 Task: Research Airbnb accommodation in Koropí, Greece from 1st December, 2023 to 5th December, 2023 for 1 adult.1  bedroom having 1 bed and 1 bathroom.  Amenities needed are: wifi, washing machine. Look for 5 properties as per requirement.
Action: Mouse moved to (590, 80)
Screenshot: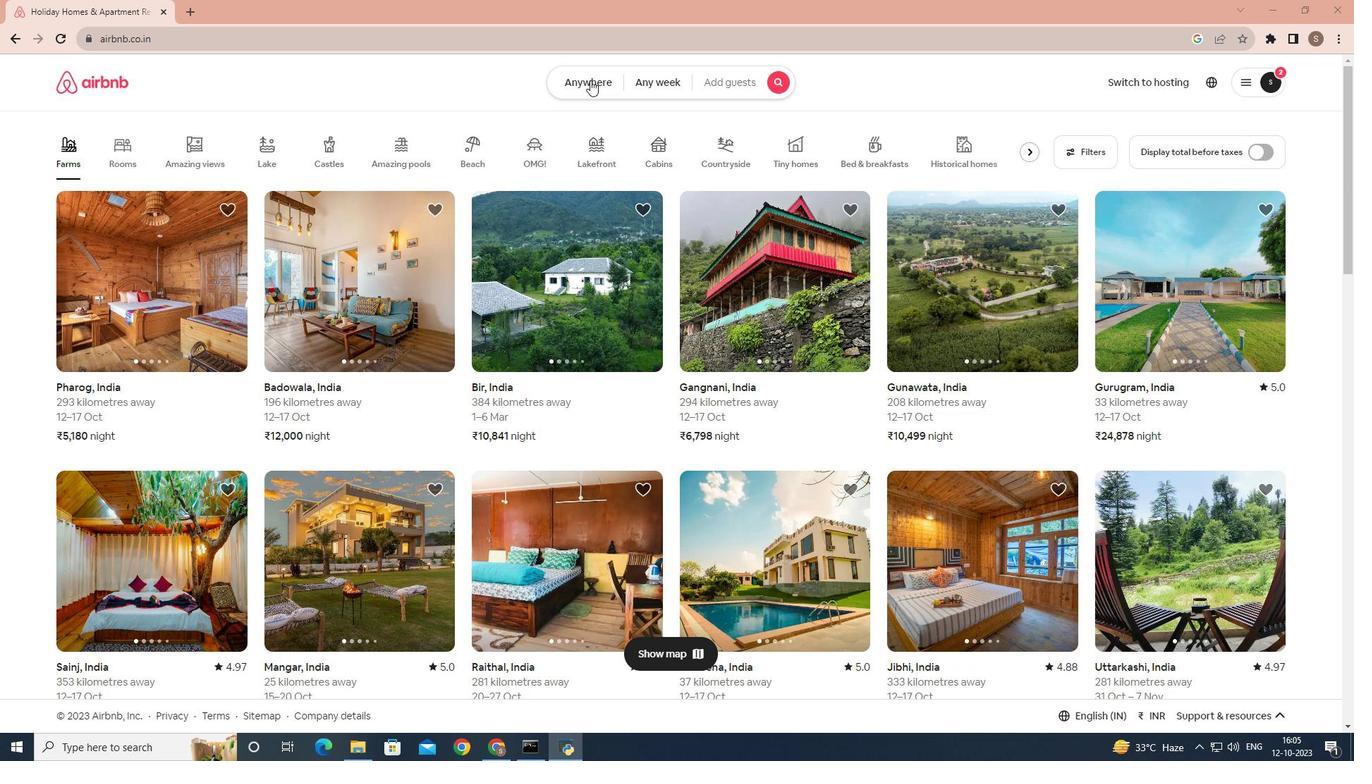 
Action: Mouse pressed left at (590, 80)
Screenshot: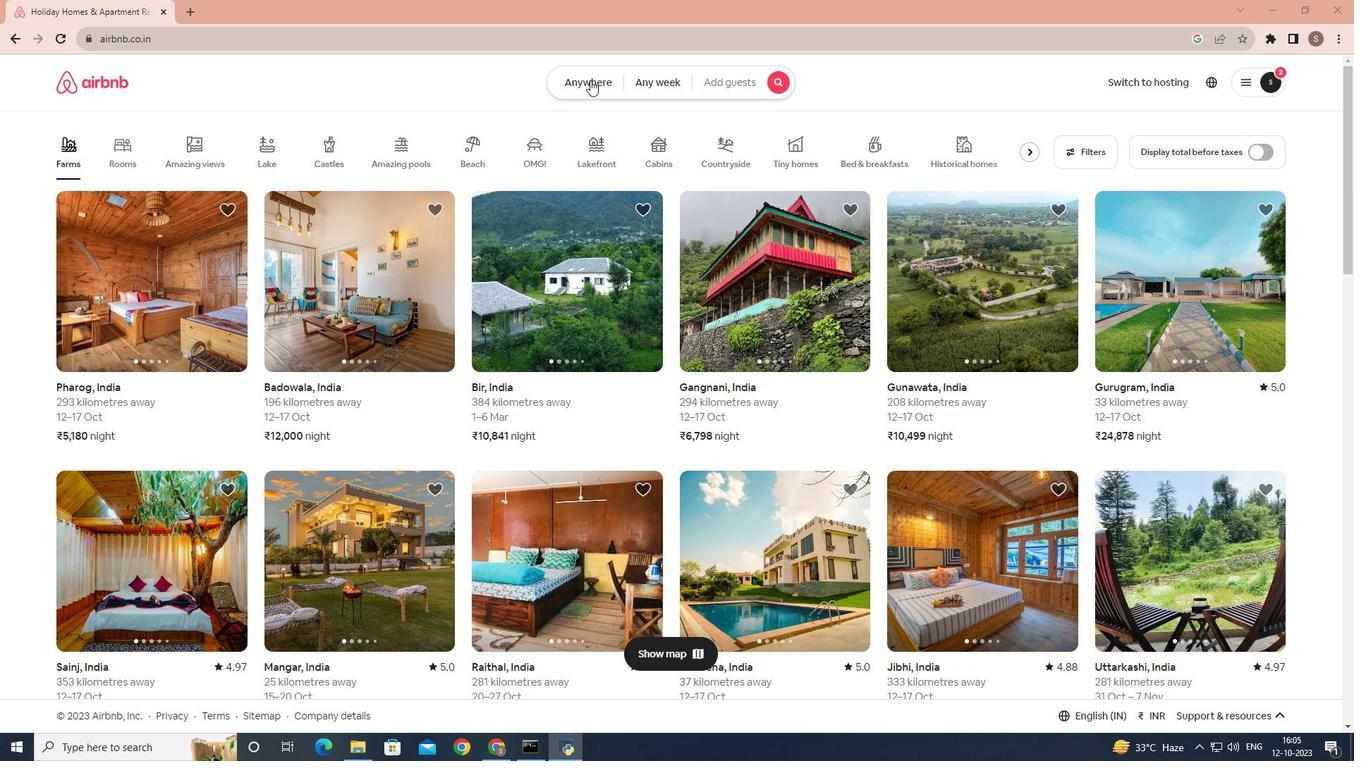 
Action: Mouse moved to (488, 138)
Screenshot: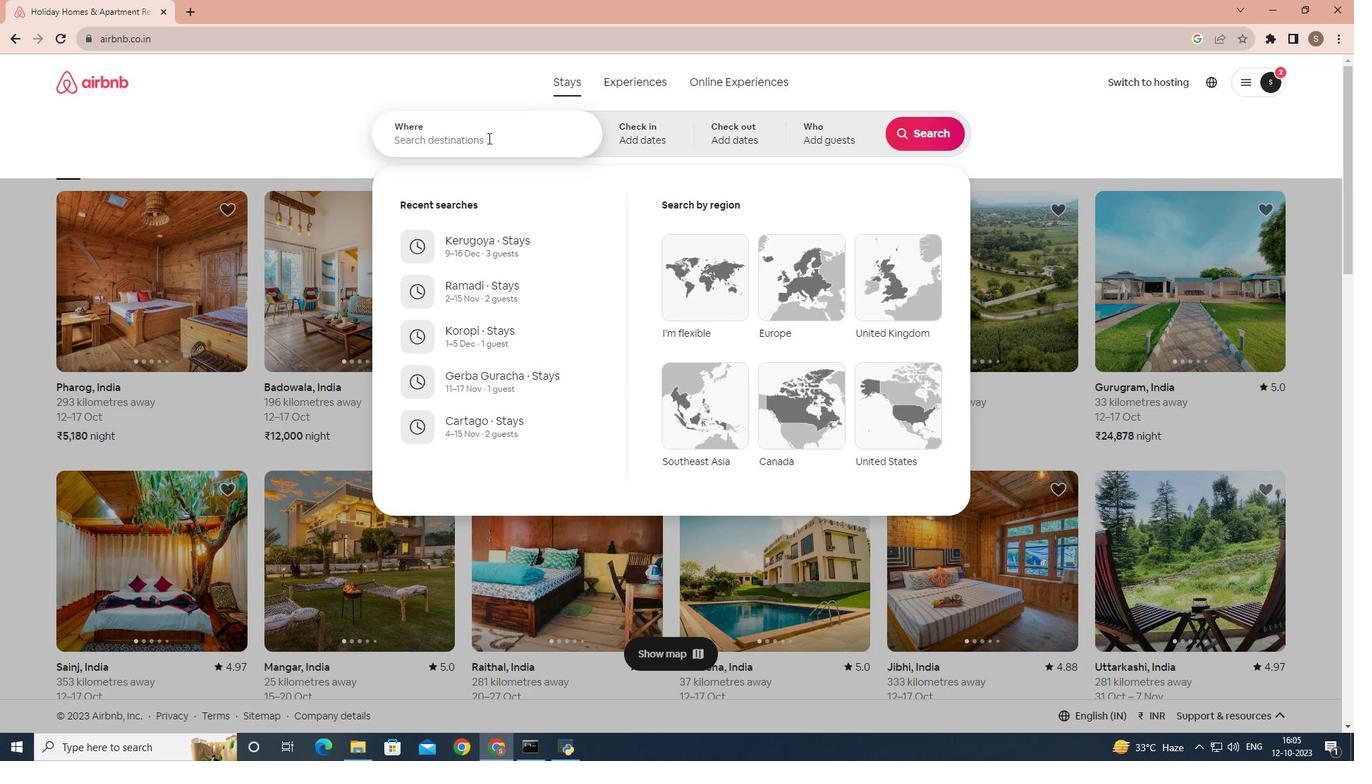 
Action: Mouse pressed left at (488, 138)
Screenshot: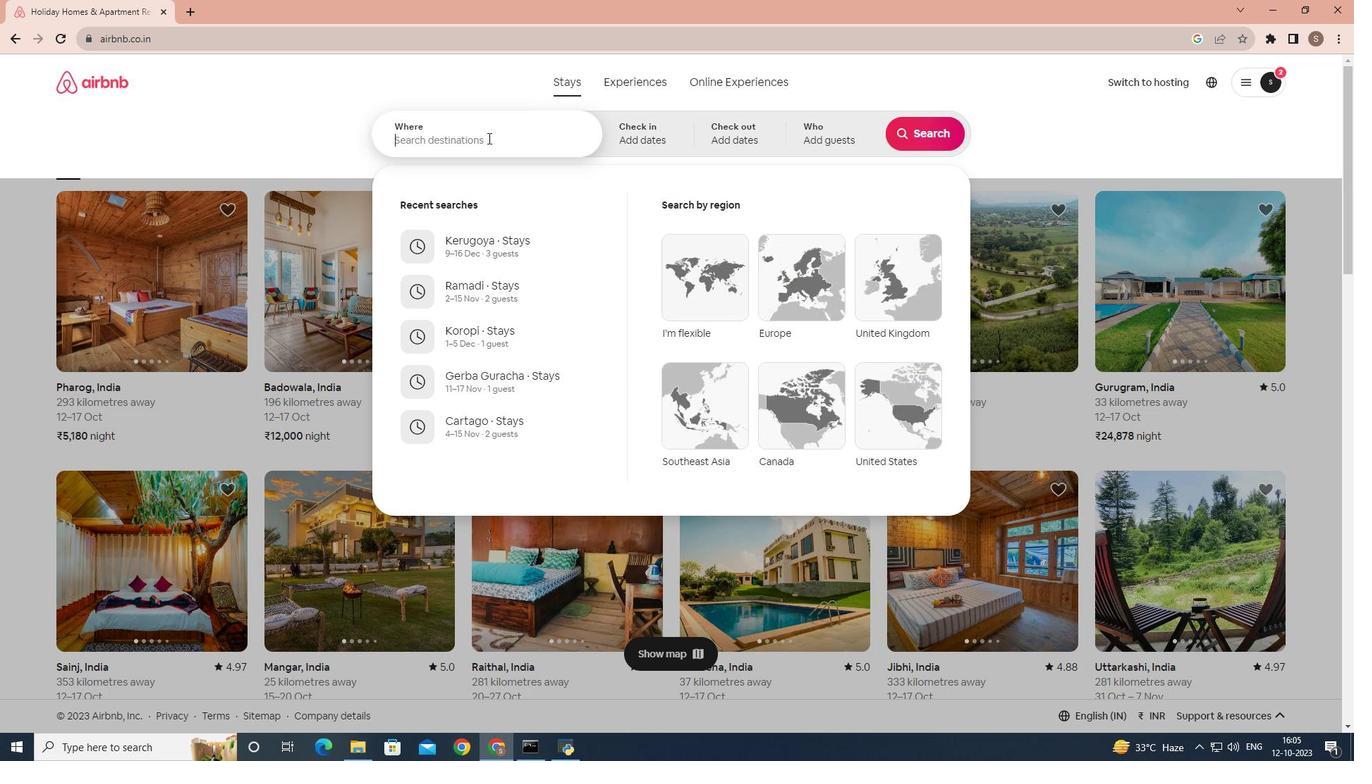 
Action: Mouse moved to (488, 138)
Screenshot: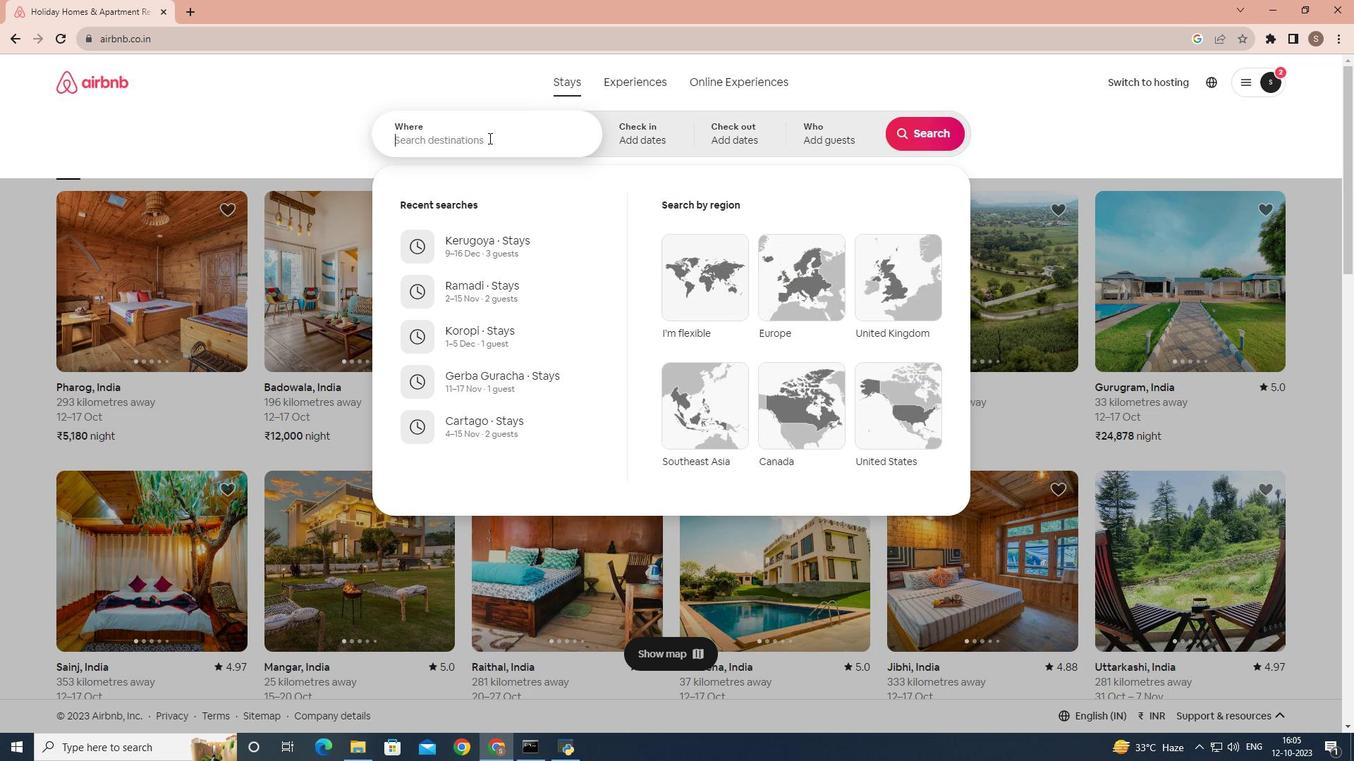 
Action: Key pressed koropi
Screenshot: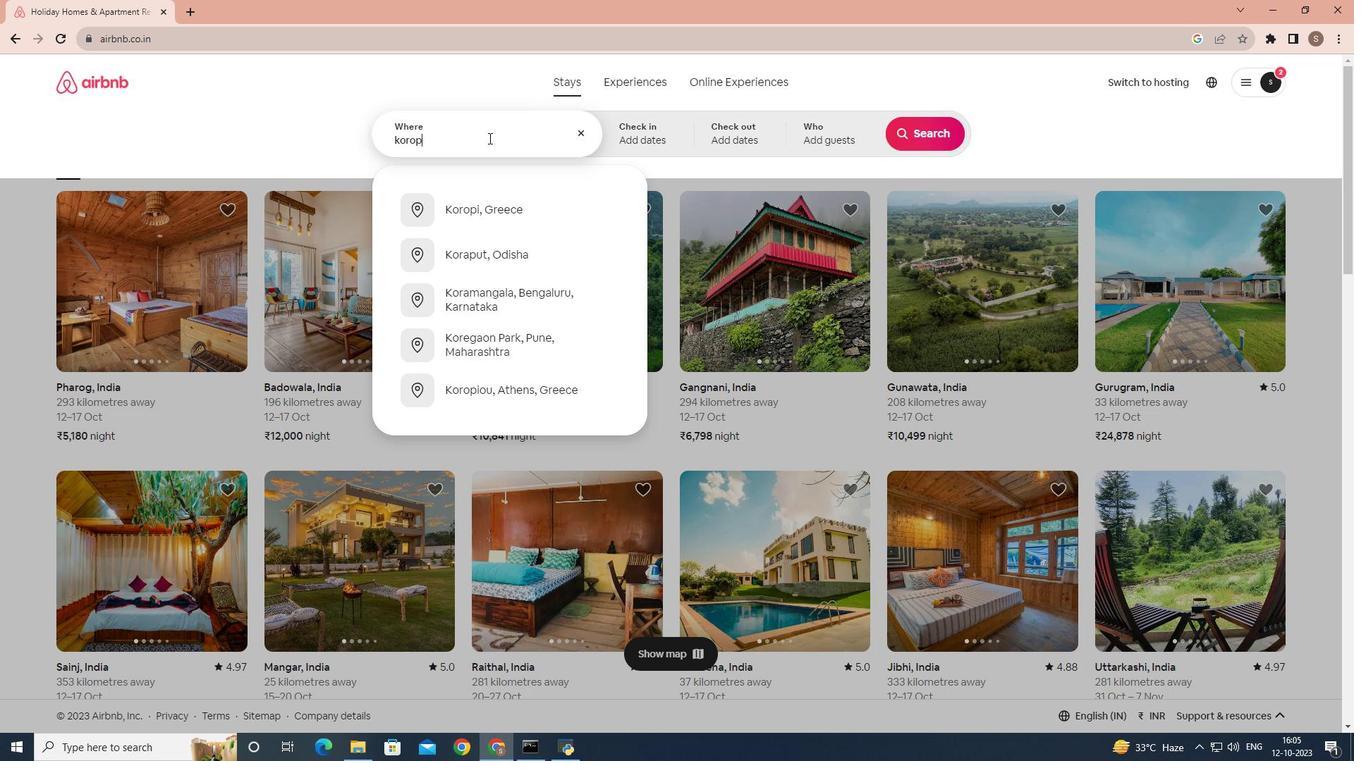 
Action: Mouse moved to (491, 210)
Screenshot: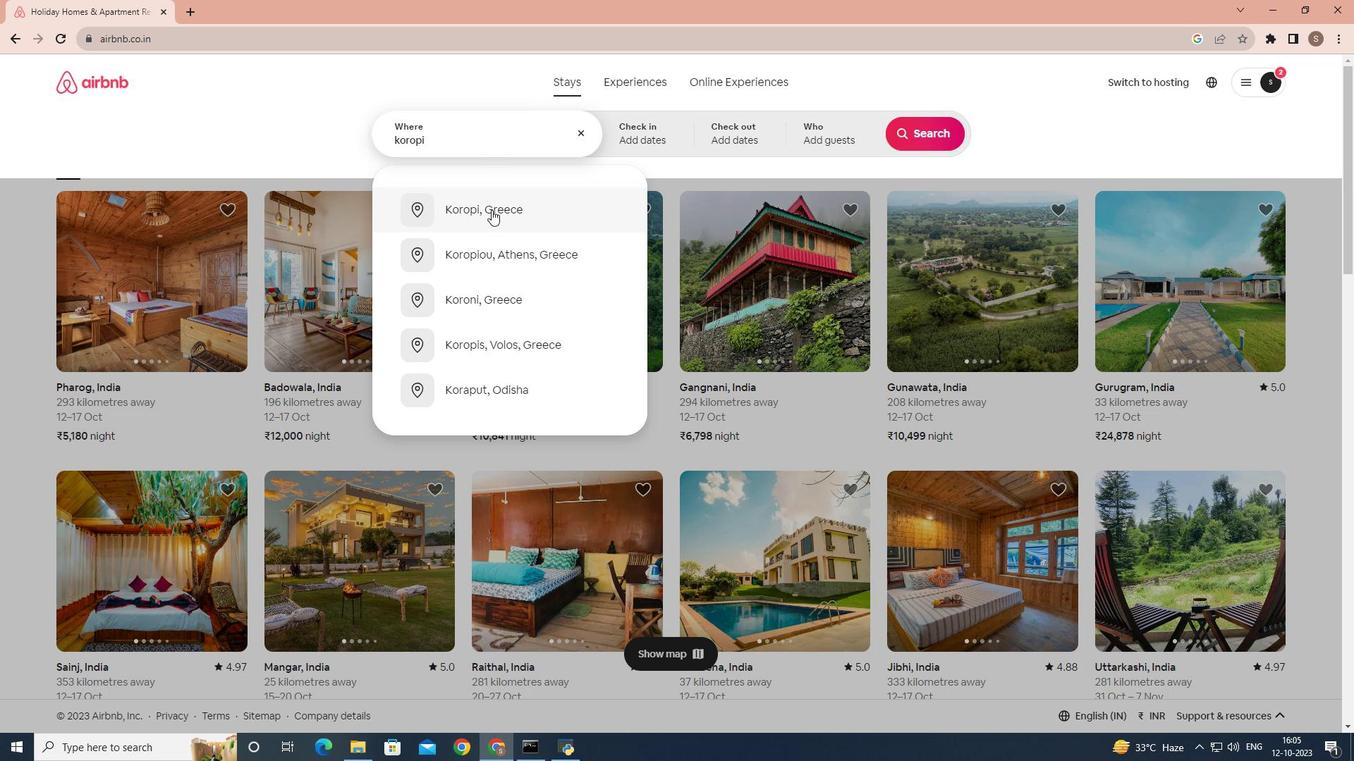 
Action: Mouse pressed left at (491, 210)
Screenshot: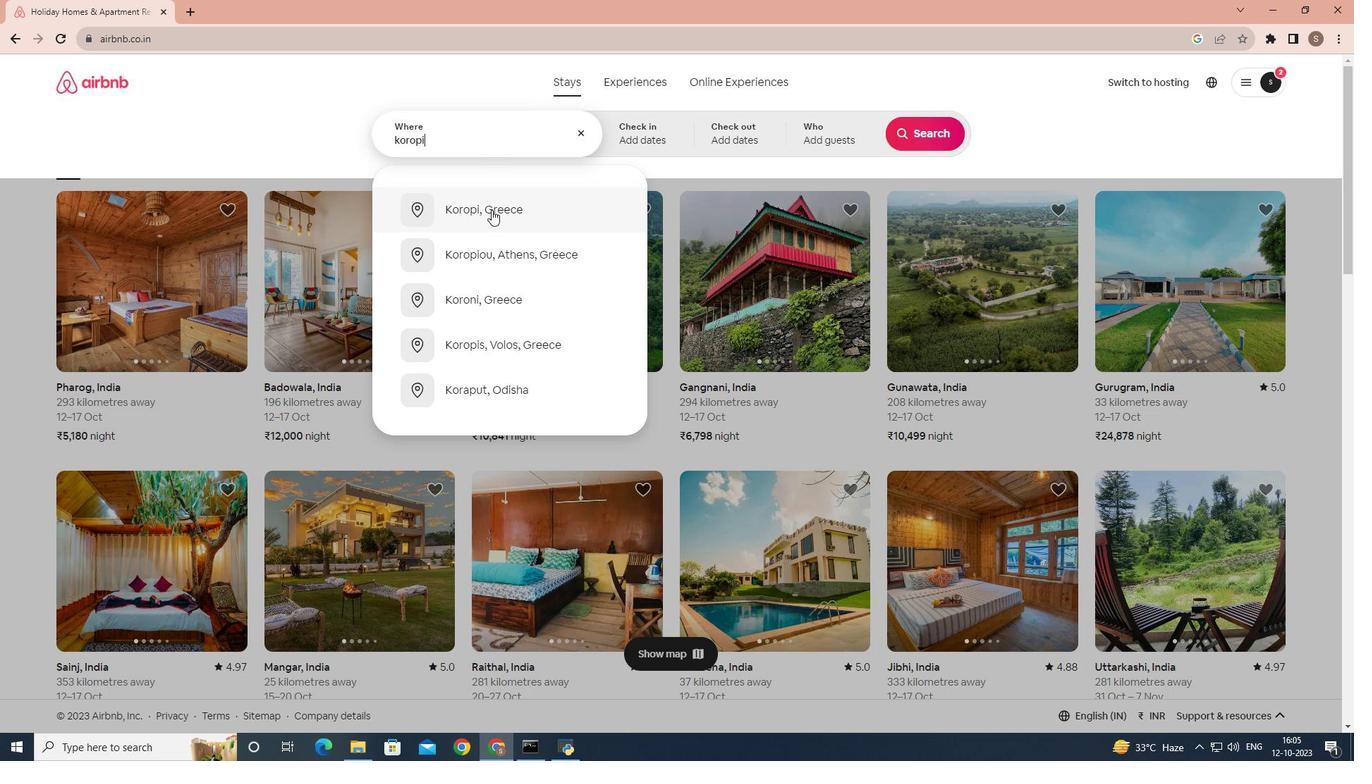 
Action: Mouse moved to (921, 246)
Screenshot: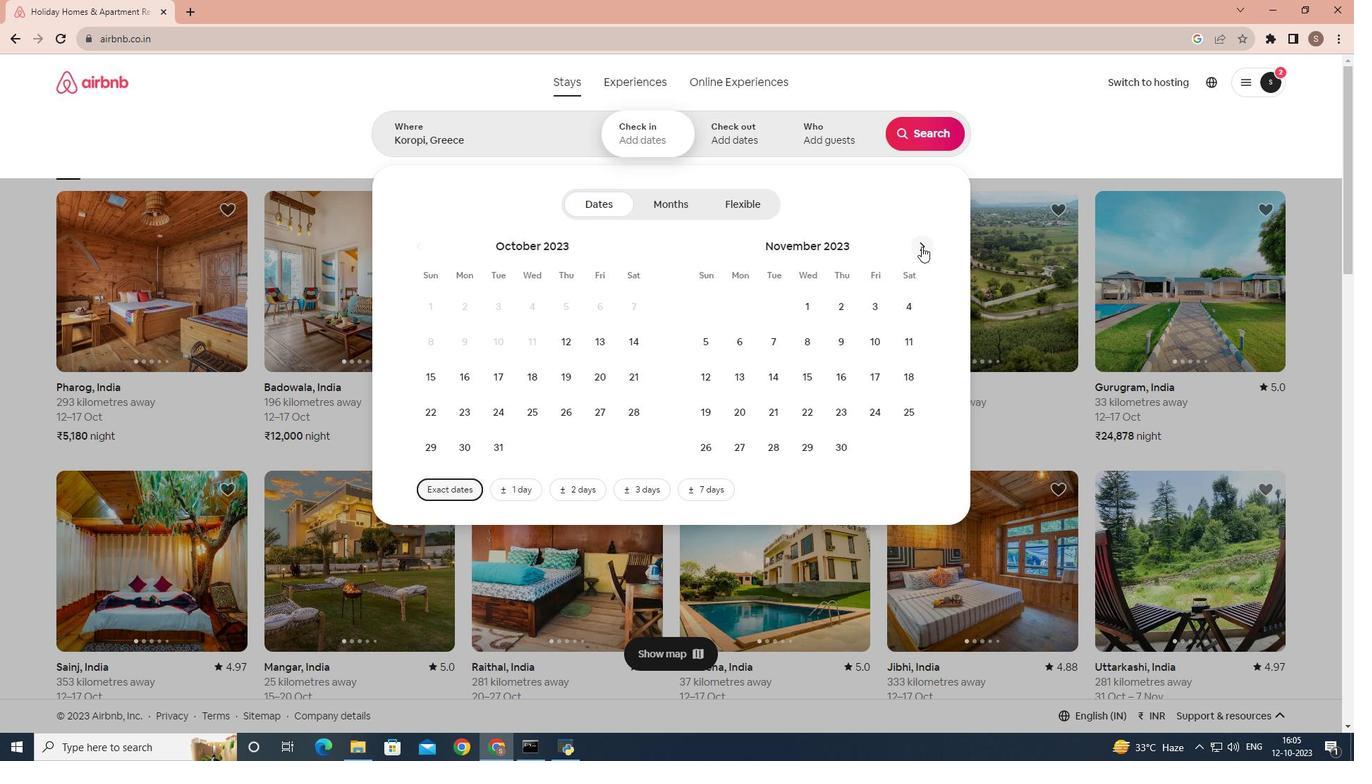 
Action: Mouse pressed left at (921, 246)
Screenshot: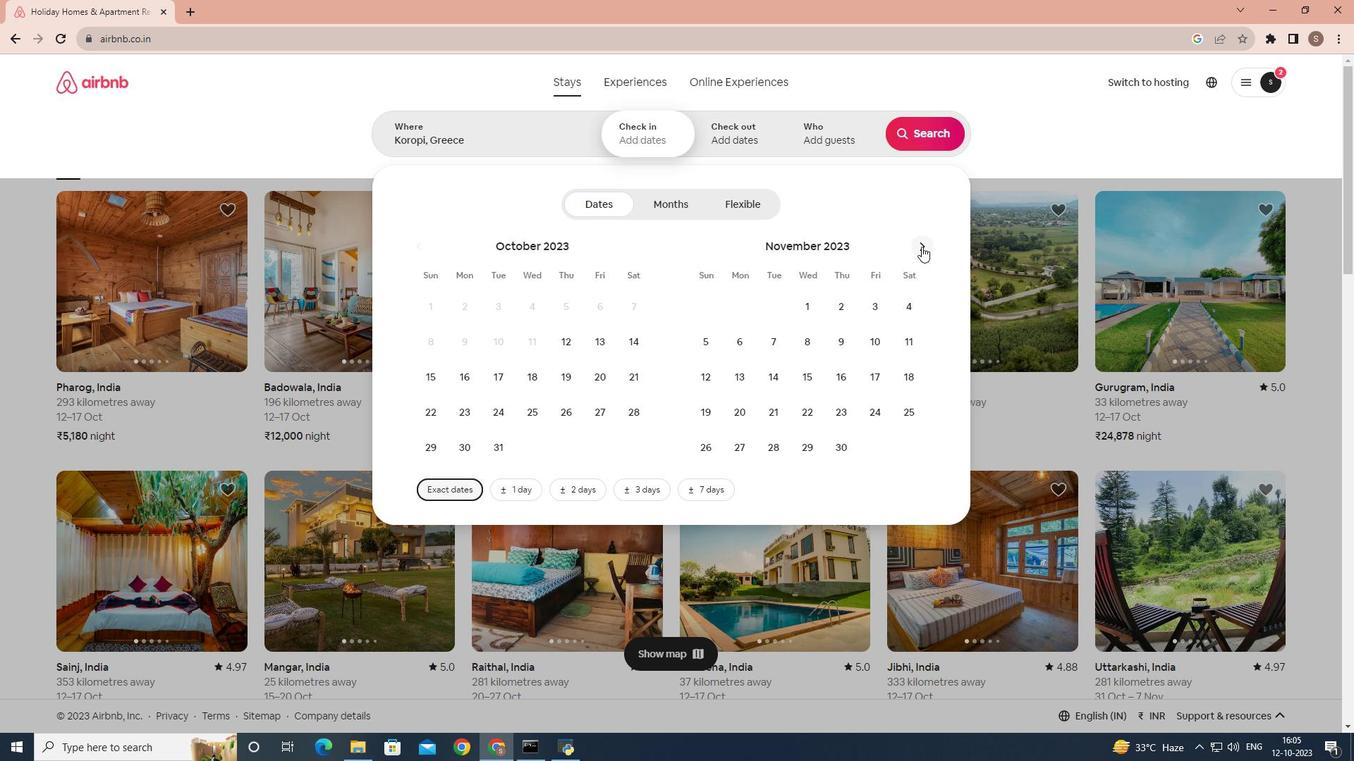 
Action: Mouse moved to (866, 301)
Screenshot: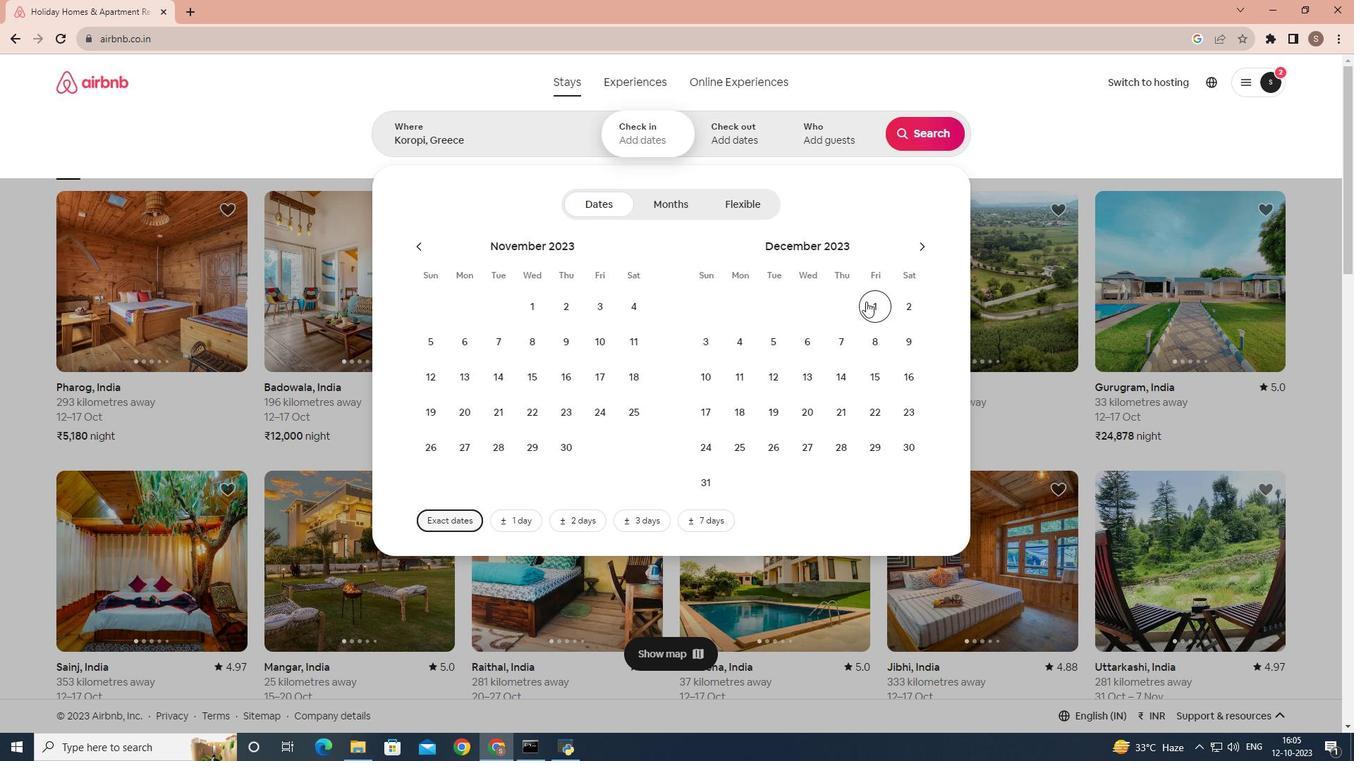 
Action: Mouse pressed left at (866, 301)
Screenshot: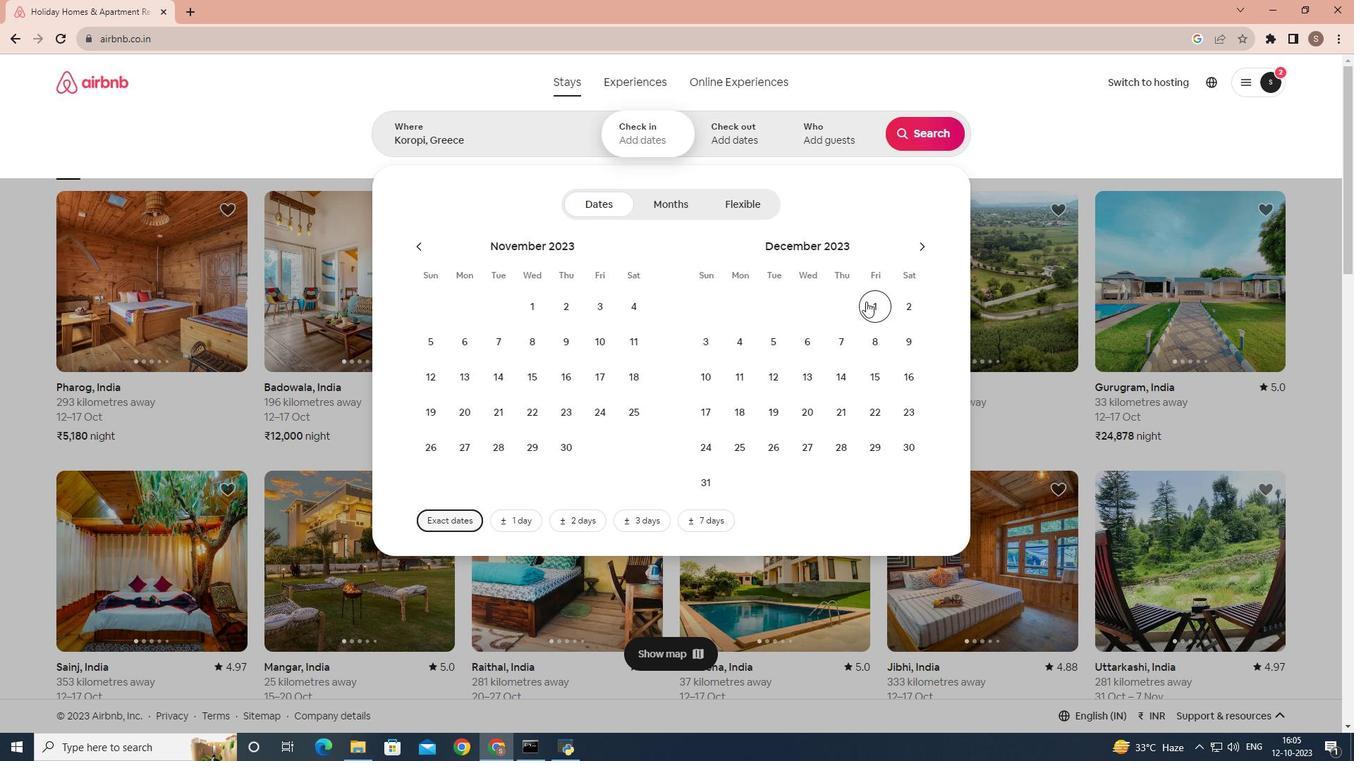 
Action: Mouse moved to (784, 340)
Screenshot: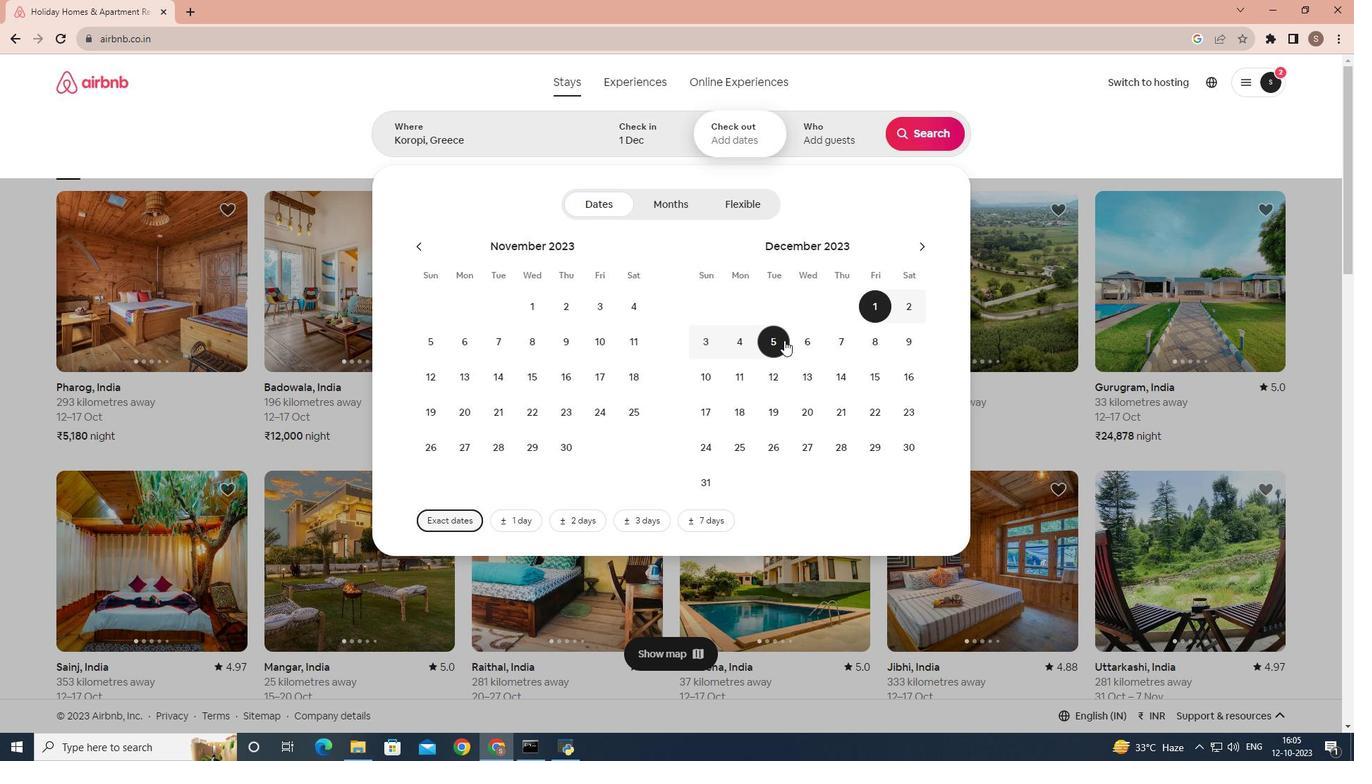 
Action: Mouse pressed left at (784, 340)
Screenshot: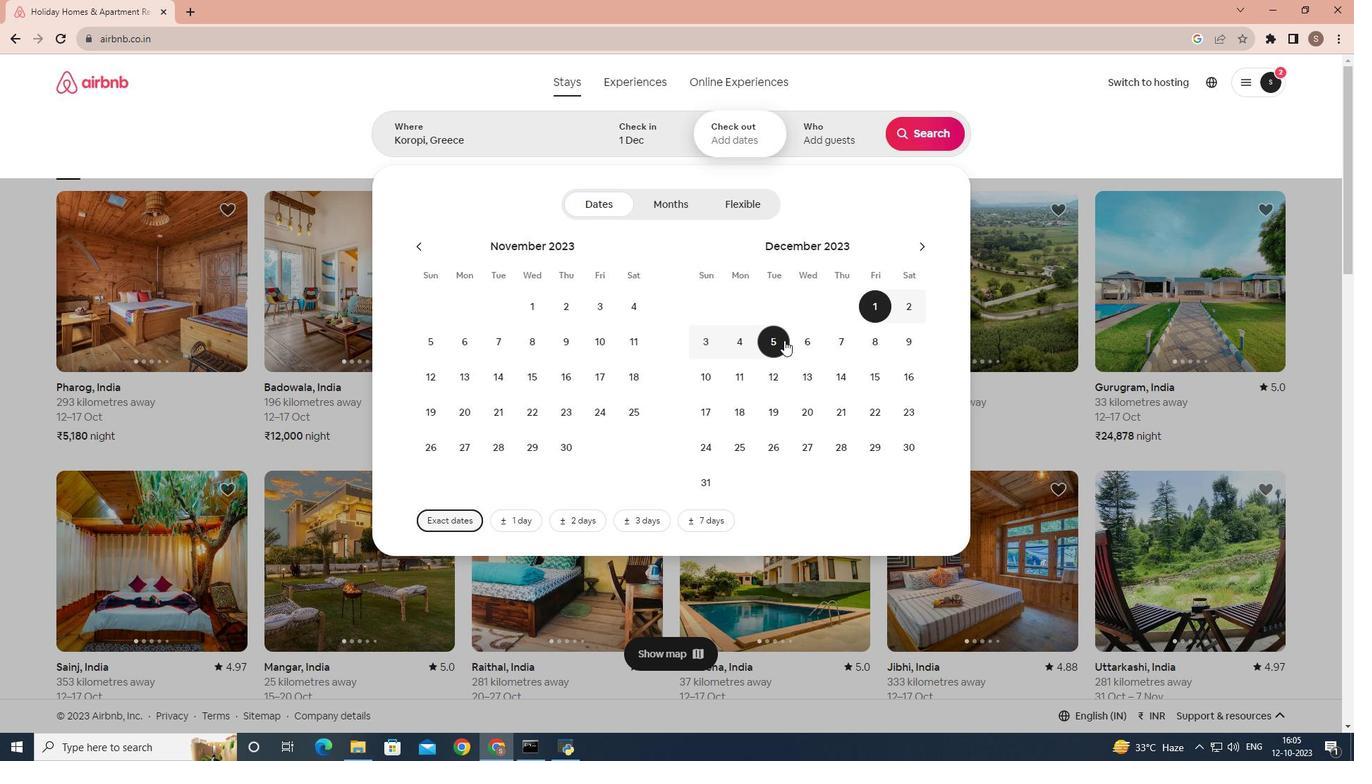 
Action: Mouse moved to (832, 146)
Screenshot: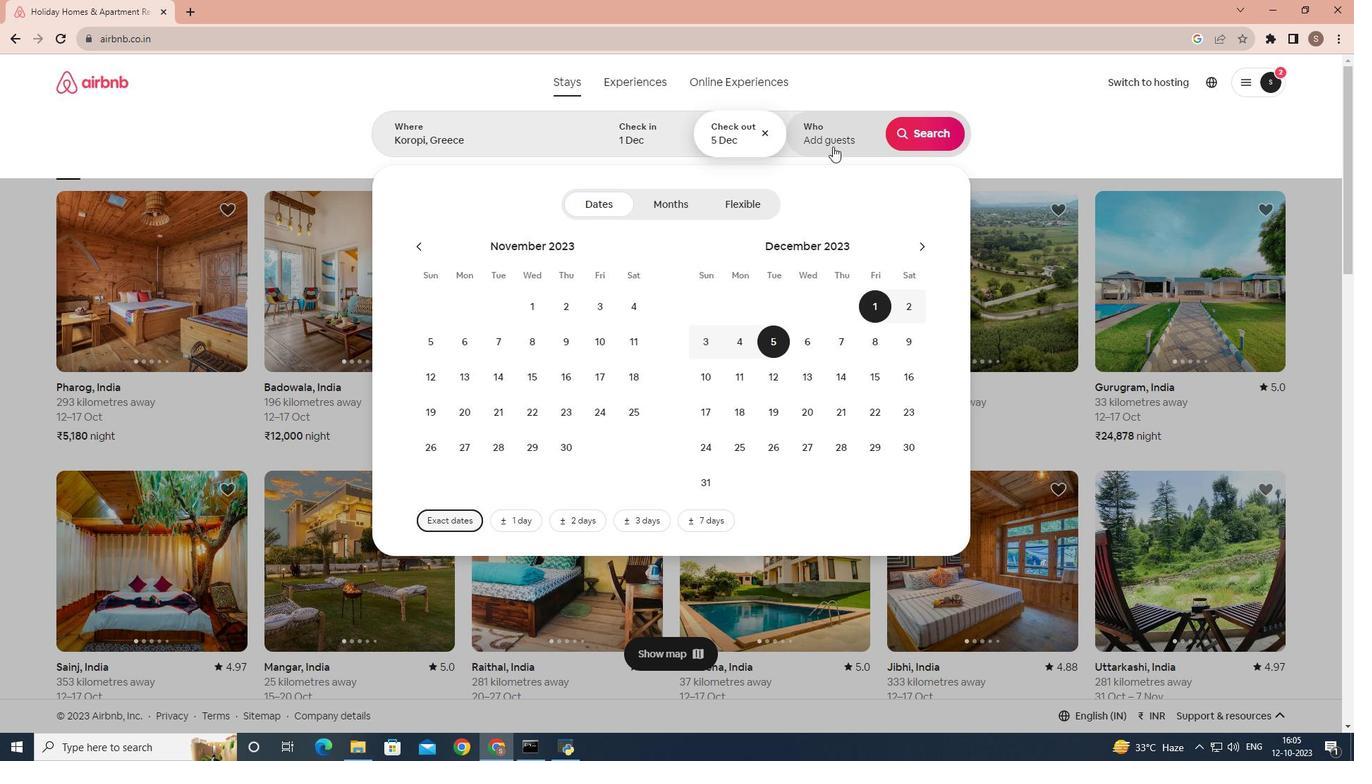 
Action: Mouse pressed left at (832, 146)
Screenshot: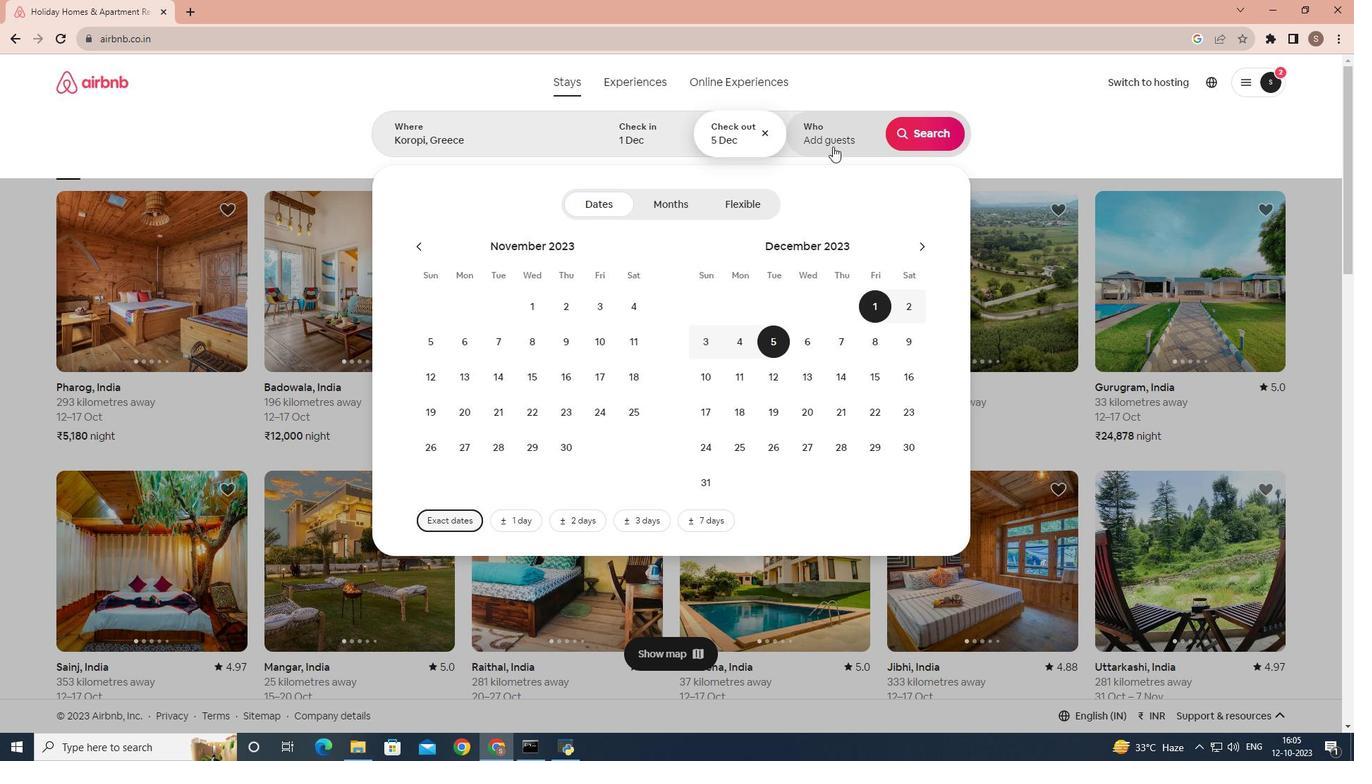 
Action: Mouse moved to (935, 210)
Screenshot: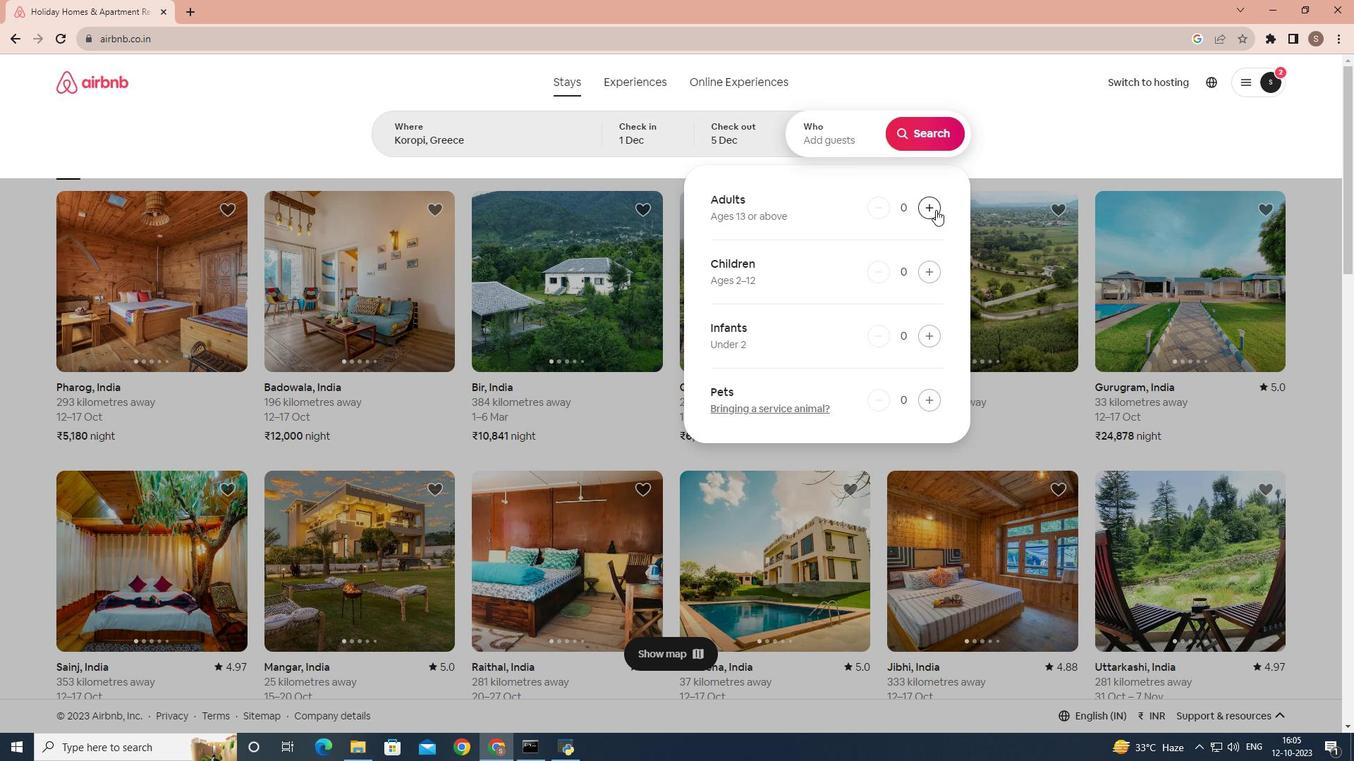 
Action: Mouse pressed left at (935, 210)
Screenshot: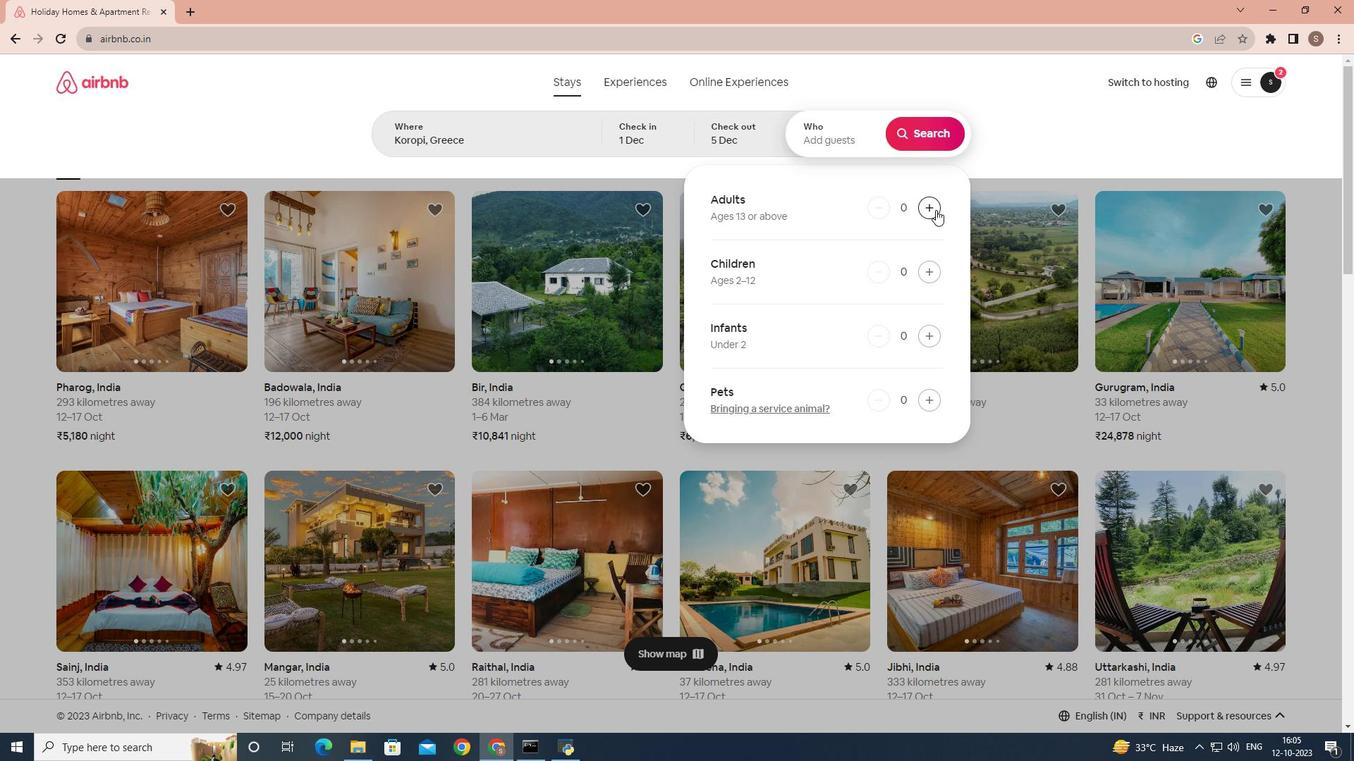 
Action: Mouse moved to (919, 134)
Screenshot: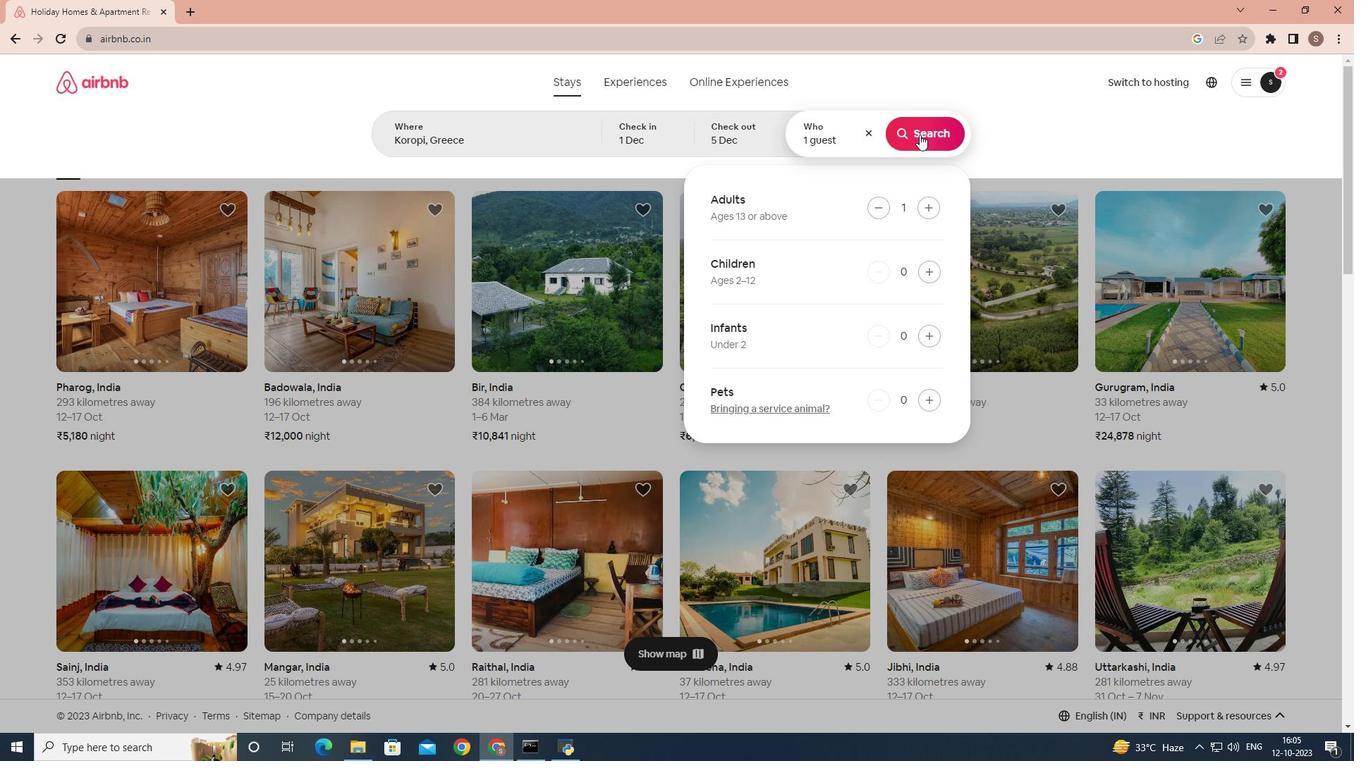 
Action: Mouse pressed left at (919, 134)
Screenshot: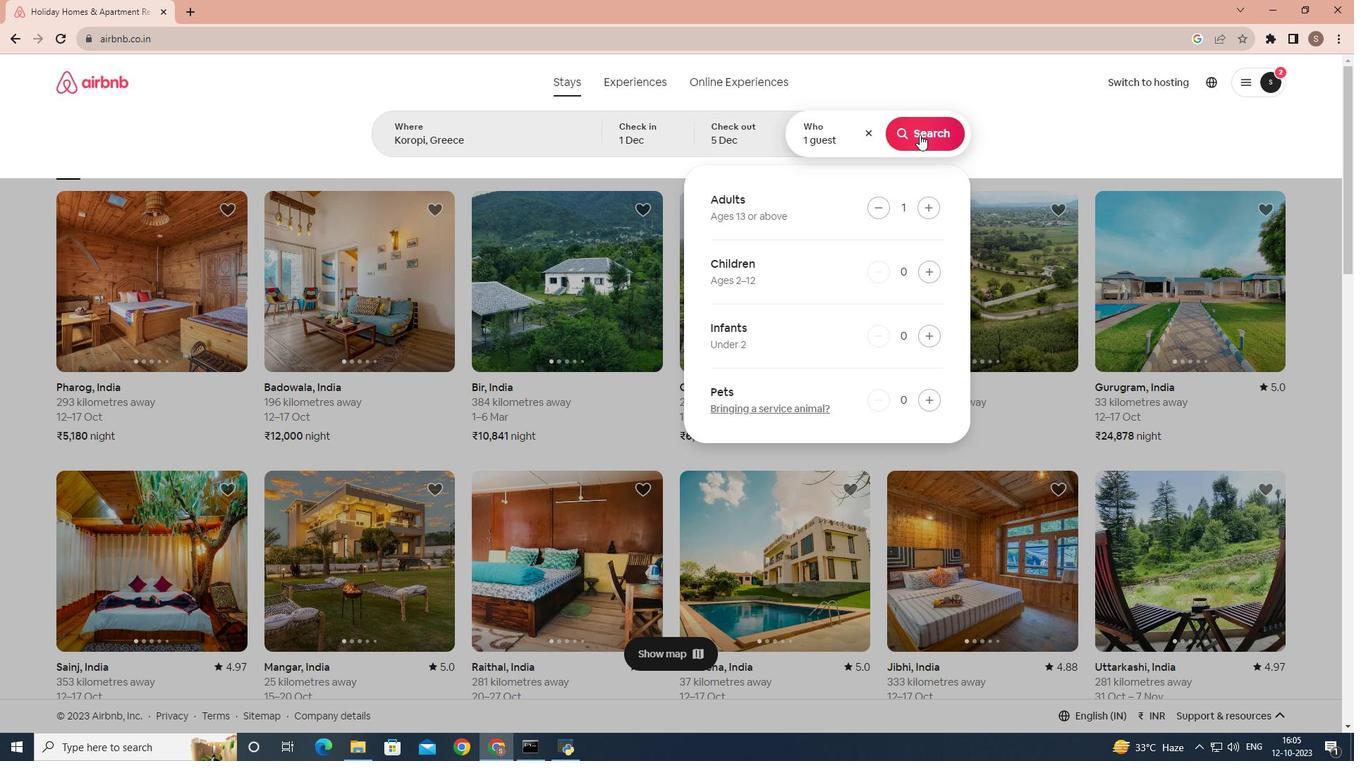 
Action: Mouse moved to (1110, 142)
Screenshot: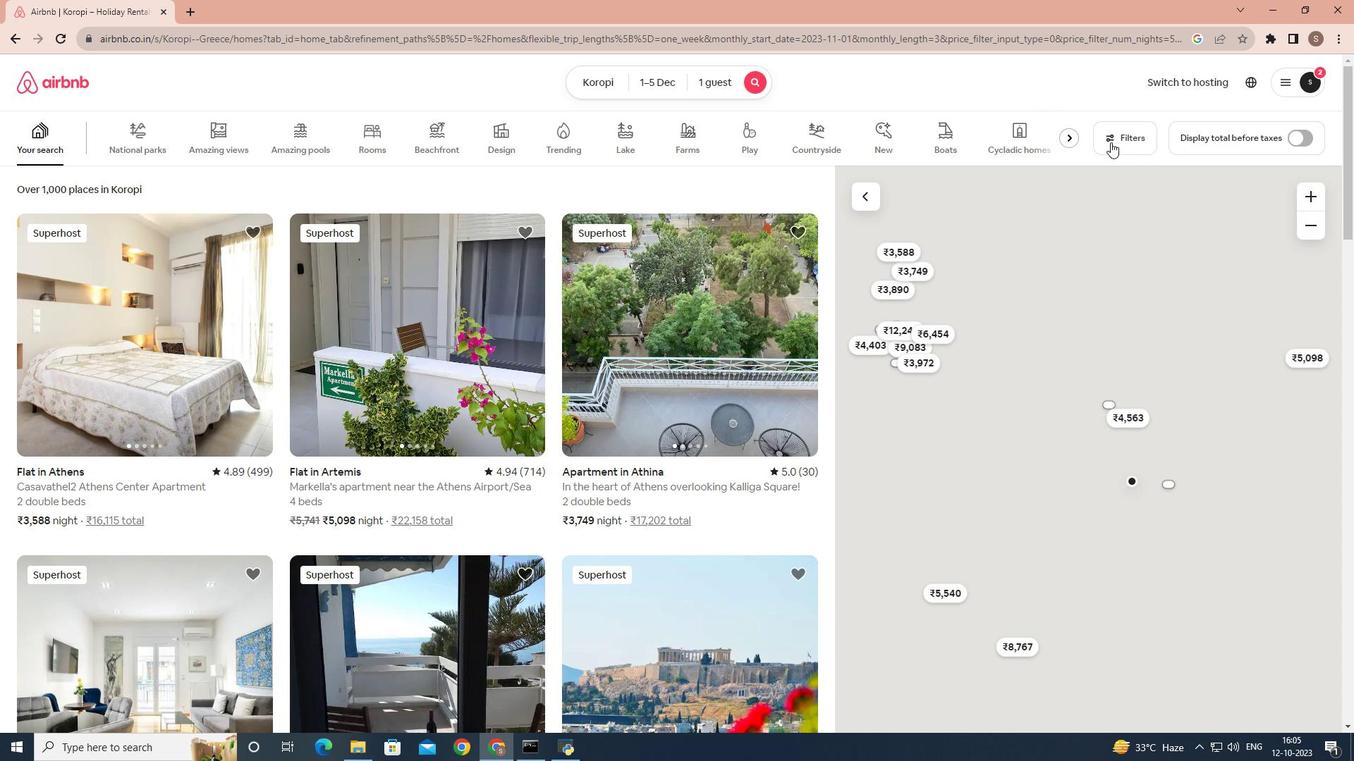 
Action: Mouse pressed left at (1110, 142)
Screenshot: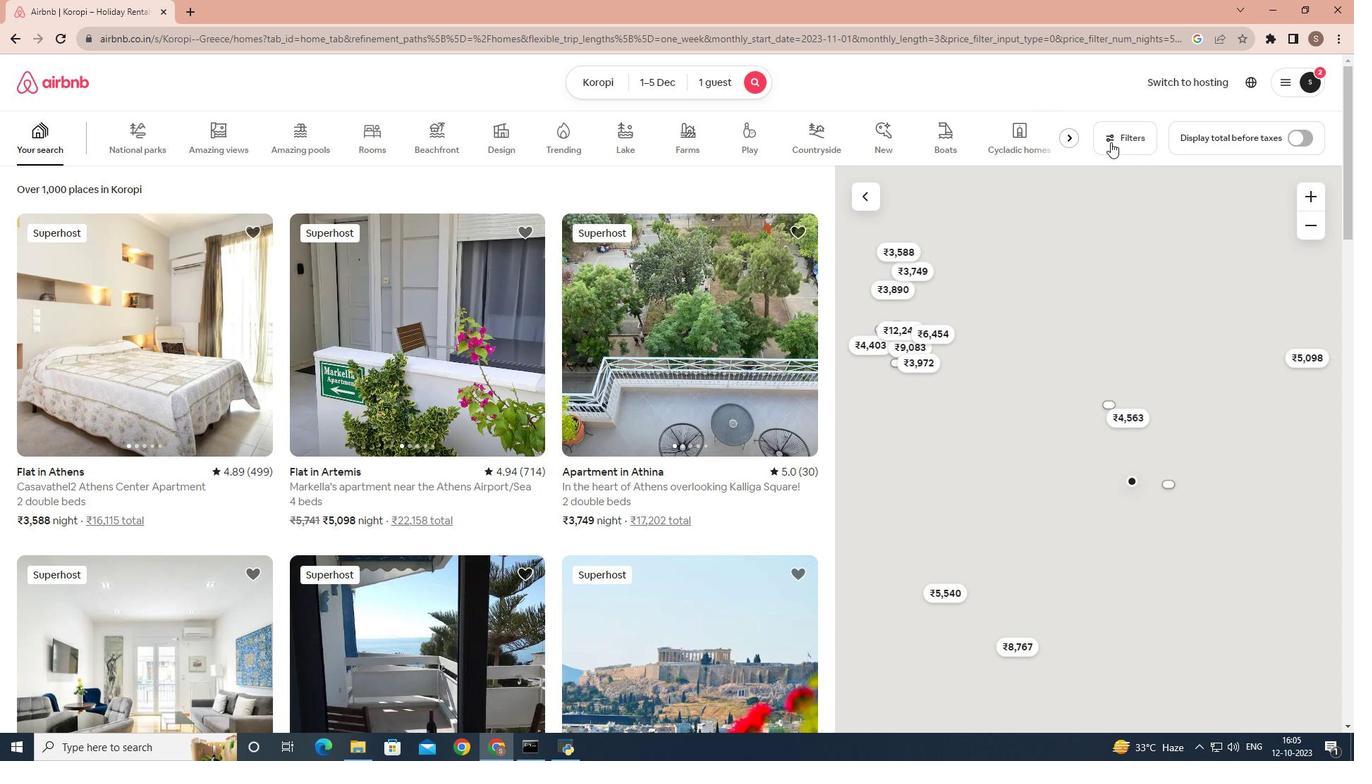 
Action: Mouse moved to (502, 458)
Screenshot: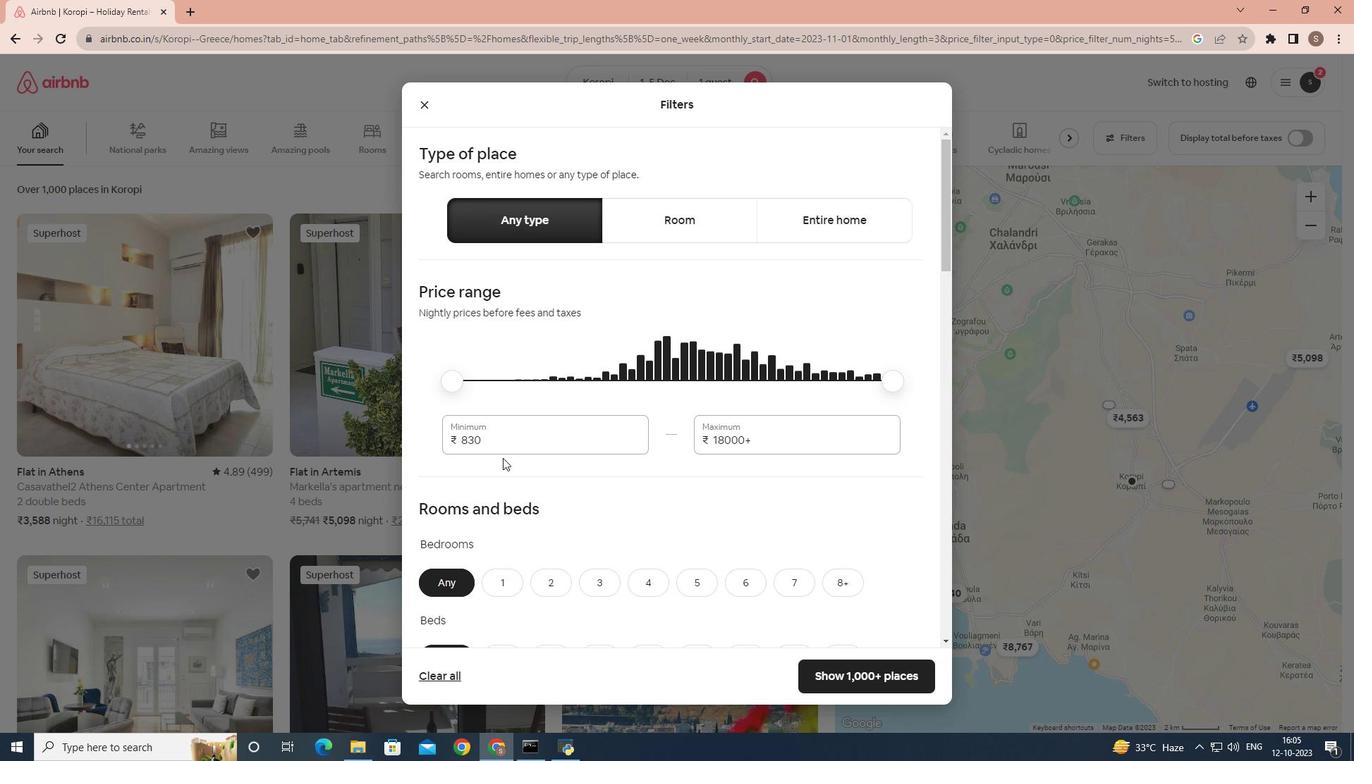 
Action: Mouse scrolled (502, 457) with delta (0, 0)
Screenshot: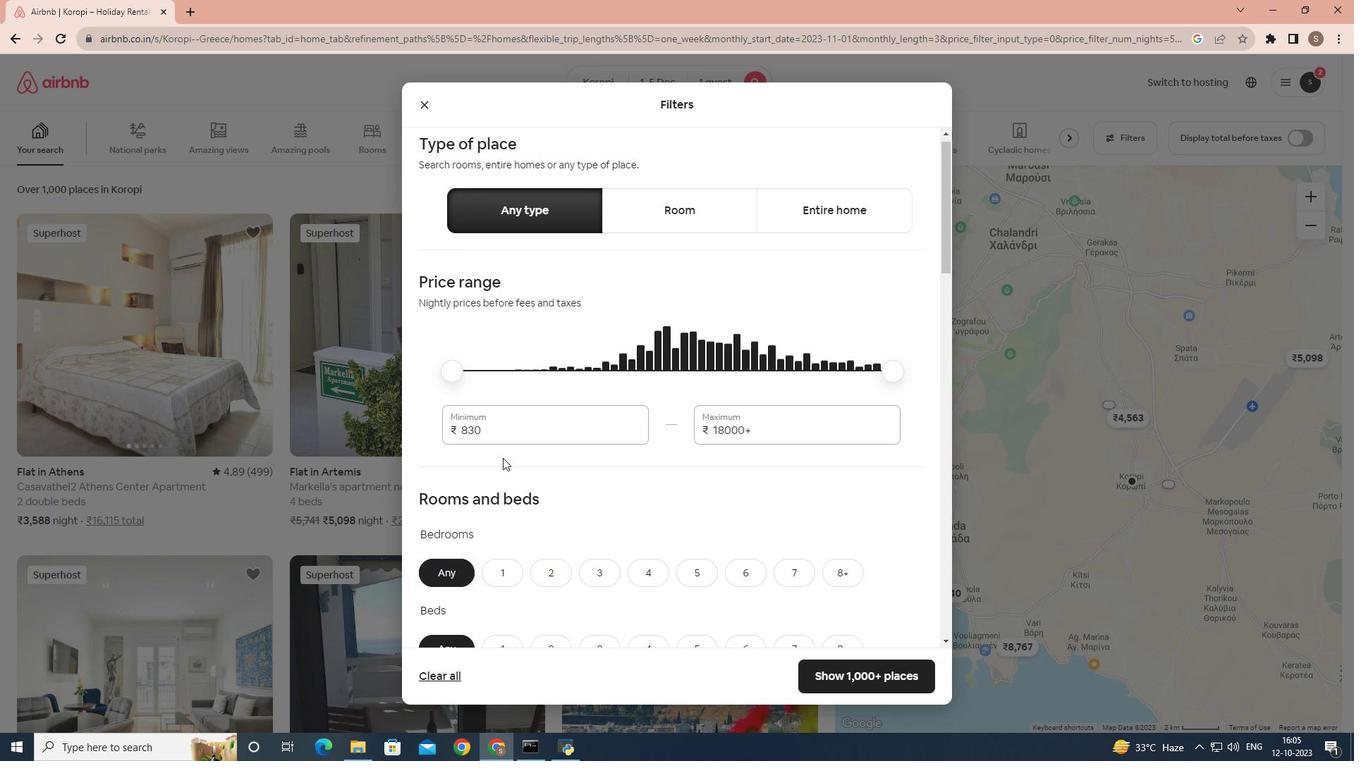 
Action: Mouse scrolled (502, 457) with delta (0, 0)
Screenshot: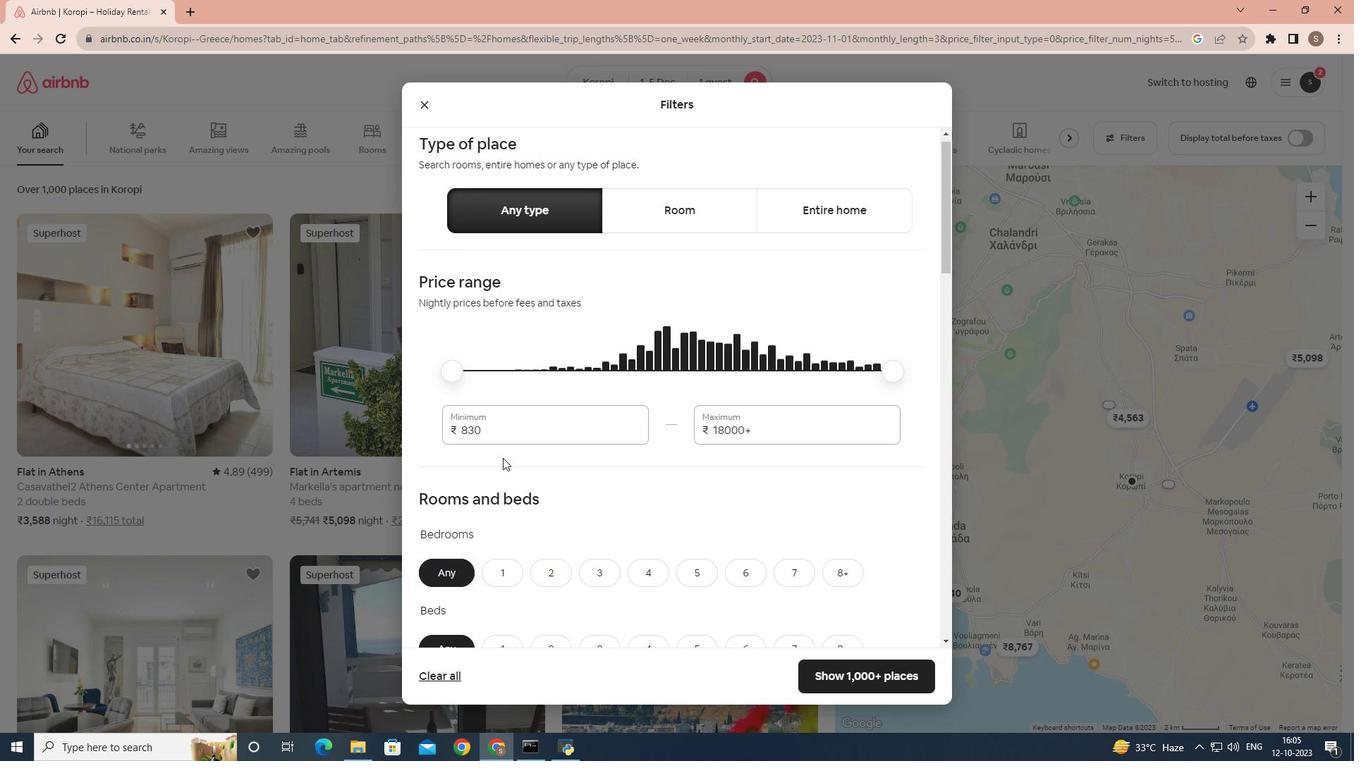 
Action: Mouse scrolled (502, 457) with delta (0, 0)
Screenshot: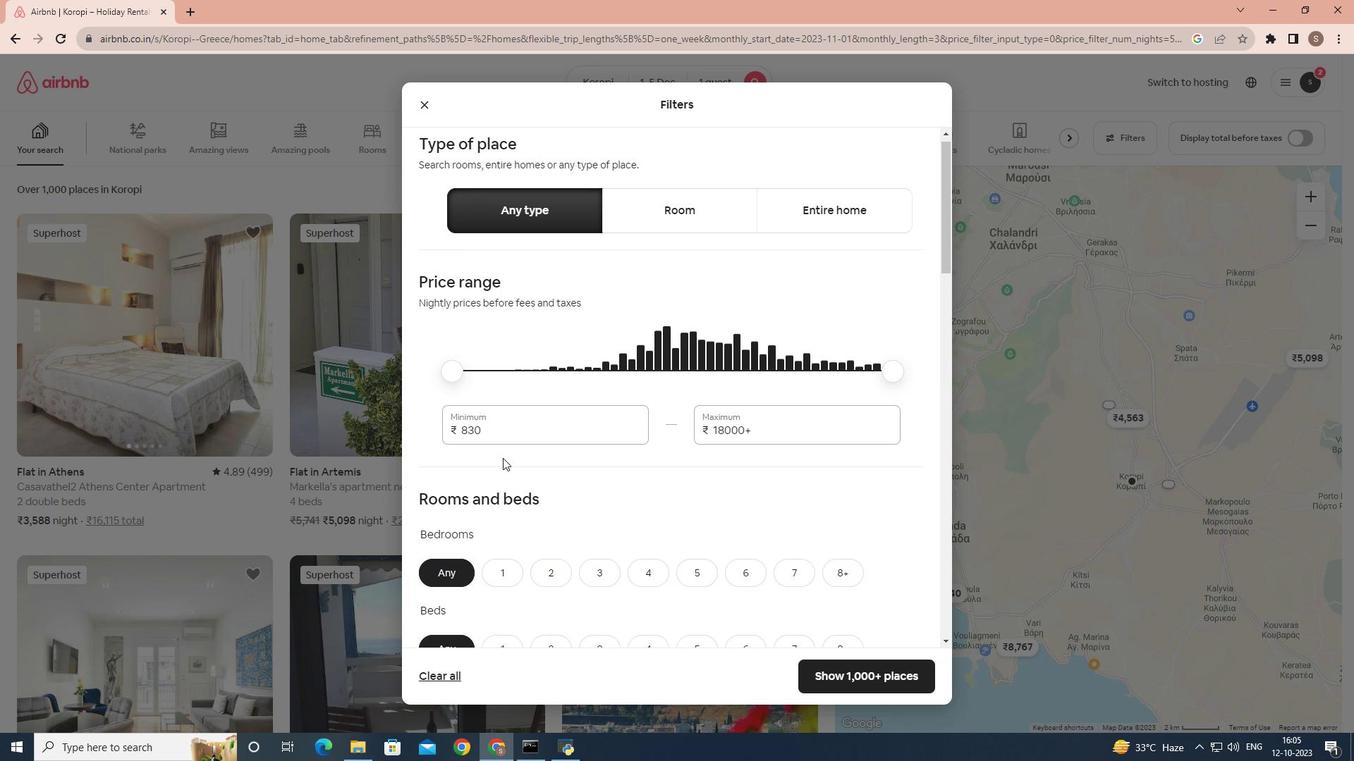 
Action: Mouse moved to (504, 381)
Screenshot: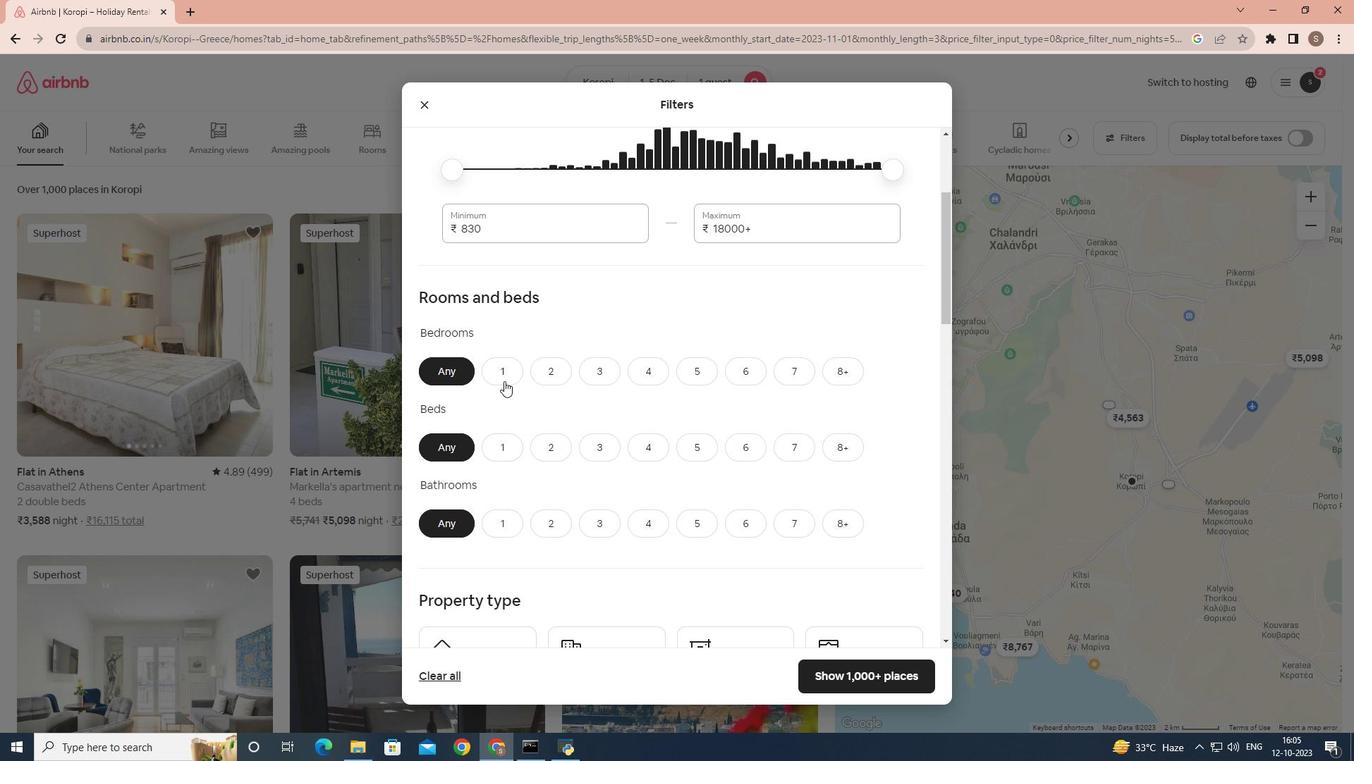 
Action: Mouse pressed left at (504, 381)
Screenshot: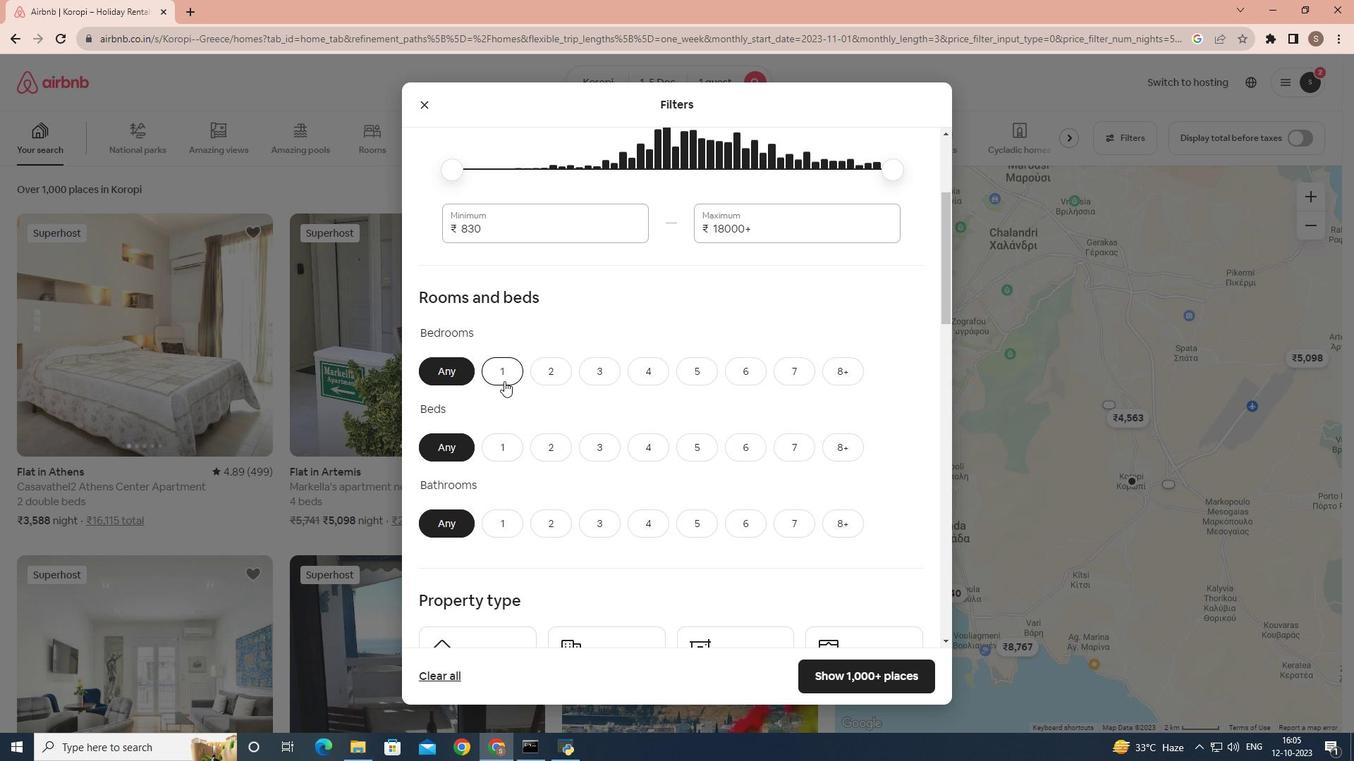 
Action: Mouse moved to (498, 432)
Screenshot: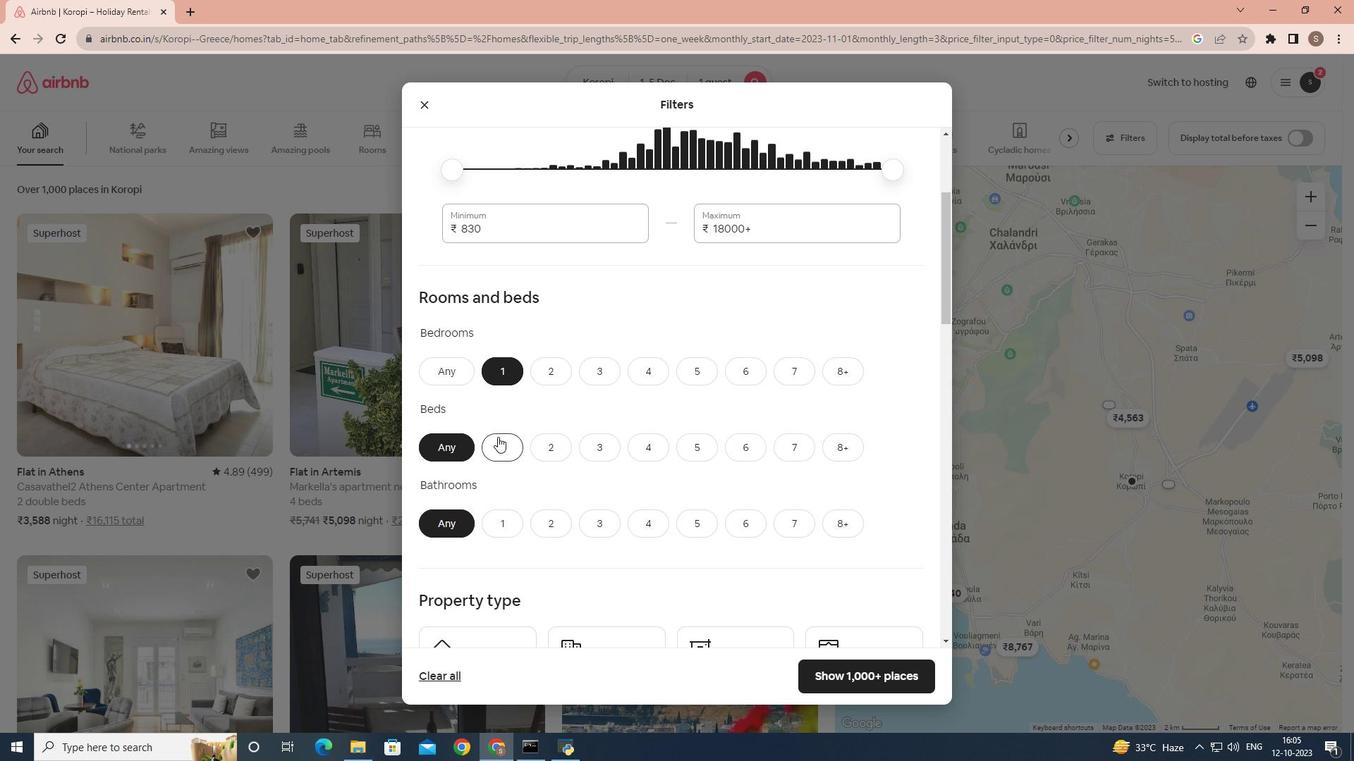 
Action: Mouse pressed left at (498, 432)
Screenshot: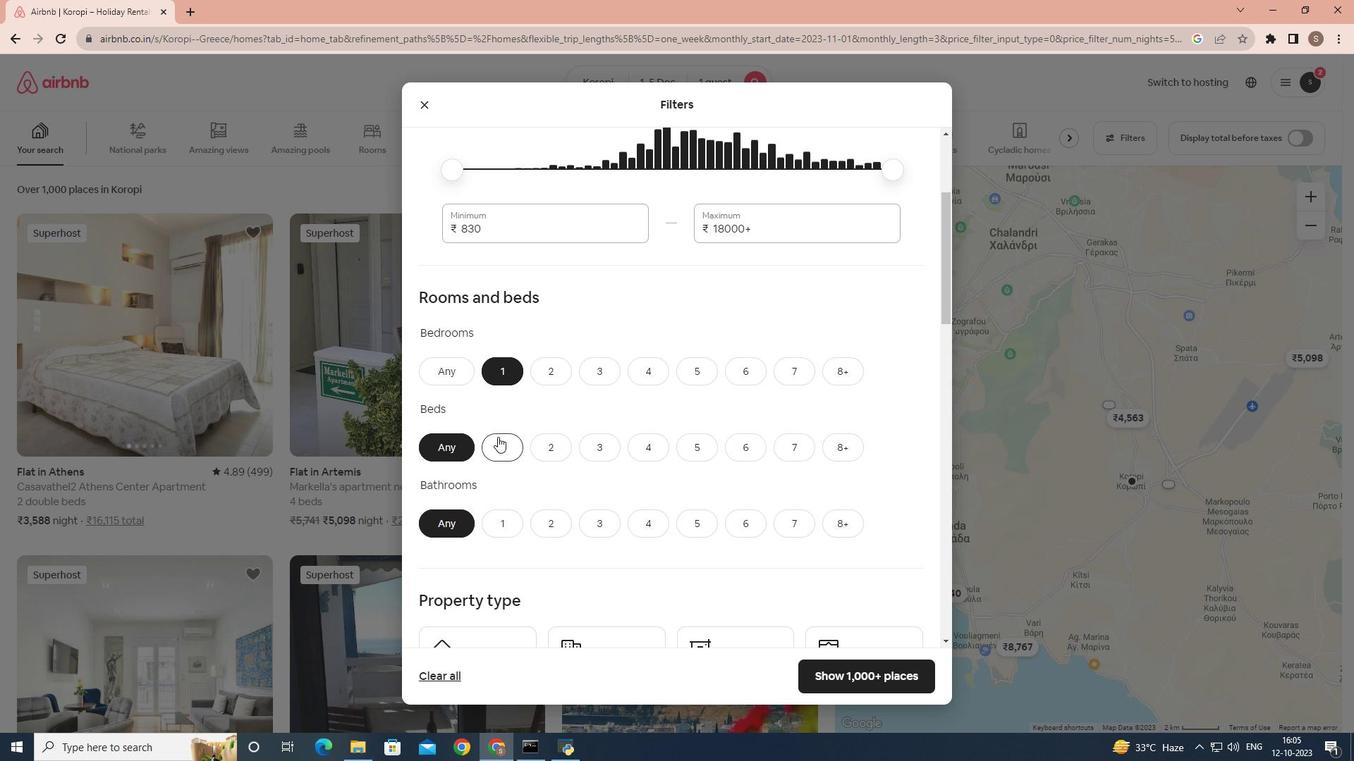 
Action: Mouse moved to (497, 518)
Screenshot: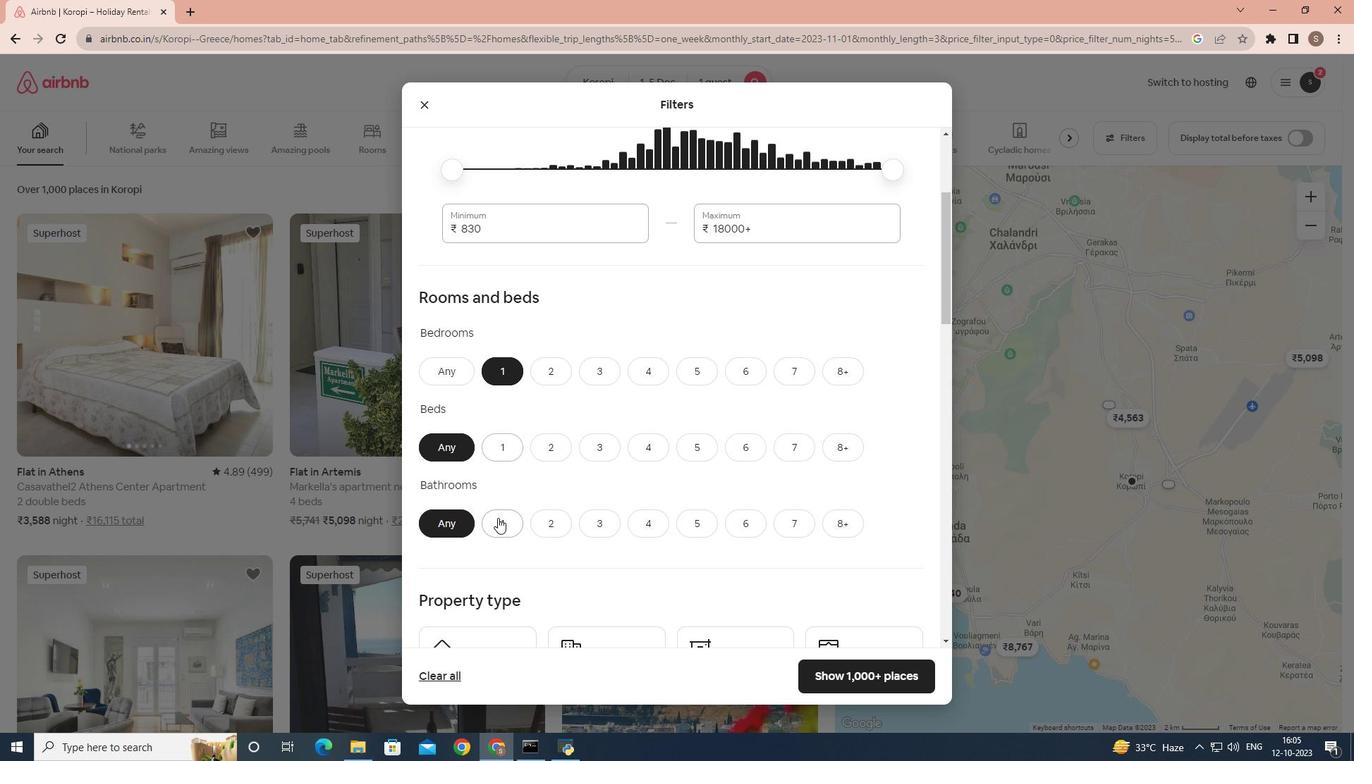 
Action: Mouse pressed left at (497, 518)
Screenshot: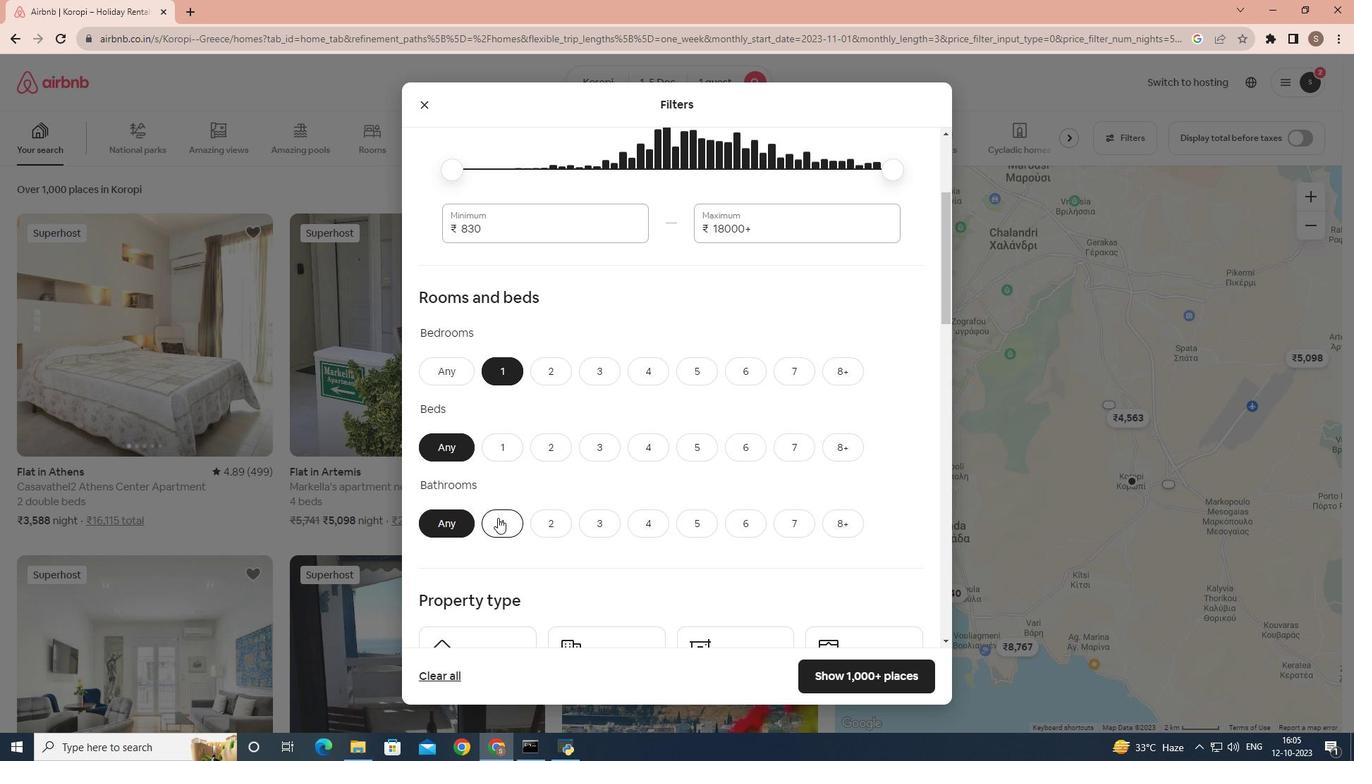 
Action: Mouse moved to (505, 440)
Screenshot: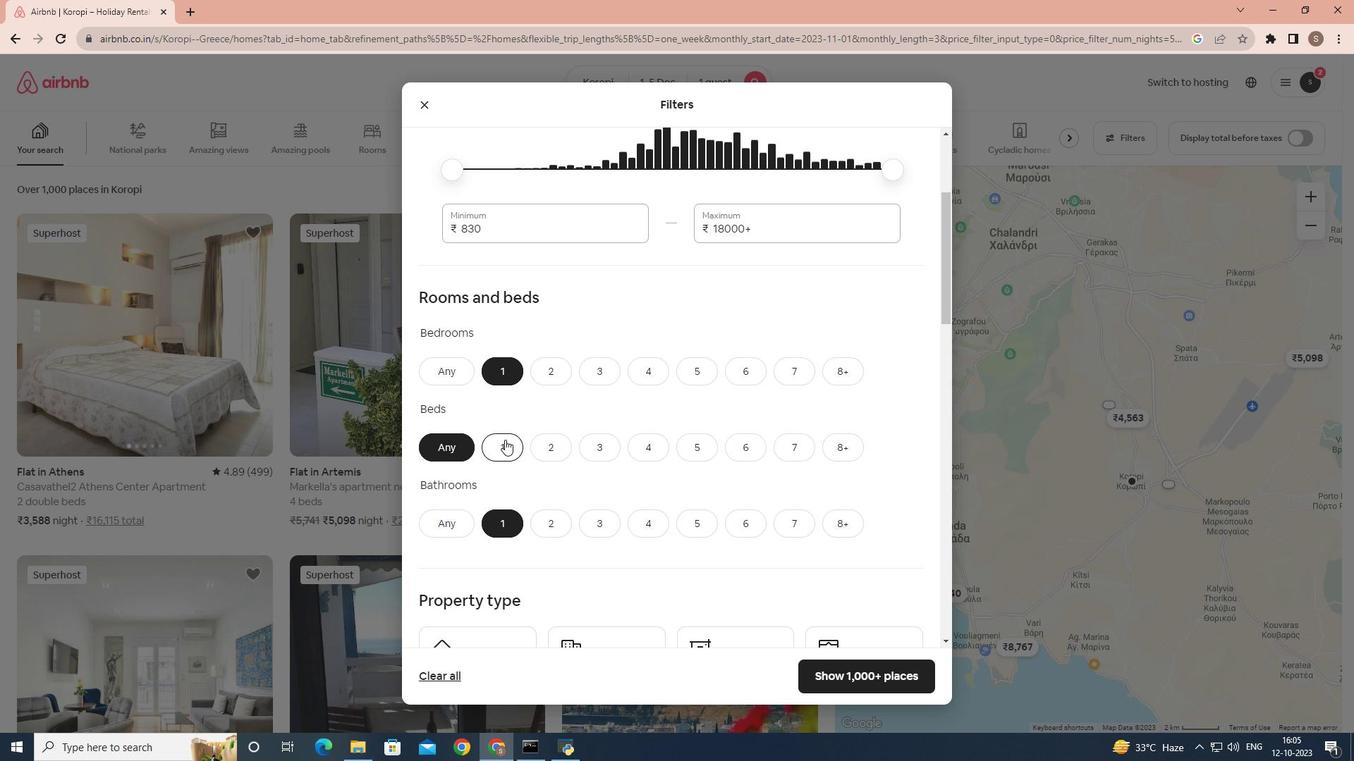 
Action: Mouse pressed left at (505, 440)
Screenshot: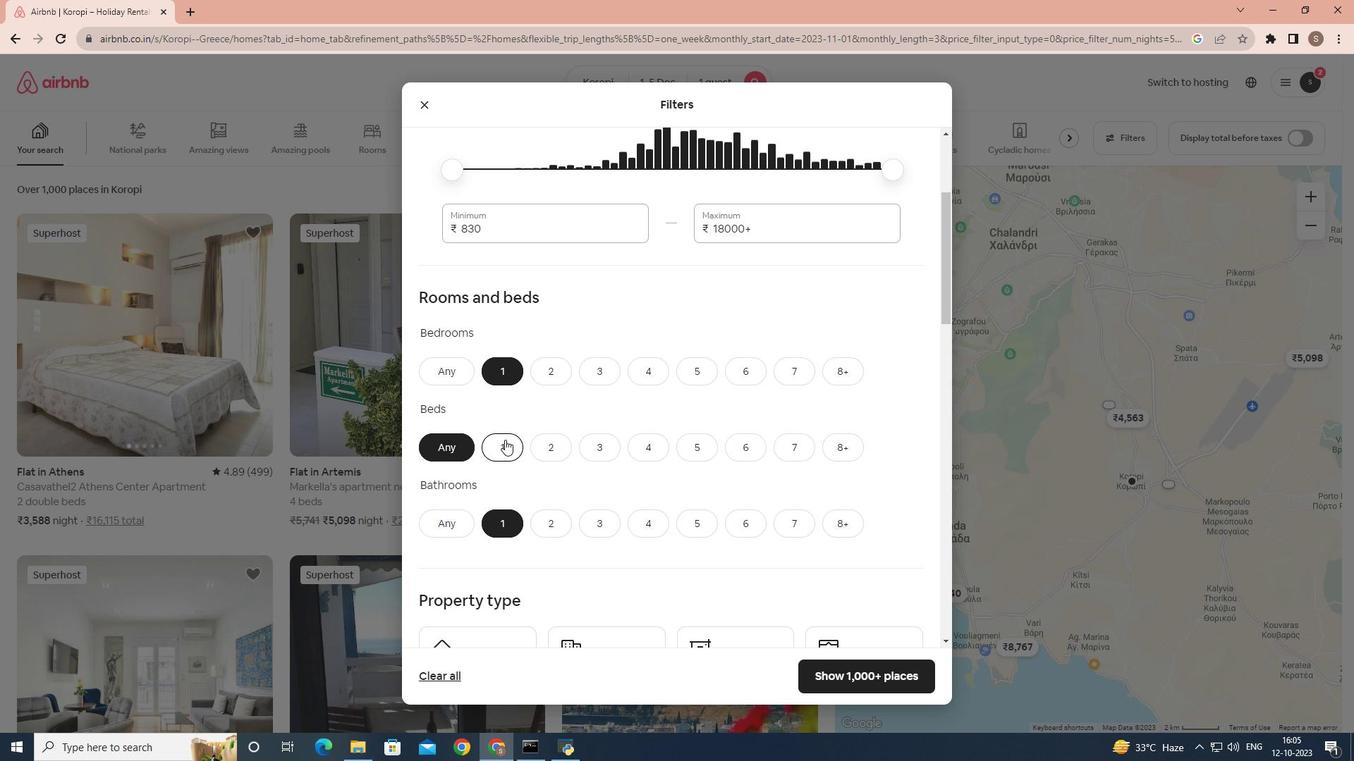 
Action: Mouse moved to (509, 464)
Screenshot: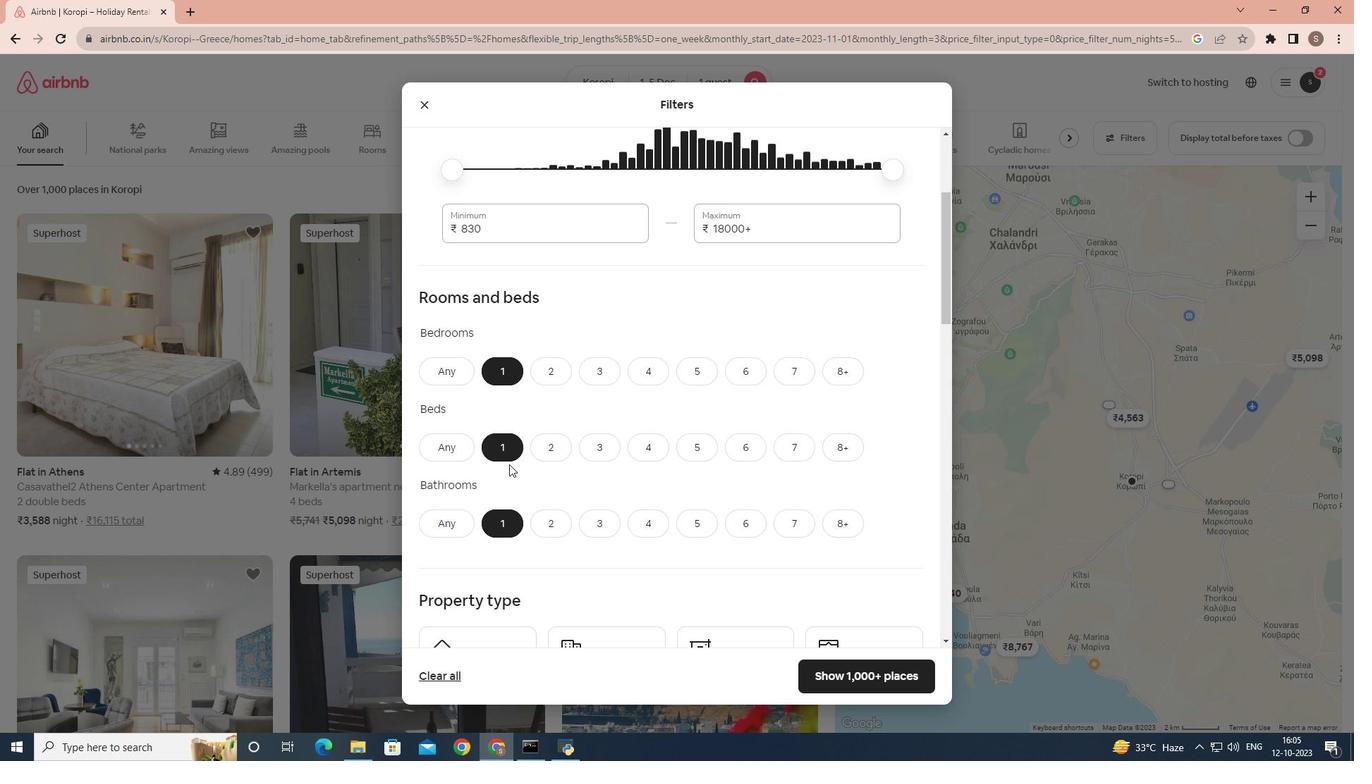 
Action: Mouse scrolled (509, 464) with delta (0, 0)
Screenshot: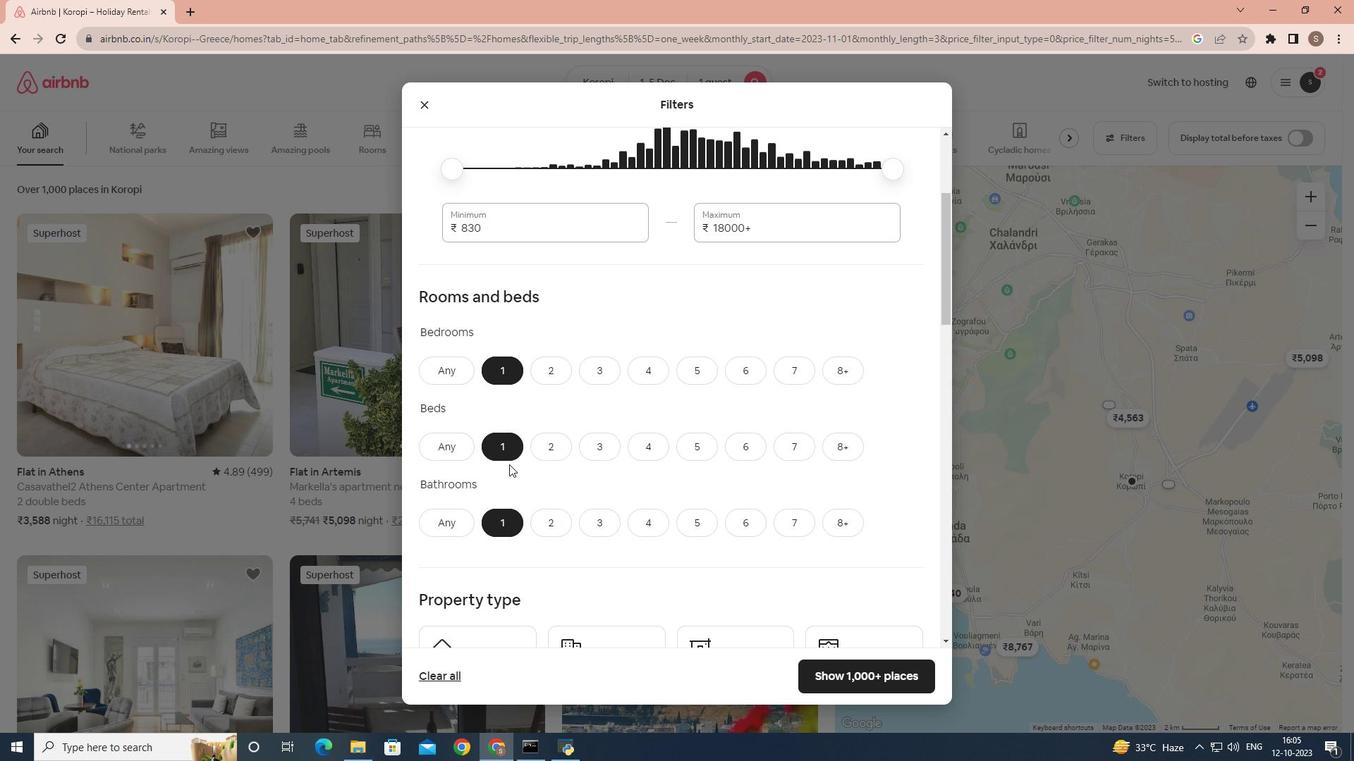
Action: Mouse scrolled (509, 464) with delta (0, 0)
Screenshot: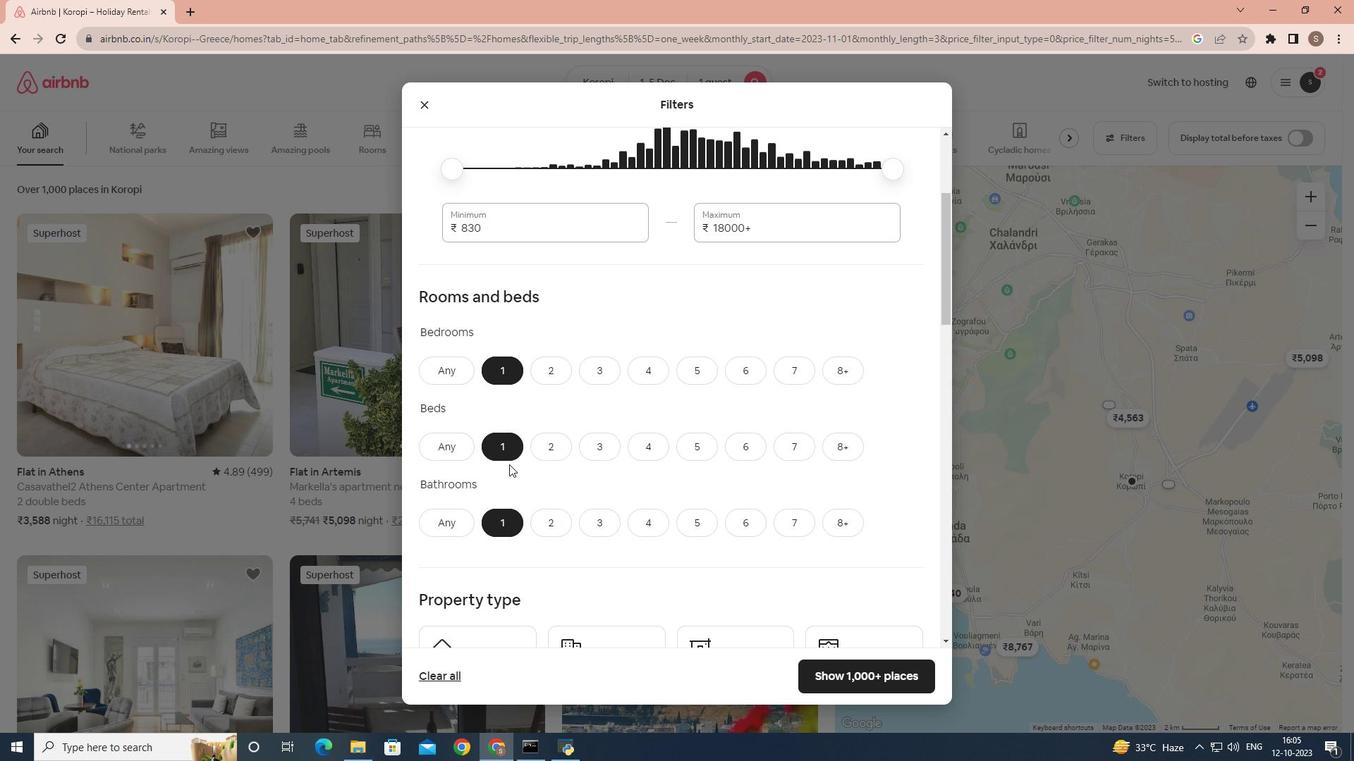 
Action: Mouse scrolled (509, 464) with delta (0, 0)
Screenshot: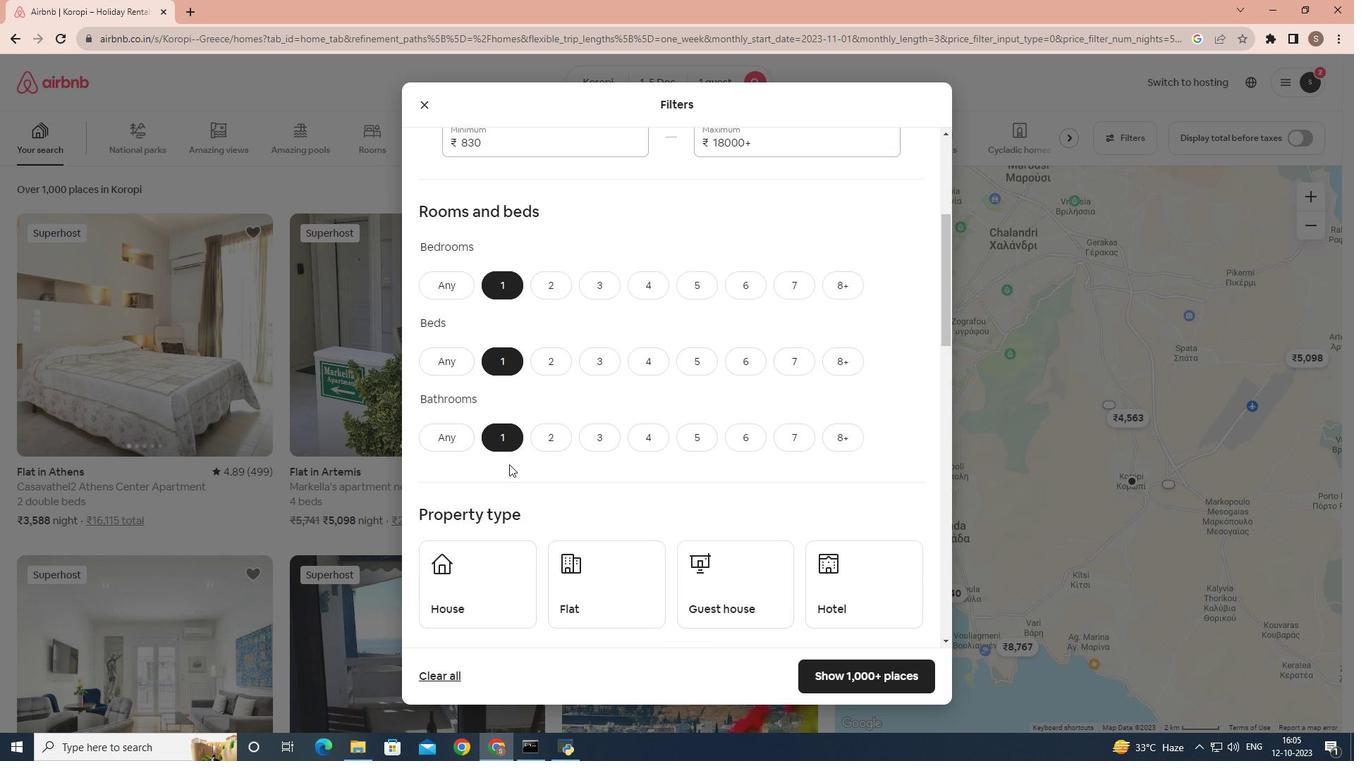 
Action: Mouse scrolled (509, 464) with delta (0, 0)
Screenshot: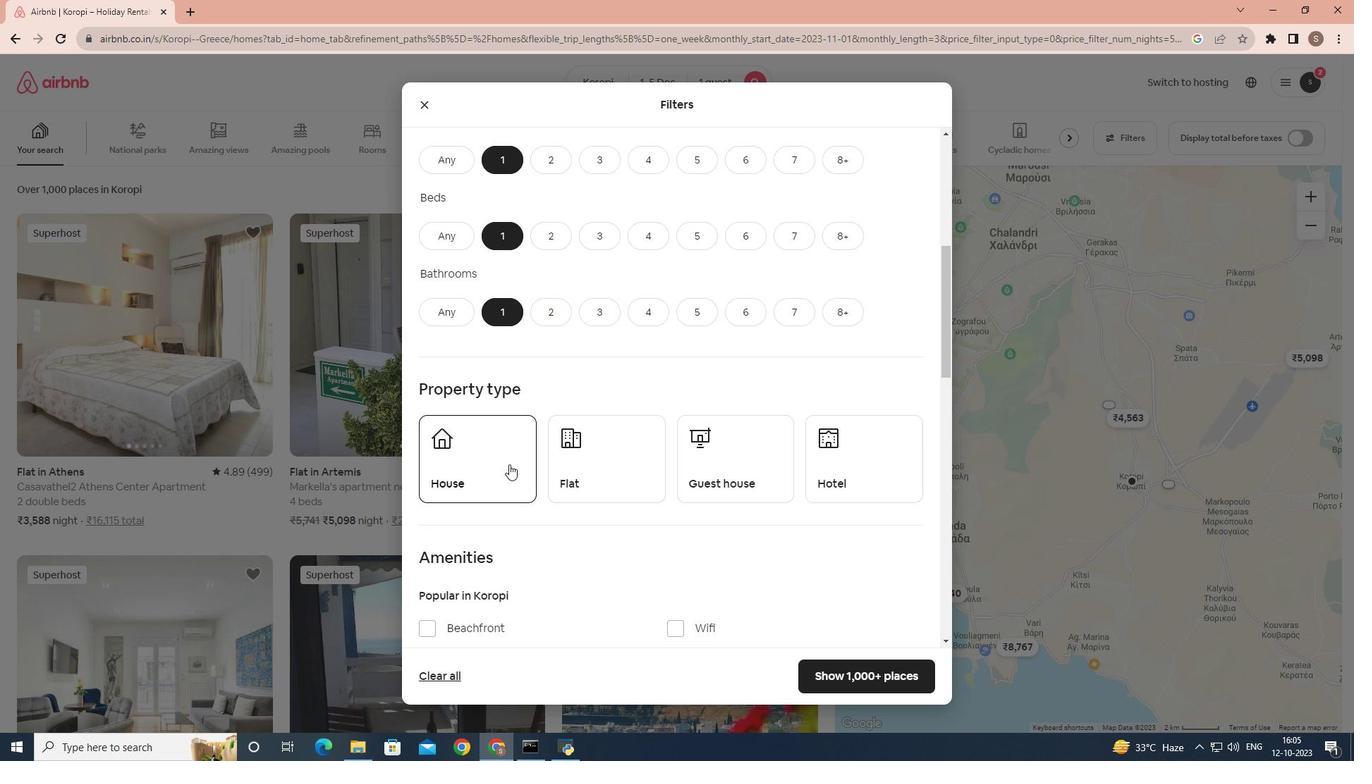 
Action: Mouse scrolled (509, 464) with delta (0, 0)
Screenshot: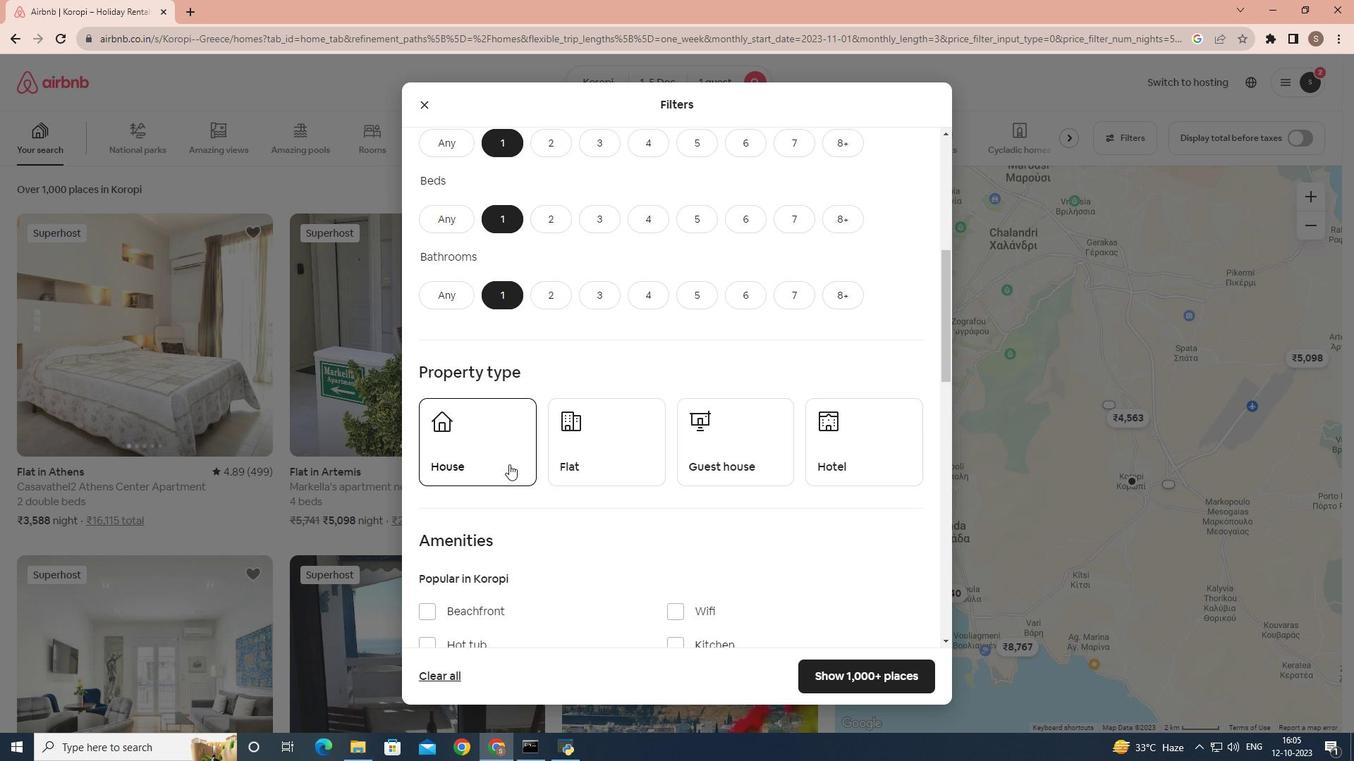 
Action: Mouse scrolled (509, 464) with delta (0, 0)
Screenshot: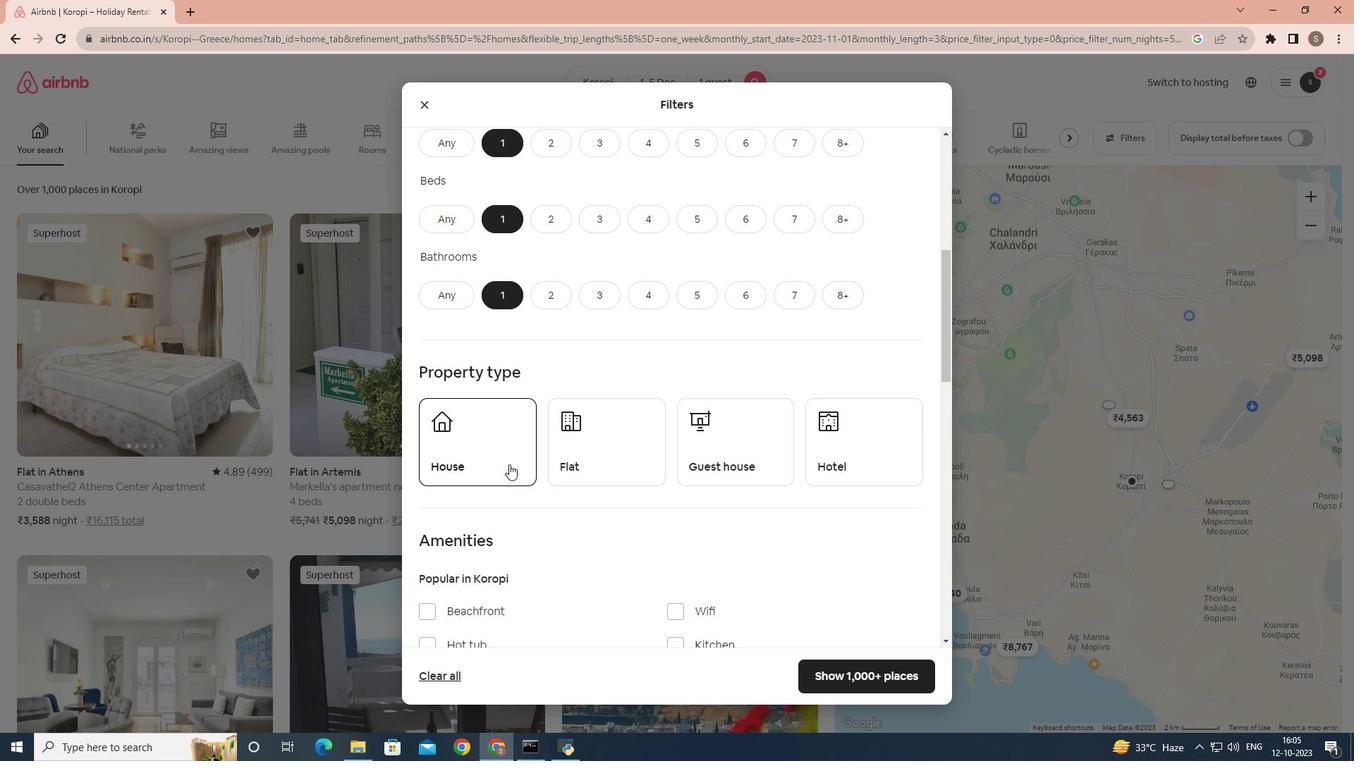 
Action: Mouse scrolled (509, 464) with delta (0, 0)
Screenshot: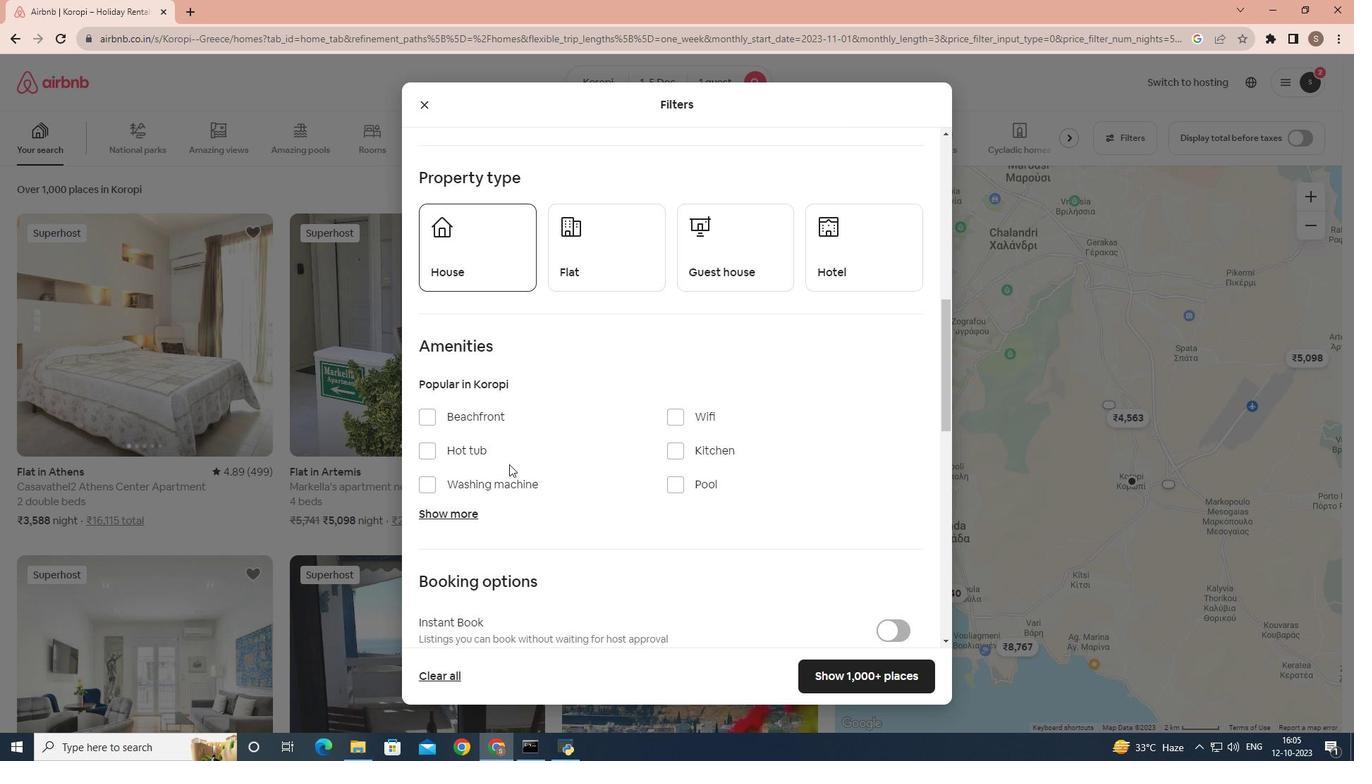 
Action: Mouse scrolled (509, 464) with delta (0, 0)
Screenshot: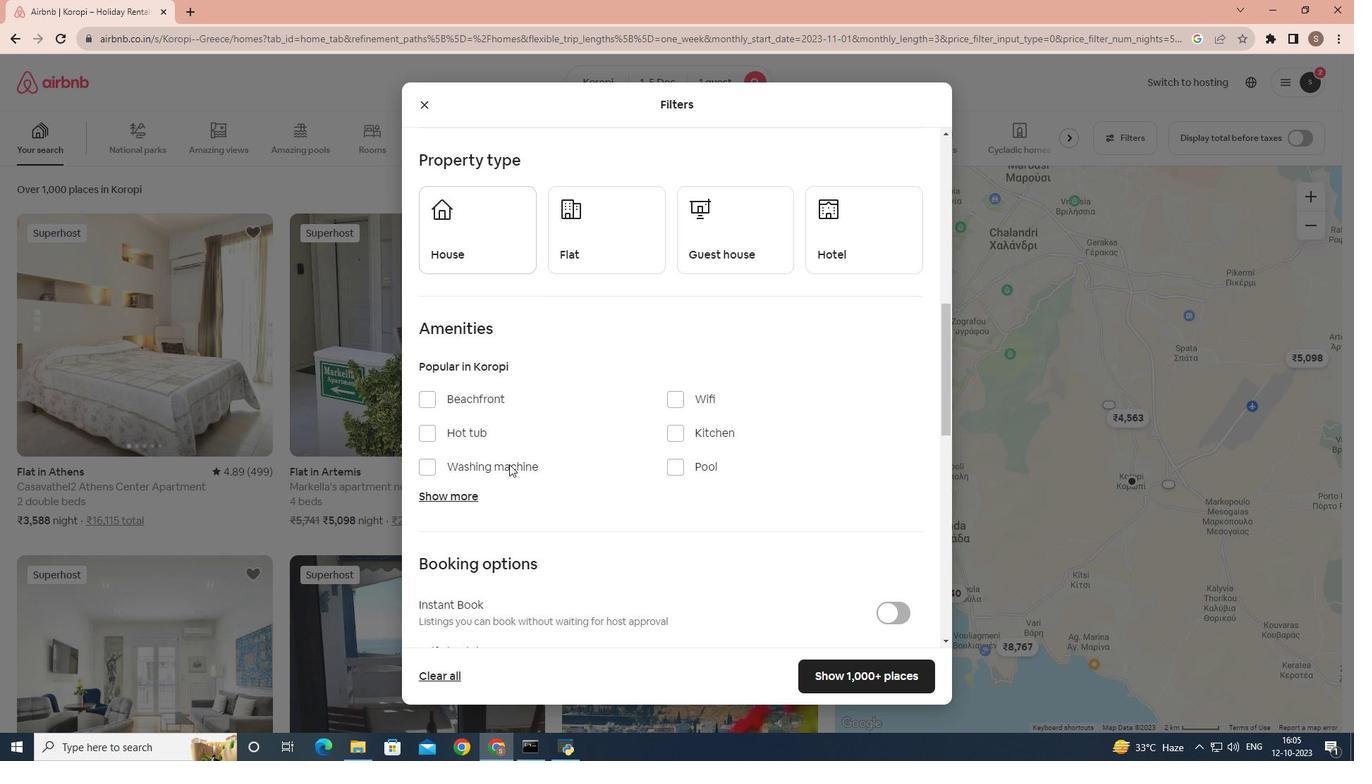 
Action: Mouse scrolled (509, 464) with delta (0, 0)
Screenshot: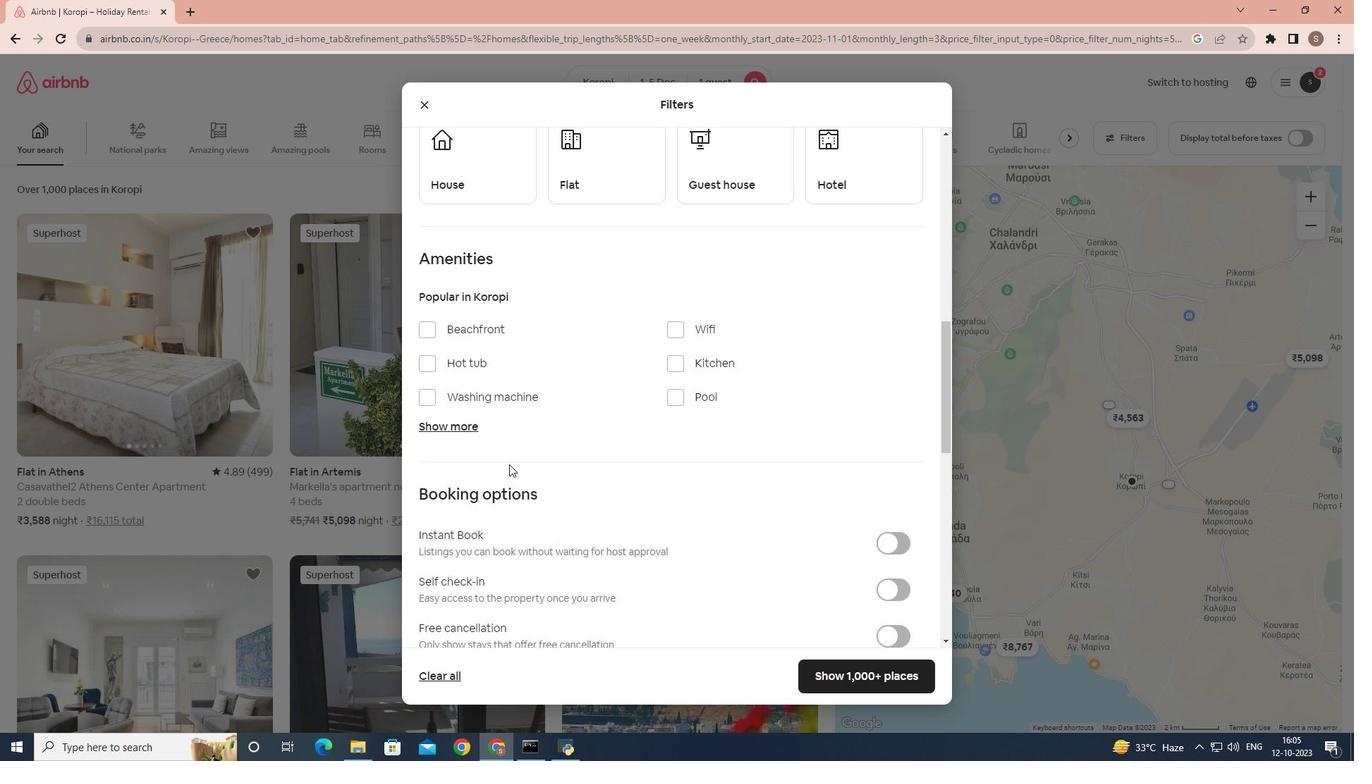 
Action: Mouse moved to (433, 250)
Screenshot: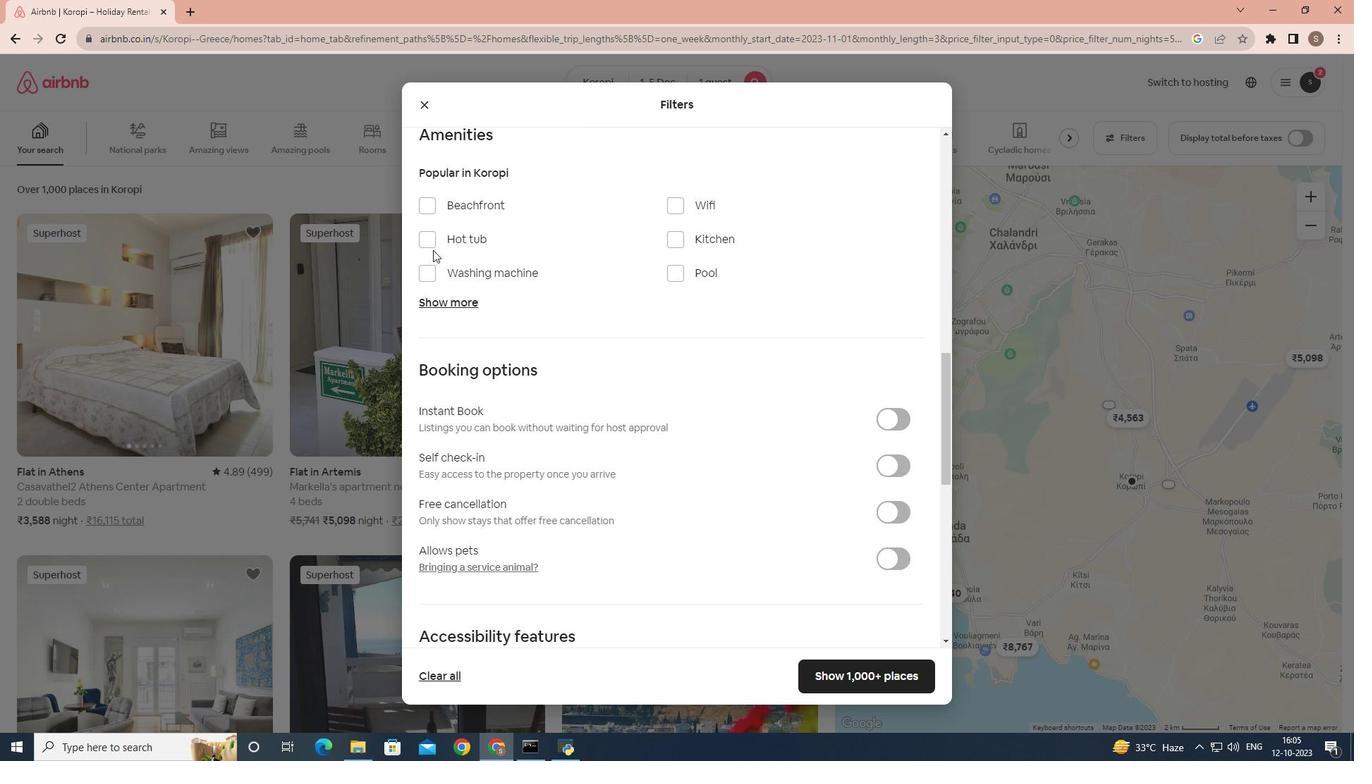 
Action: Mouse scrolled (433, 251) with delta (0, 0)
Screenshot: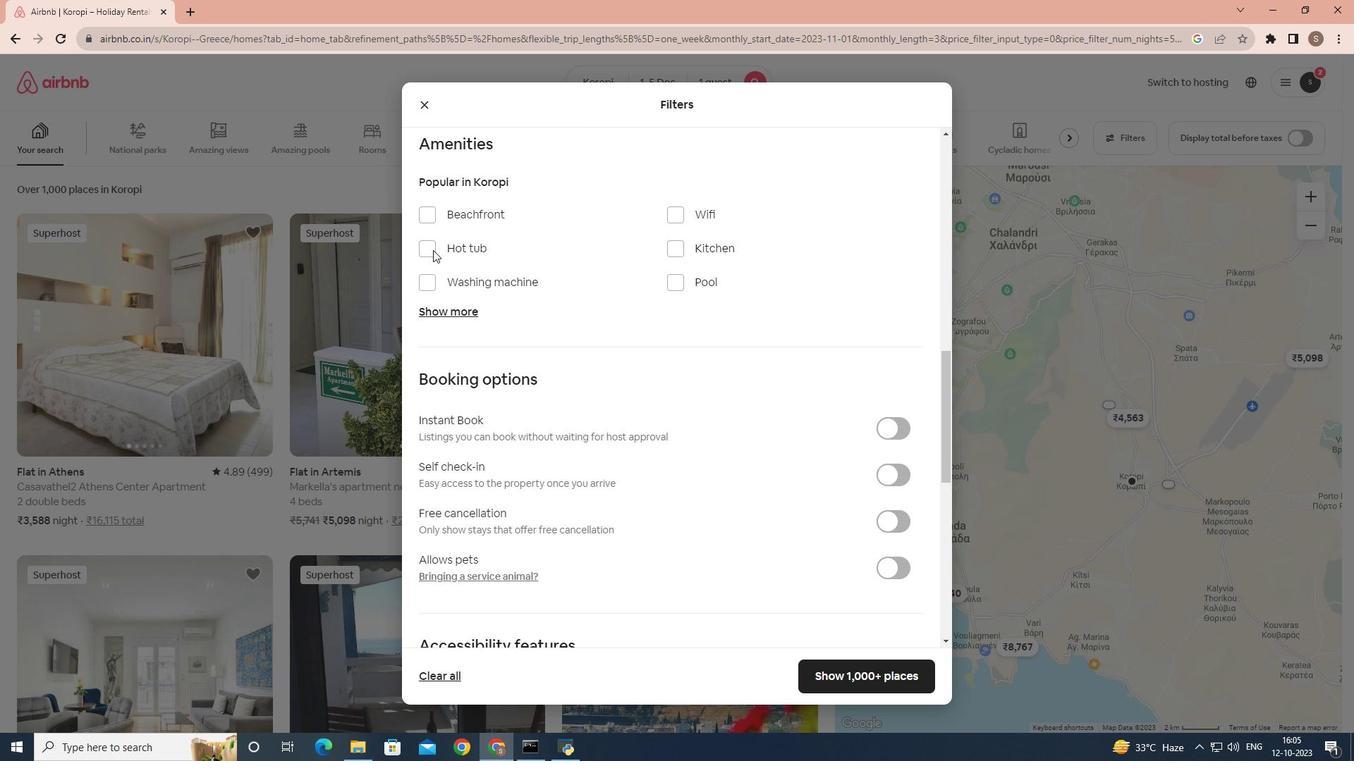 
Action: Mouse moved to (447, 376)
Screenshot: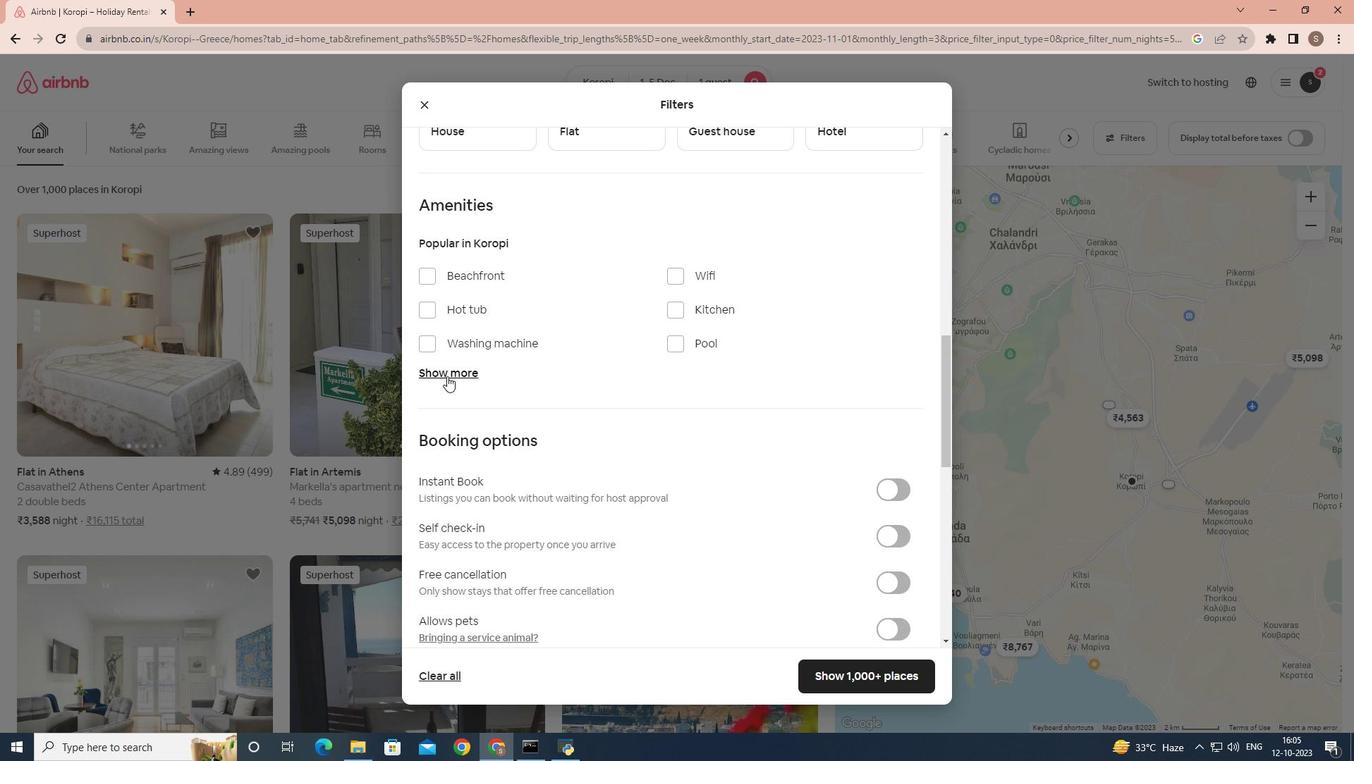 
Action: Mouse pressed left at (447, 376)
Screenshot: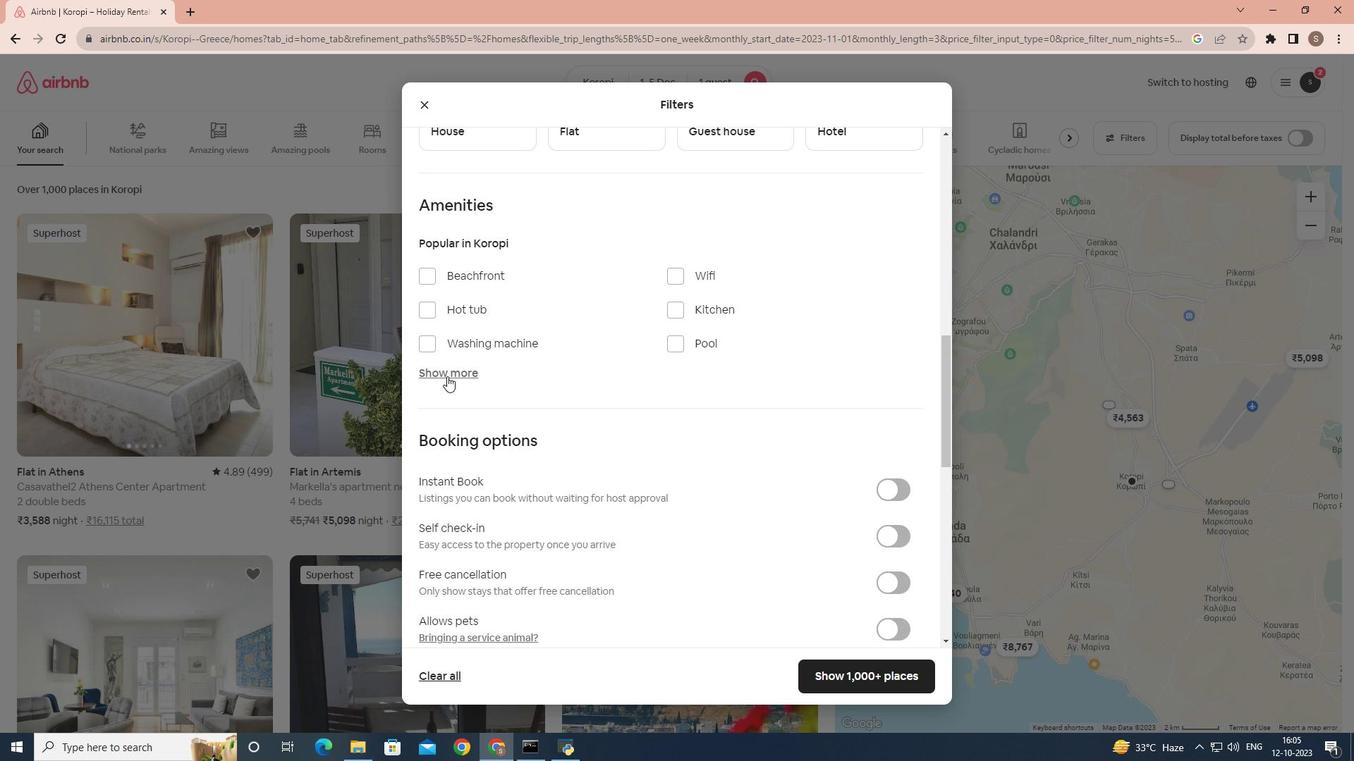 
Action: Mouse moved to (453, 375)
Screenshot: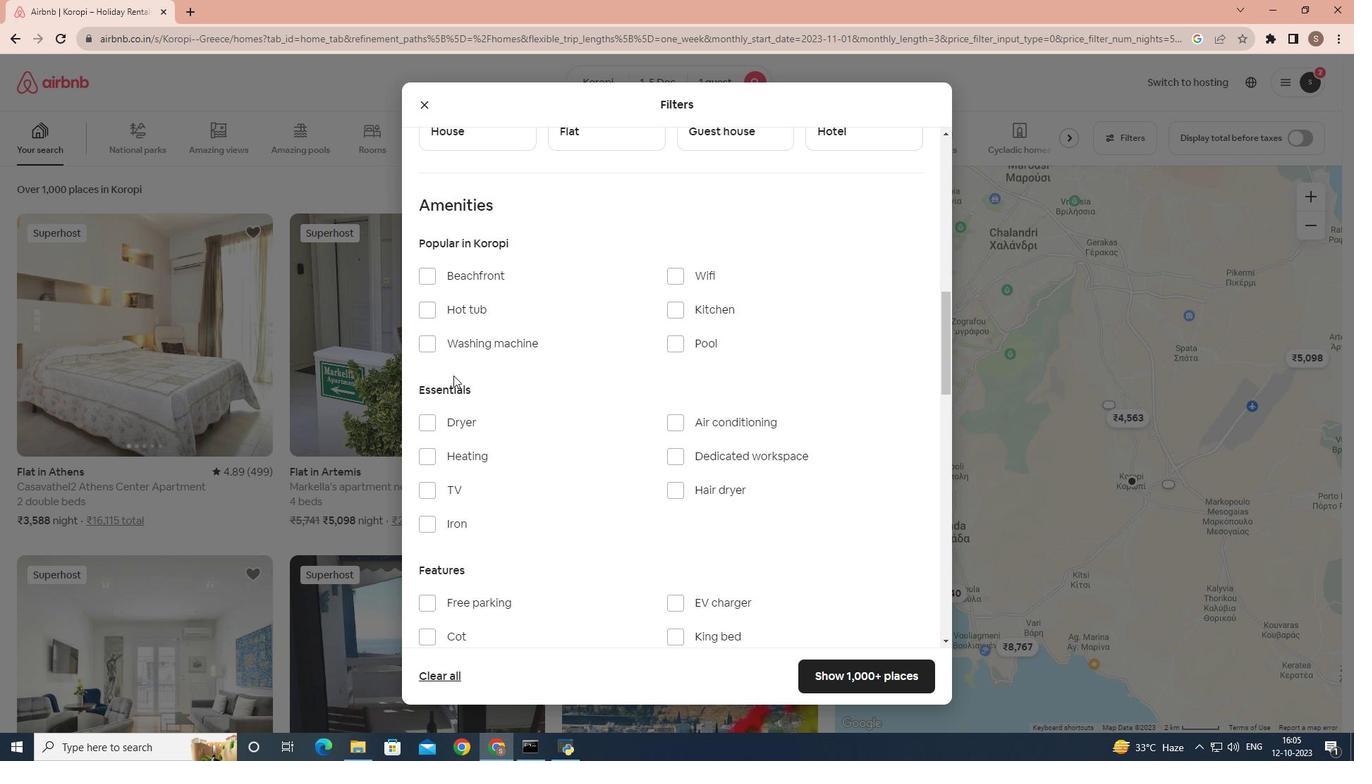 
Action: Mouse scrolled (453, 375) with delta (0, 0)
Screenshot: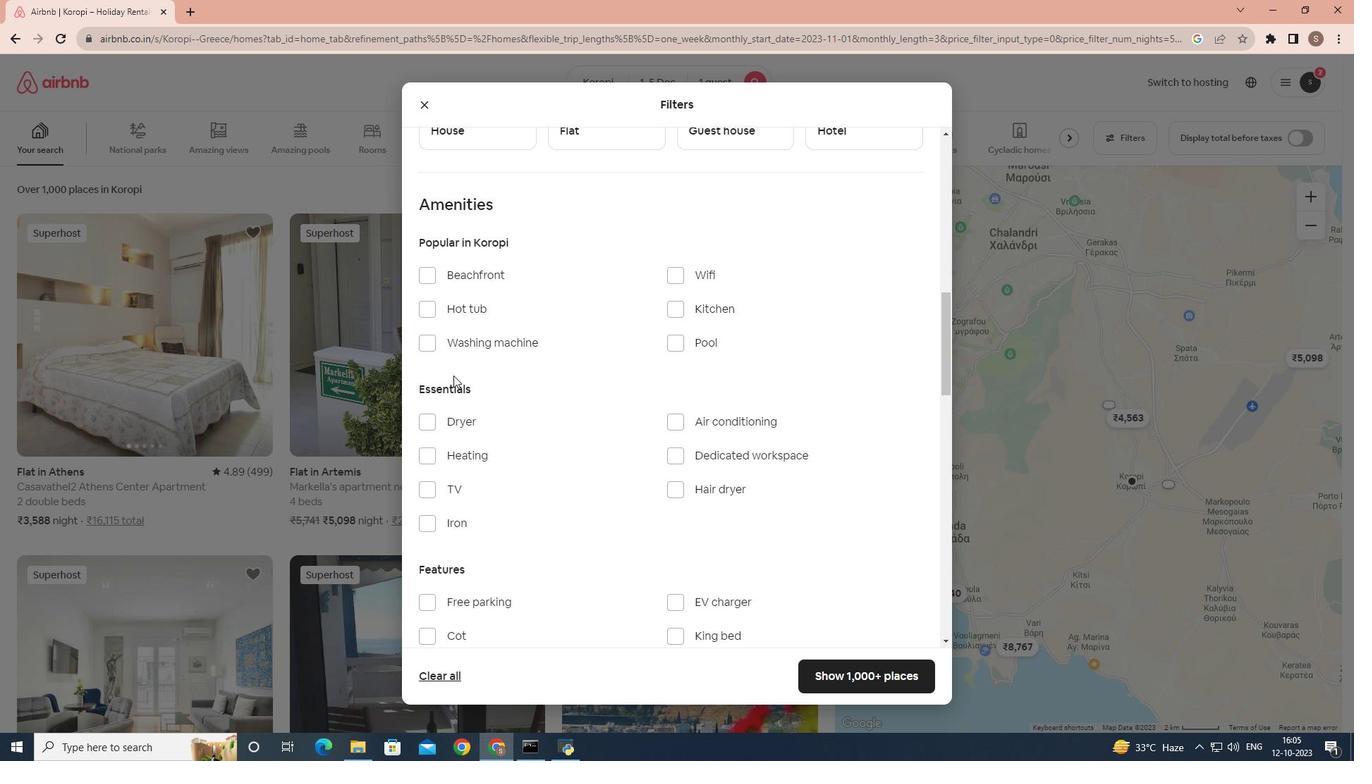 
Action: Mouse scrolled (453, 375) with delta (0, 0)
Screenshot: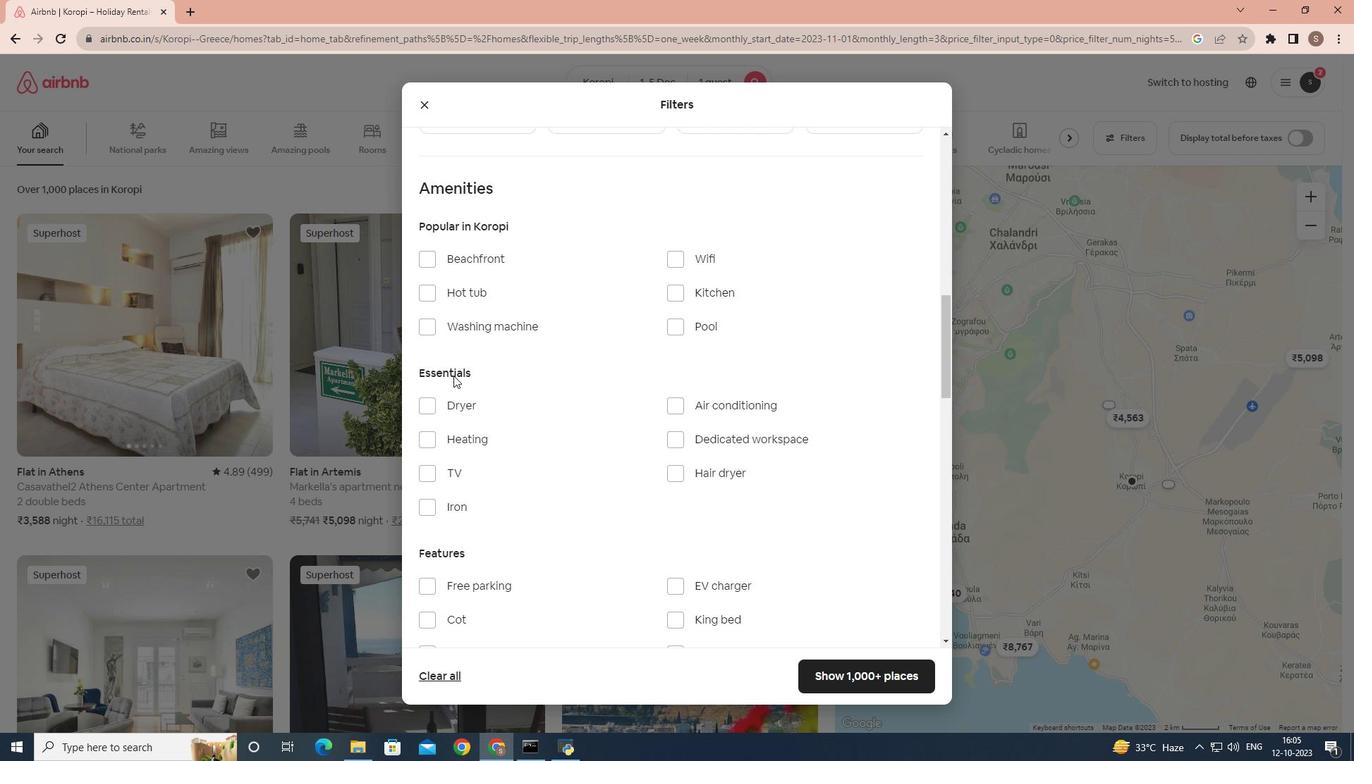 
Action: Mouse scrolled (453, 376) with delta (0, 0)
Screenshot: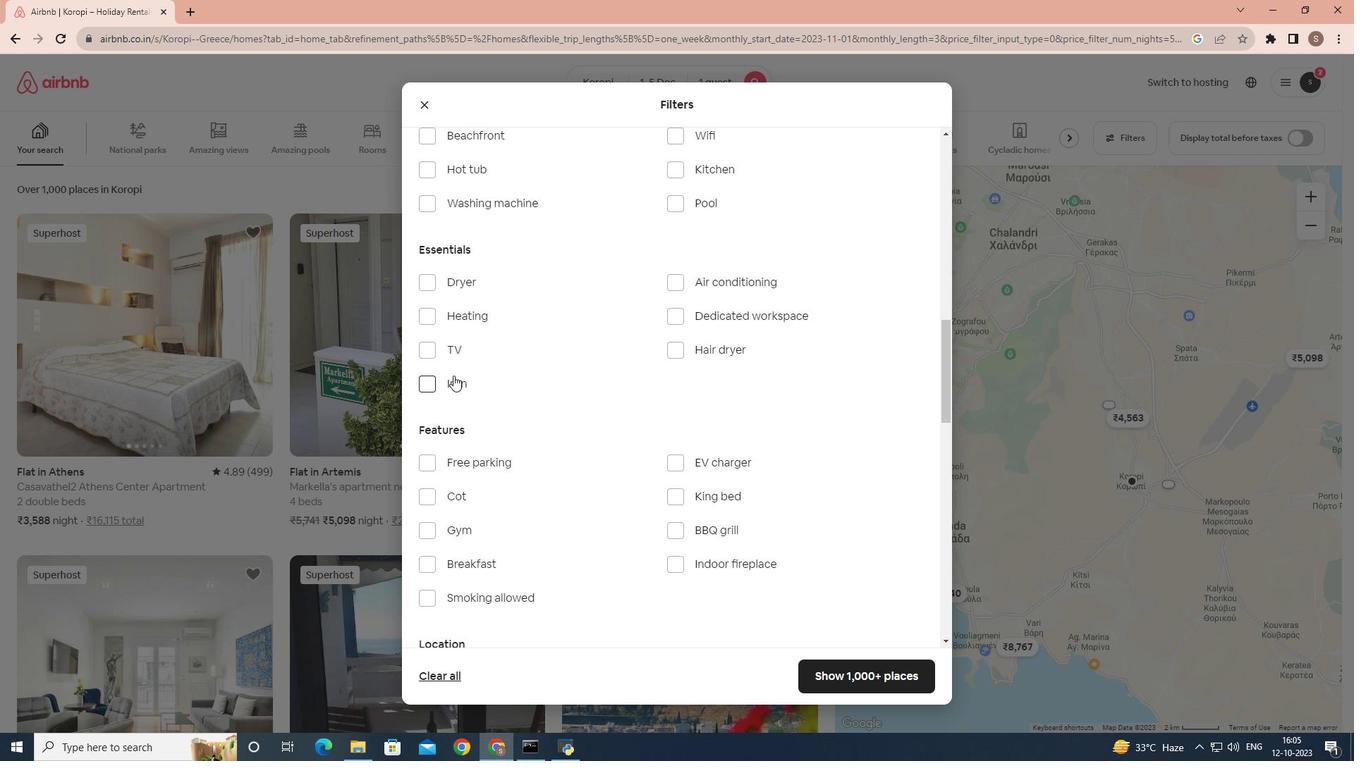 
Action: Mouse moved to (475, 268)
Screenshot: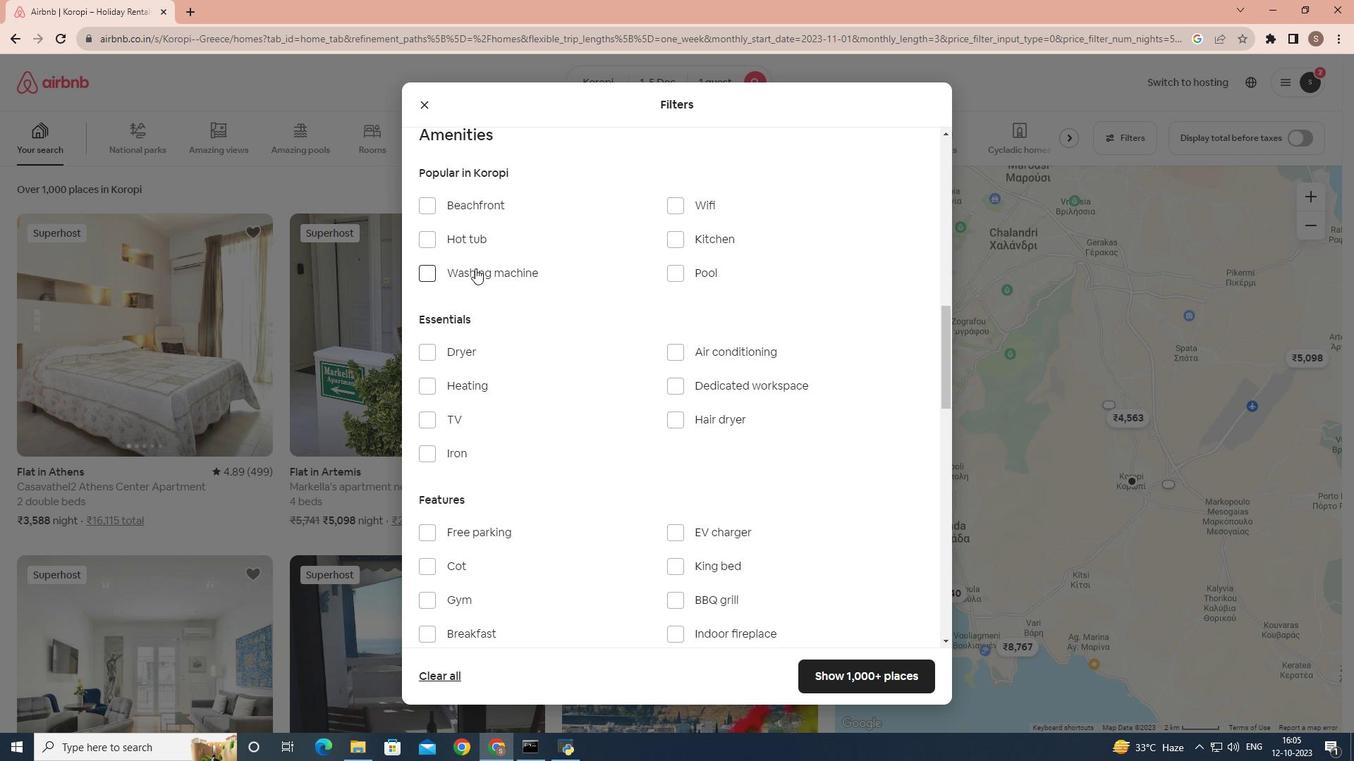 
Action: Mouse pressed left at (475, 268)
Screenshot: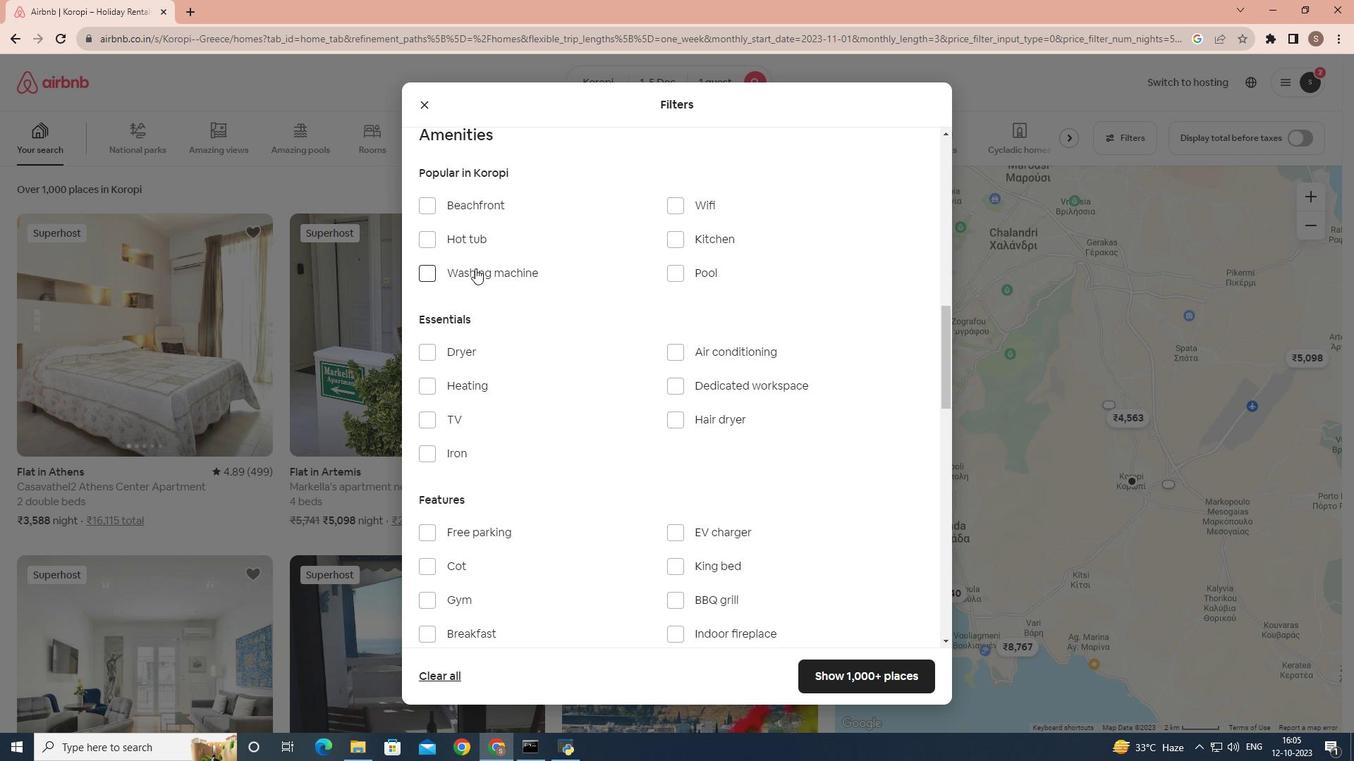 
Action: Mouse moved to (682, 192)
Screenshot: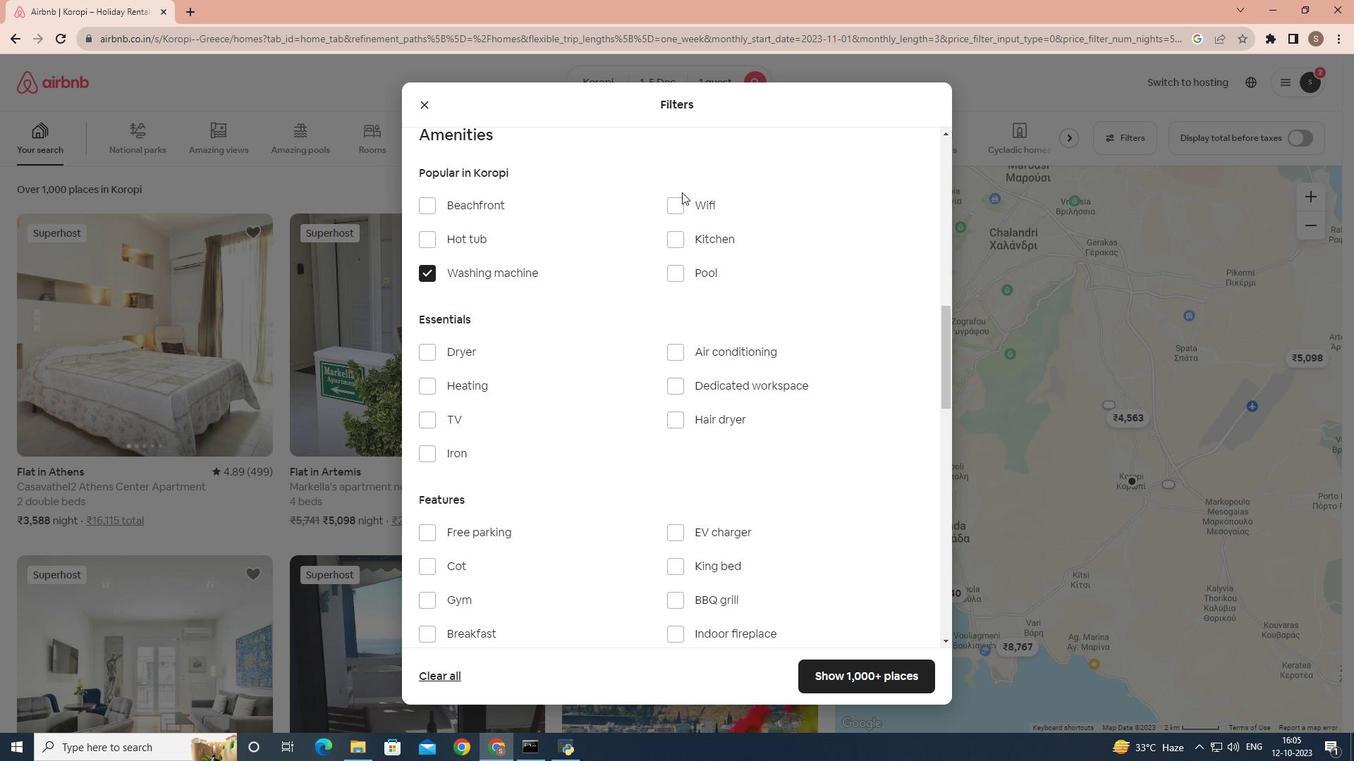 
Action: Mouse pressed left at (682, 192)
Screenshot: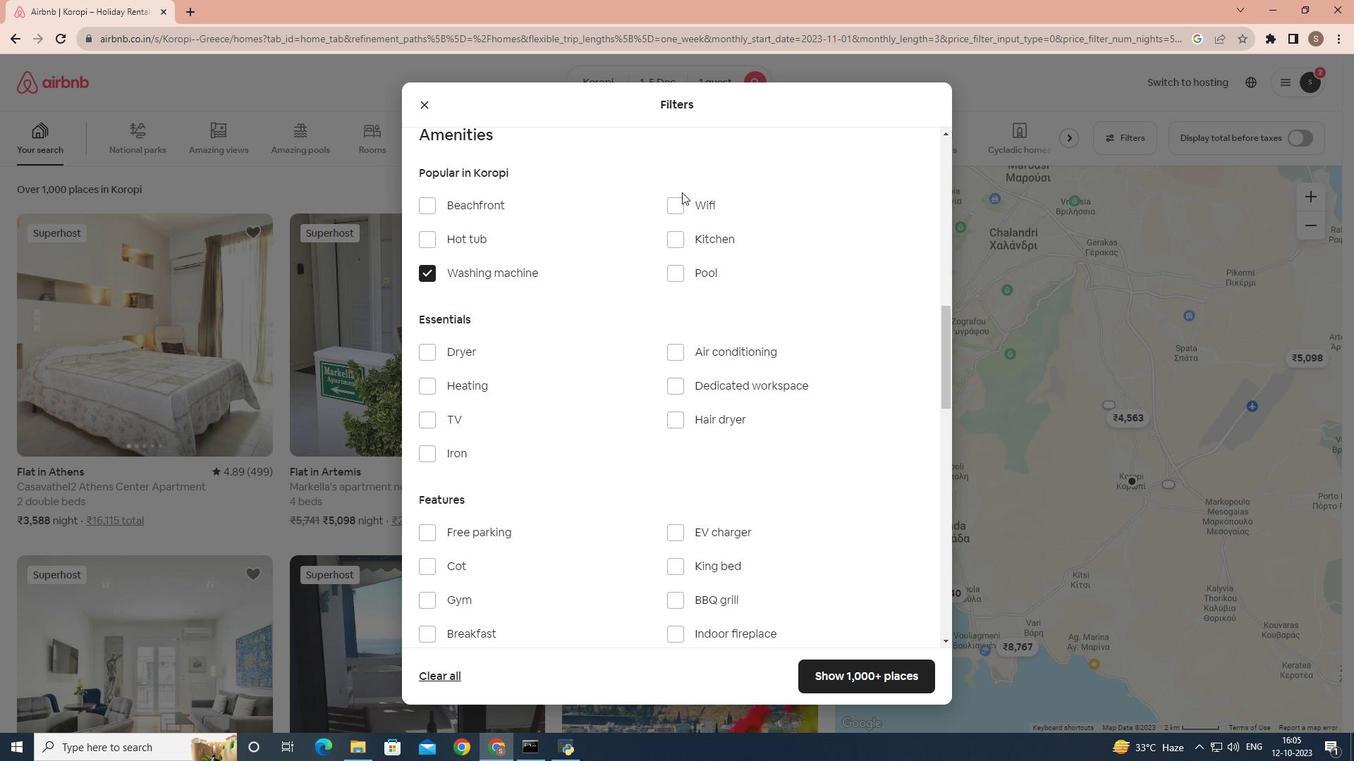 
Action: Mouse moved to (679, 205)
Screenshot: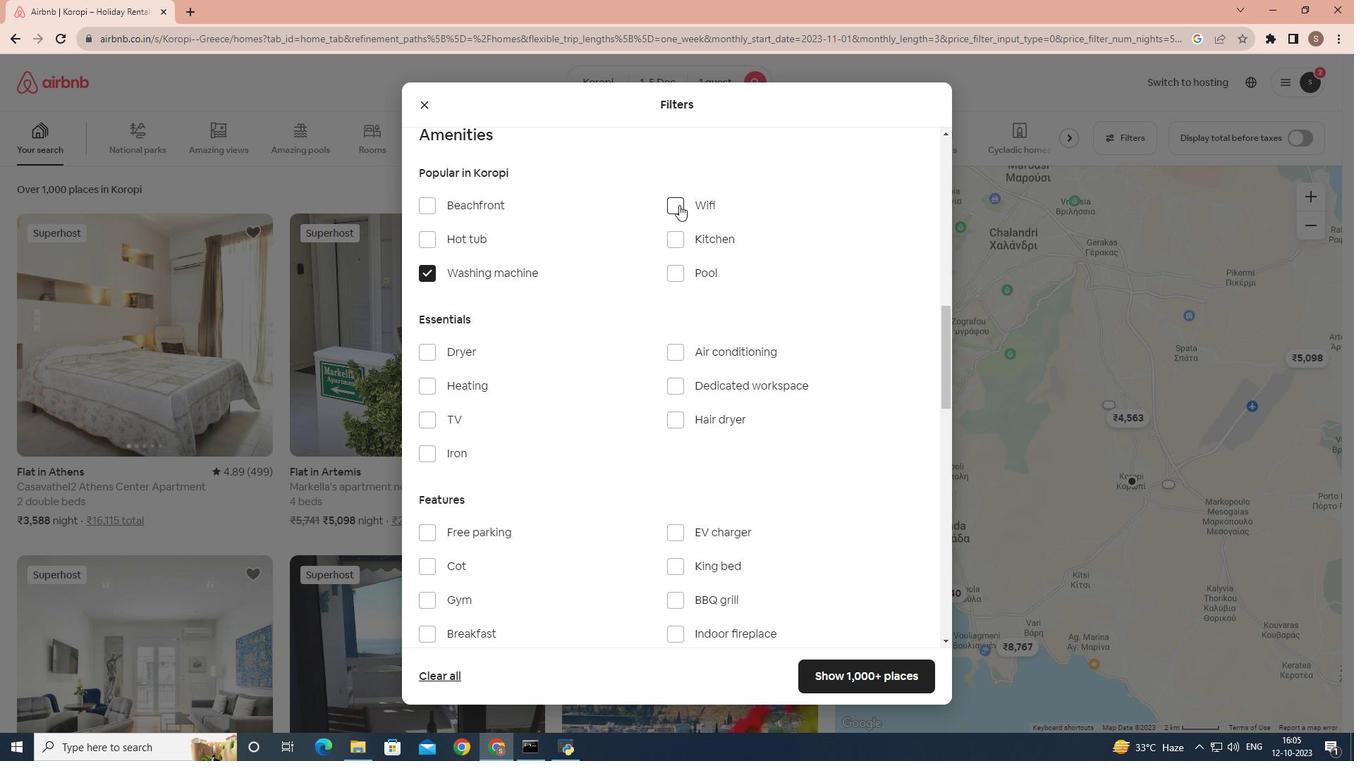 
Action: Mouse pressed left at (679, 205)
Screenshot: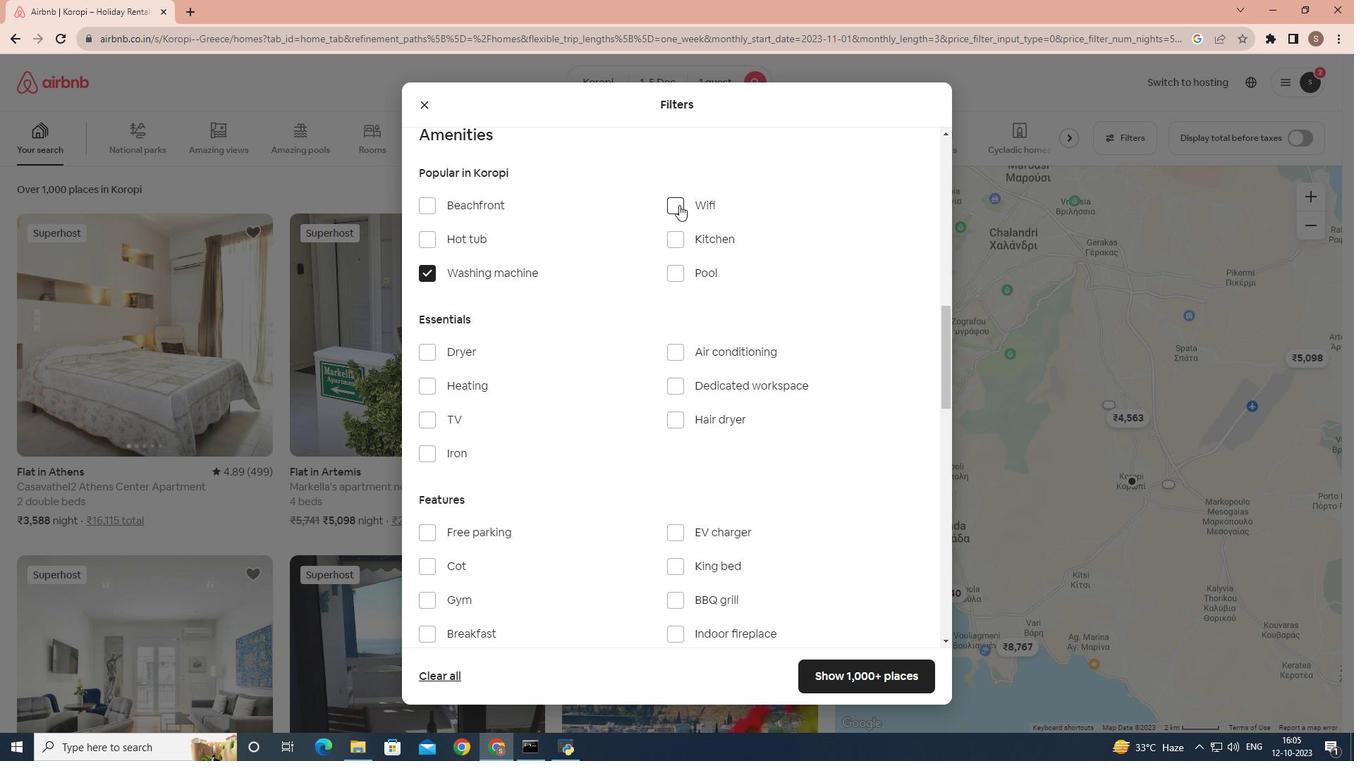 
Action: Mouse moved to (855, 669)
Screenshot: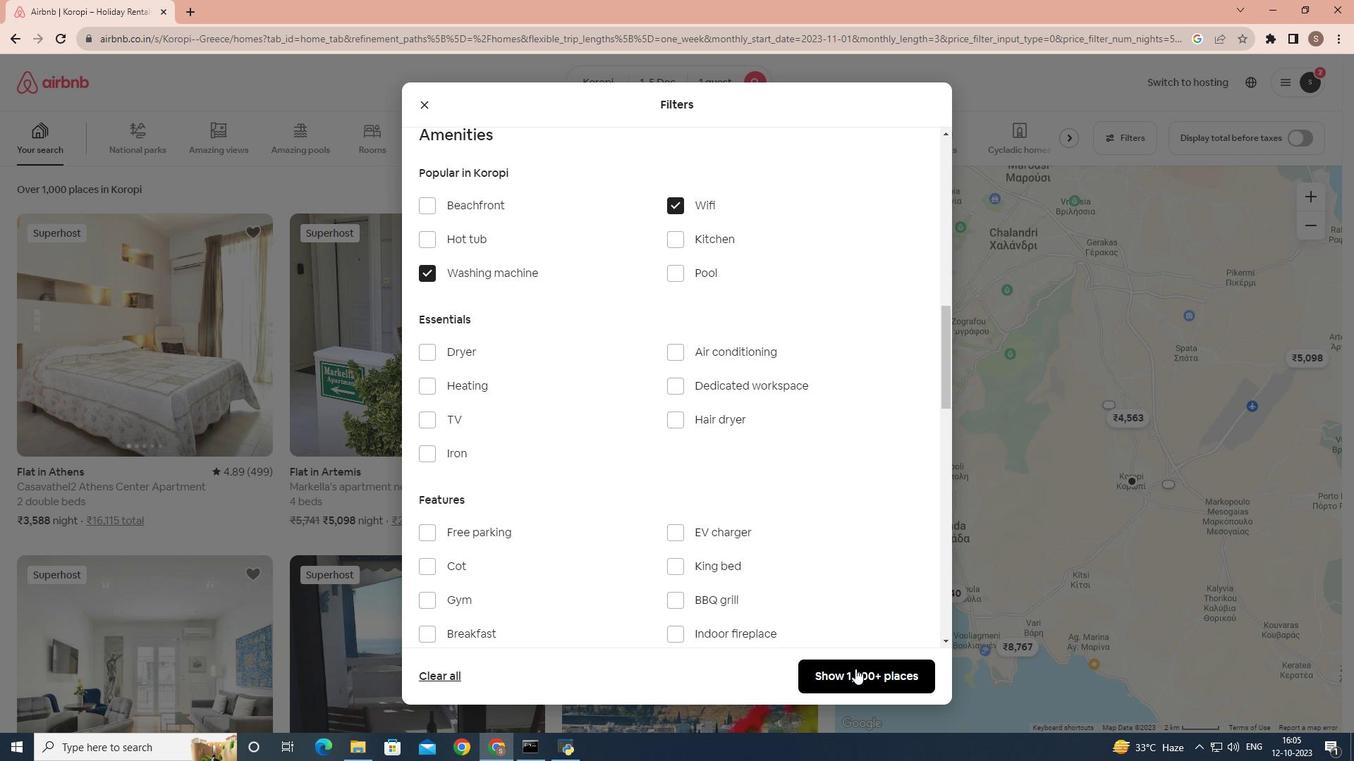 
Action: Mouse pressed left at (855, 669)
Screenshot: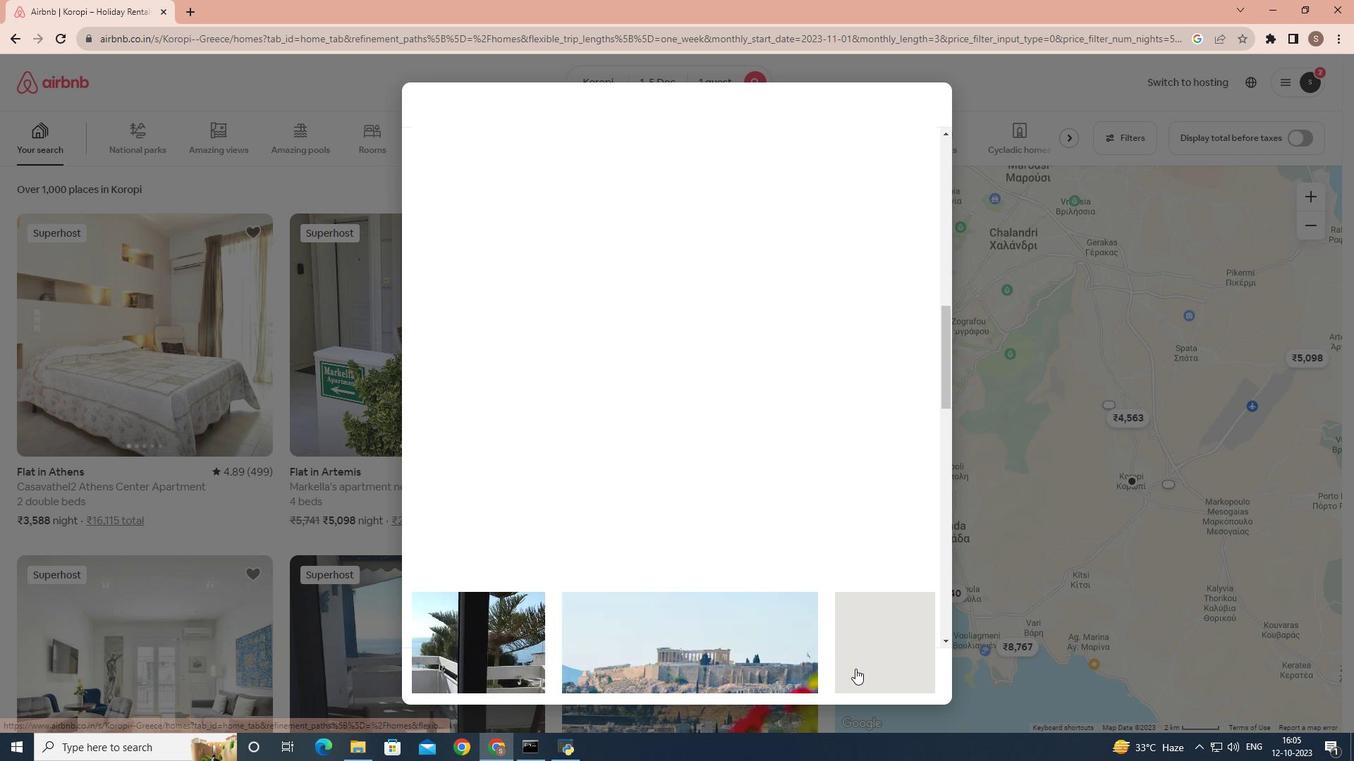 
Action: Mouse moved to (1117, 140)
Screenshot: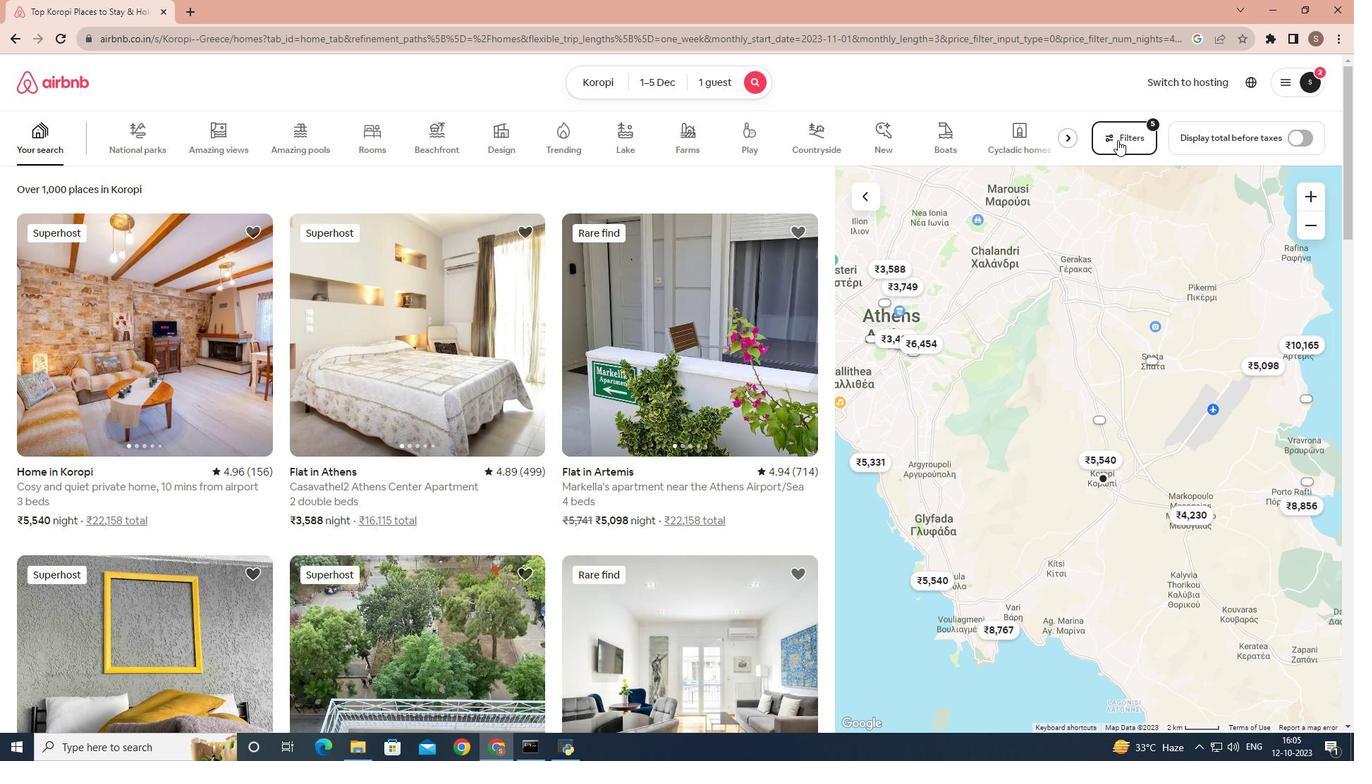 
Action: Mouse pressed left at (1117, 140)
Screenshot: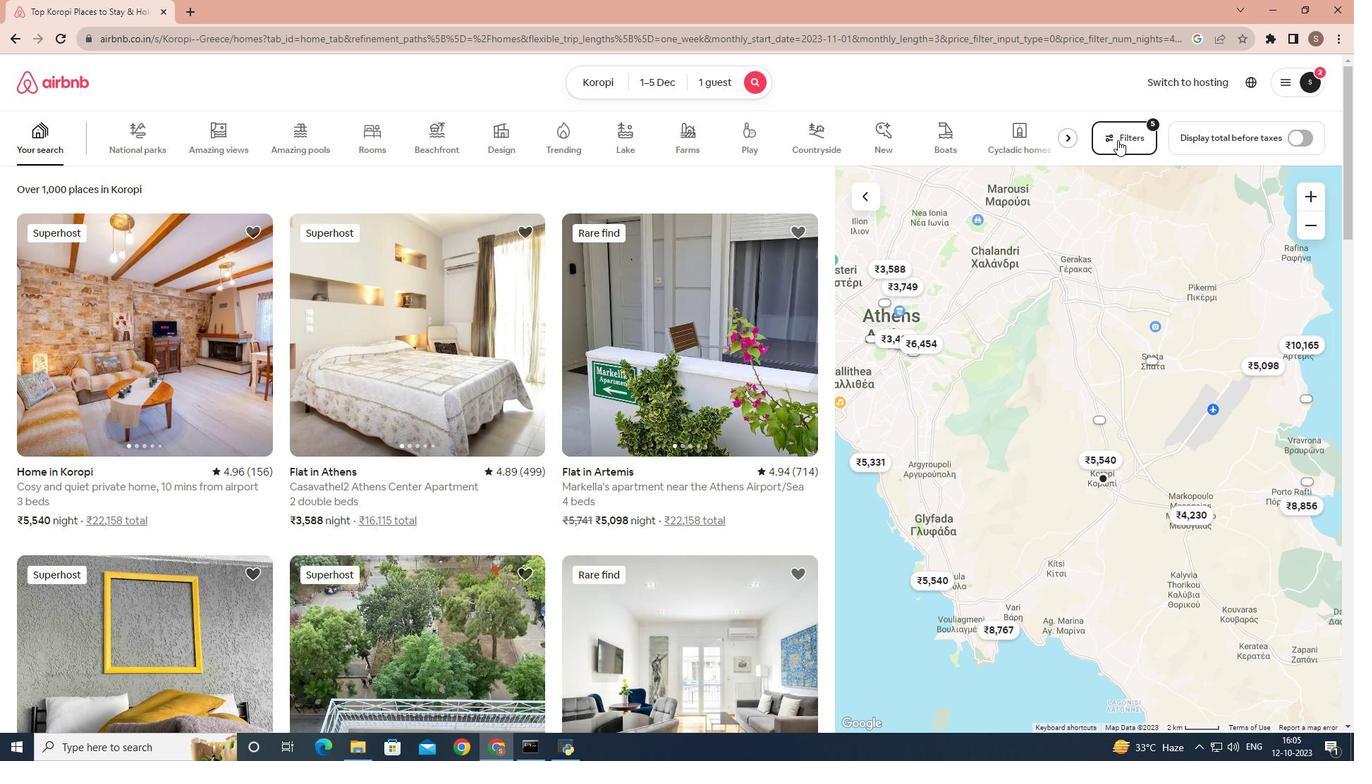 
Action: Mouse moved to (596, 460)
Screenshot: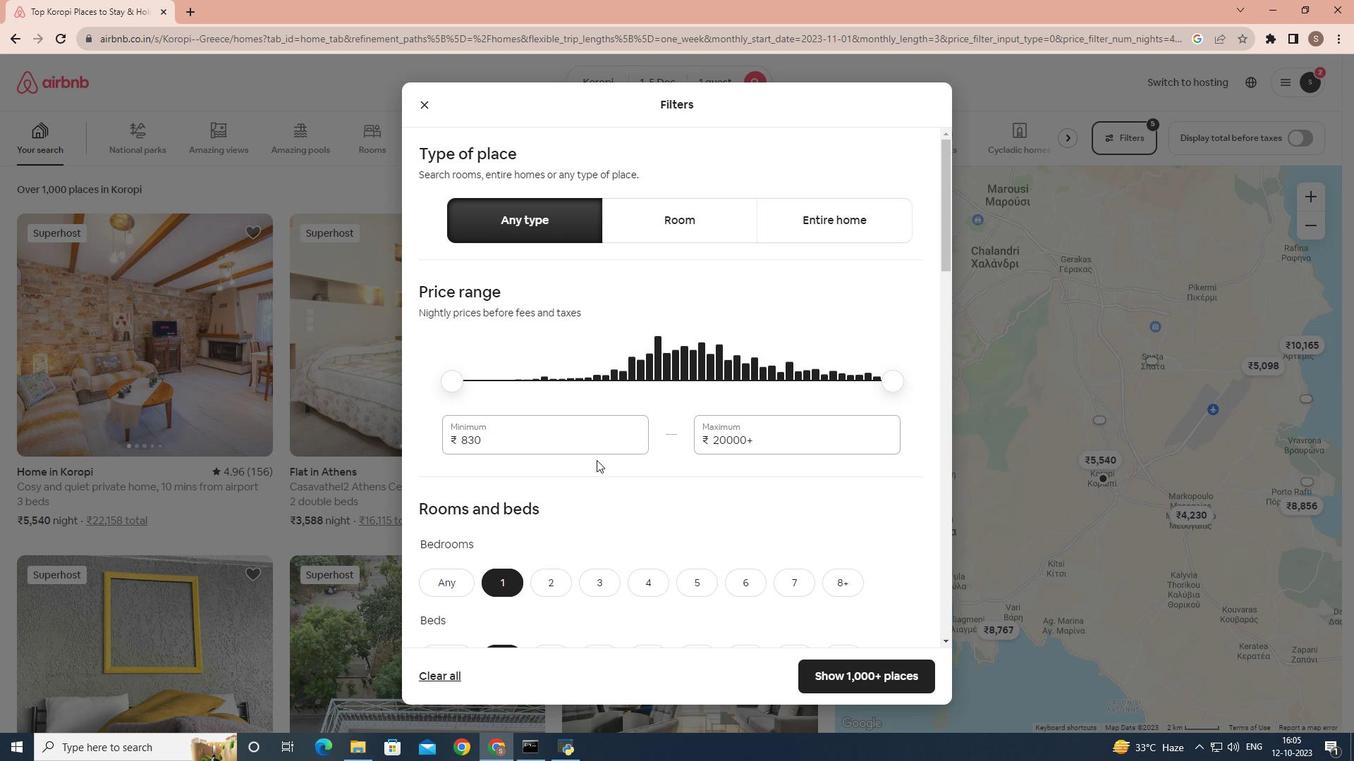 
Action: Mouse scrolled (596, 459) with delta (0, 0)
Screenshot: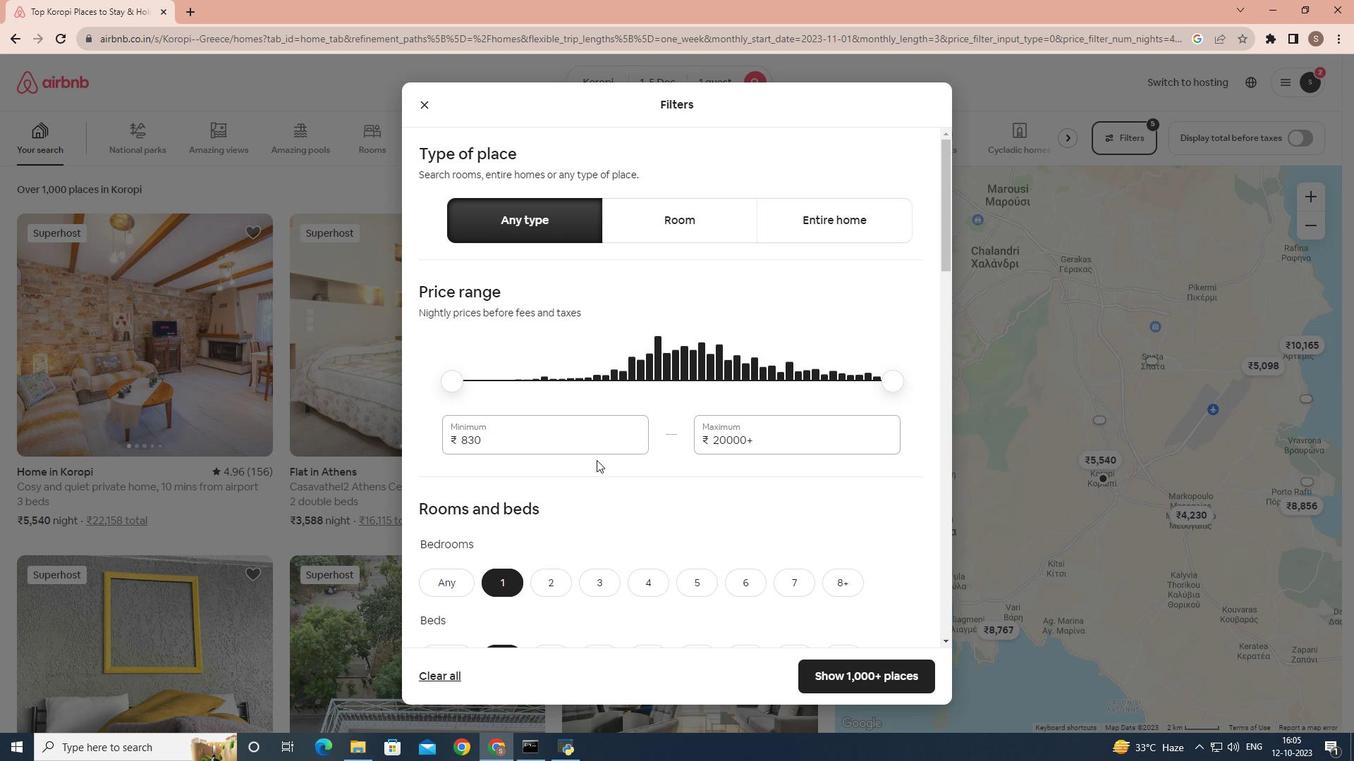 
Action: Mouse scrolled (596, 459) with delta (0, 0)
Screenshot: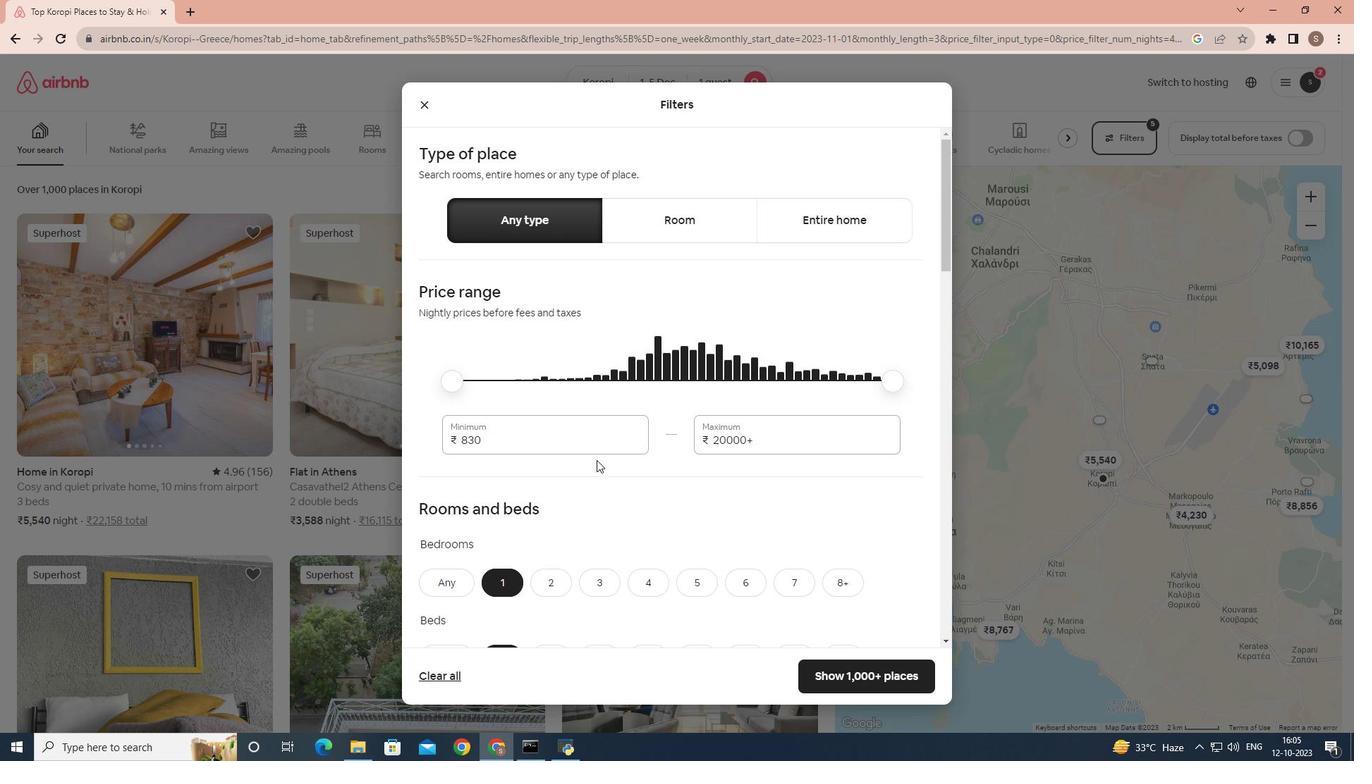 
Action: Mouse scrolled (596, 459) with delta (0, 0)
Screenshot: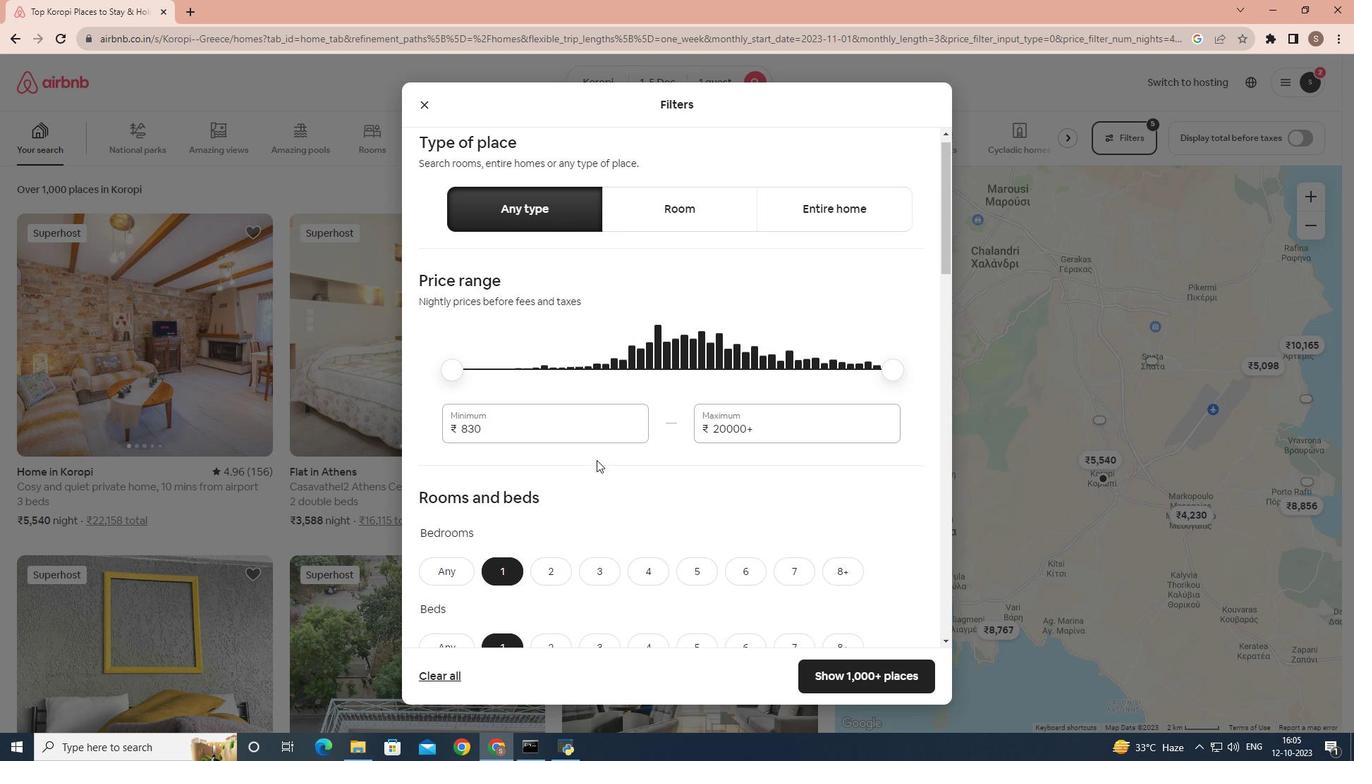 
Action: Mouse scrolled (596, 459) with delta (0, 0)
Screenshot: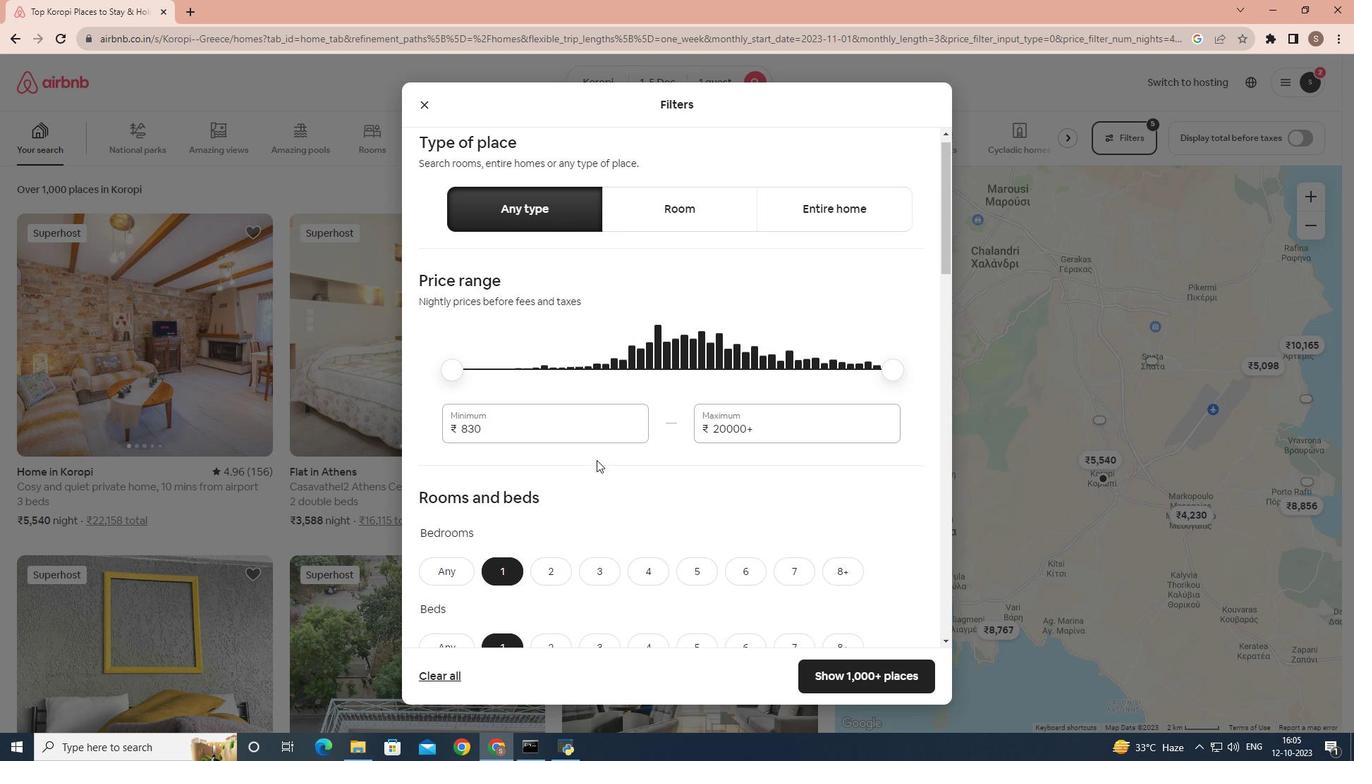 
Action: Mouse moved to (579, 588)
Screenshot: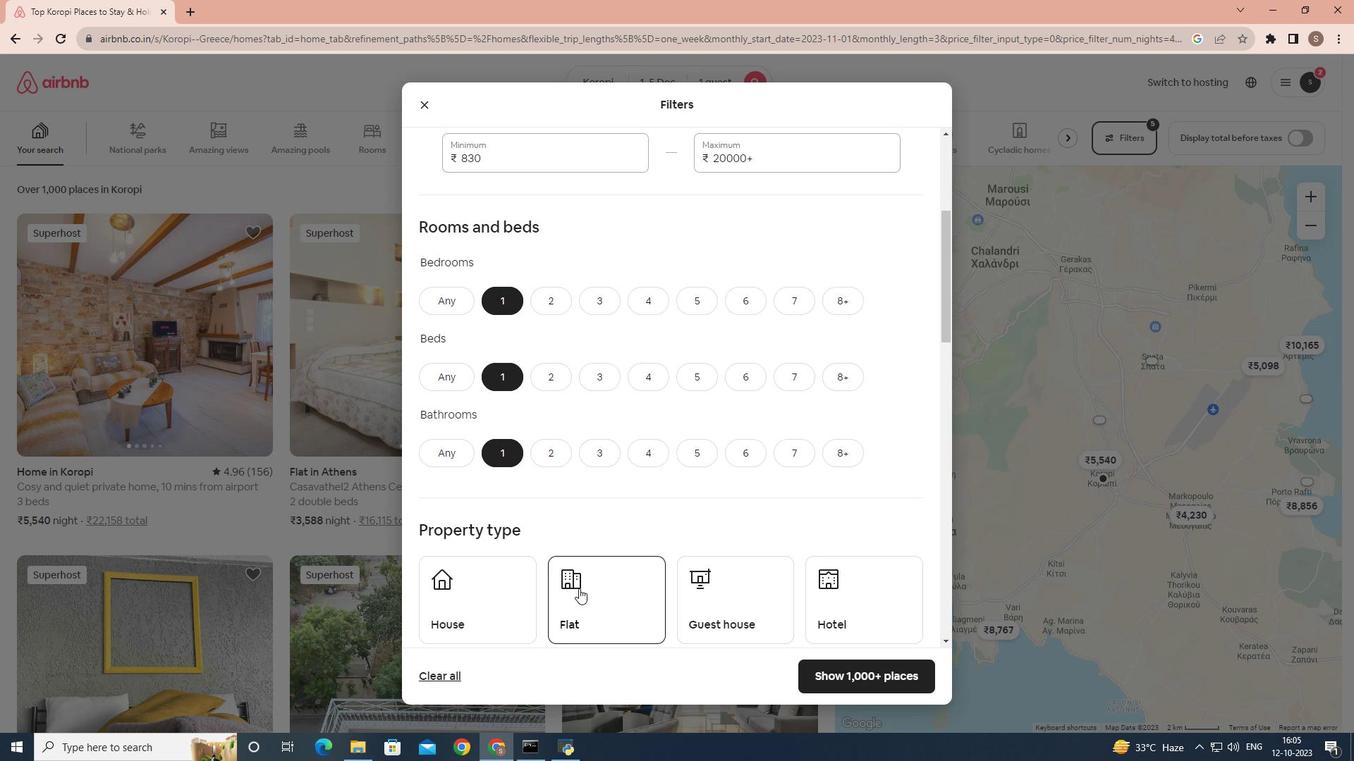 
Action: Mouse pressed left at (579, 588)
Screenshot: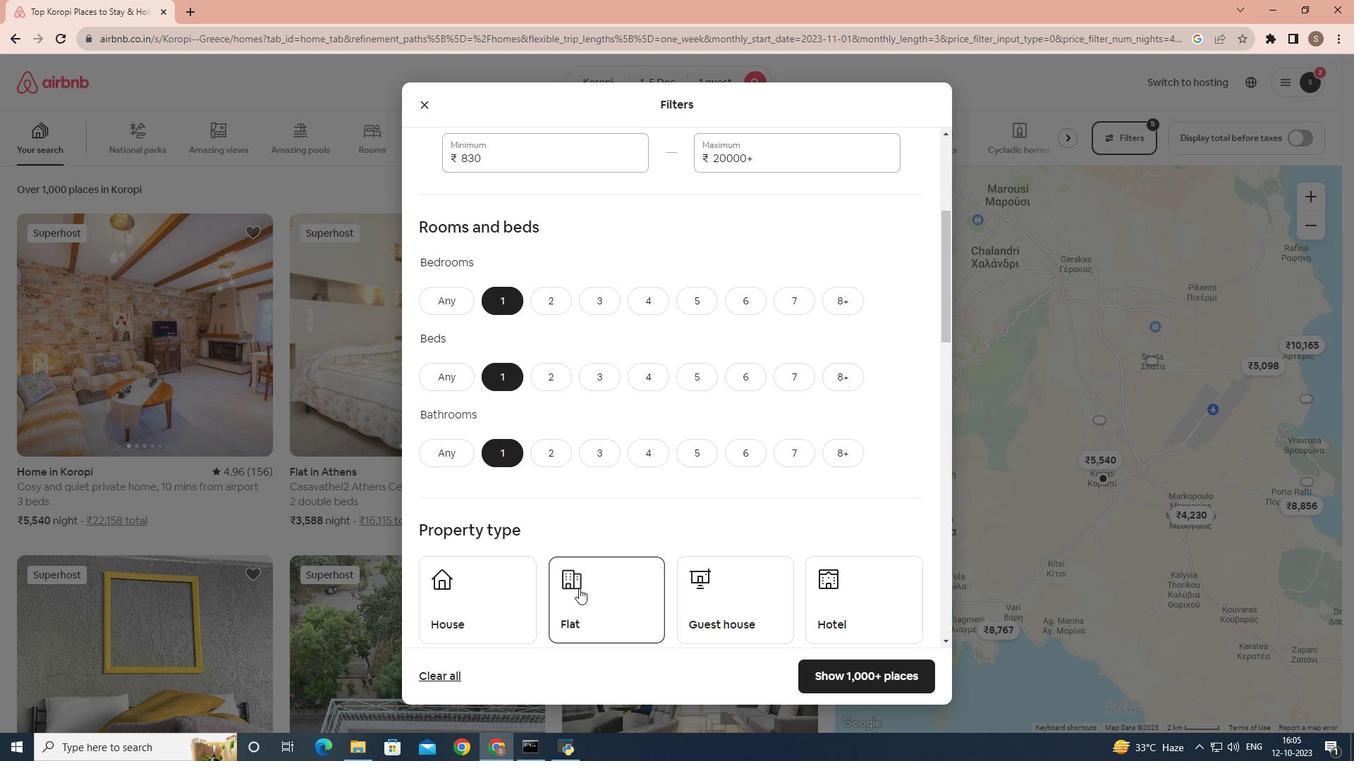 
Action: Mouse moved to (847, 677)
Screenshot: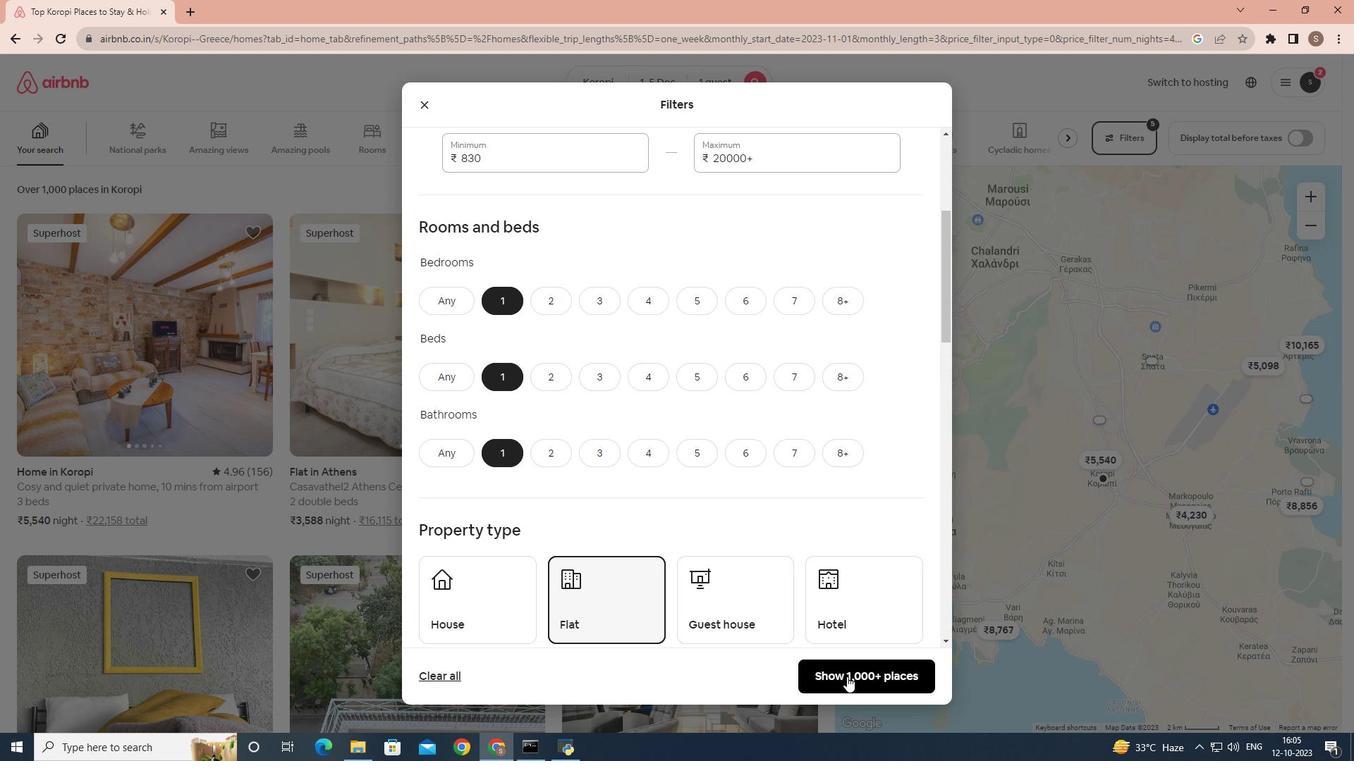 
Action: Mouse pressed left at (847, 677)
Screenshot: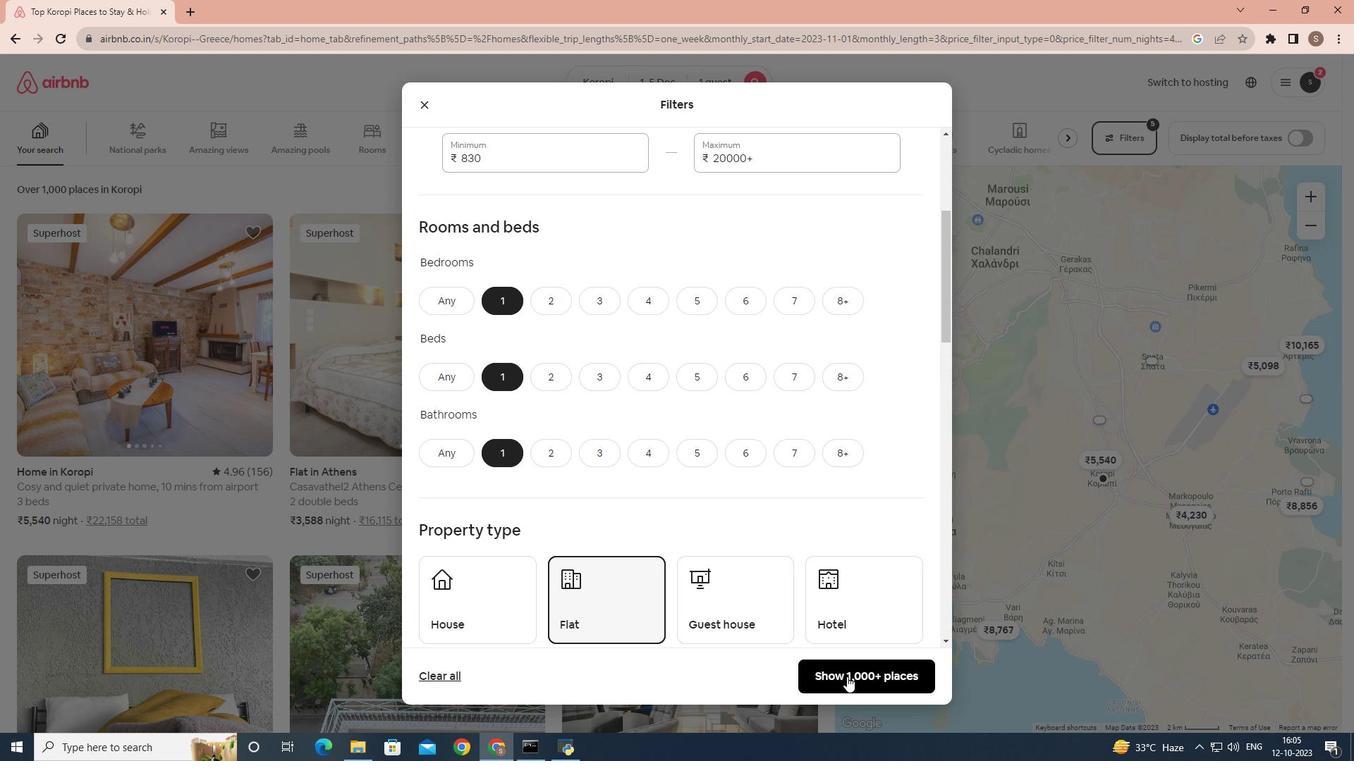 
Action: Mouse moved to (342, 434)
Screenshot: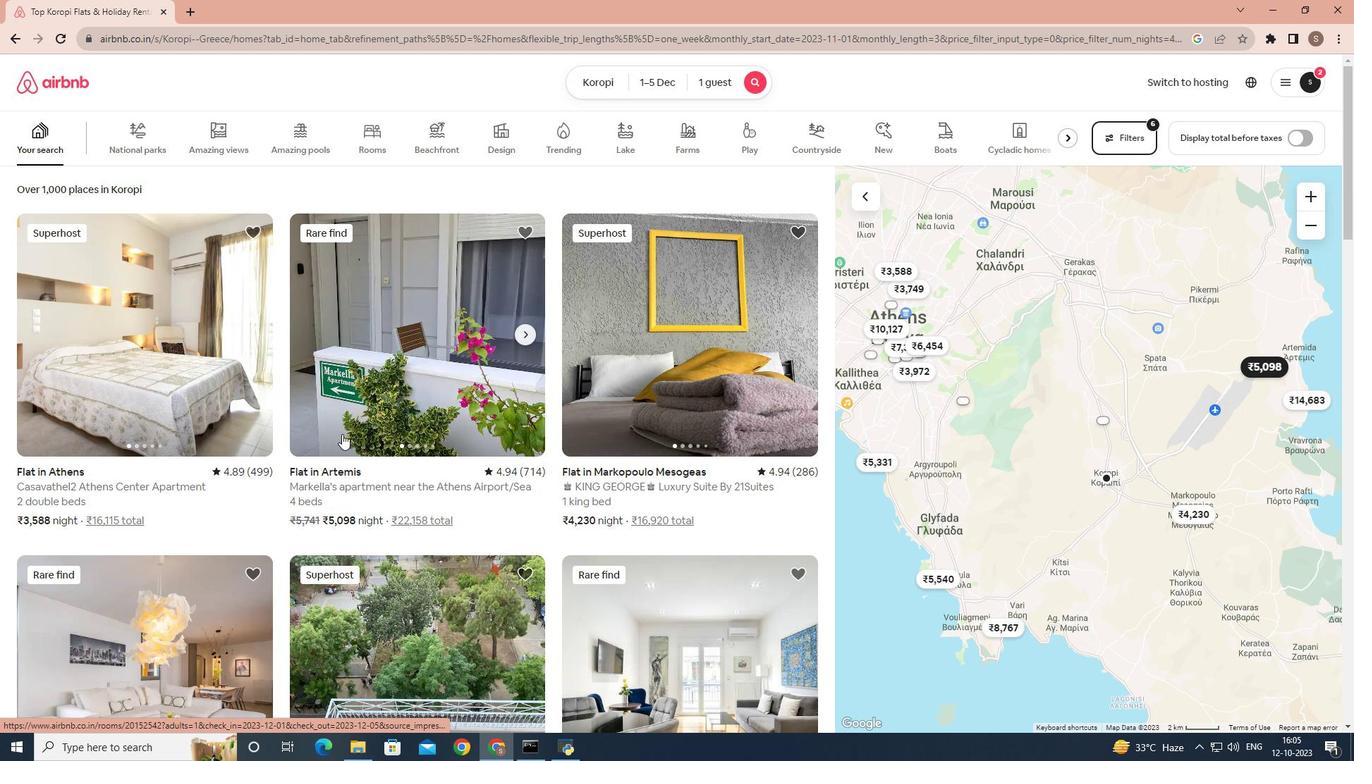 
Action: Mouse pressed left at (342, 434)
Screenshot: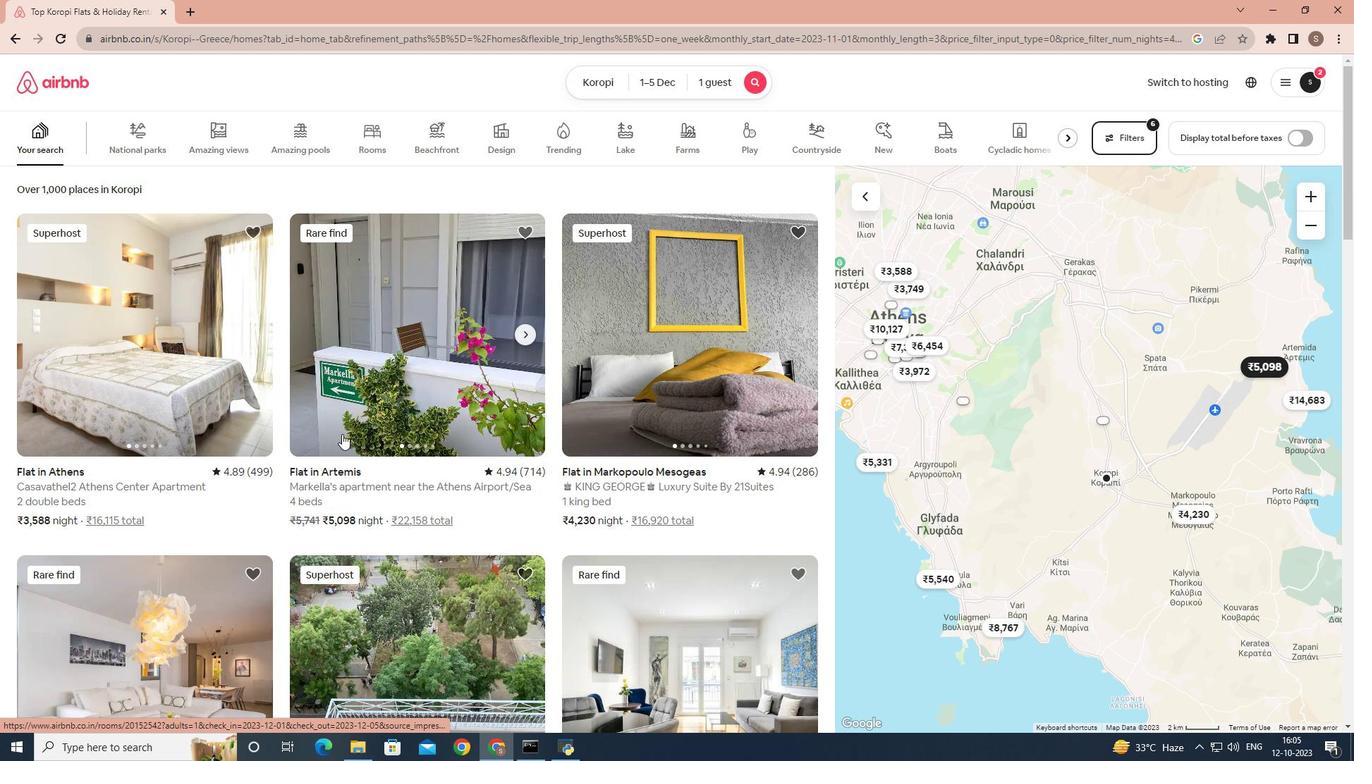 
Action: Mouse scrolled (342, 433) with delta (0, 0)
Screenshot: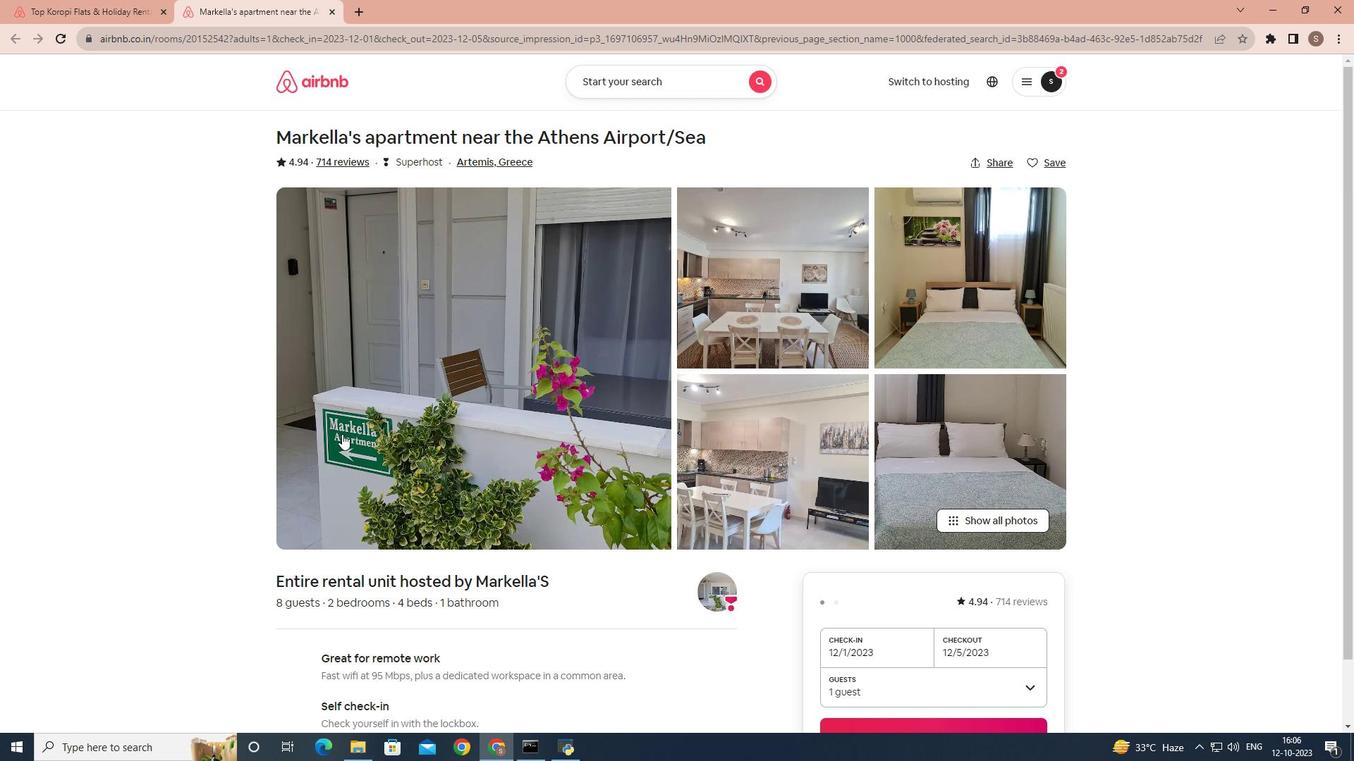 
Action: Mouse scrolled (342, 433) with delta (0, 0)
Screenshot: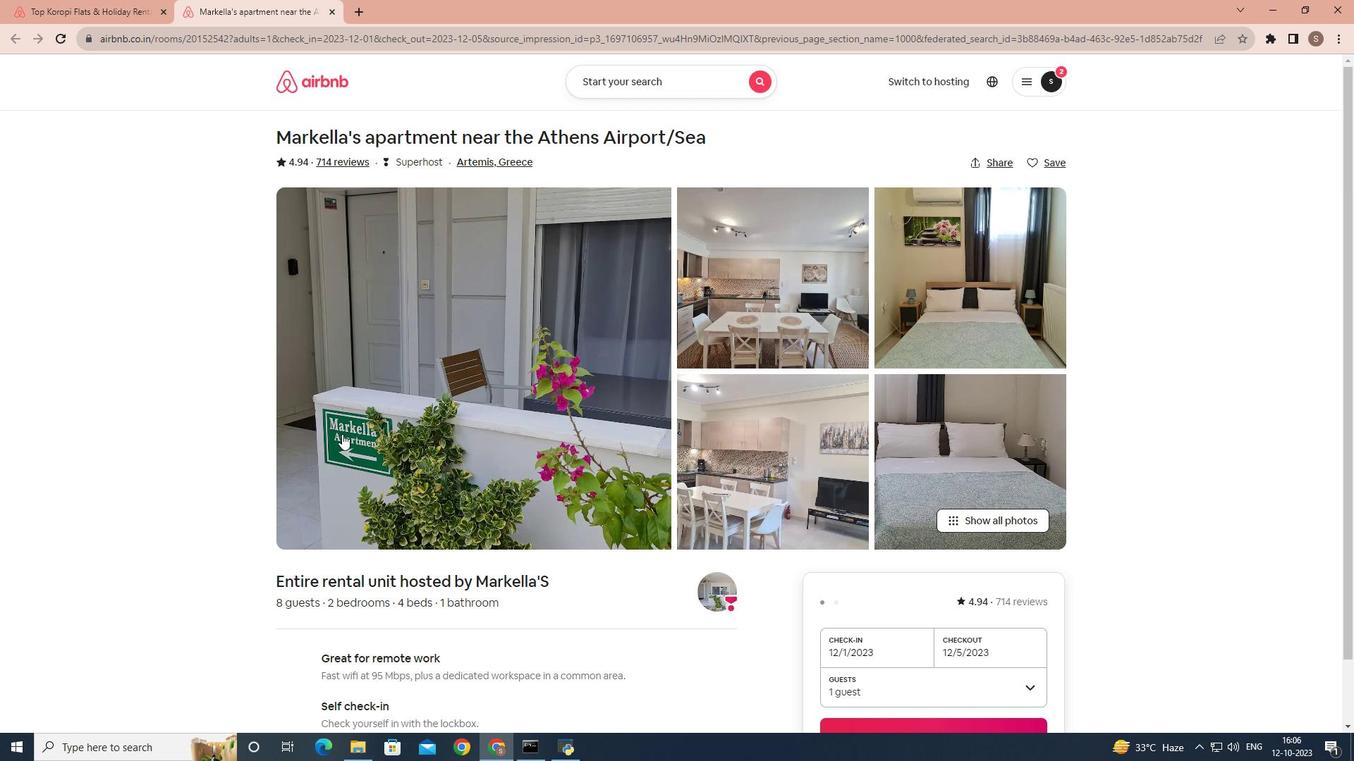 
Action: Mouse scrolled (342, 433) with delta (0, 0)
Screenshot: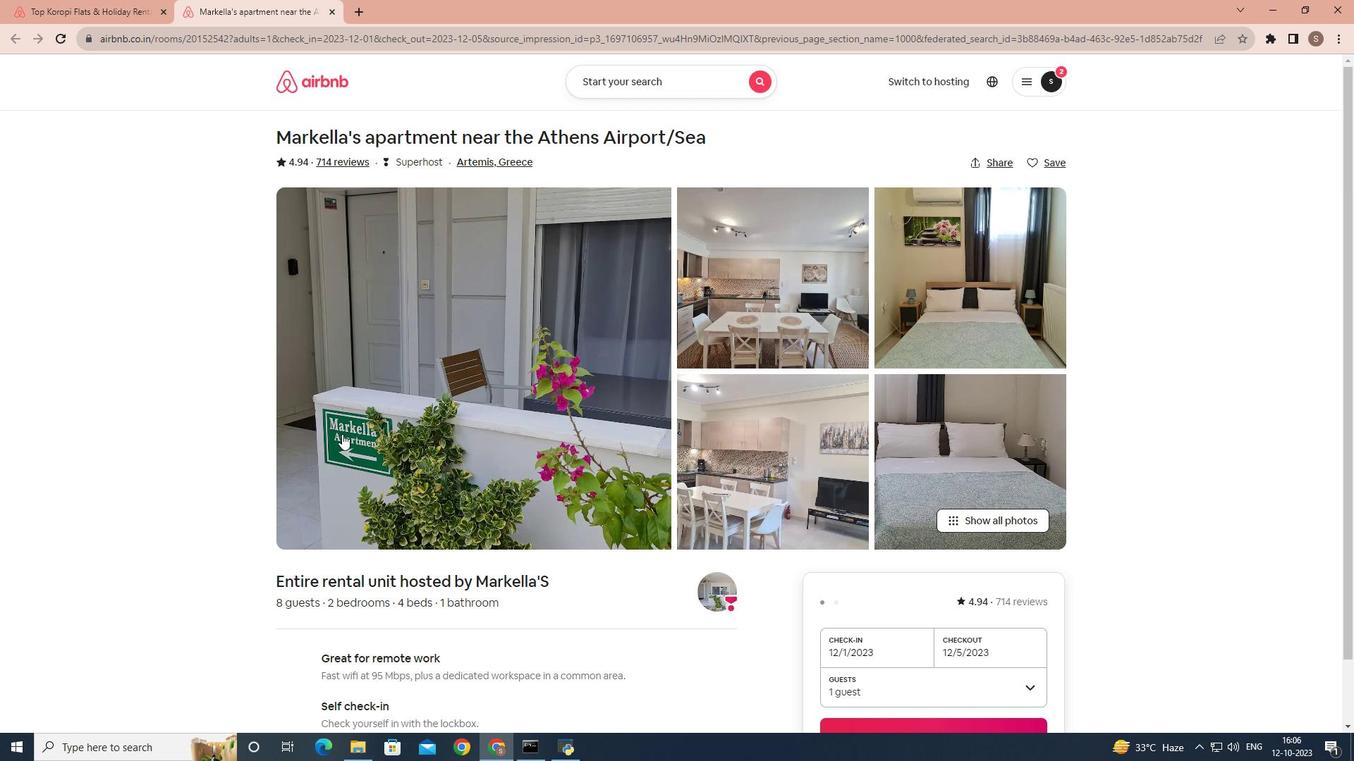 
Action: Mouse scrolled (342, 433) with delta (0, 0)
Screenshot: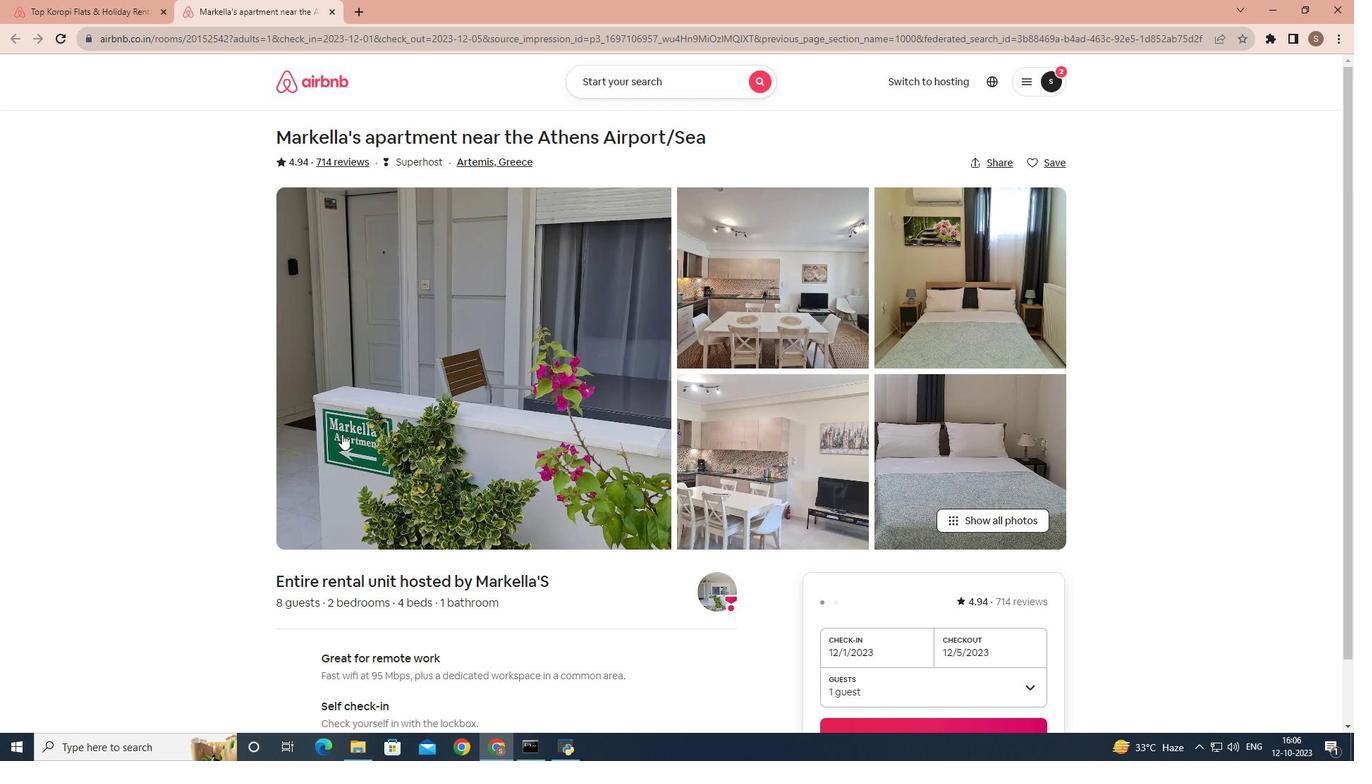 
Action: Mouse scrolled (342, 433) with delta (0, 0)
Screenshot: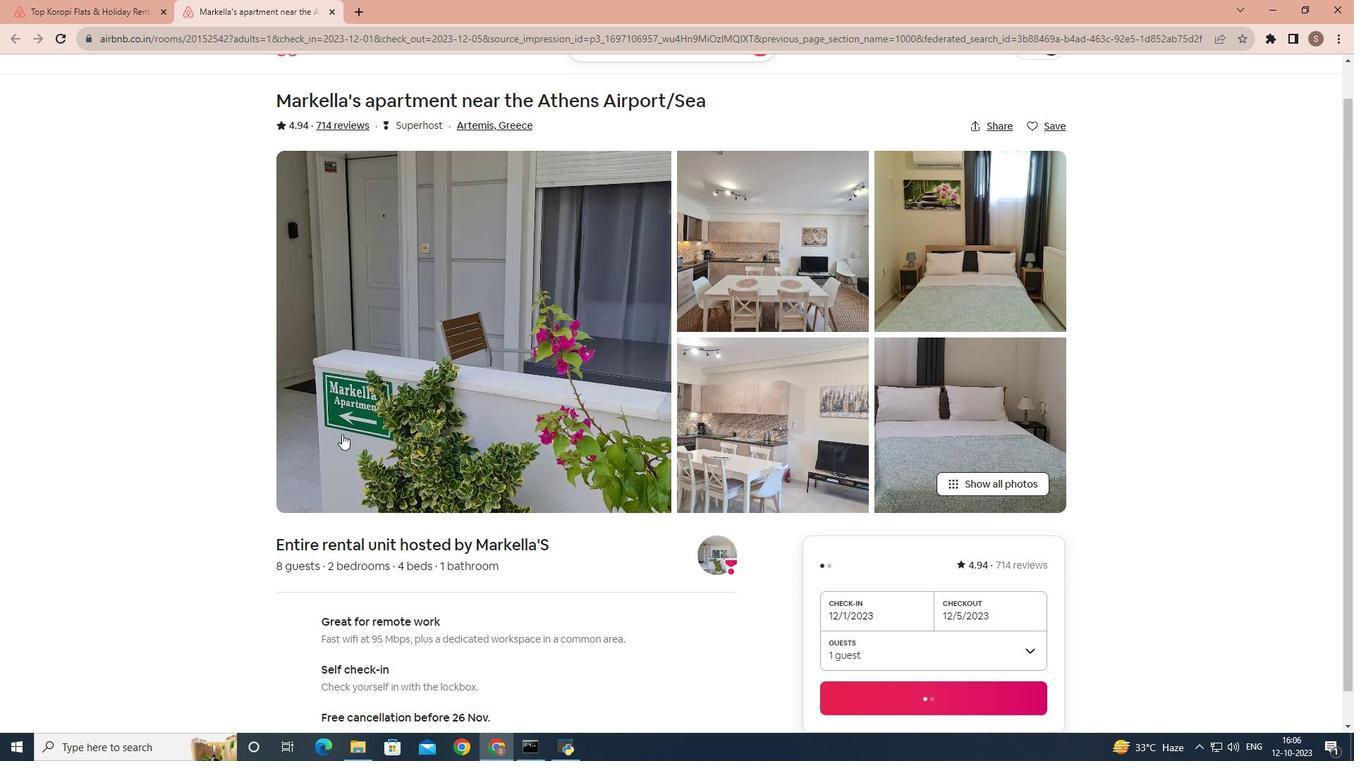 
Action: Mouse scrolled (342, 433) with delta (0, 0)
Screenshot: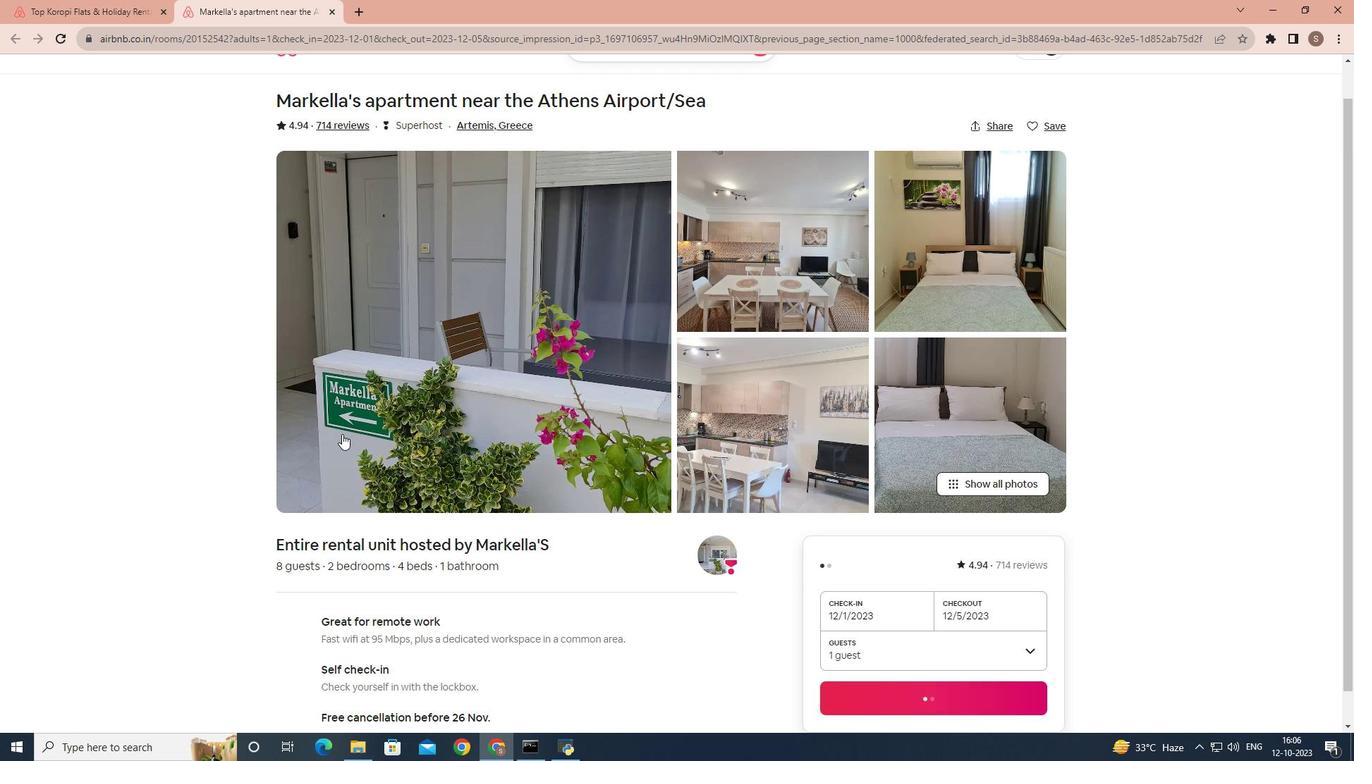 
Action: Mouse scrolled (342, 433) with delta (0, 0)
Screenshot: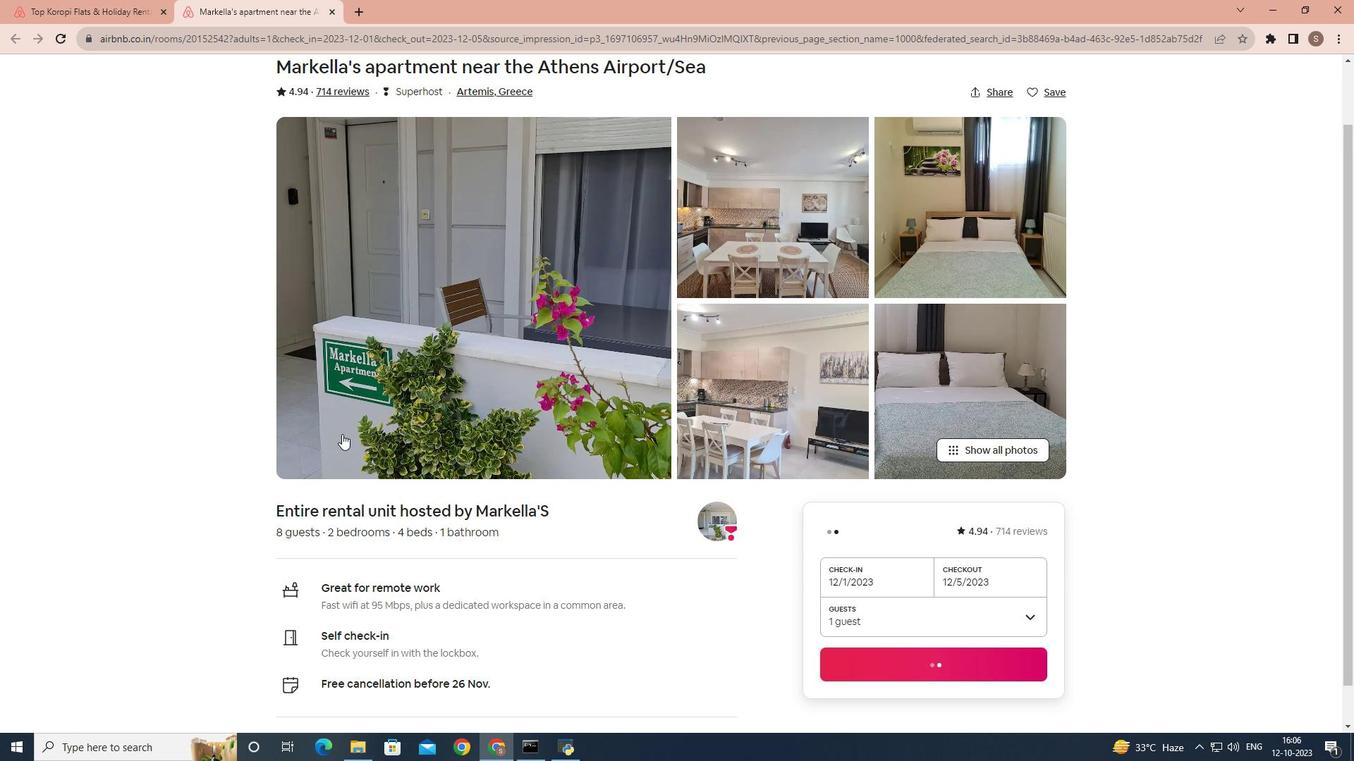 
Action: Mouse scrolled (342, 433) with delta (0, 0)
Screenshot: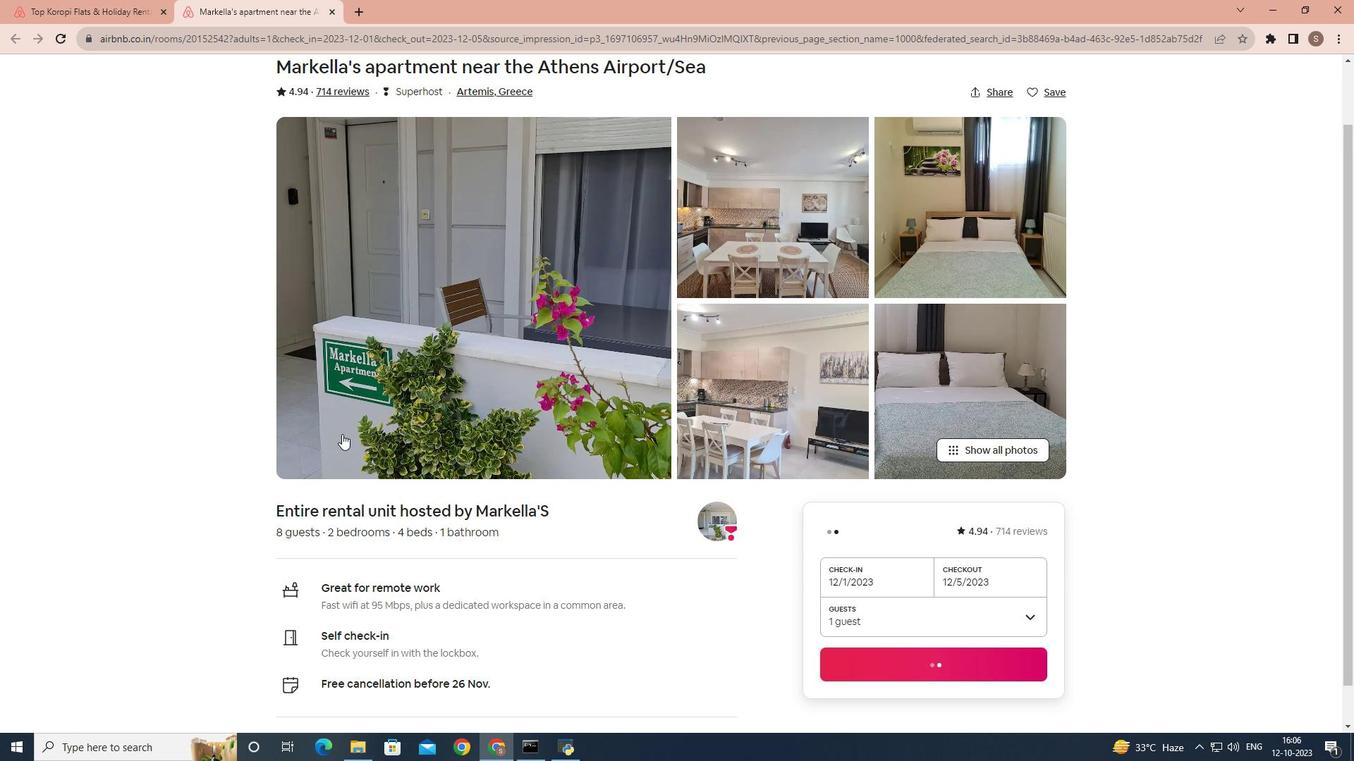 
Action: Mouse scrolled (342, 433) with delta (0, 0)
Screenshot: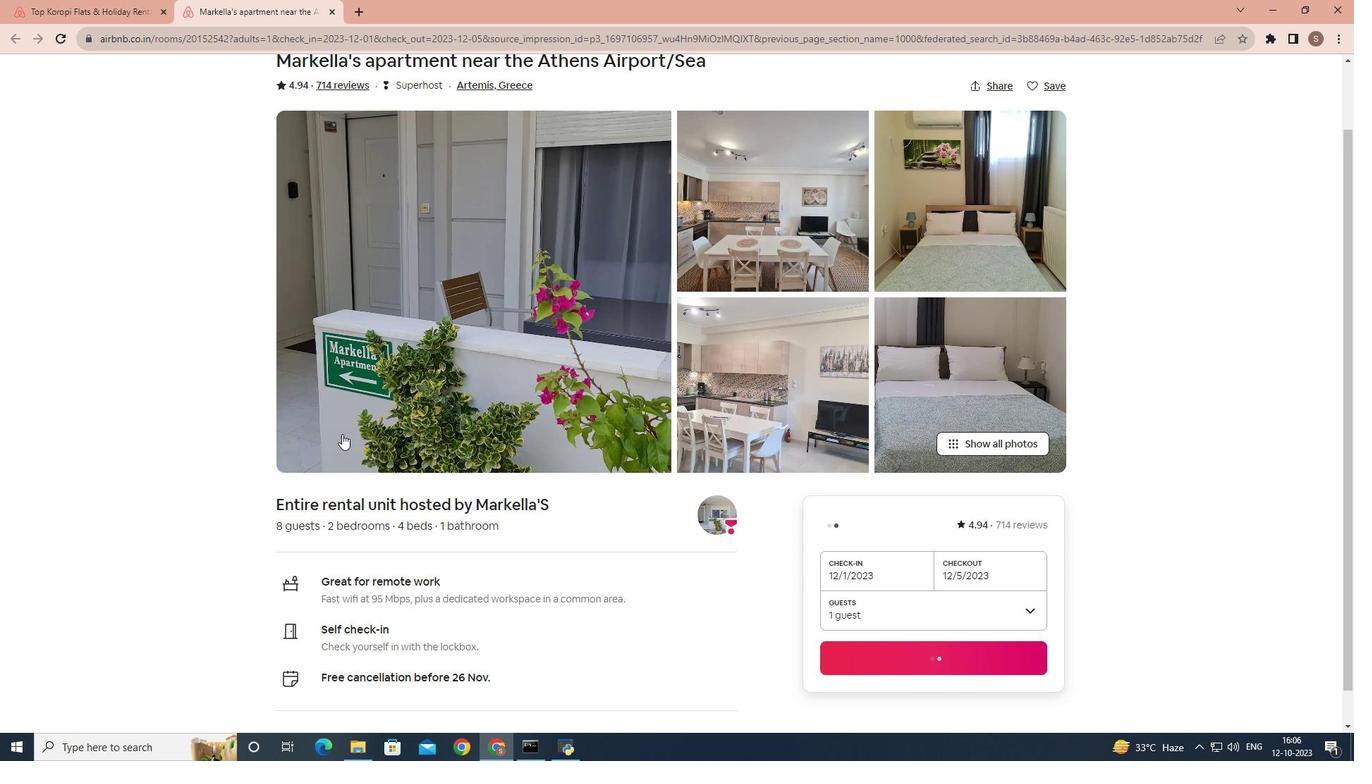 
Action: Mouse scrolled (342, 433) with delta (0, 0)
Screenshot: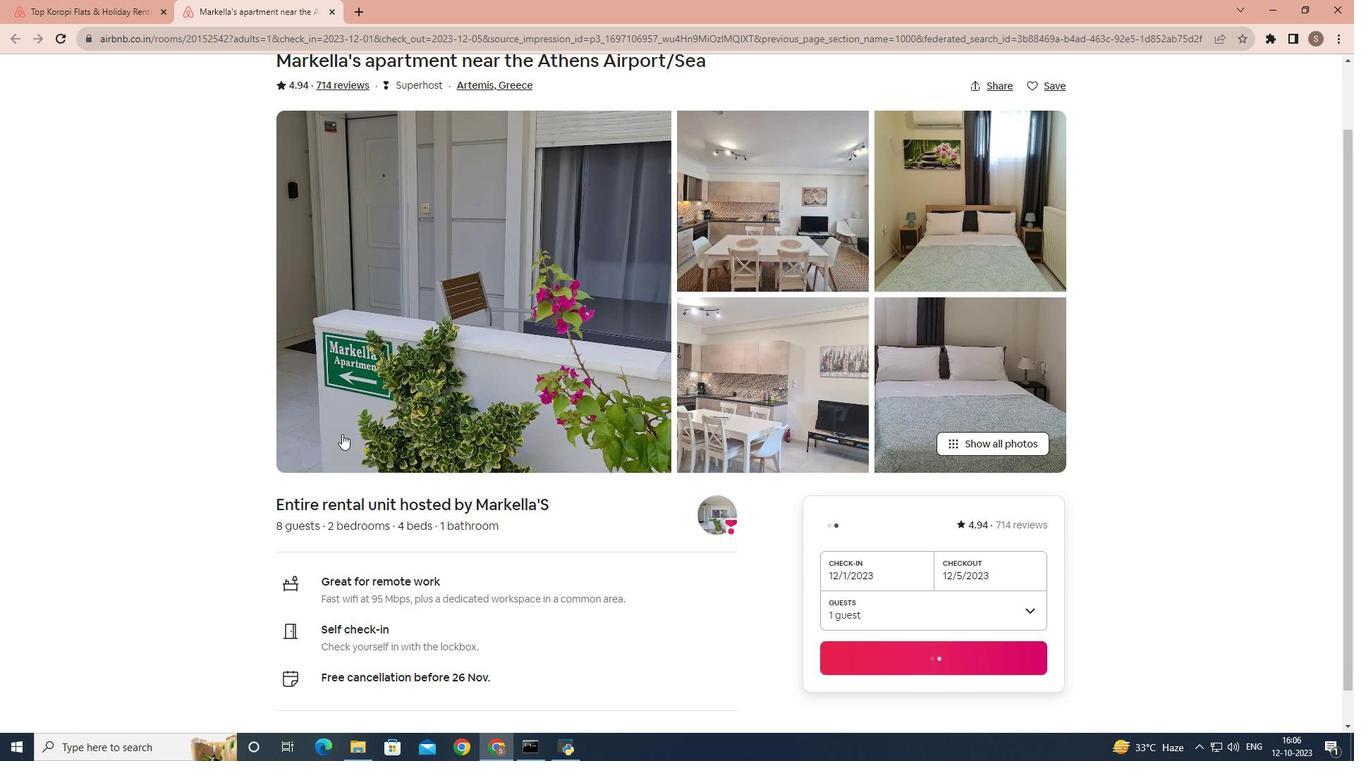 
Action: Mouse scrolled (342, 433) with delta (0, 0)
Screenshot: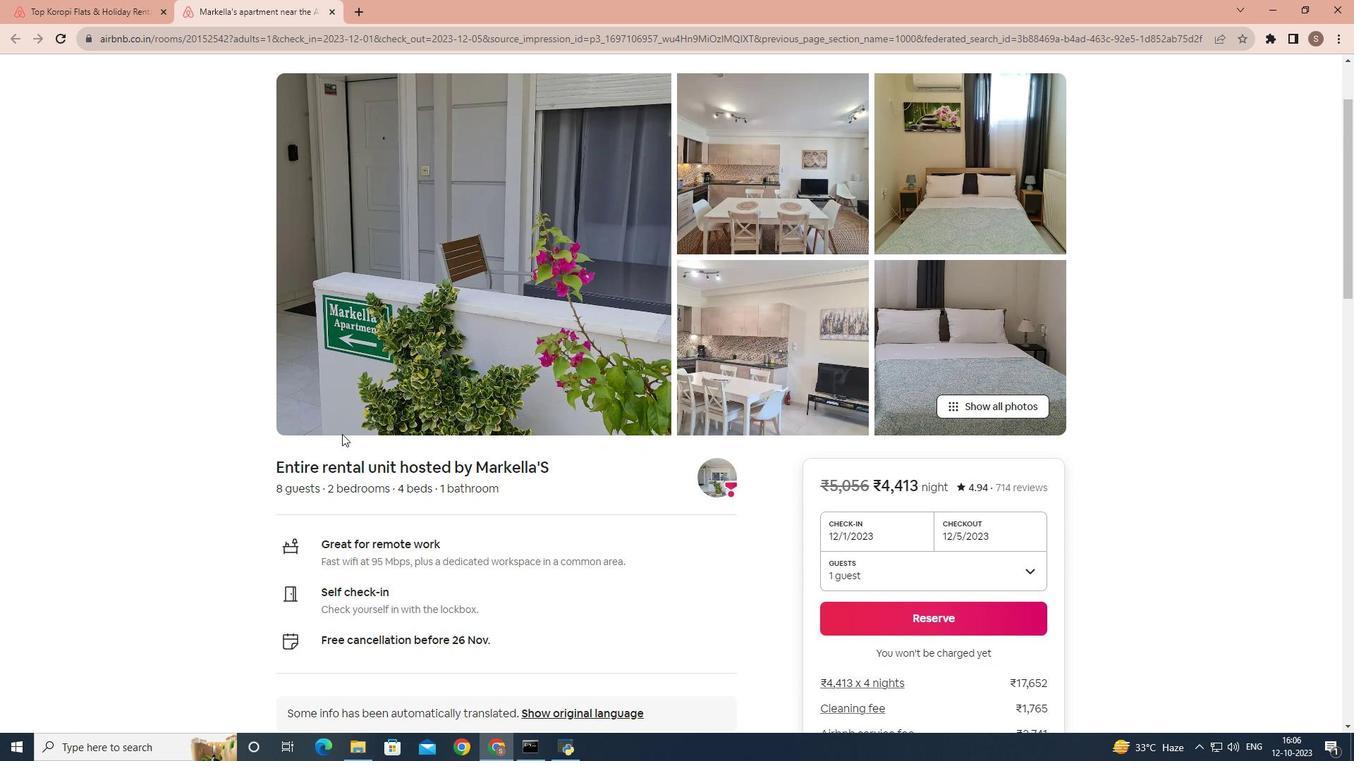 
Action: Mouse scrolled (342, 433) with delta (0, 0)
Screenshot: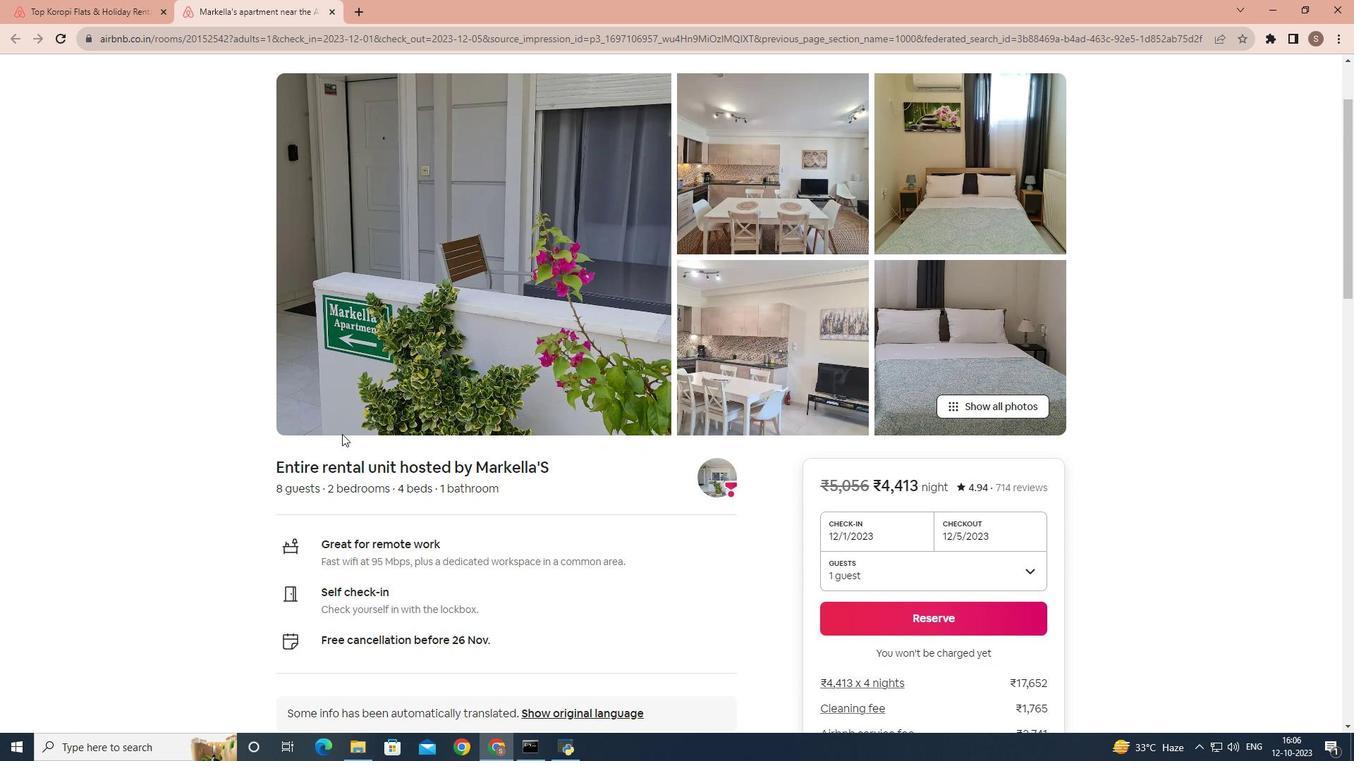 
Action: Mouse scrolled (342, 433) with delta (0, 0)
Screenshot: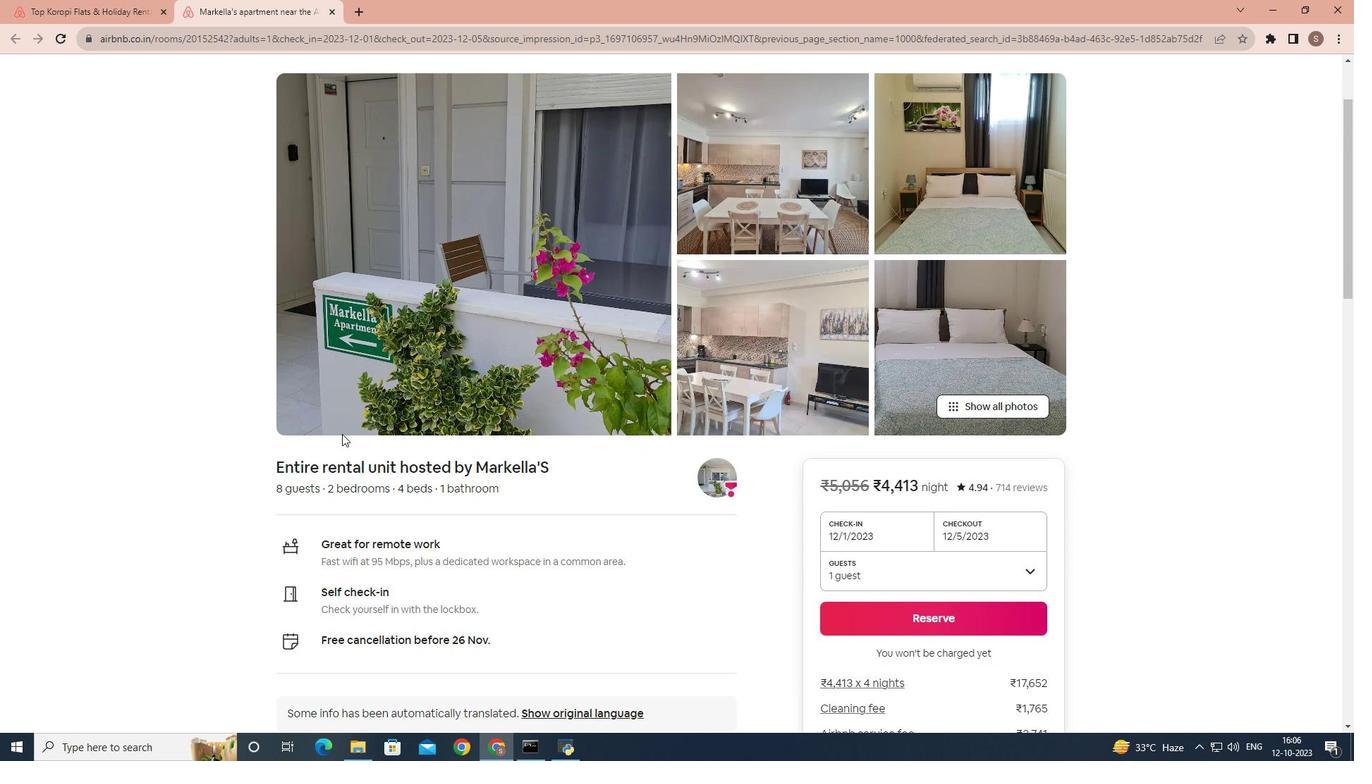 
Action: Mouse scrolled (342, 433) with delta (0, 0)
Screenshot: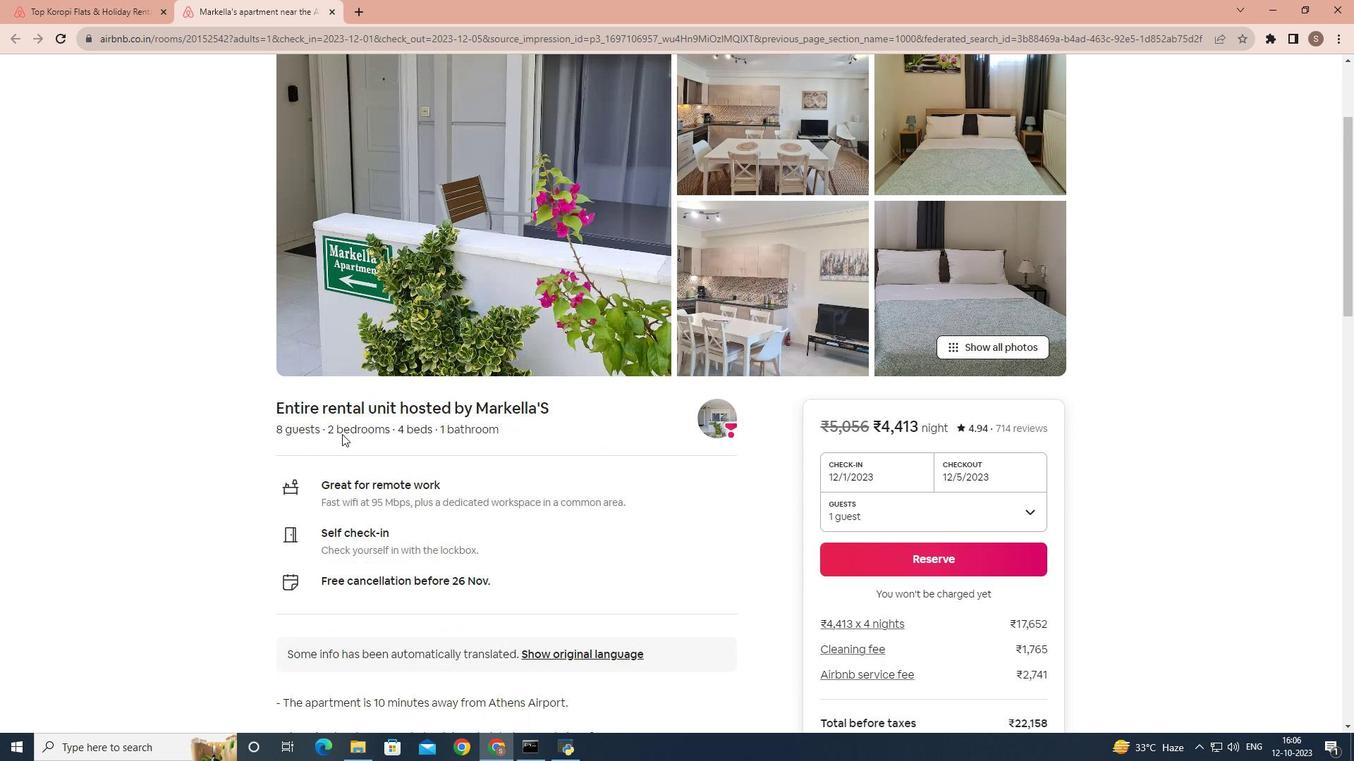 
Action: Mouse scrolled (342, 433) with delta (0, 0)
Screenshot: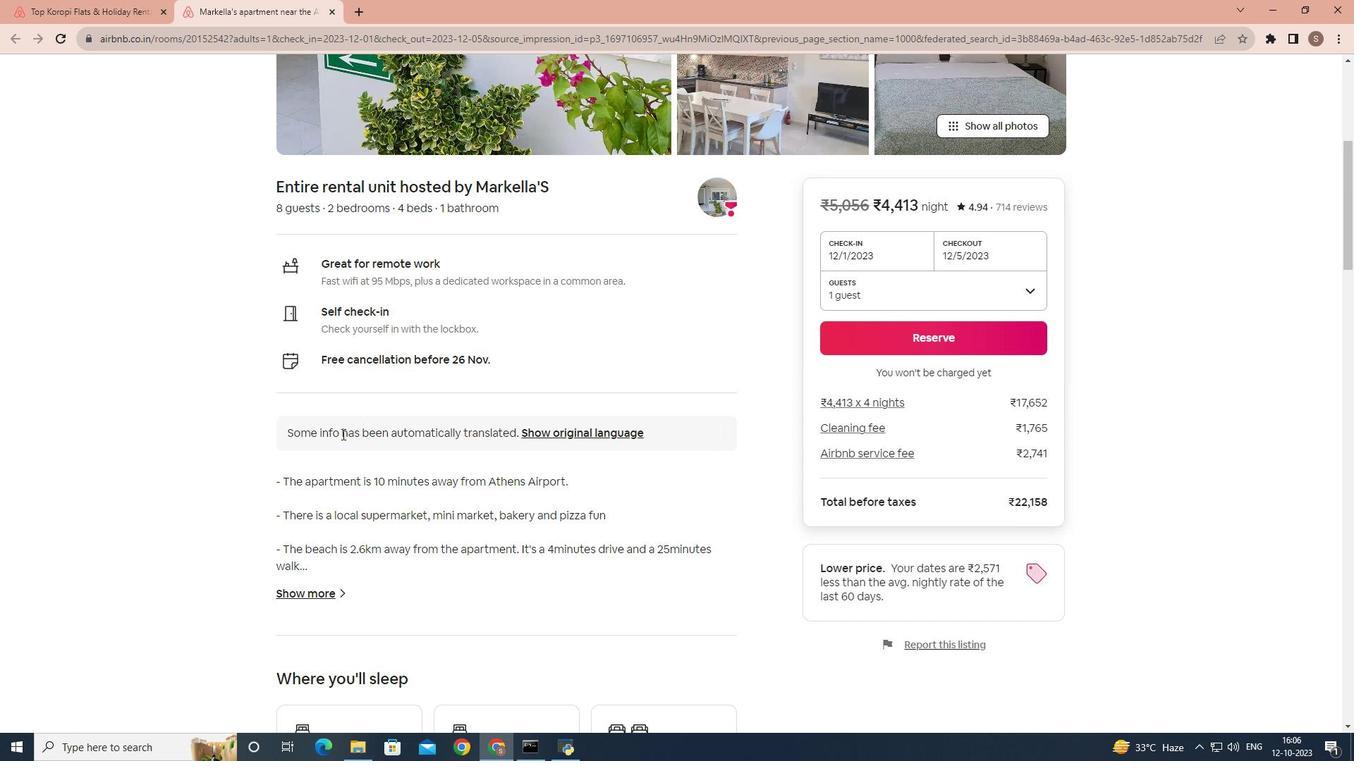 
Action: Mouse scrolled (342, 433) with delta (0, 0)
Screenshot: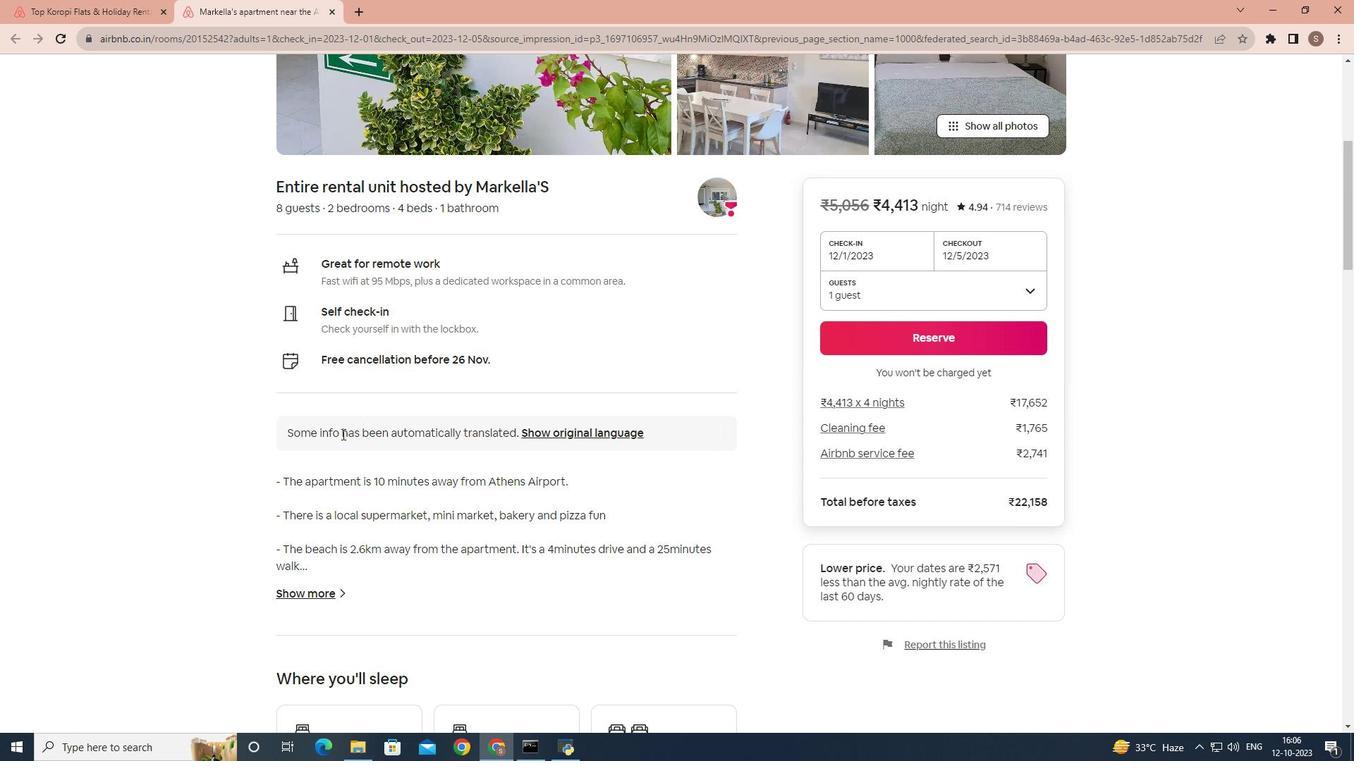 
Action: Mouse scrolled (342, 433) with delta (0, 0)
Screenshot: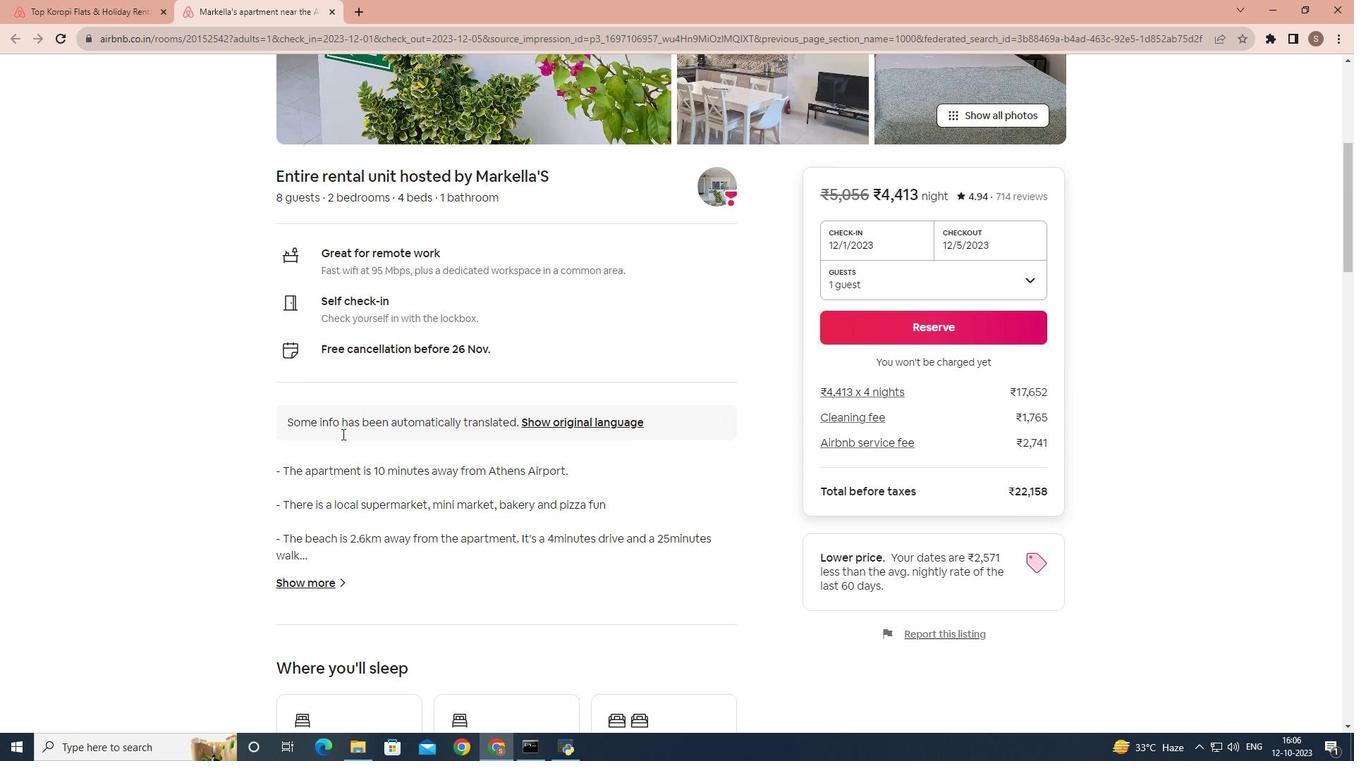 
Action: Mouse moved to (327, 368)
Screenshot: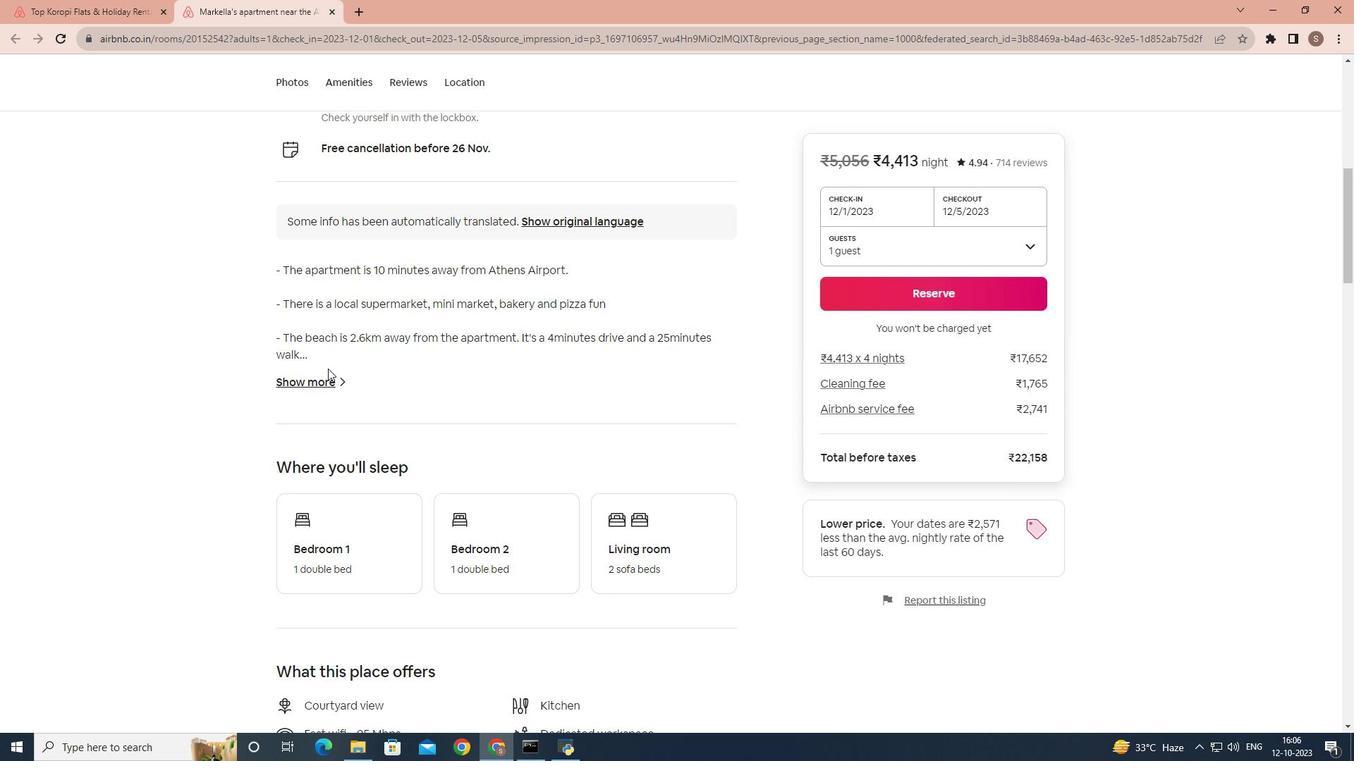 
Action: Mouse pressed left at (327, 368)
Screenshot: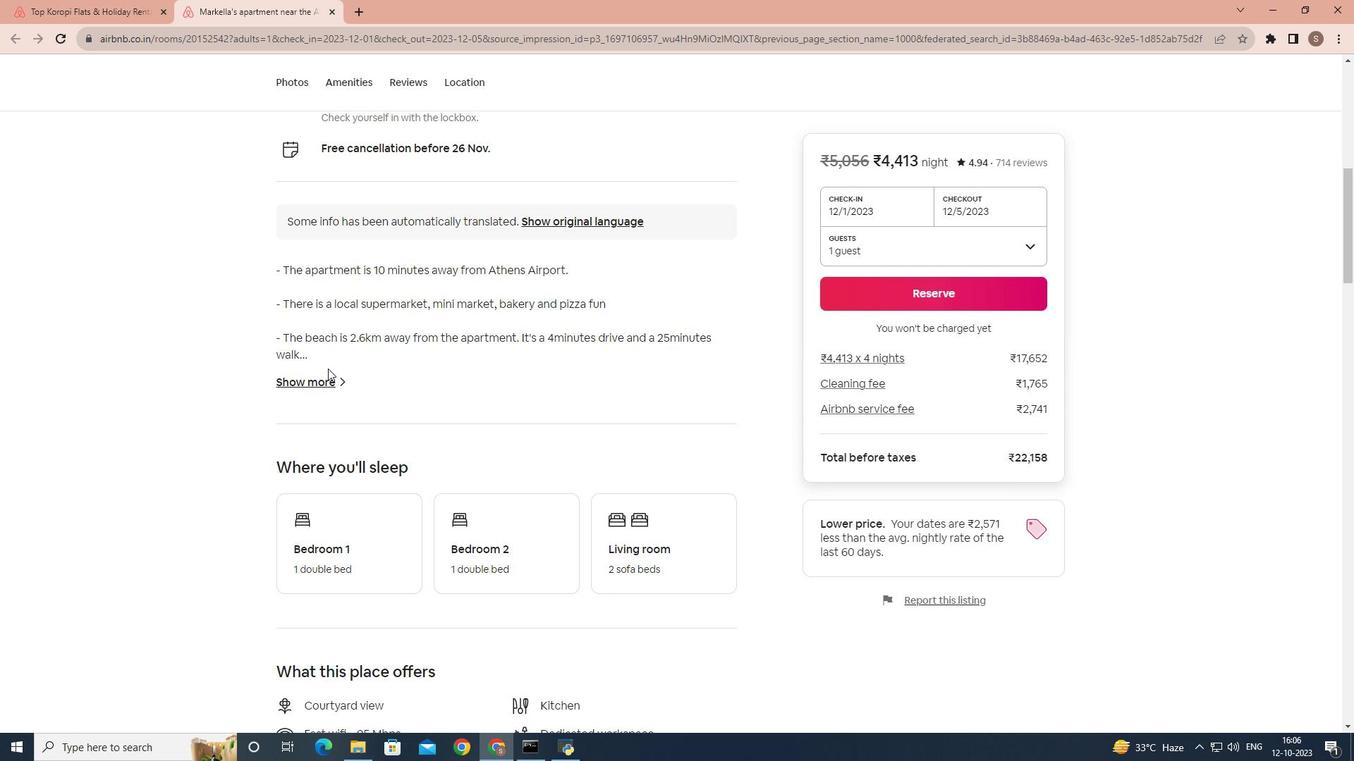 
Action: Mouse moved to (317, 380)
Screenshot: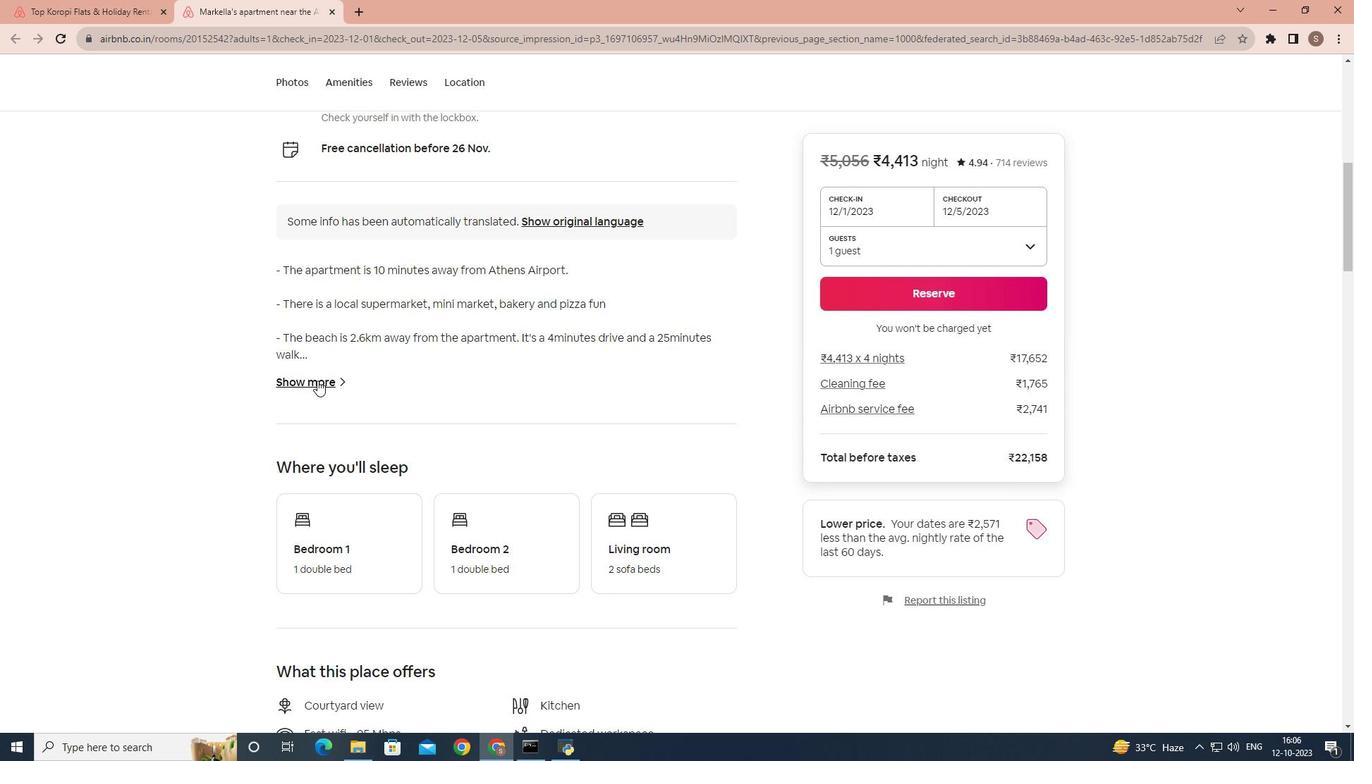 
Action: Mouse pressed left at (317, 380)
Screenshot: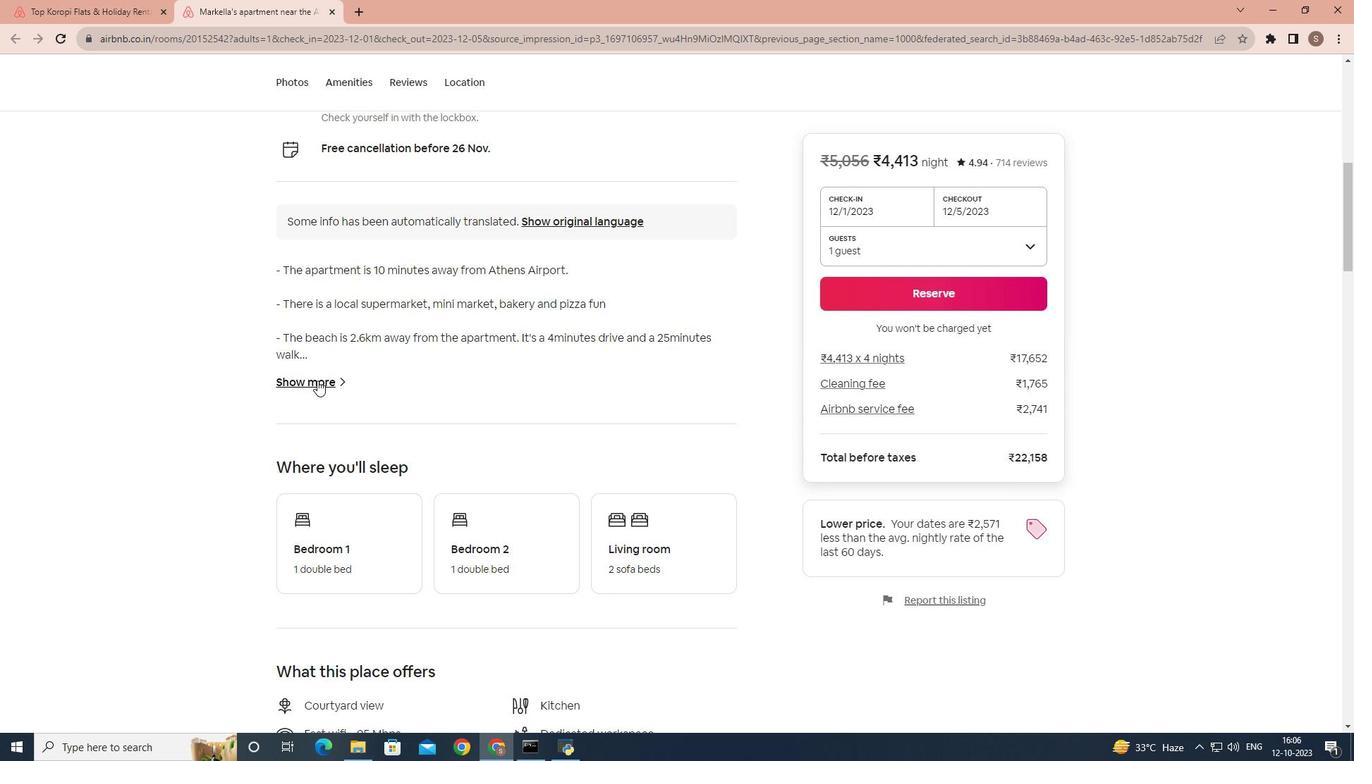 
Action: Mouse moved to (440, 376)
Screenshot: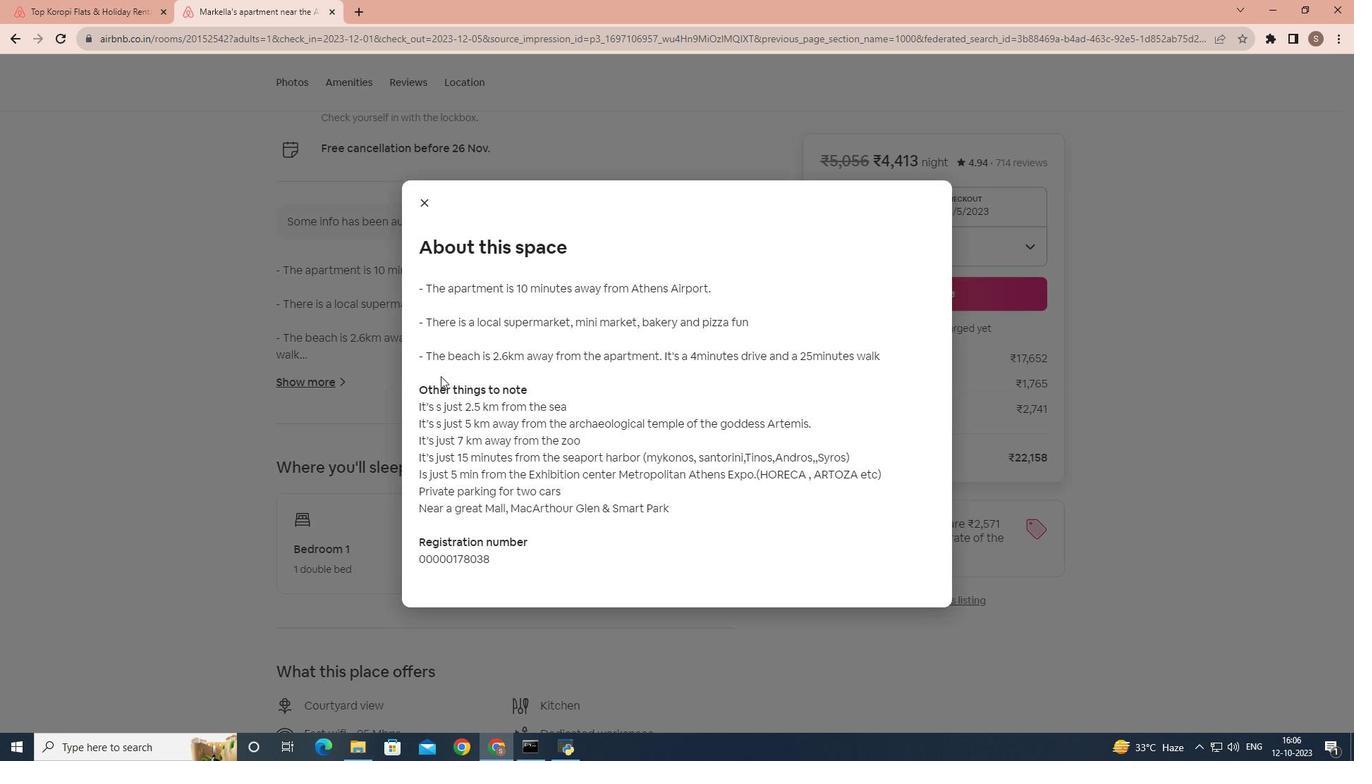 
Action: Mouse scrolled (440, 375) with delta (0, 0)
Screenshot: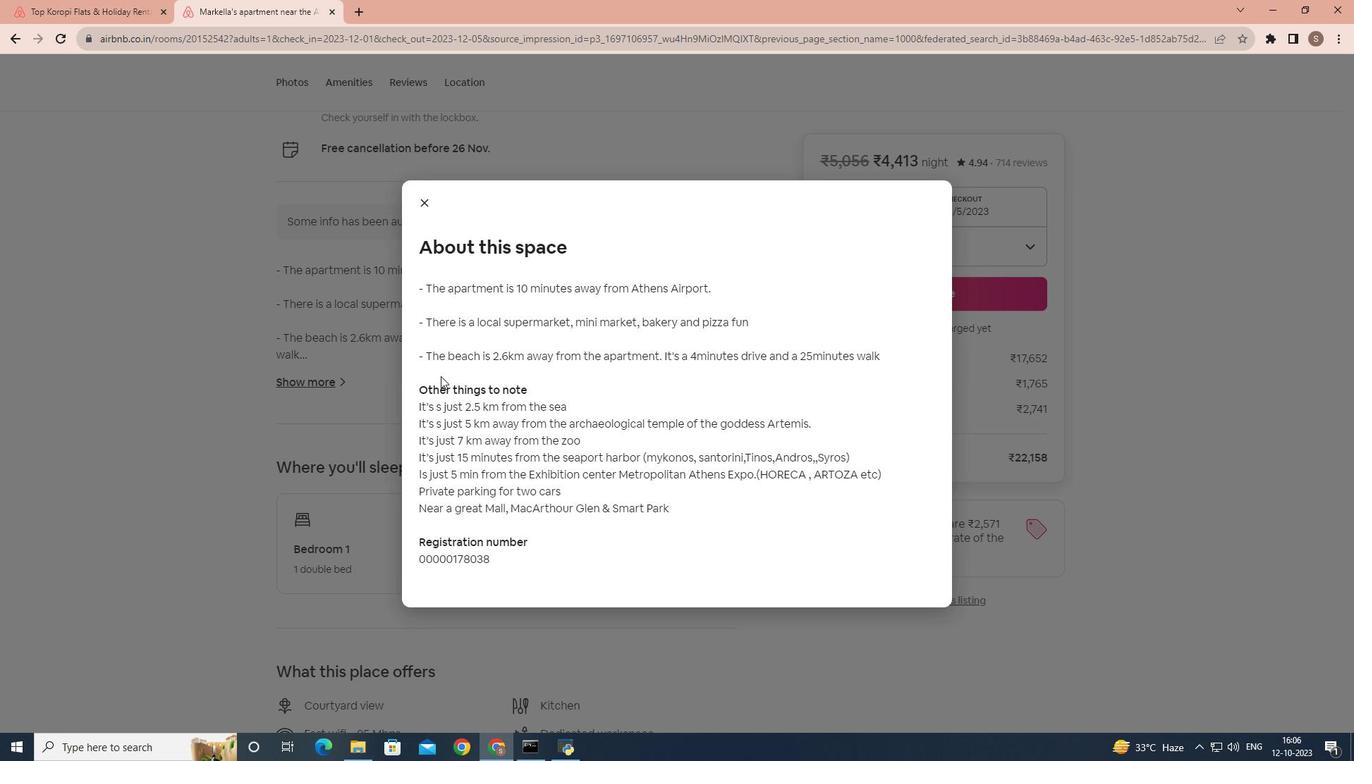 
Action: Mouse scrolled (440, 375) with delta (0, 0)
Screenshot: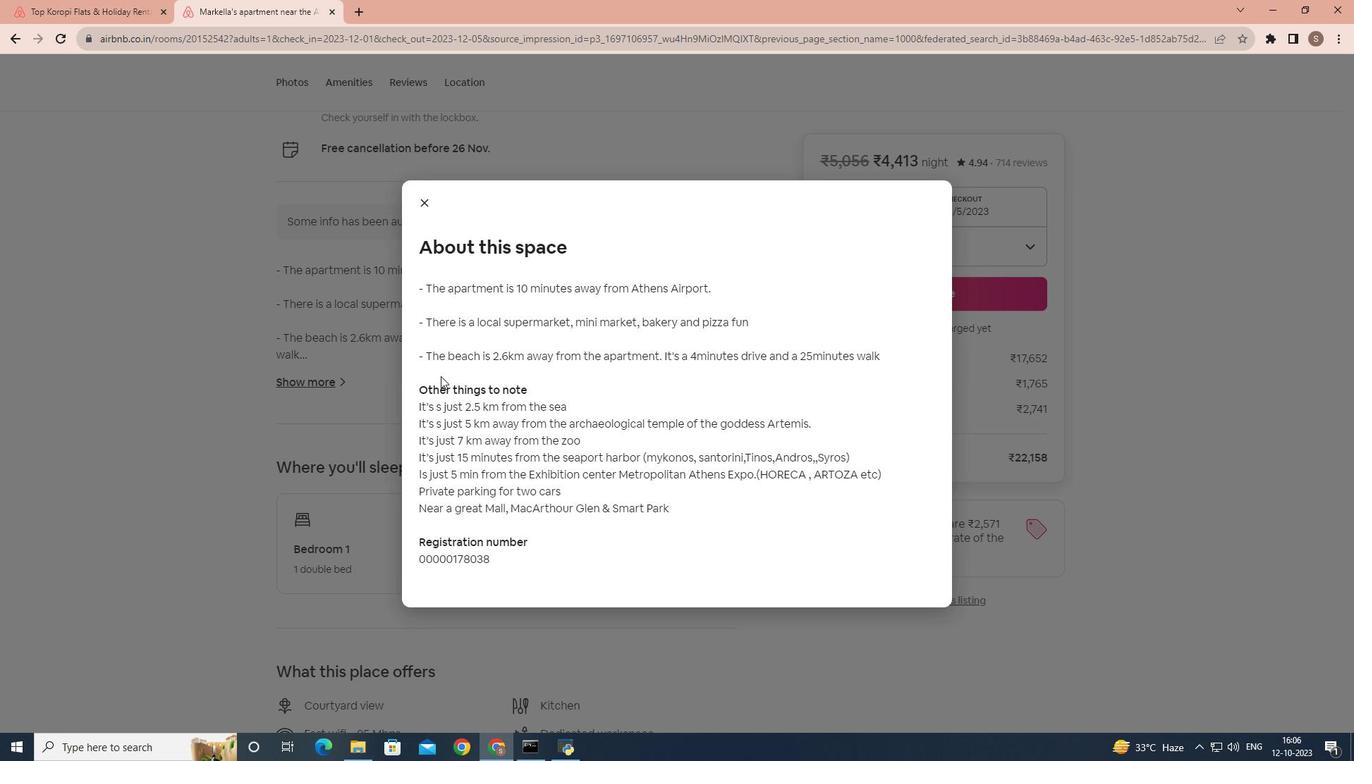 
Action: Mouse scrolled (440, 375) with delta (0, 0)
Screenshot: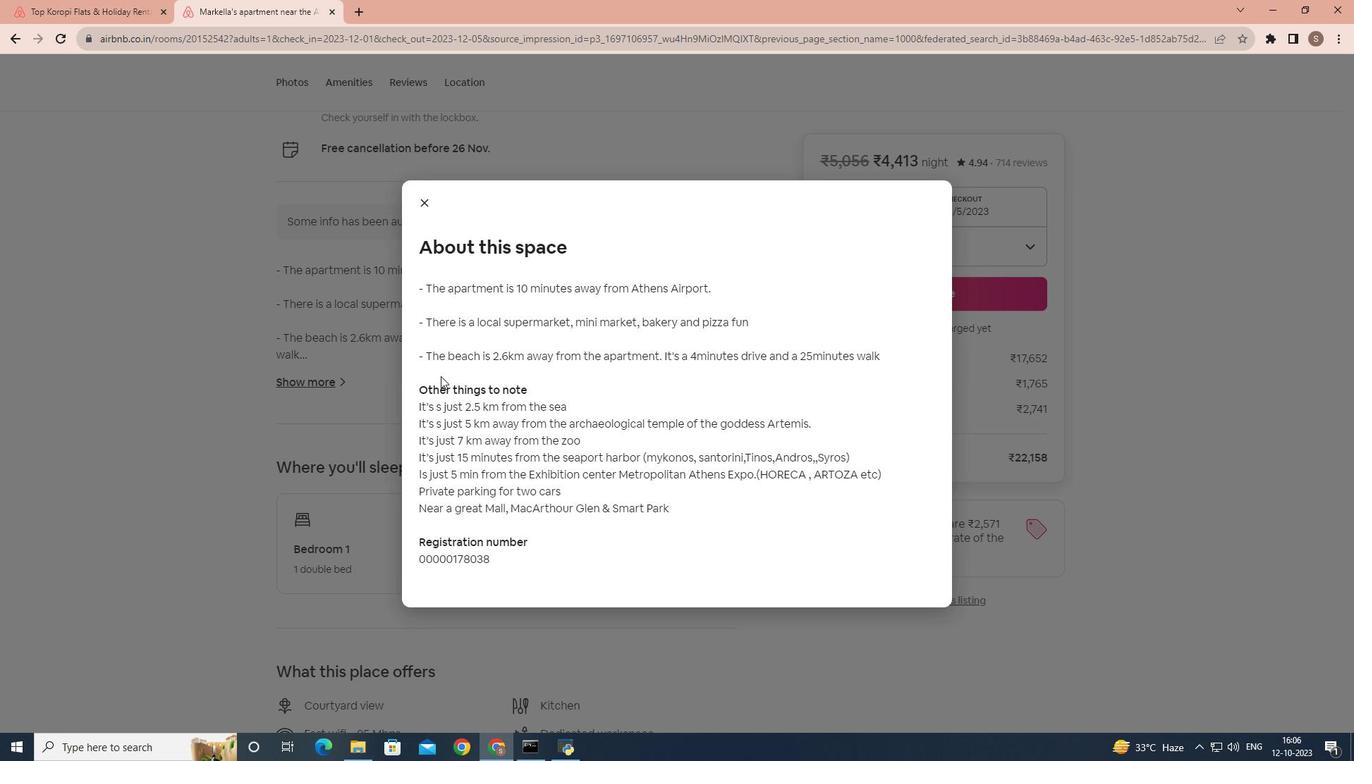 
Action: Mouse scrolled (440, 375) with delta (0, 0)
Screenshot: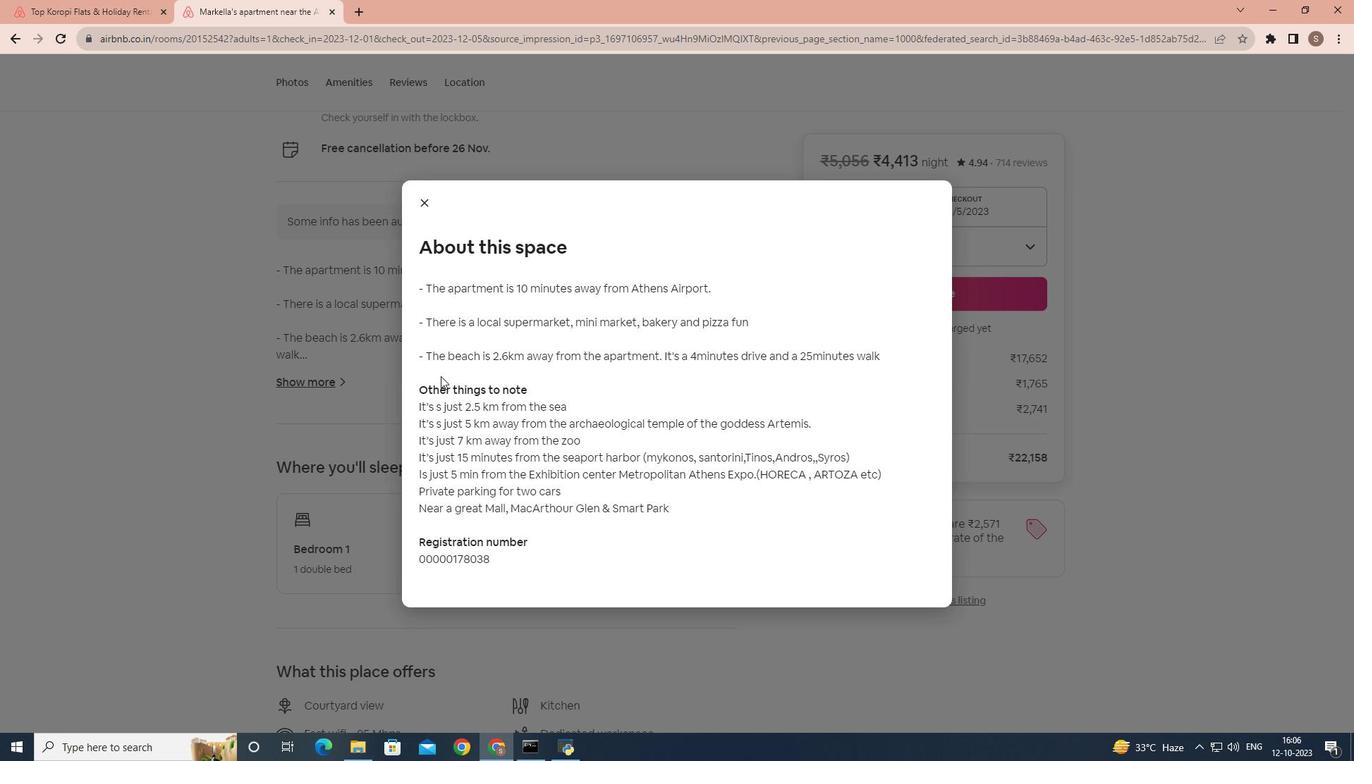 
Action: Mouse moved to (424, 200)
Screenshot: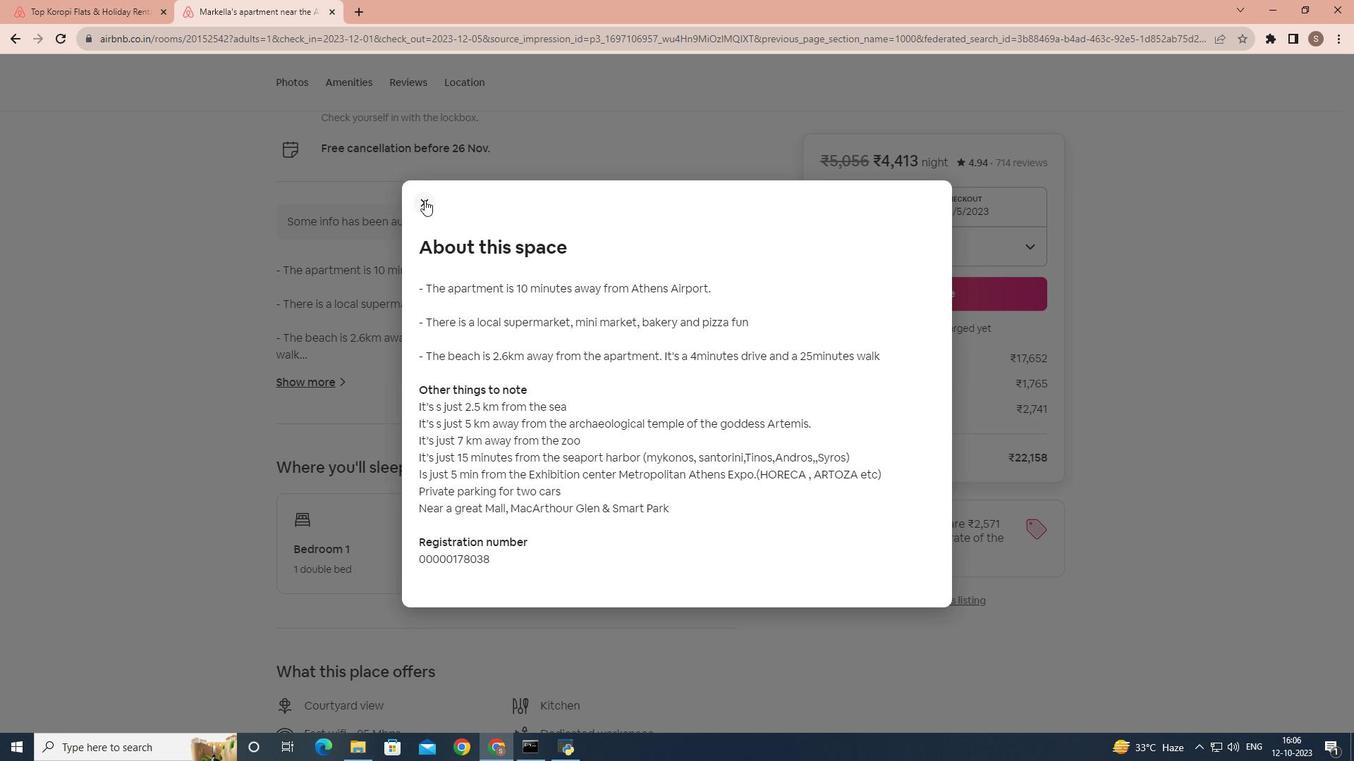 
Action: Mouse pressed left at (424, 200)
Screenshot: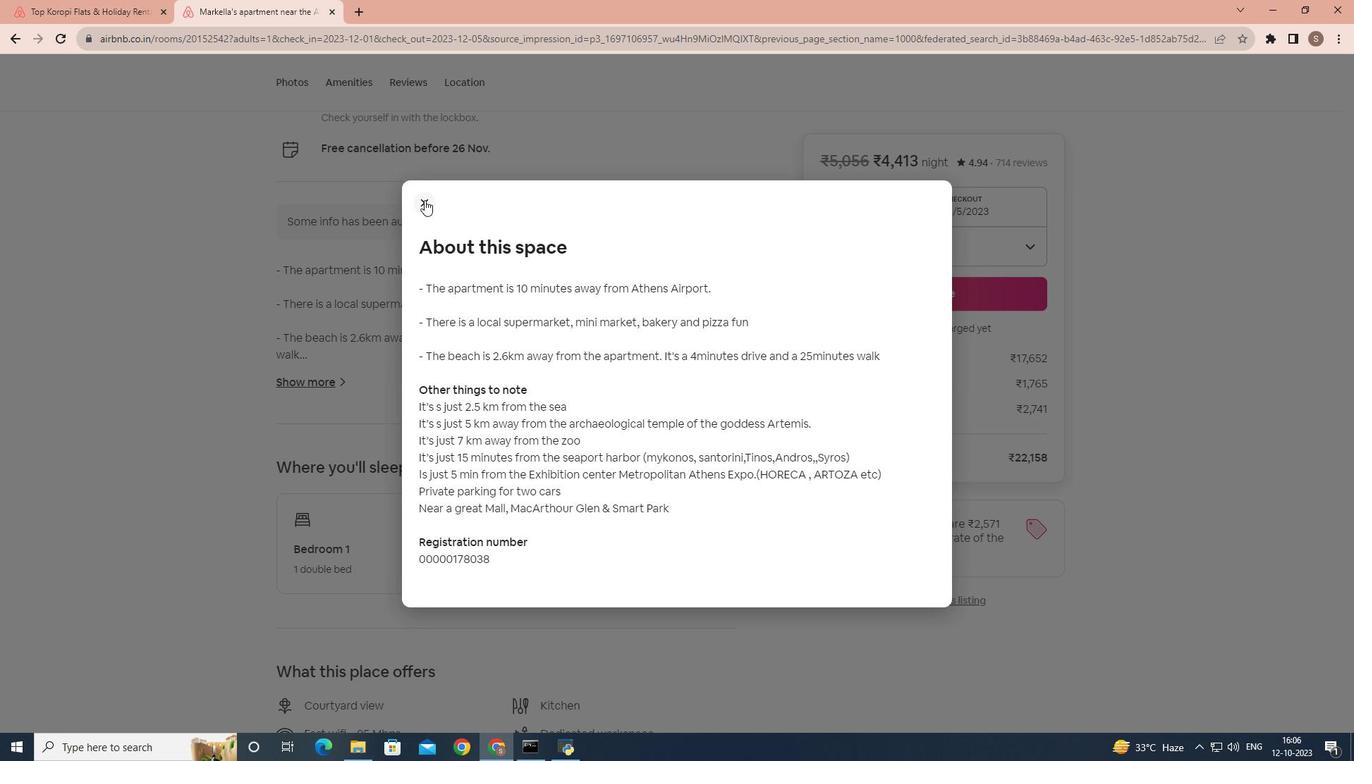 
Action: Mouse moved to (398, 347)
Screenshot: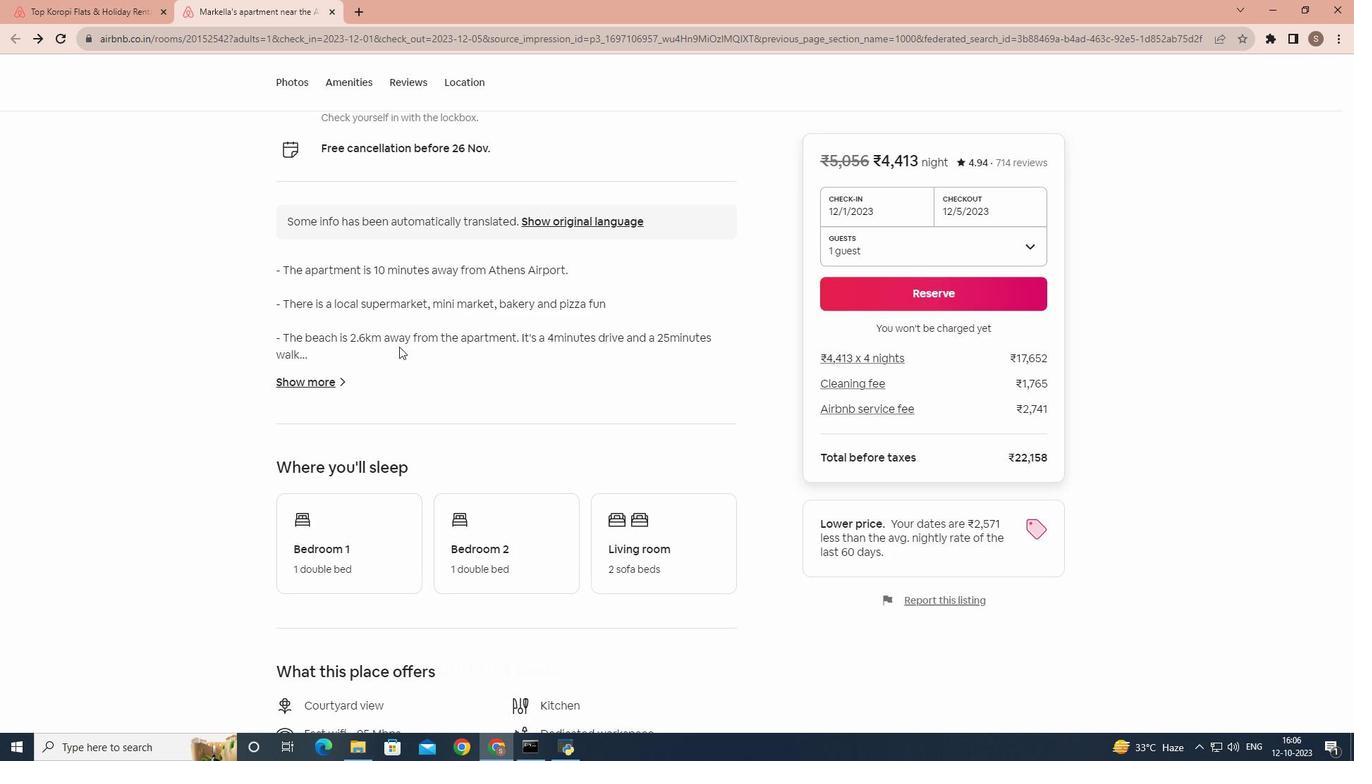 
Action: Mouse scrolled (398, 347) with delta (0, 0)
Screenshot: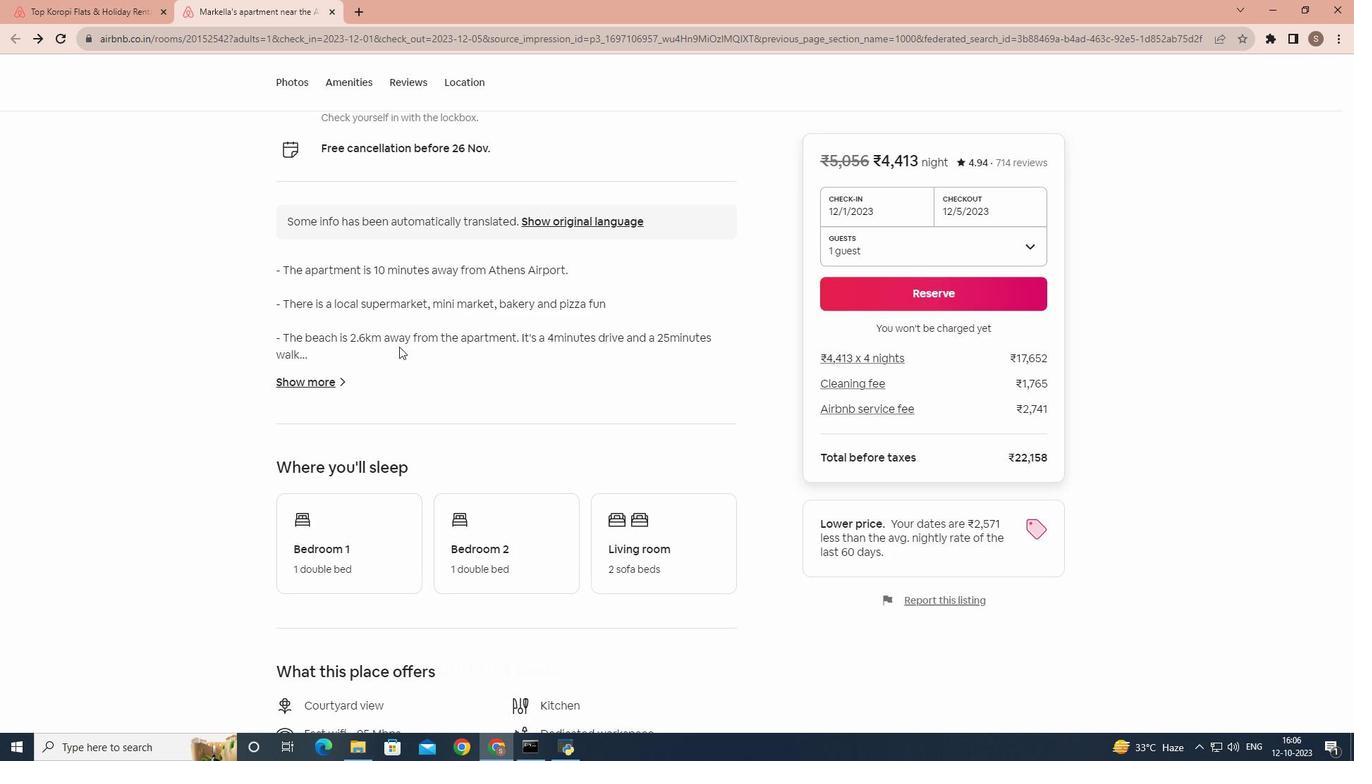 
Action: Mouse moved to (397, 349)
Screenshot: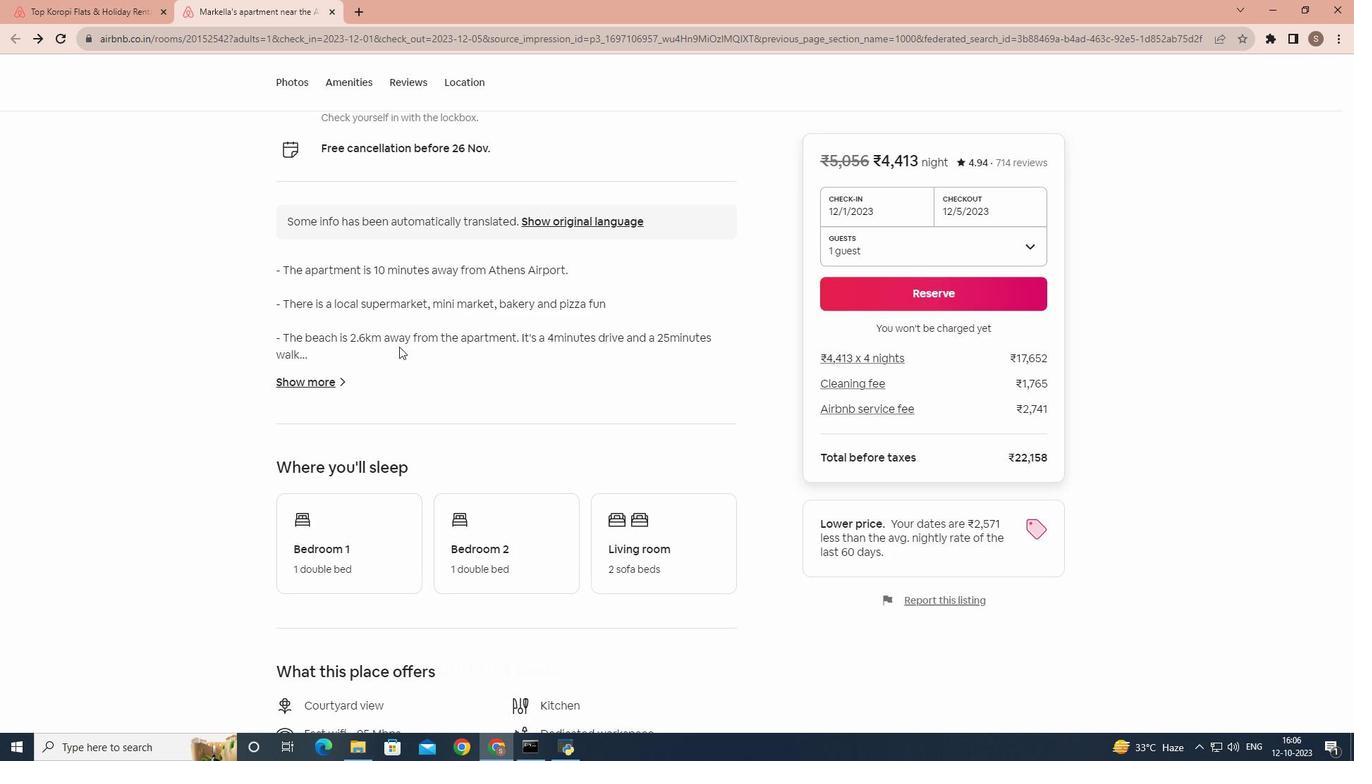 
Action: Mouse scrolled (397, 348) with delta (0, 0)
Screenshot: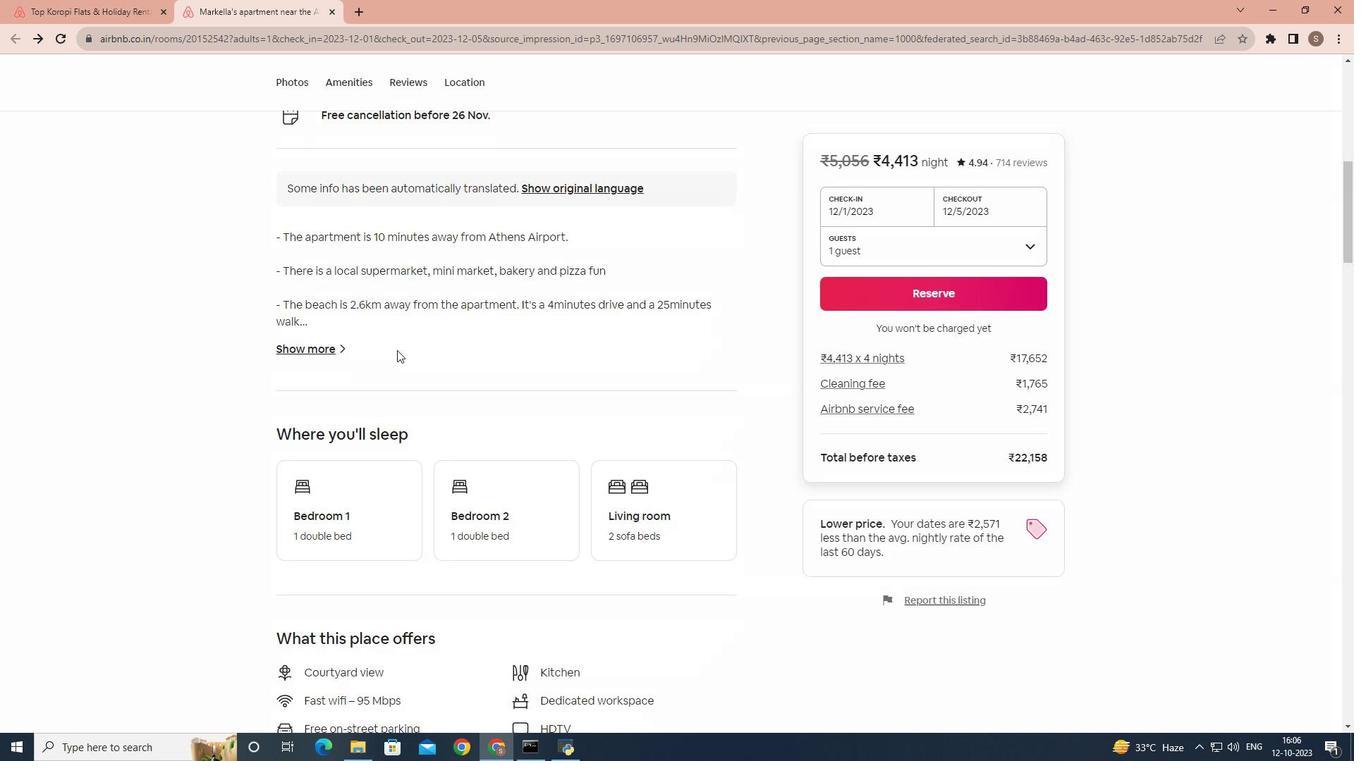 
Action: Mouse moved to (397, 350)
Screenshot: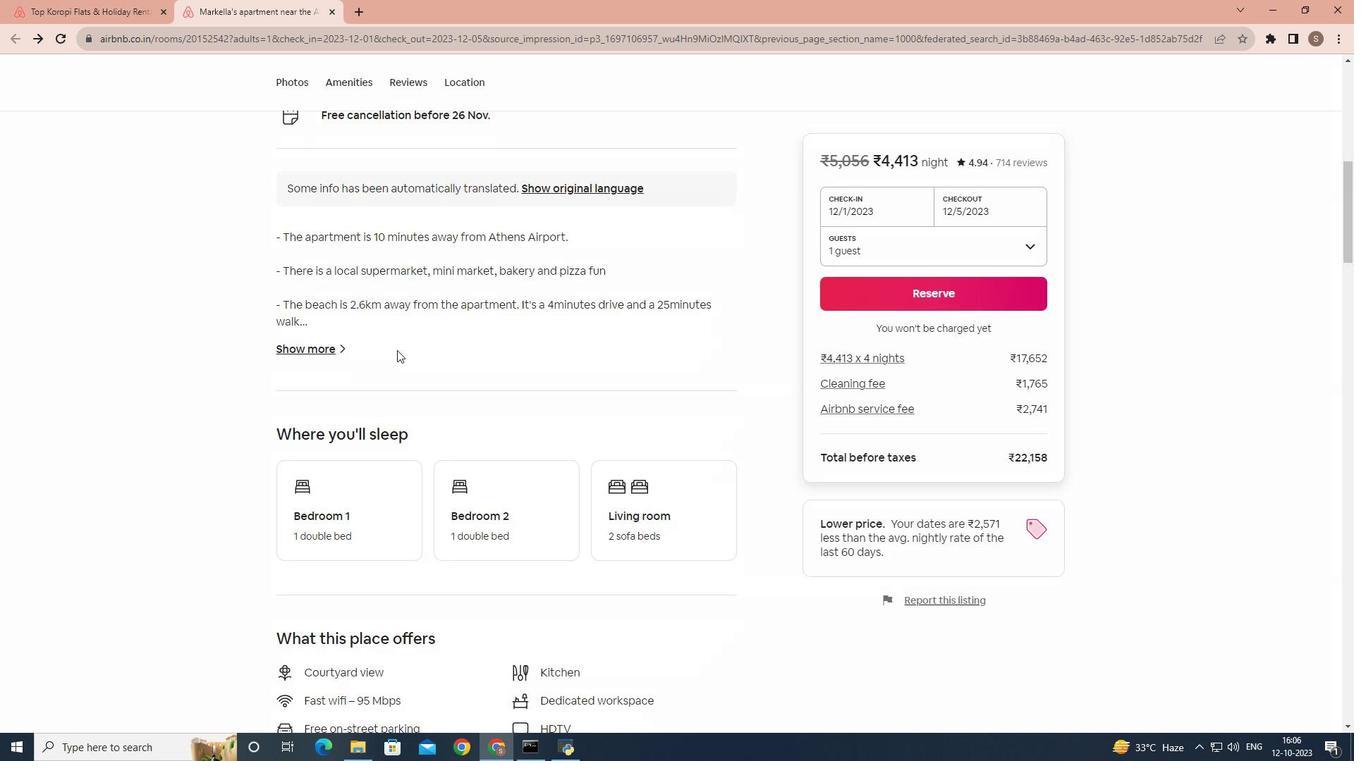 
Action: Mouse scrolled (397, 349) with delta (0, 0)
Screenshot: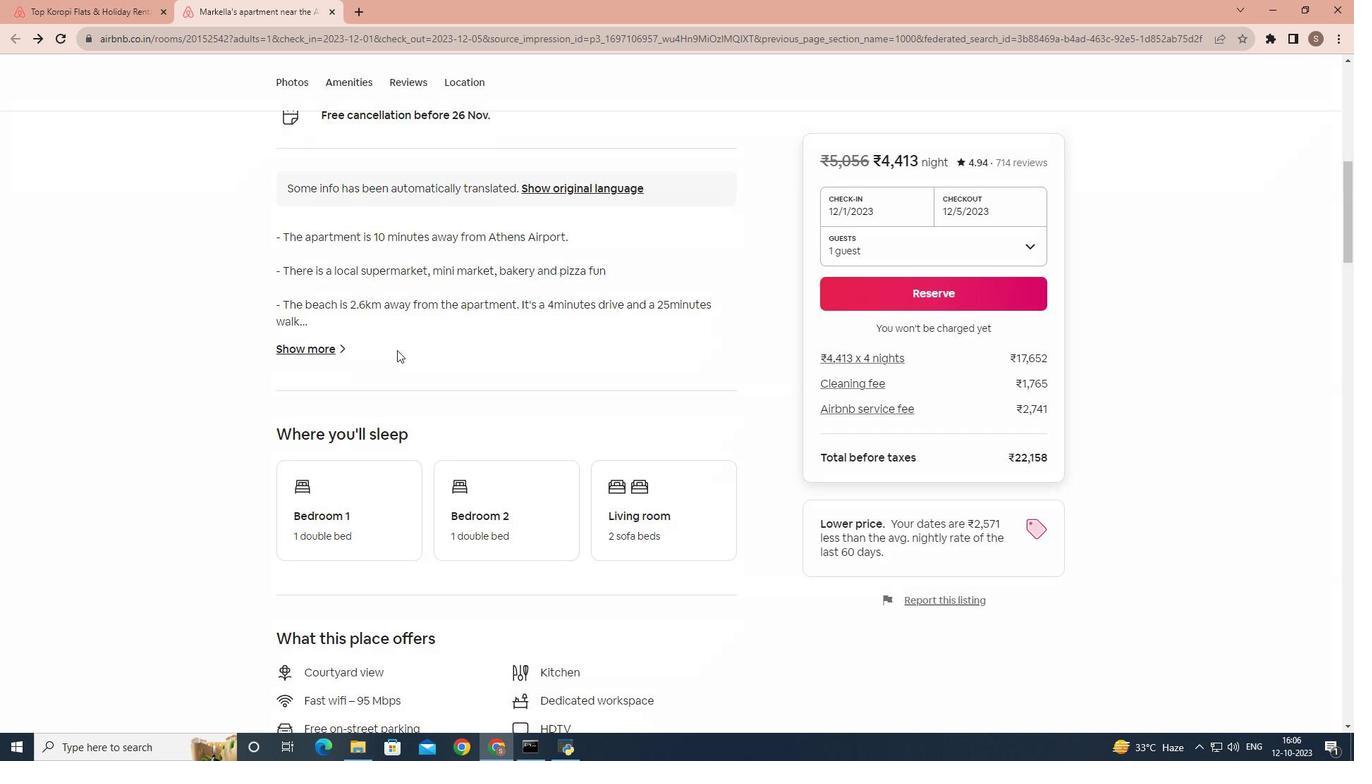 
Action: Mouse scrolled (397, 349) with delta (0, 0)
Screenshot: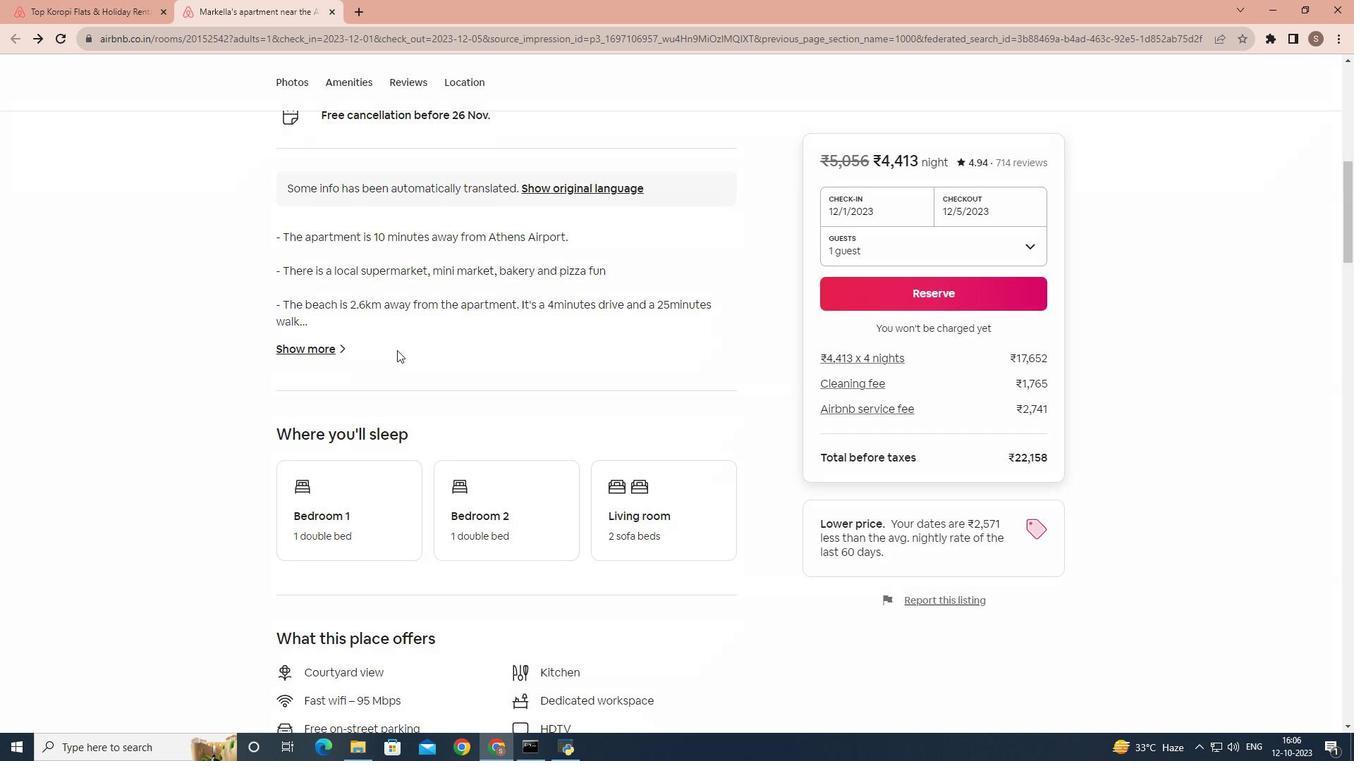 
Action: Mouse scrolled (397, 349) with delta (0, 0)
Screenshot: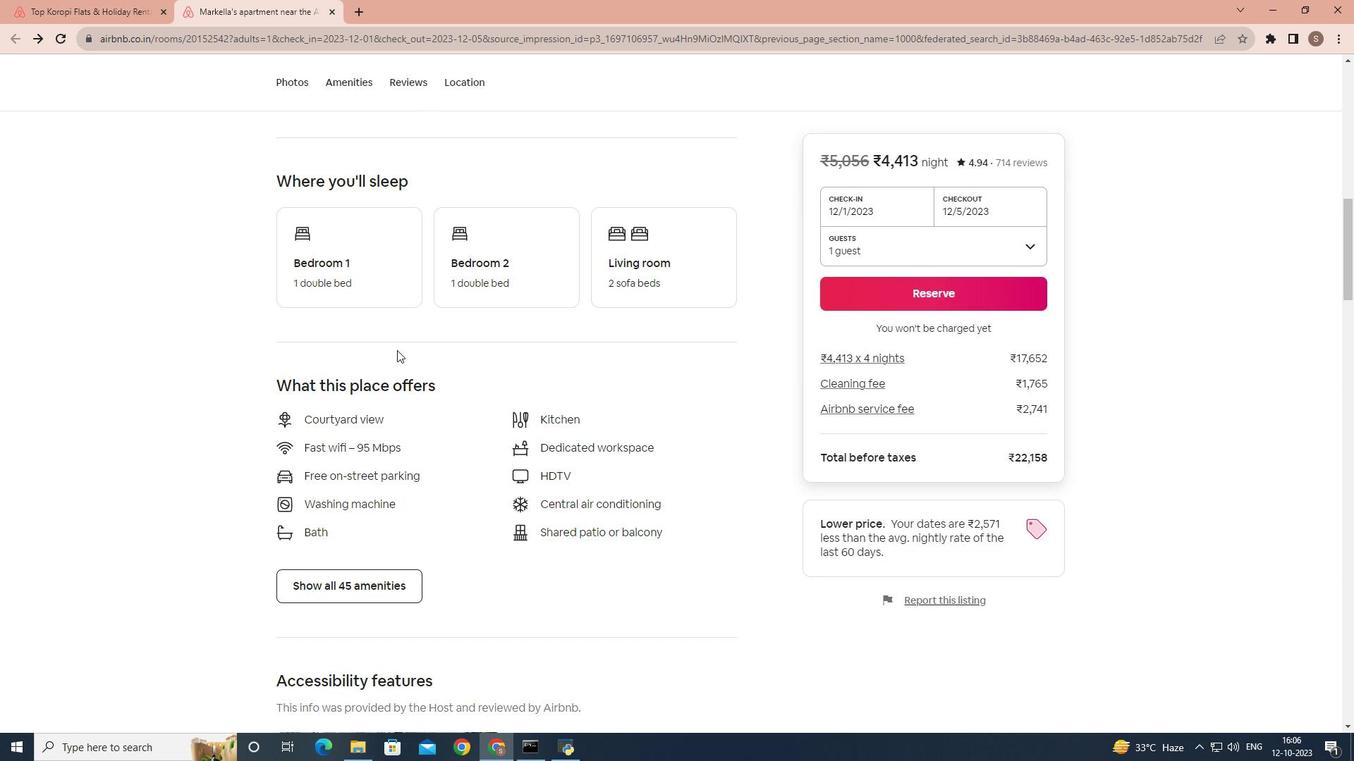 
Action: Mouse scrolled (397, 349) with delta (0, 0)
Screenshot: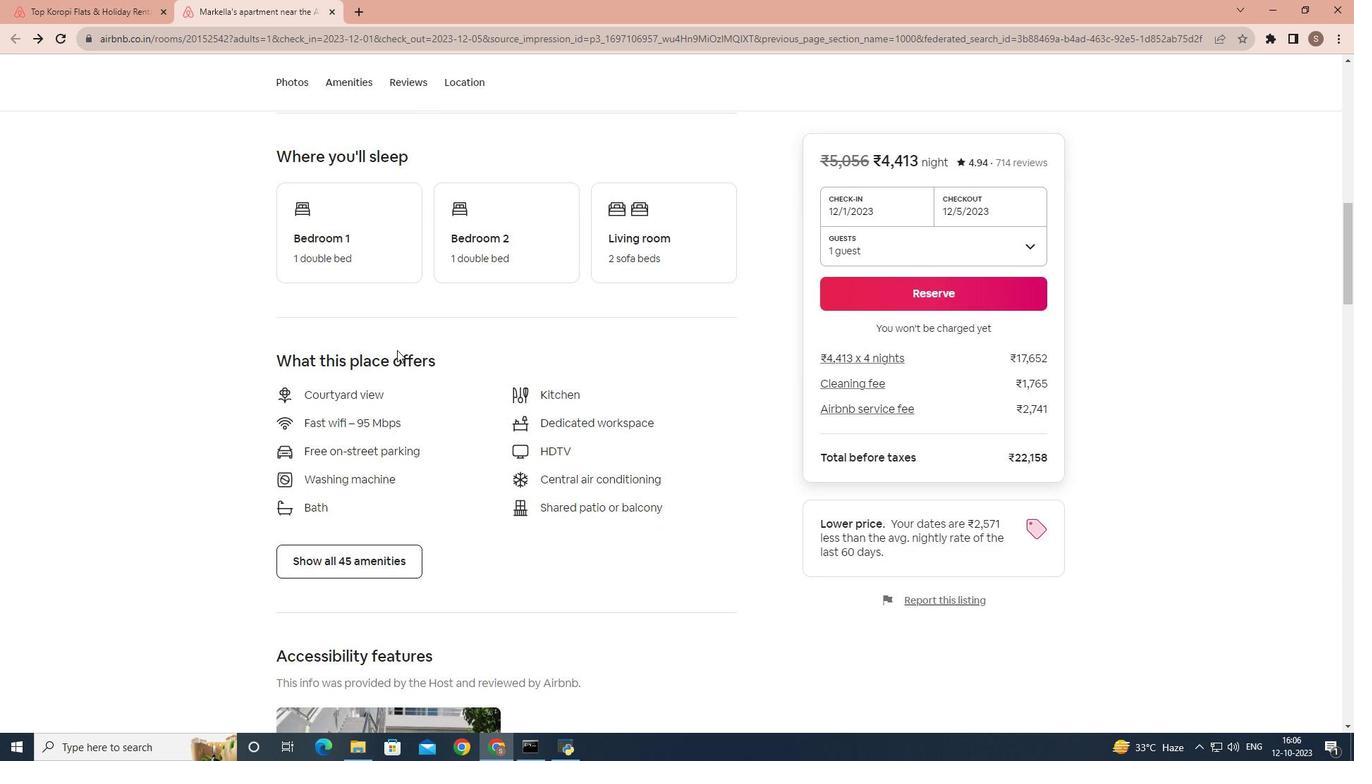 
Action: Mouse scrolled (397, 349) with delta (0, 0)
Screenshot: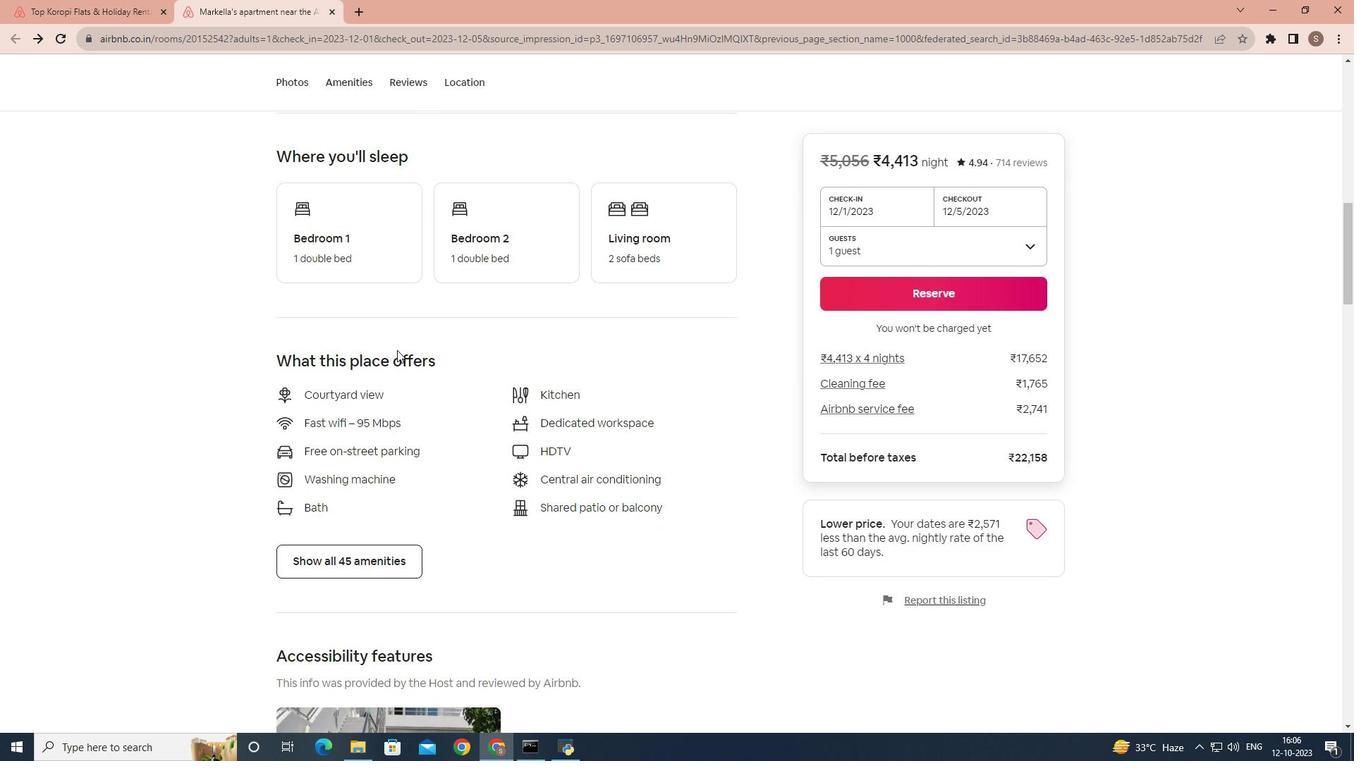 
Action: Mouse moved to (370, 384)
Screenshot: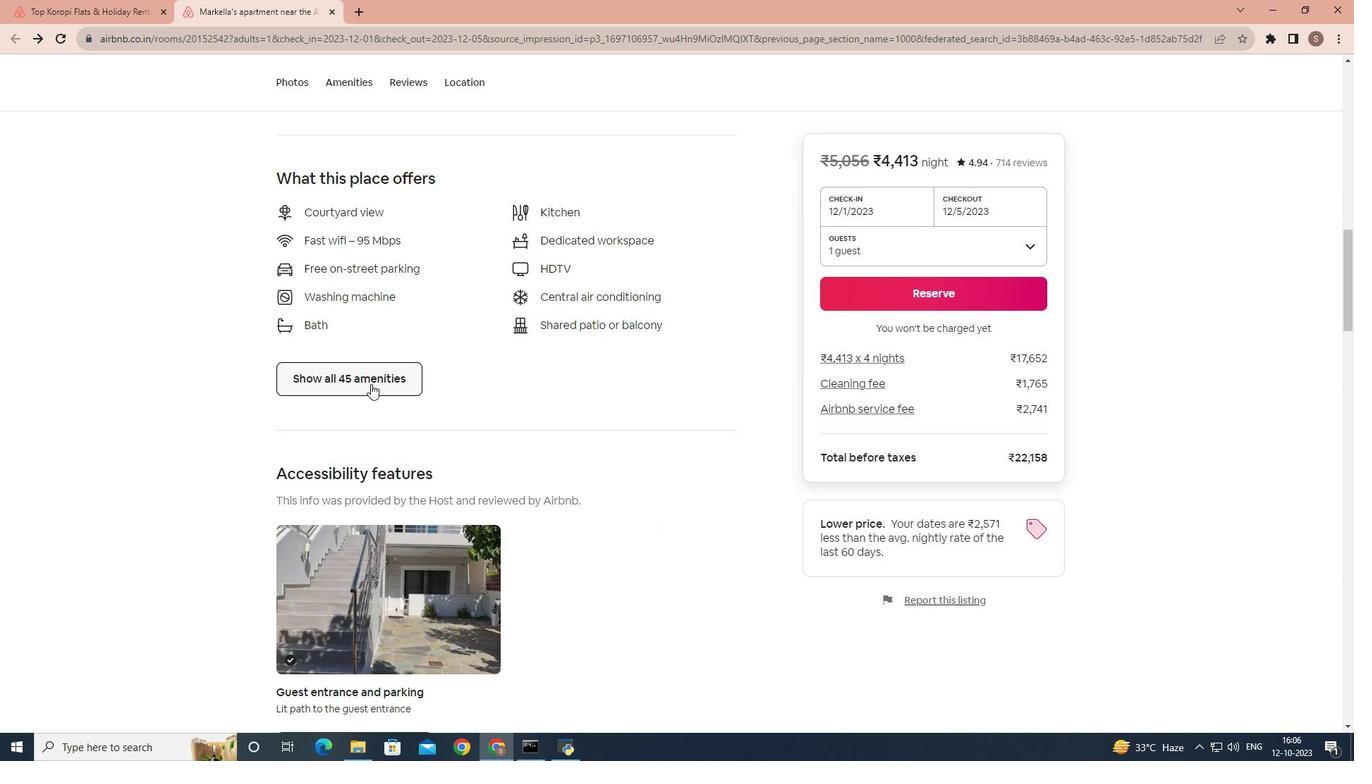 
Action: Mouse pressed left at (370, 384)
Screenshot: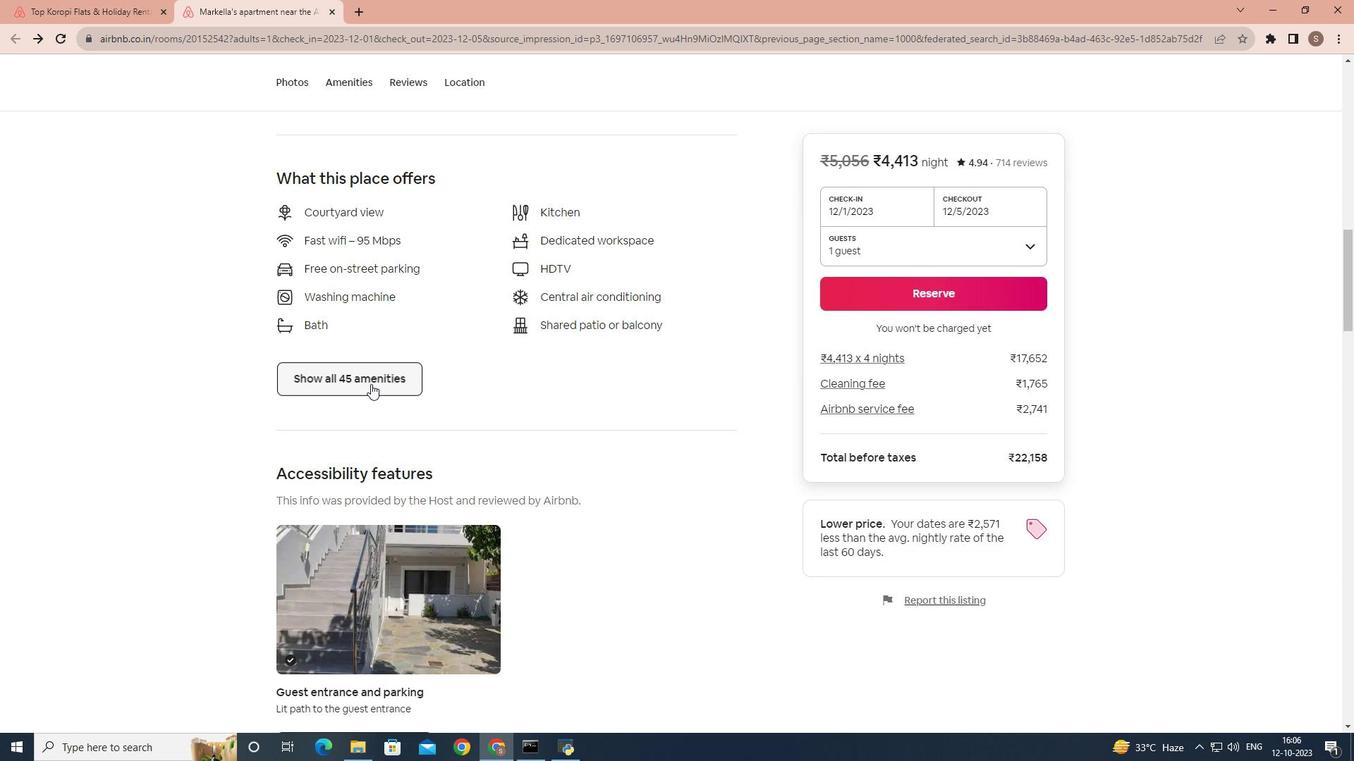 
Action: Mouse moved to (422, 373)
Screenshot: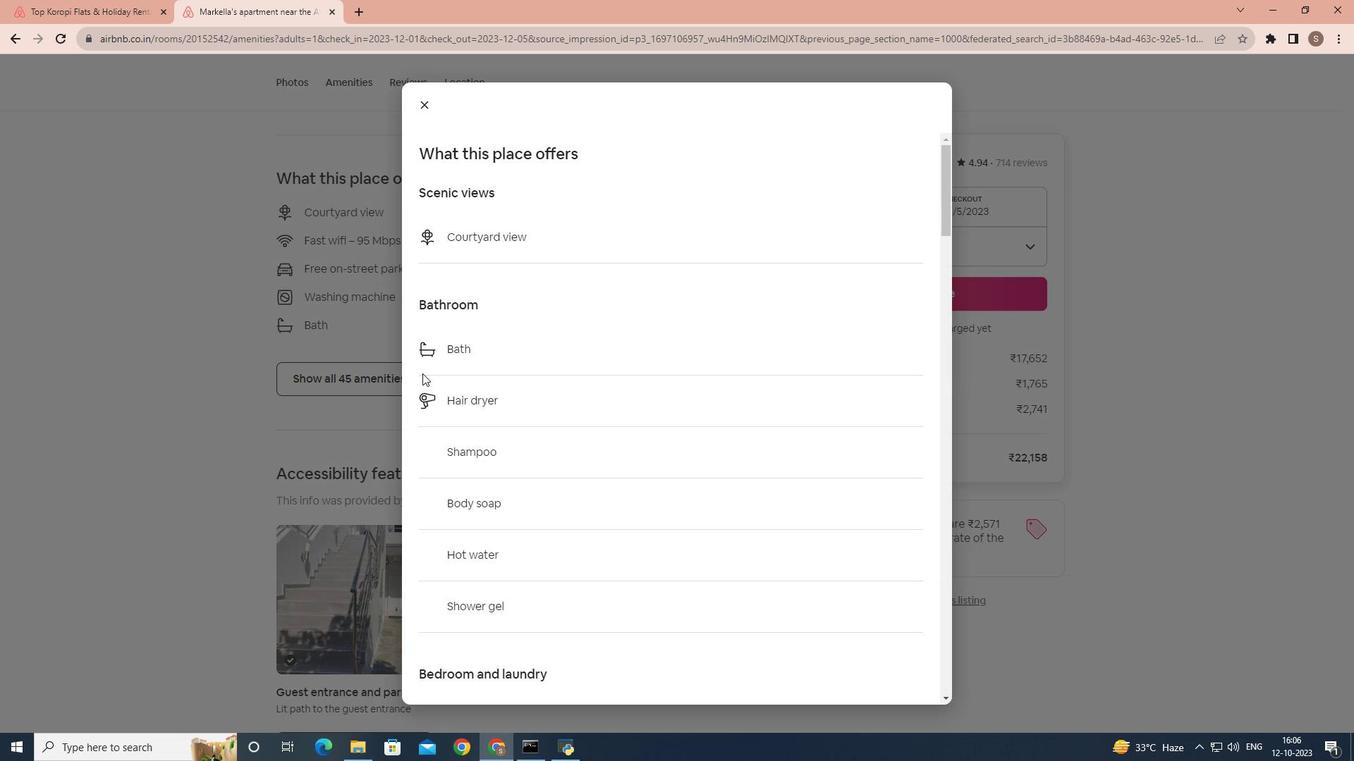 
Action: Mouse scrolled (422, 373) with delta (0, 0)
Screenshot: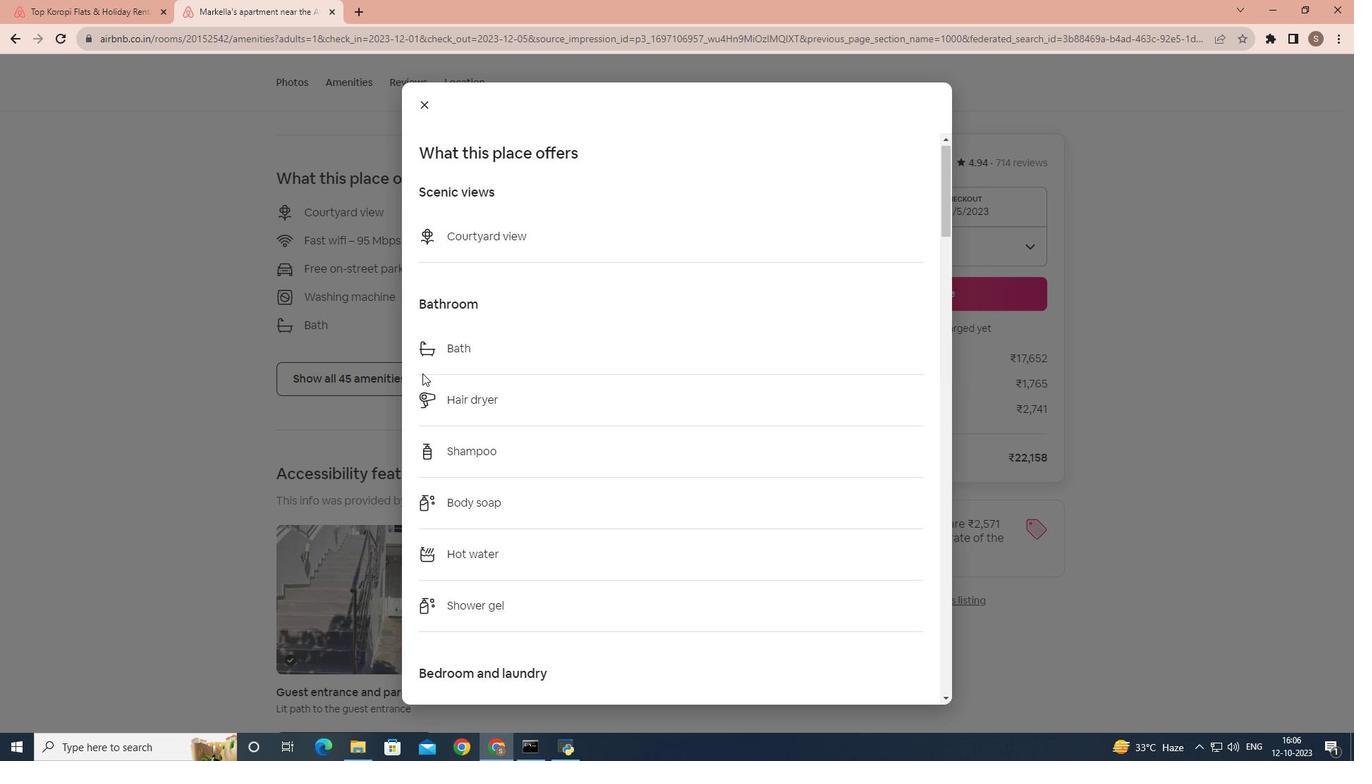 
Action: Mouse scrolled (422, 373) with delta (0, 0)
Screenshot: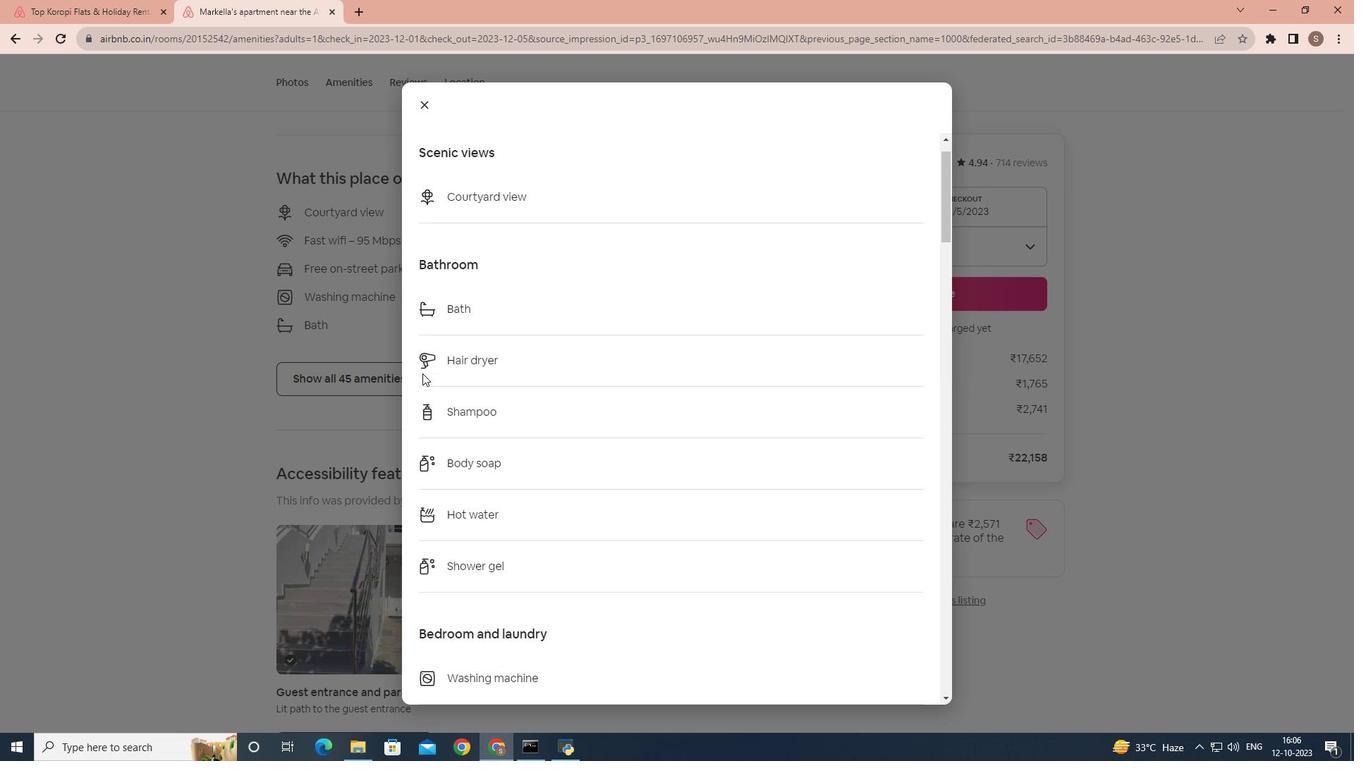 
Action: Mouse scrolled (422, 373) with delta (0, 0)
Screenshot: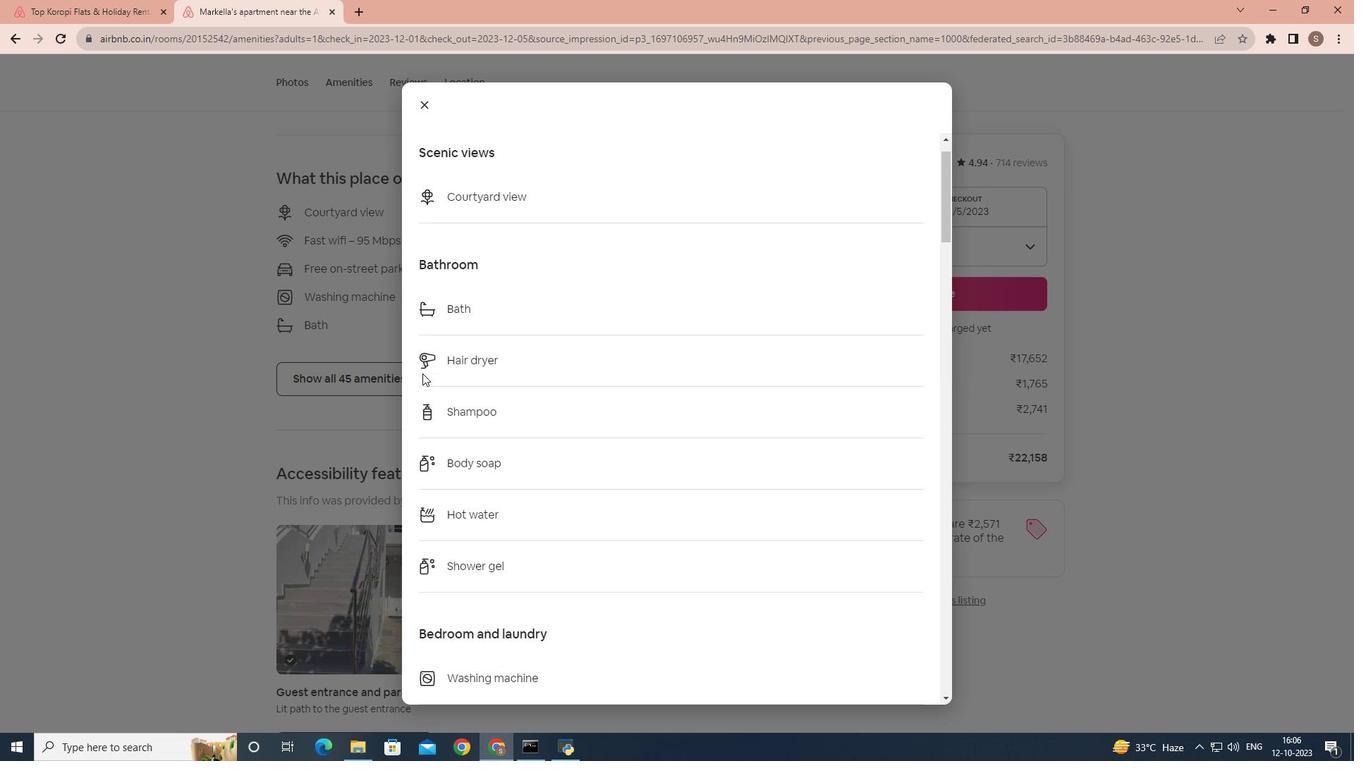 
Action: Mouse scrolled (422, 373) with delta (0, 0)
Screenshot: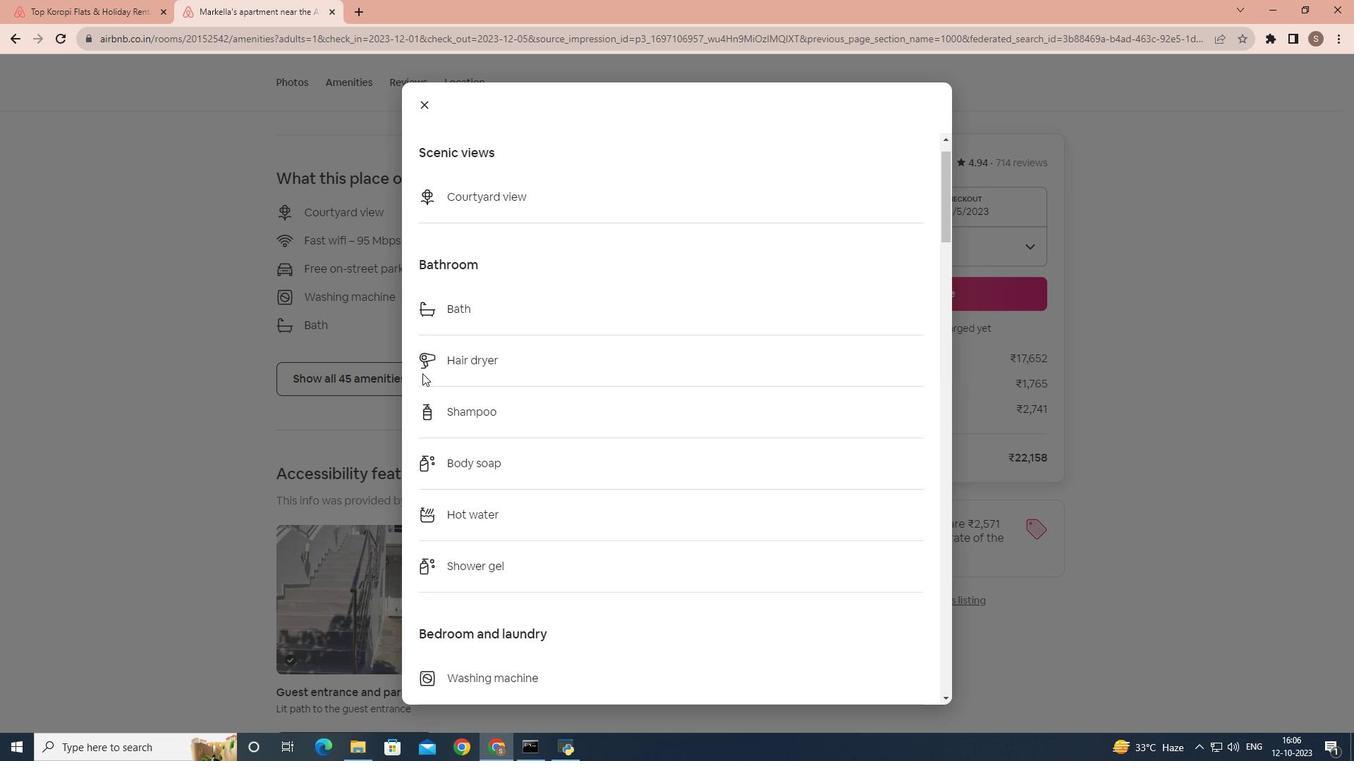 
Action: Mouse scrolled (422, 373) with delta (0, 0)
Screenshot: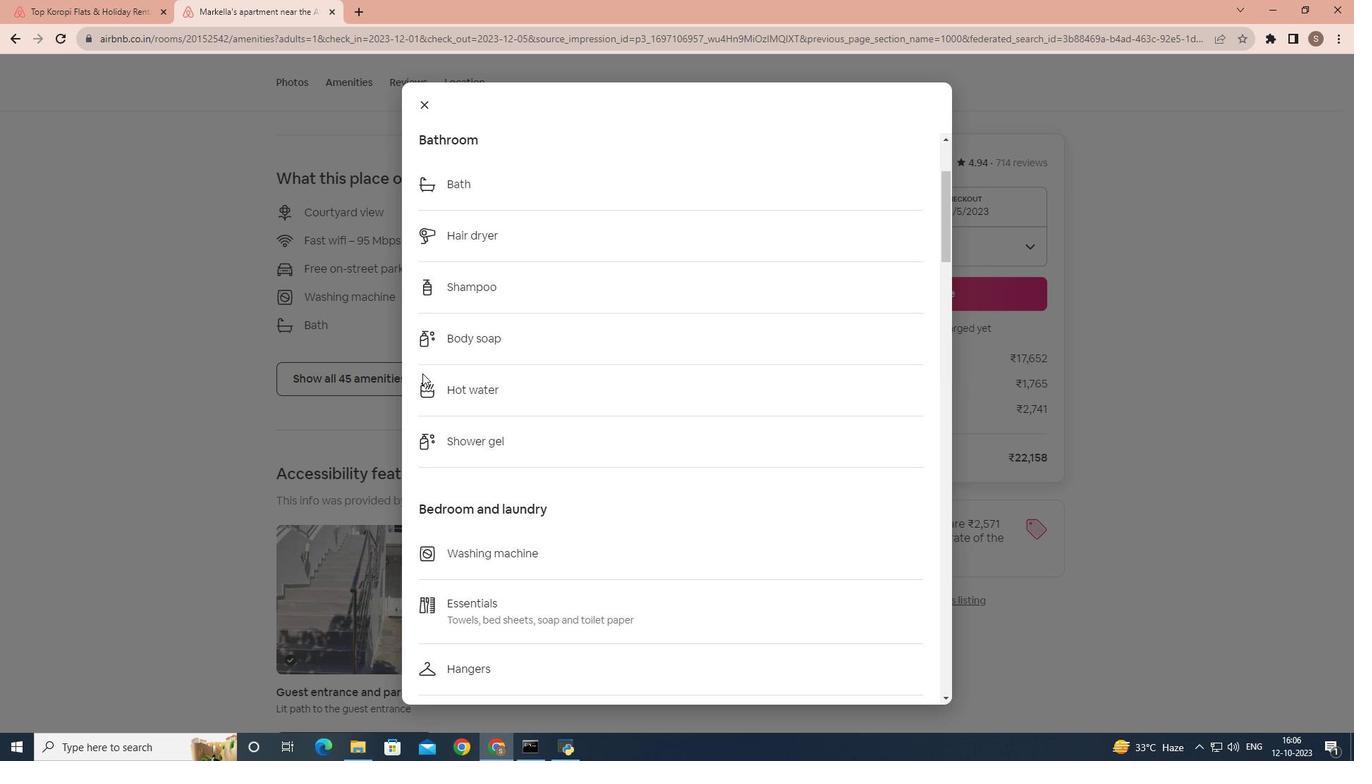 
Action: Mouse scrolled (422, 373) with delta (0, 0)
Screenshot: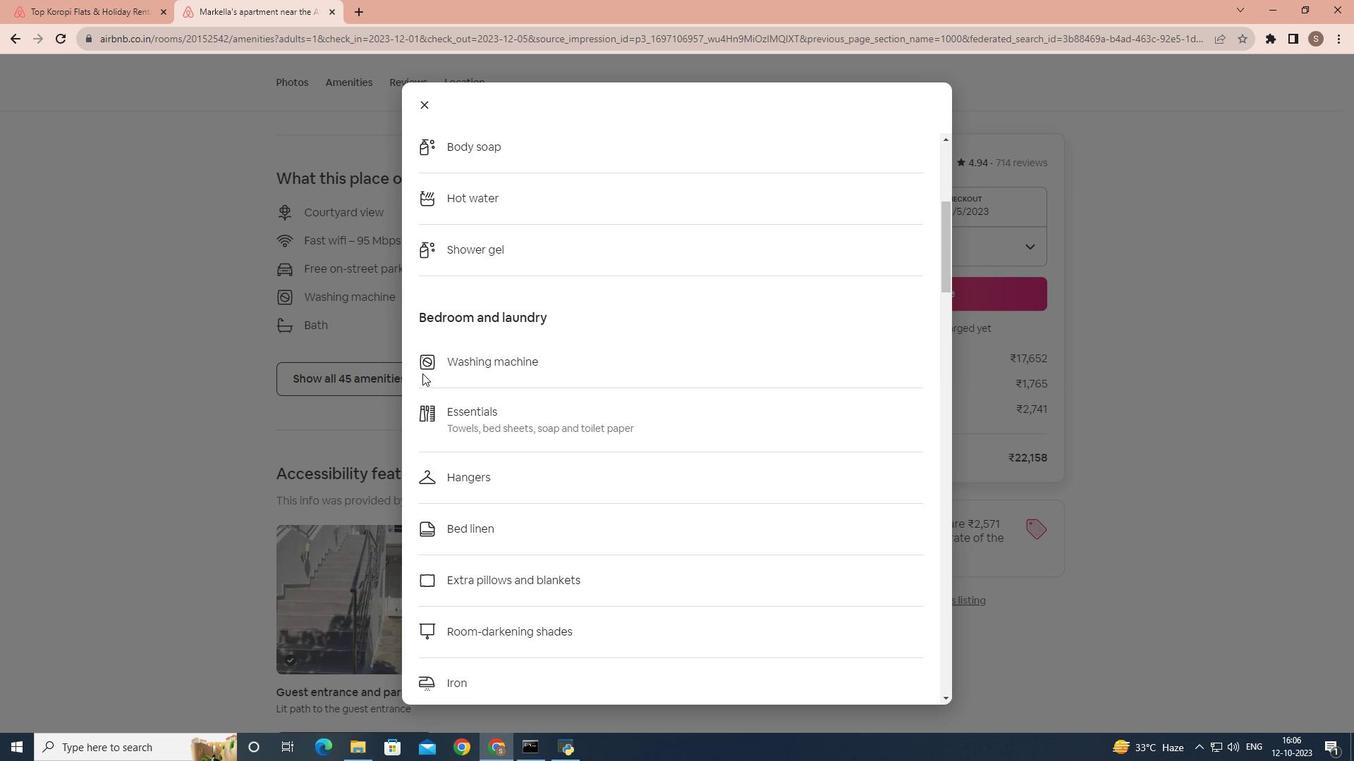 
Action: Mouse scrolled (422, 373) with delta (0, 0)
Screenshot: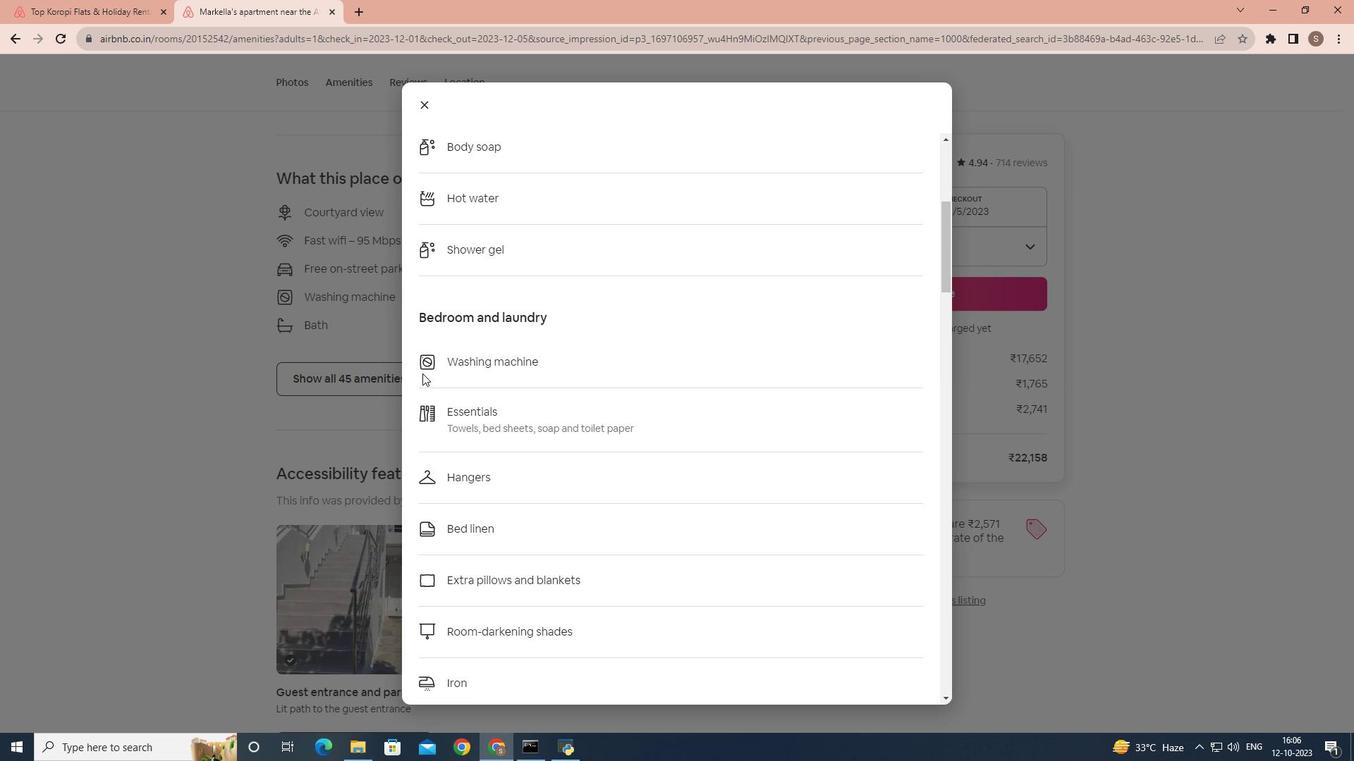 
Action: Mouse scrolled (422, 373) with delta (0, 0)
Screenshot: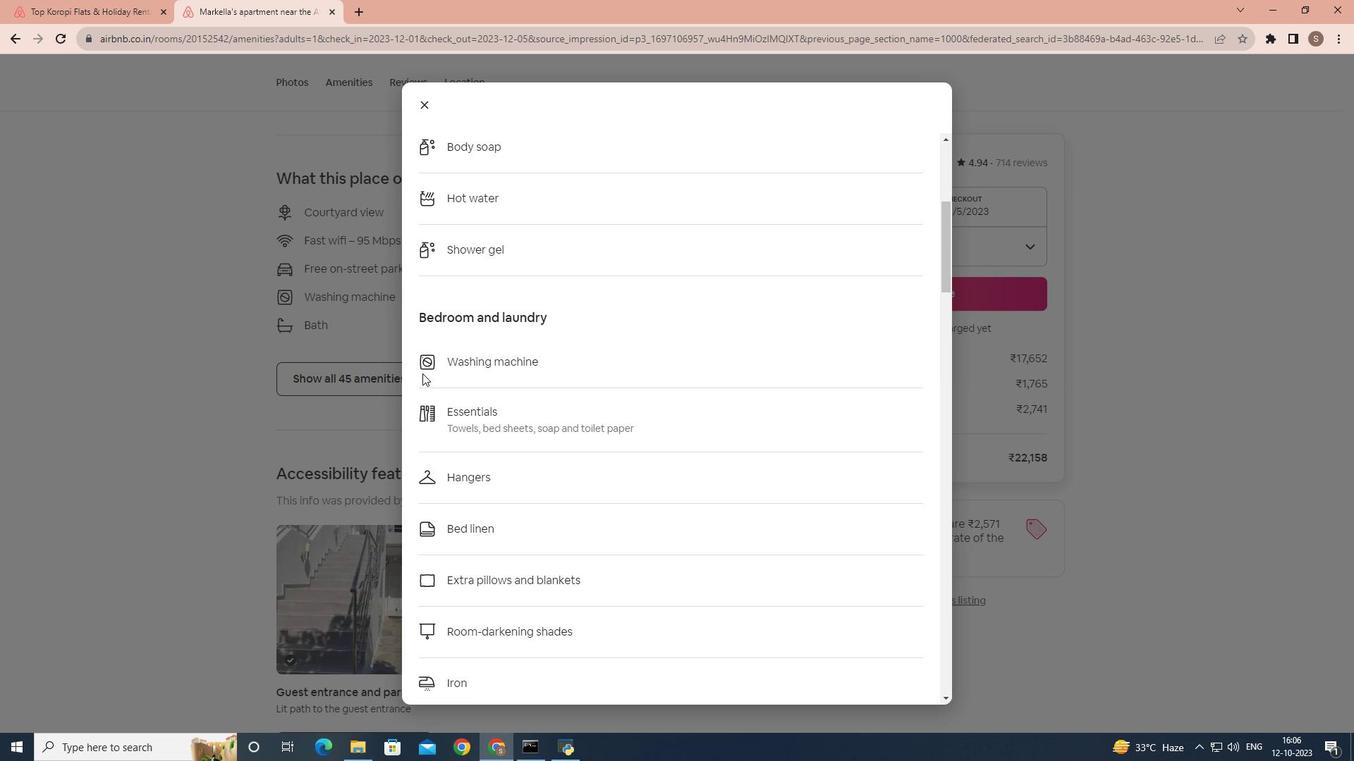
Action: Mouse scrolled (422, 373) with delta (0, 0)
Screenshot: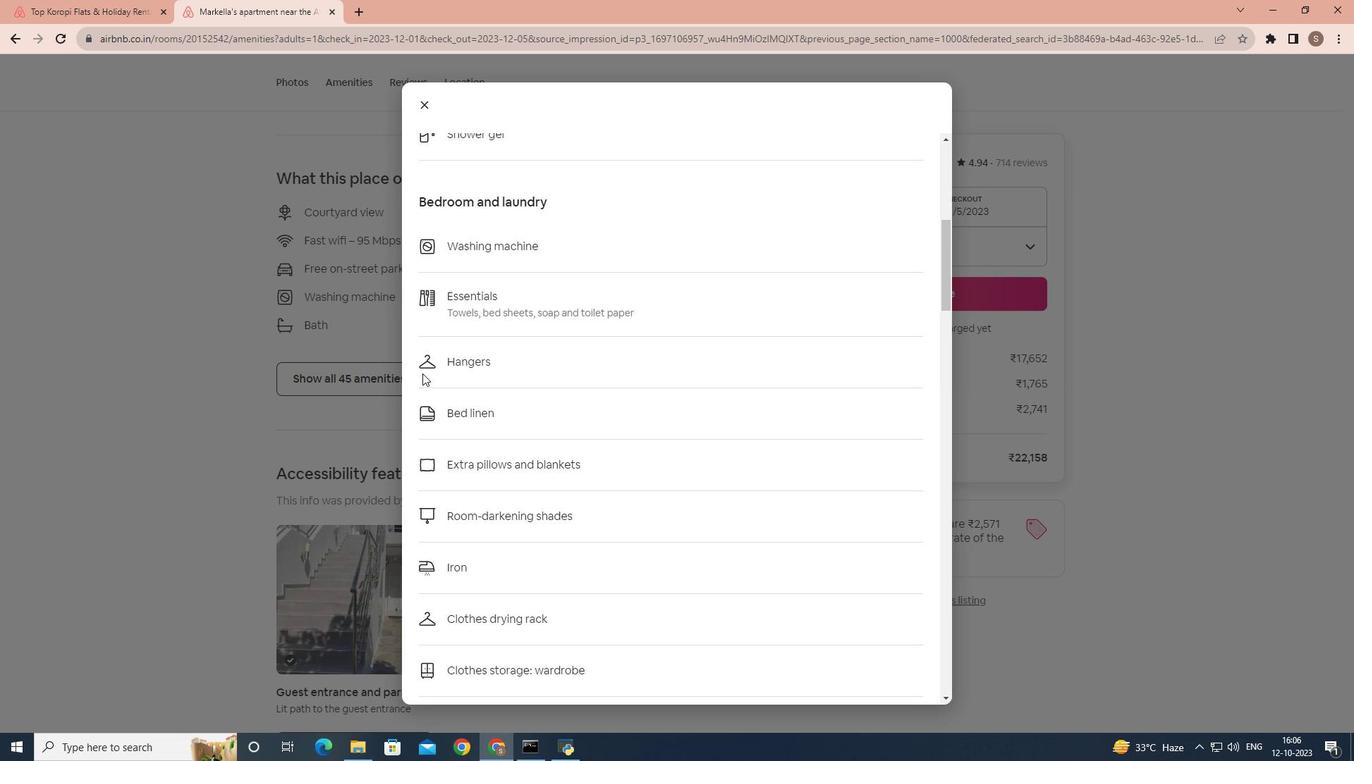 
Action: Mouse scrolled (422, 373) with delta (0, 0)
Screenshot: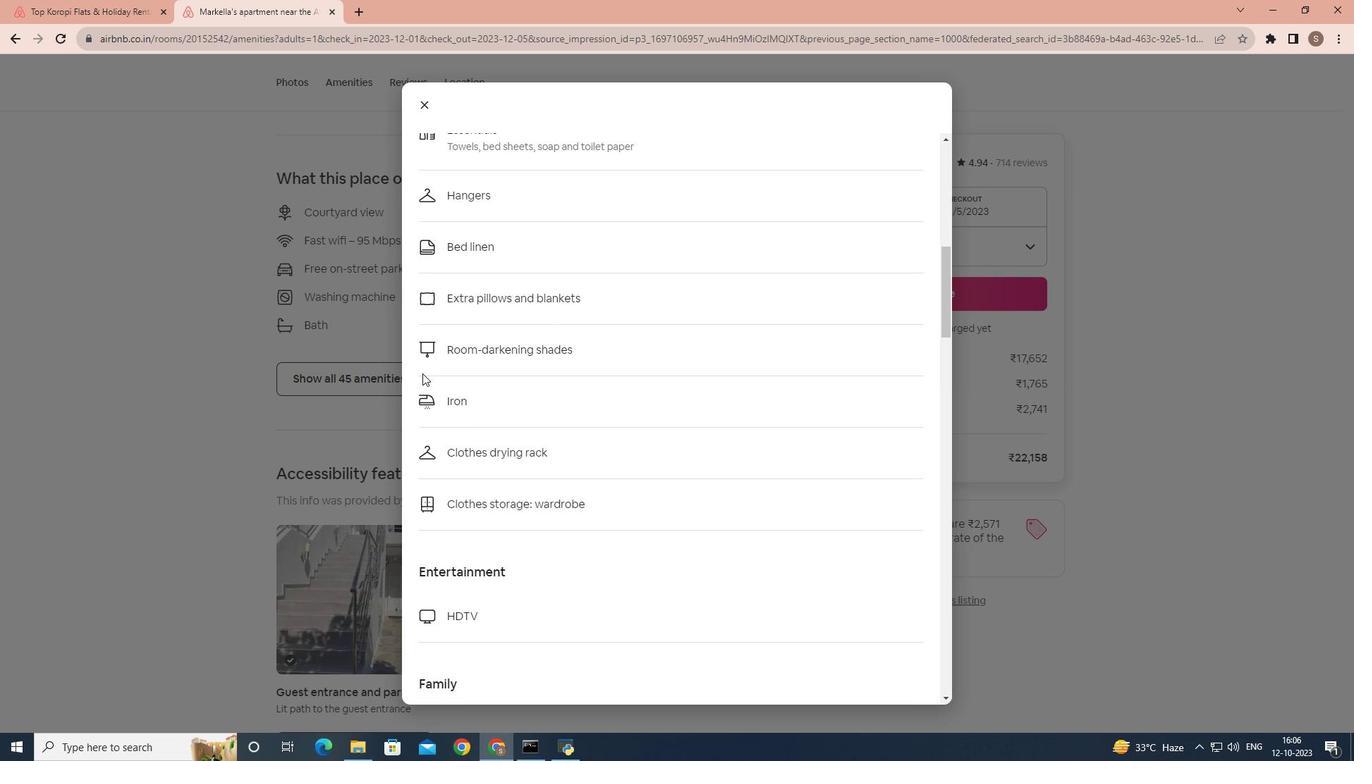 
Action: Mouse scrolled (422, 373) with delta (0, 0)
Screenshot: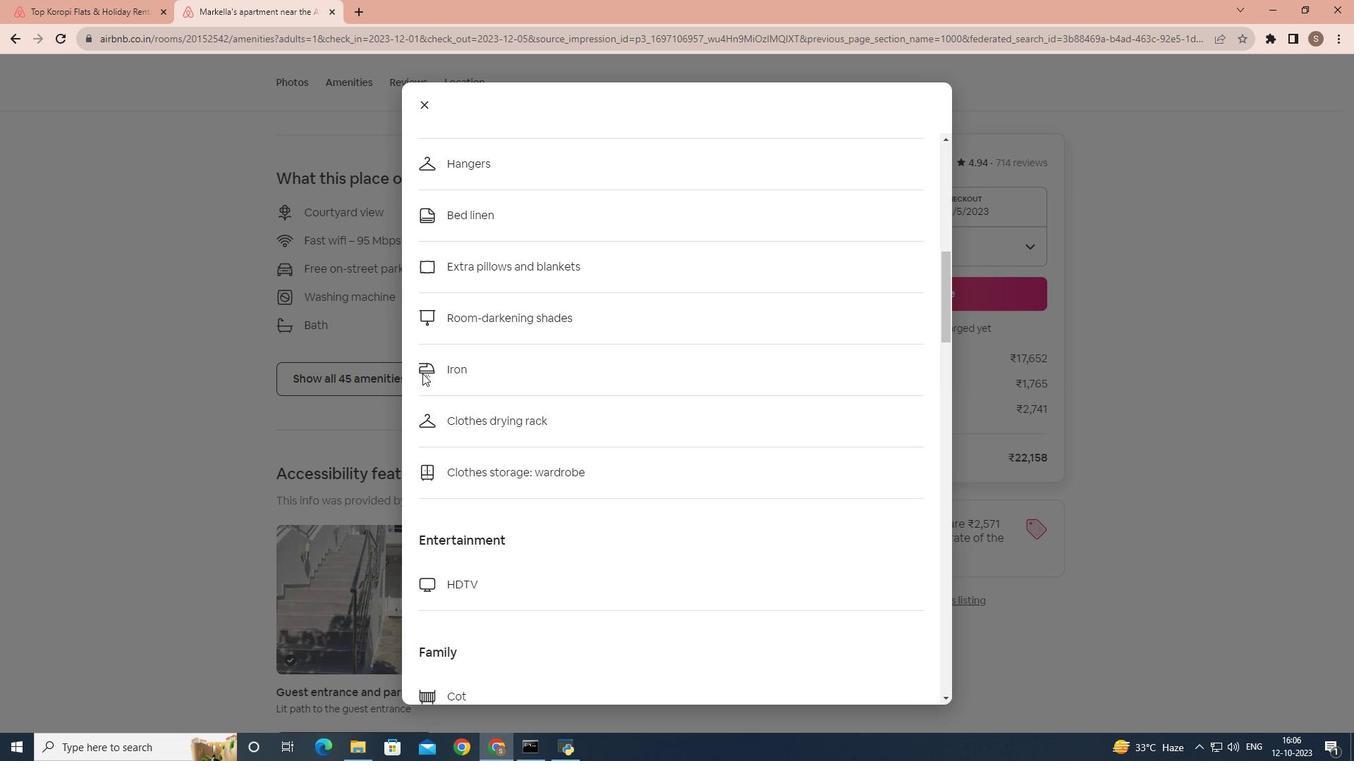 
Action: Mouse scrolled (422, 373) with delta (0, 0)
Screenshot: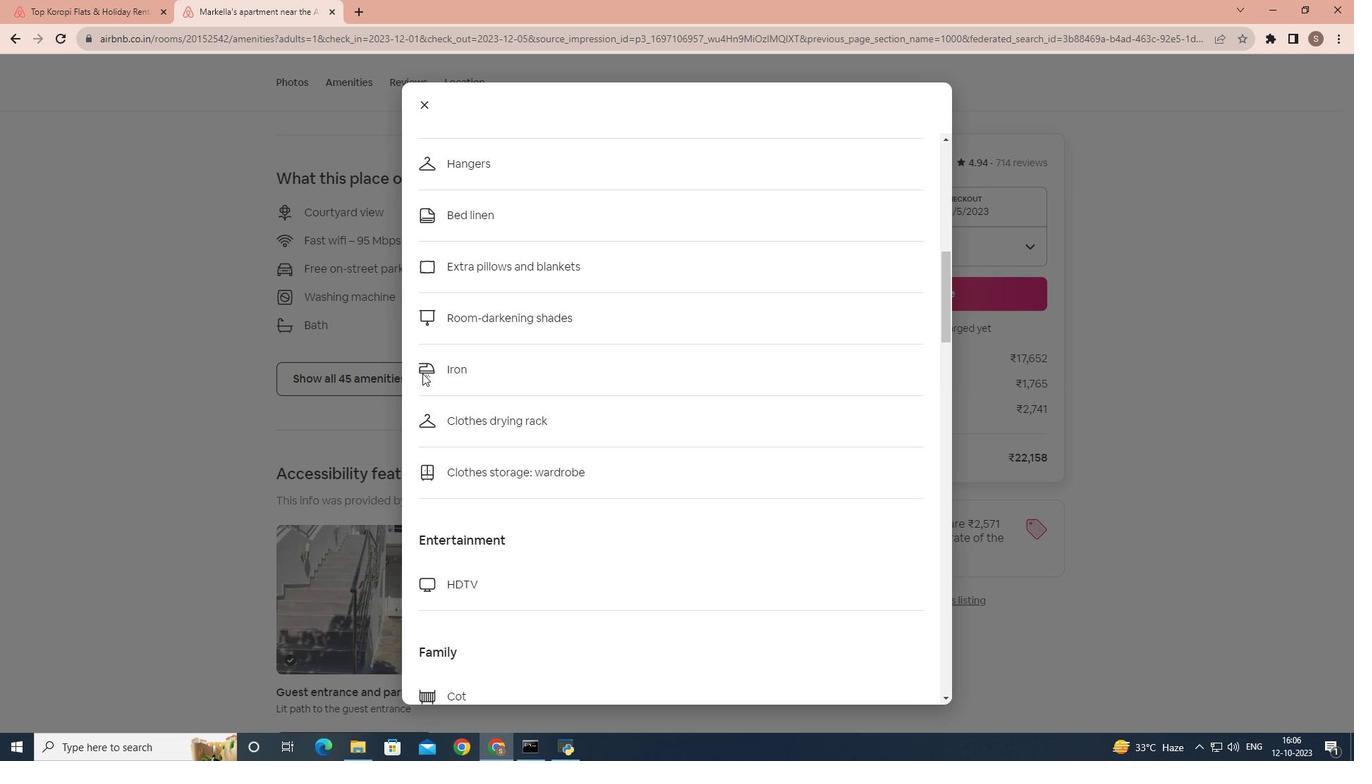 
Action: Mouse scrolled (422, 373) with delta (0, 0)
Screenshot: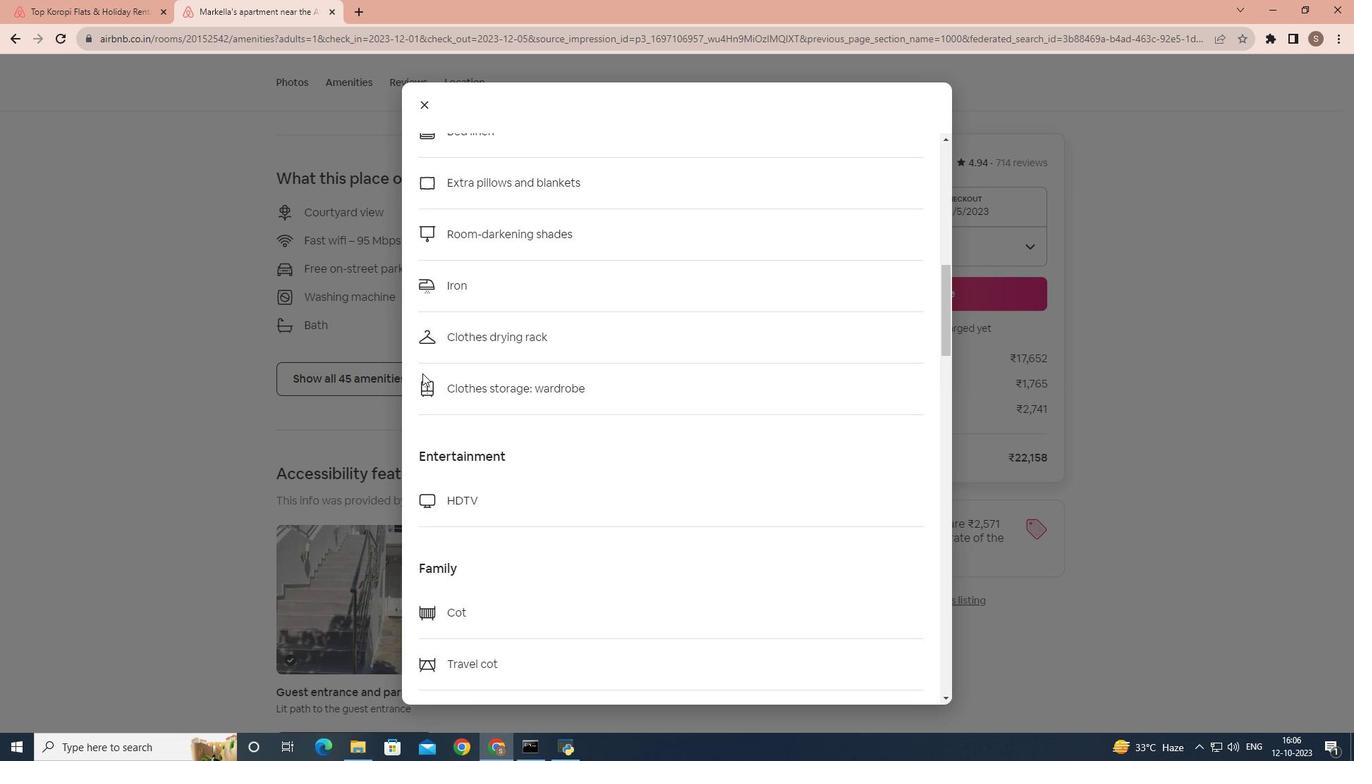 
Action: Mouse scrolled (422, 373) with delta (0, 0)
Screenshot: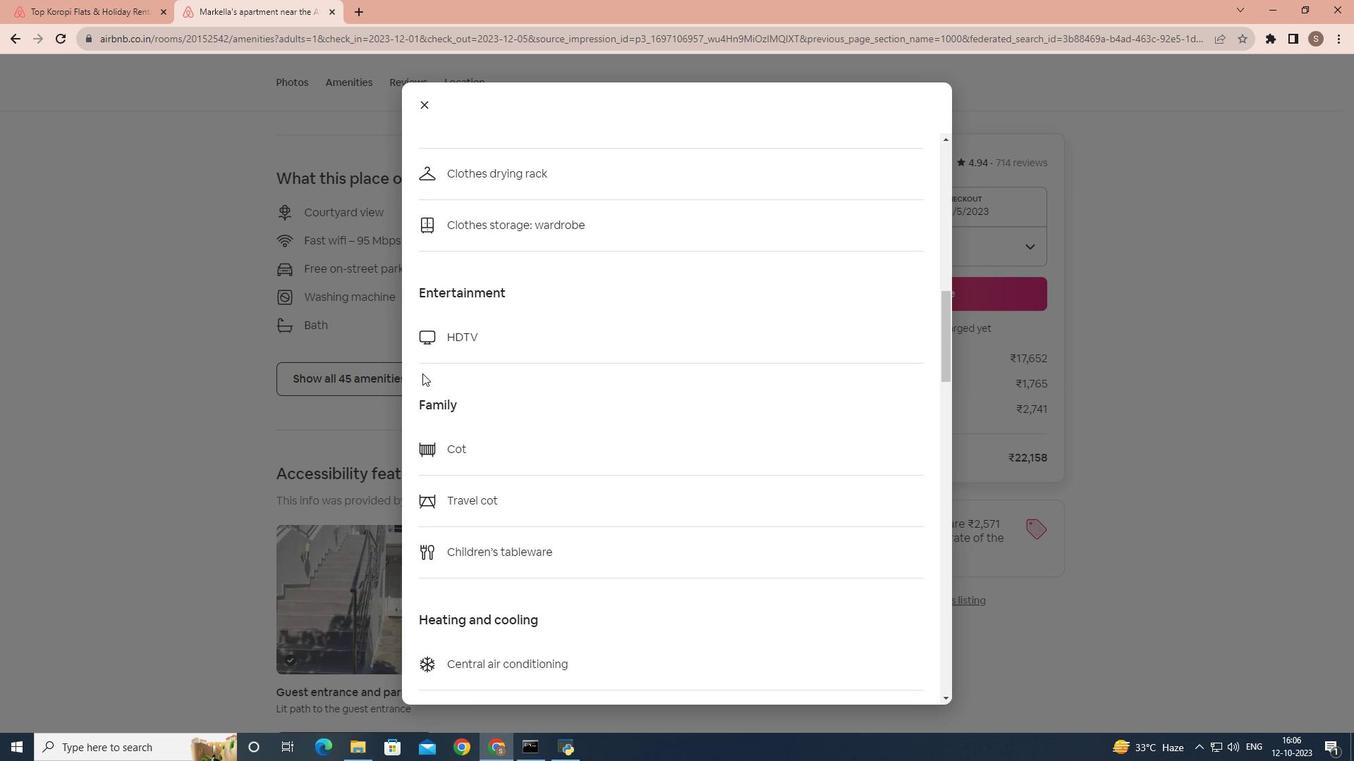 
Action: Mouse scrolled (422, 373) with delta (0, 0)
Screenshot: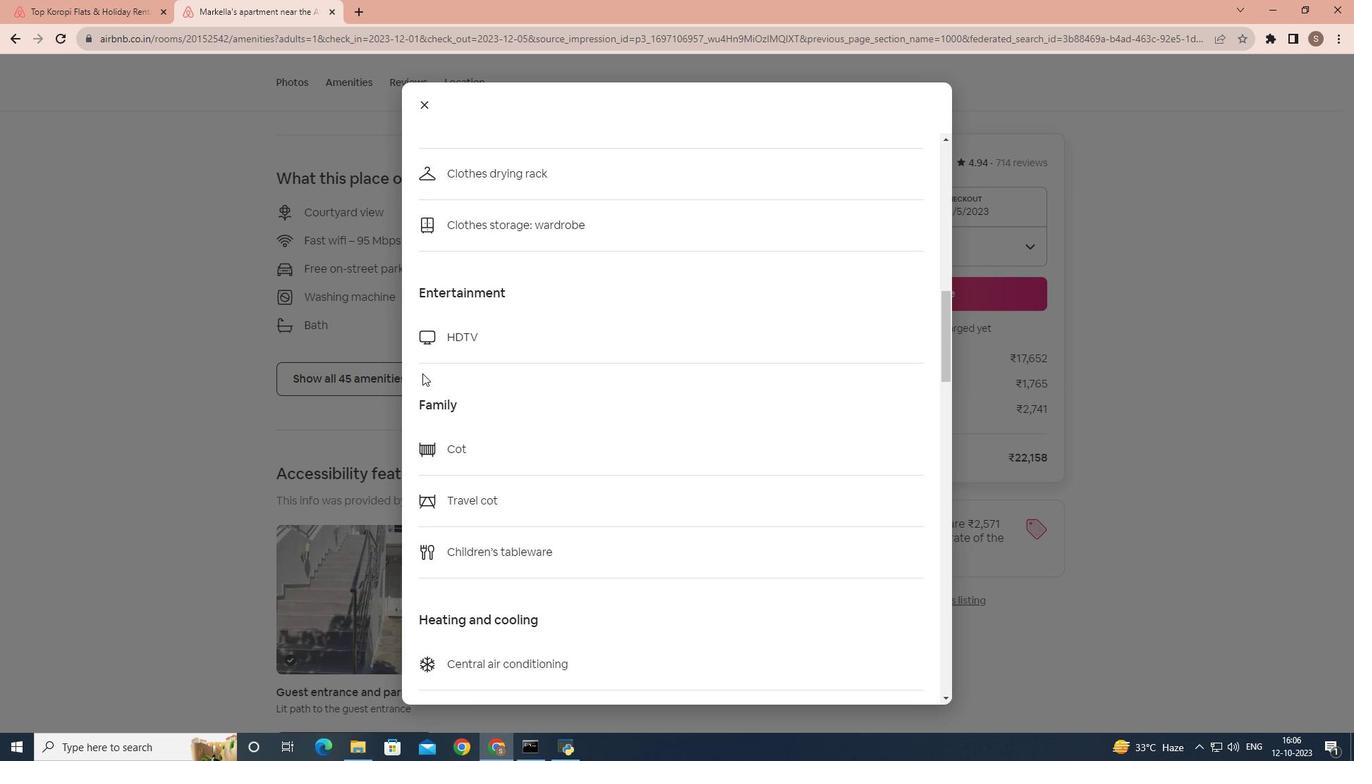 
Action: Mouse scrolled (422, 373) with delta (0, 0)
Screenshot: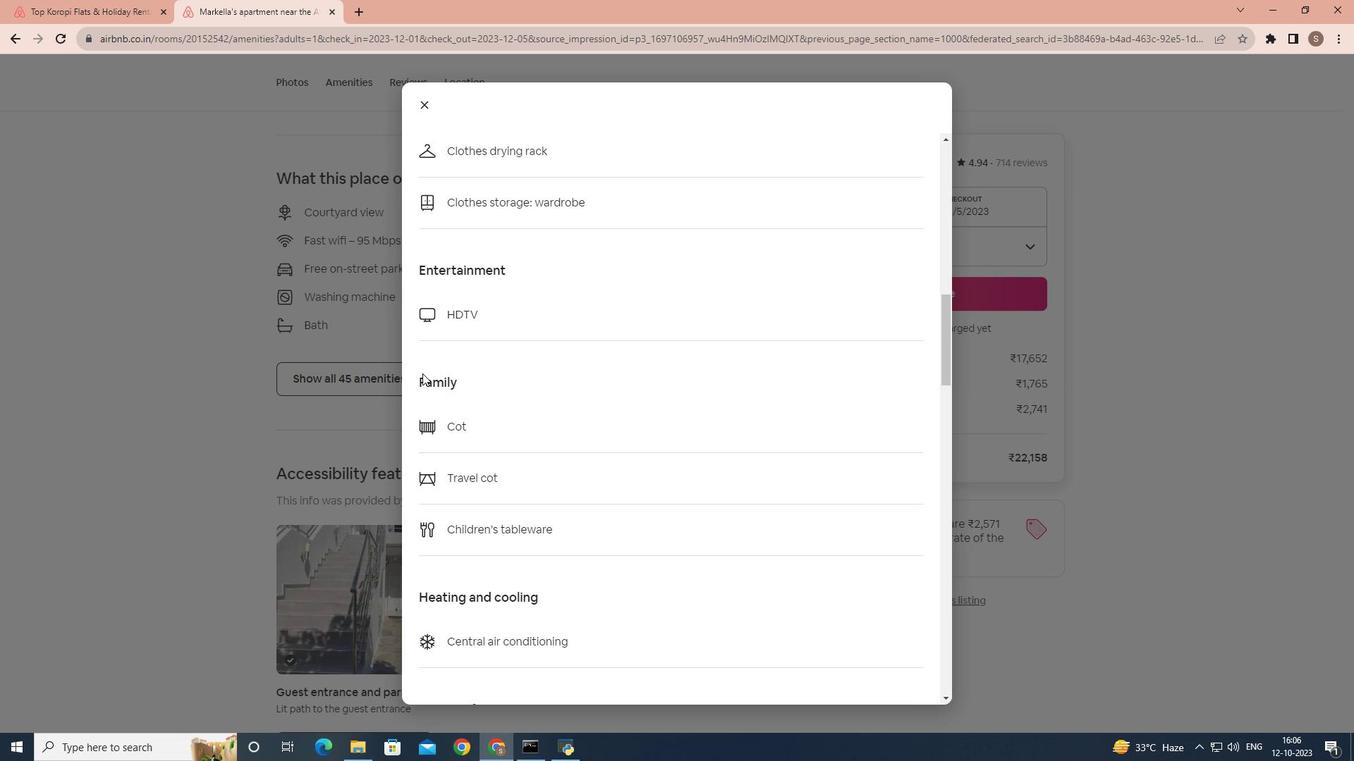 
Action: Mouse scrolled (422, 373) with delta (0, 0)
Screenshot: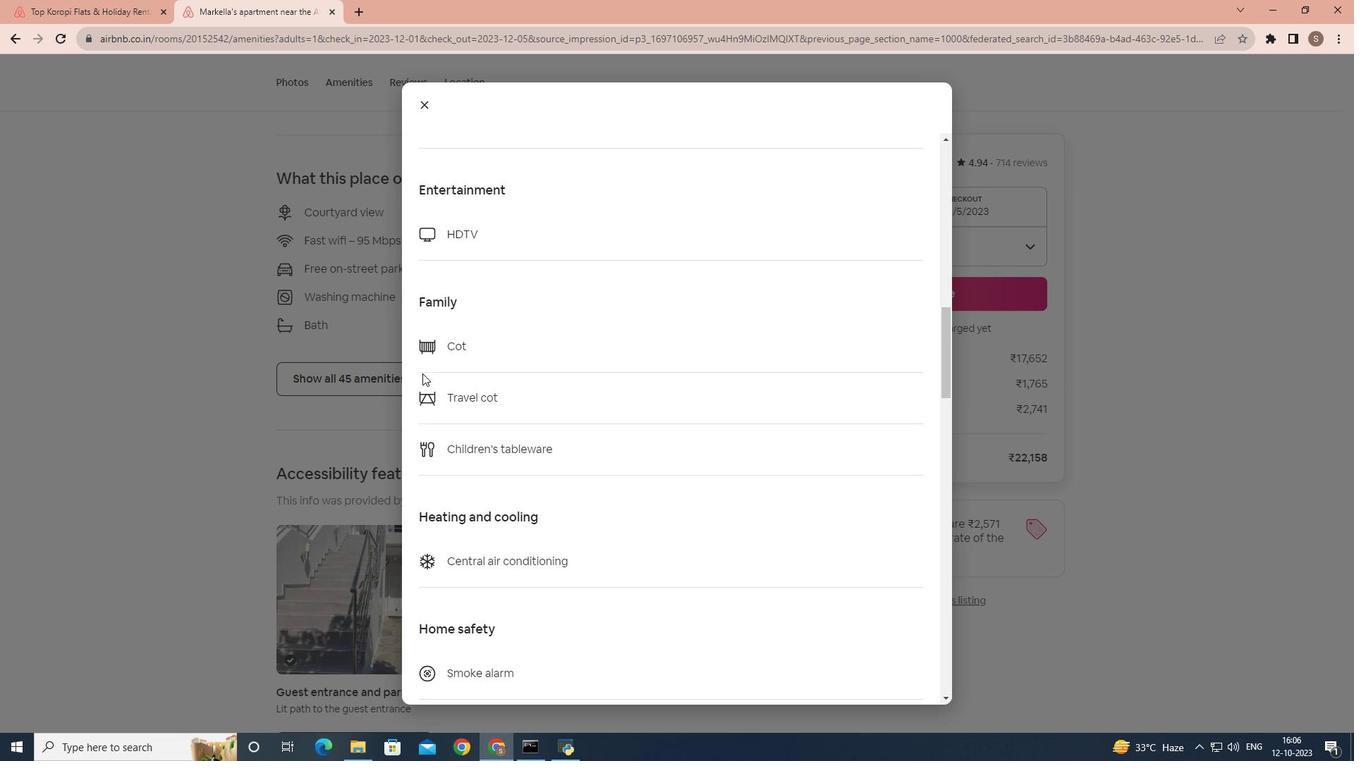 
Action: Mouse scrolled (422, 373) with delta (0, 0)
Screenshot: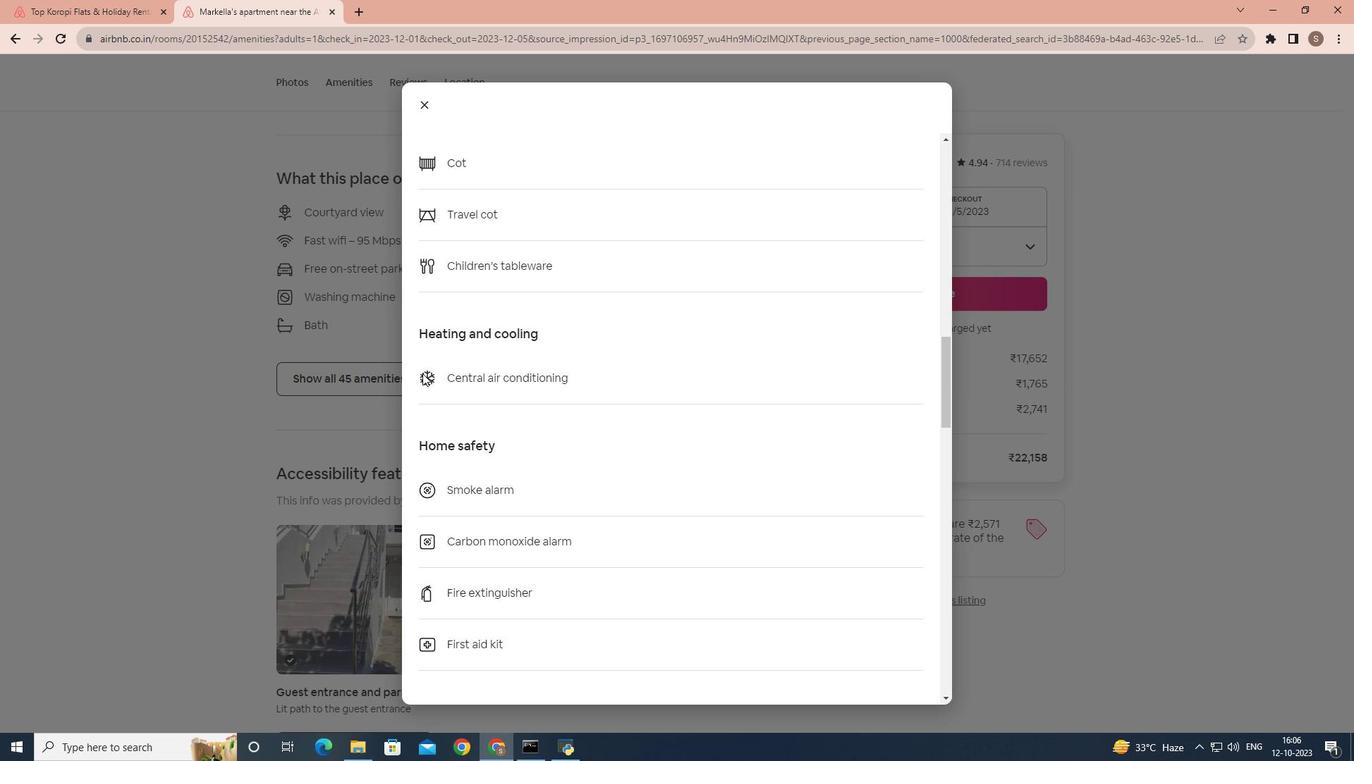 
Action: Mouse scrolled (422, 373) with delta (0, 0)
Screenshot: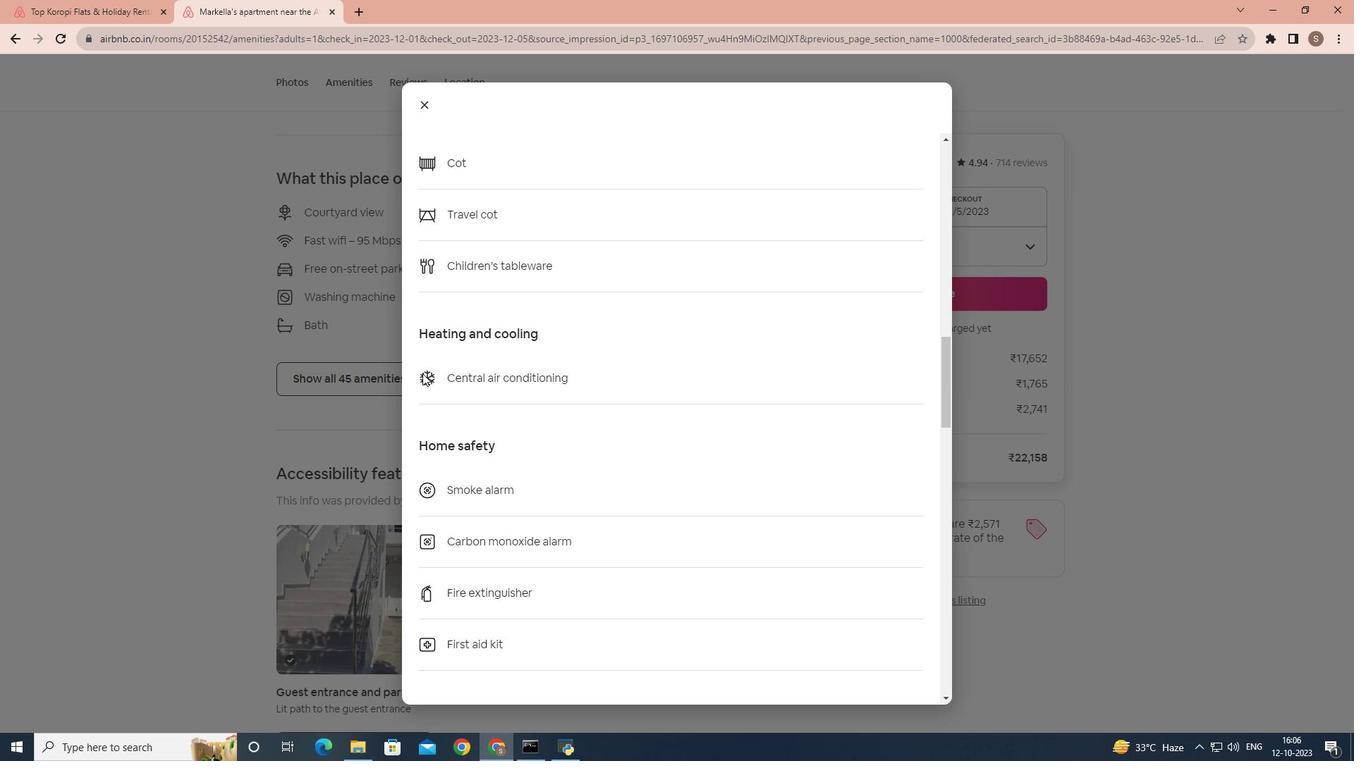 
Action: Mouse scrolled (422, 373) with delta (0, 0)
Screenshot: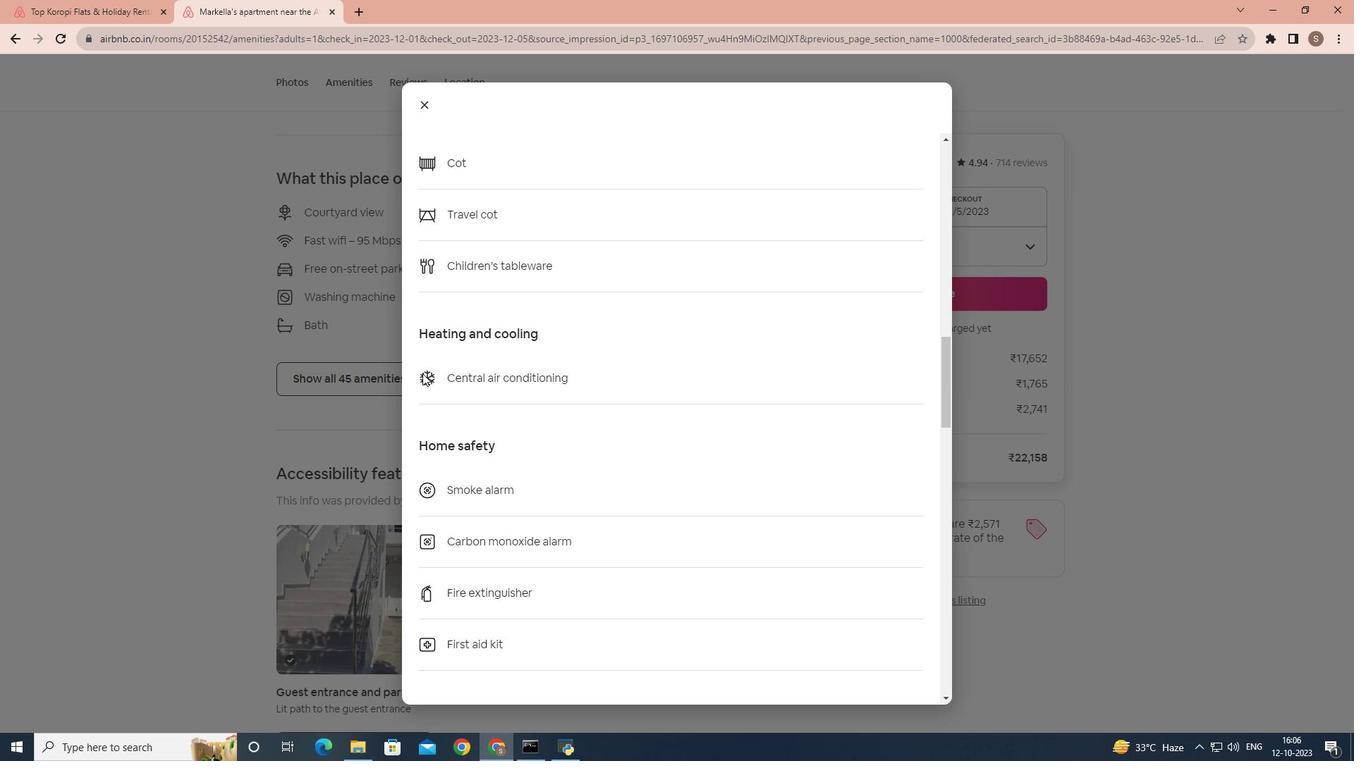 
Action: Mouse scrolled (422, 373) with delta (0, 0)
Screenshot: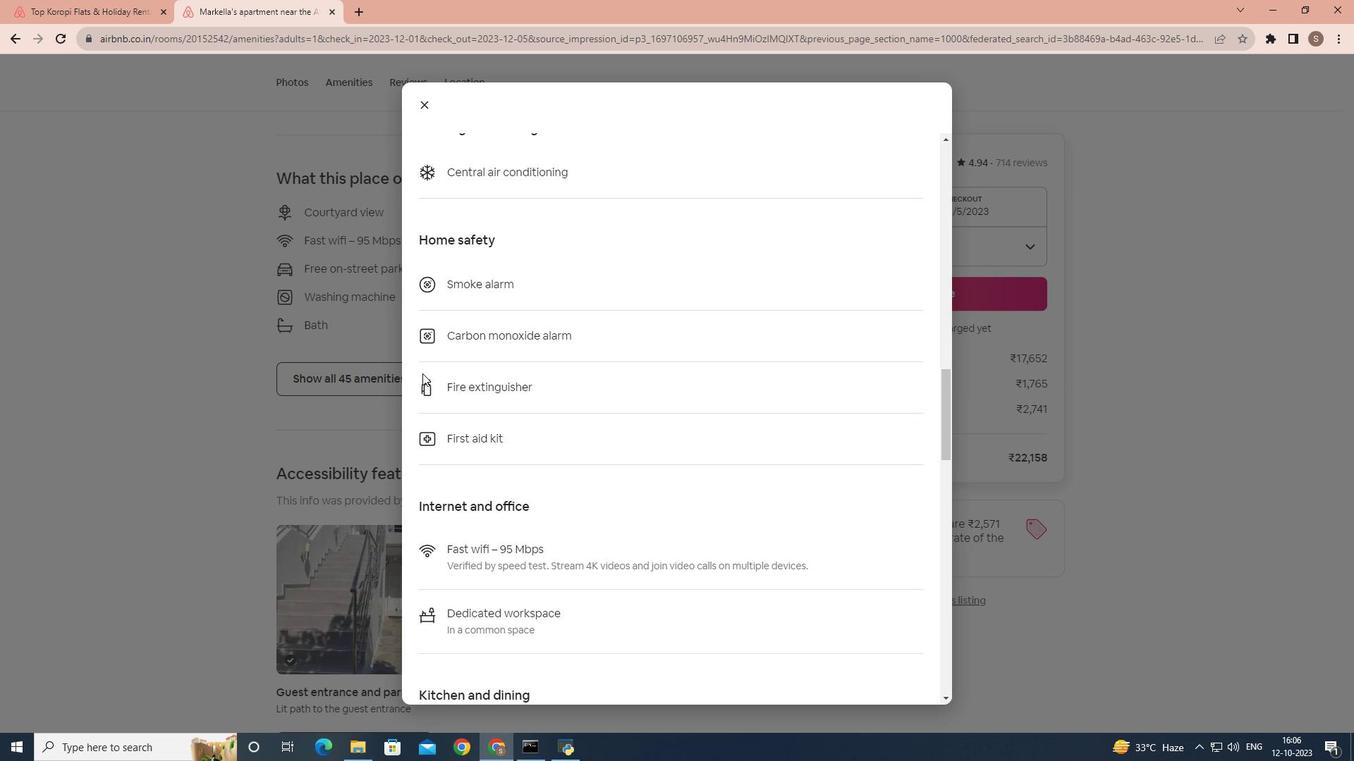 
Action: Mouse scrolled (422, 373) with delta (0, 0)
Screenshot: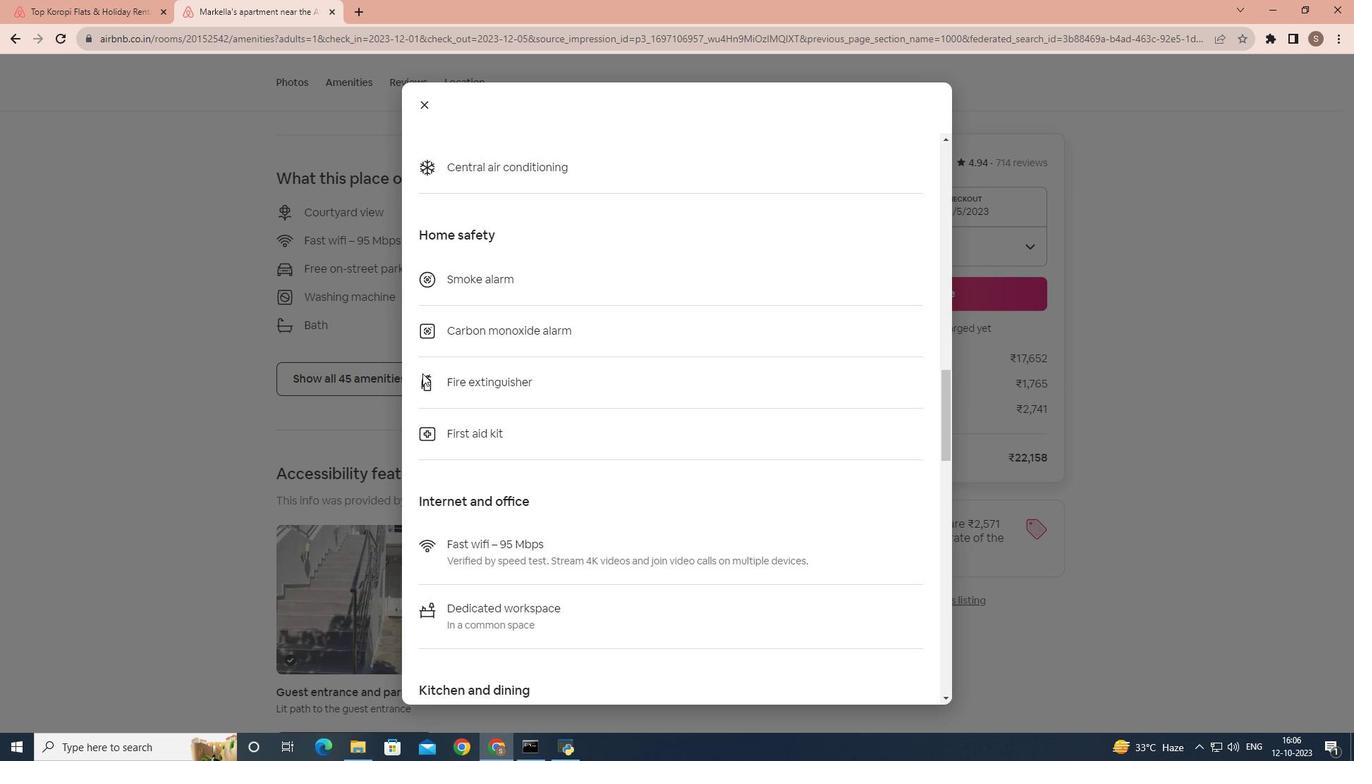 
Action: Mouse scrolled (422, 373) with delta (0, 0)
Screenshot: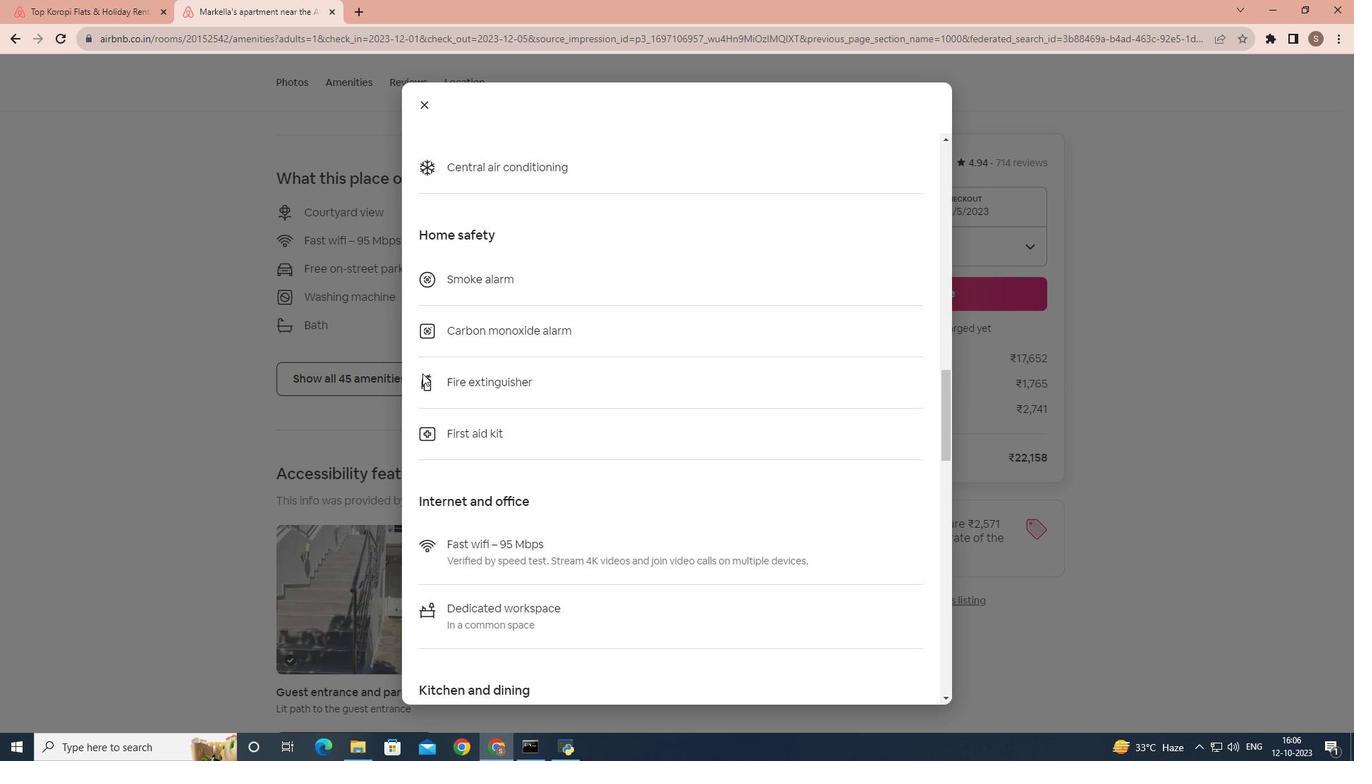 
Action: Mouse scrolled (422, 373) with delta (0, 0)
Screenshot: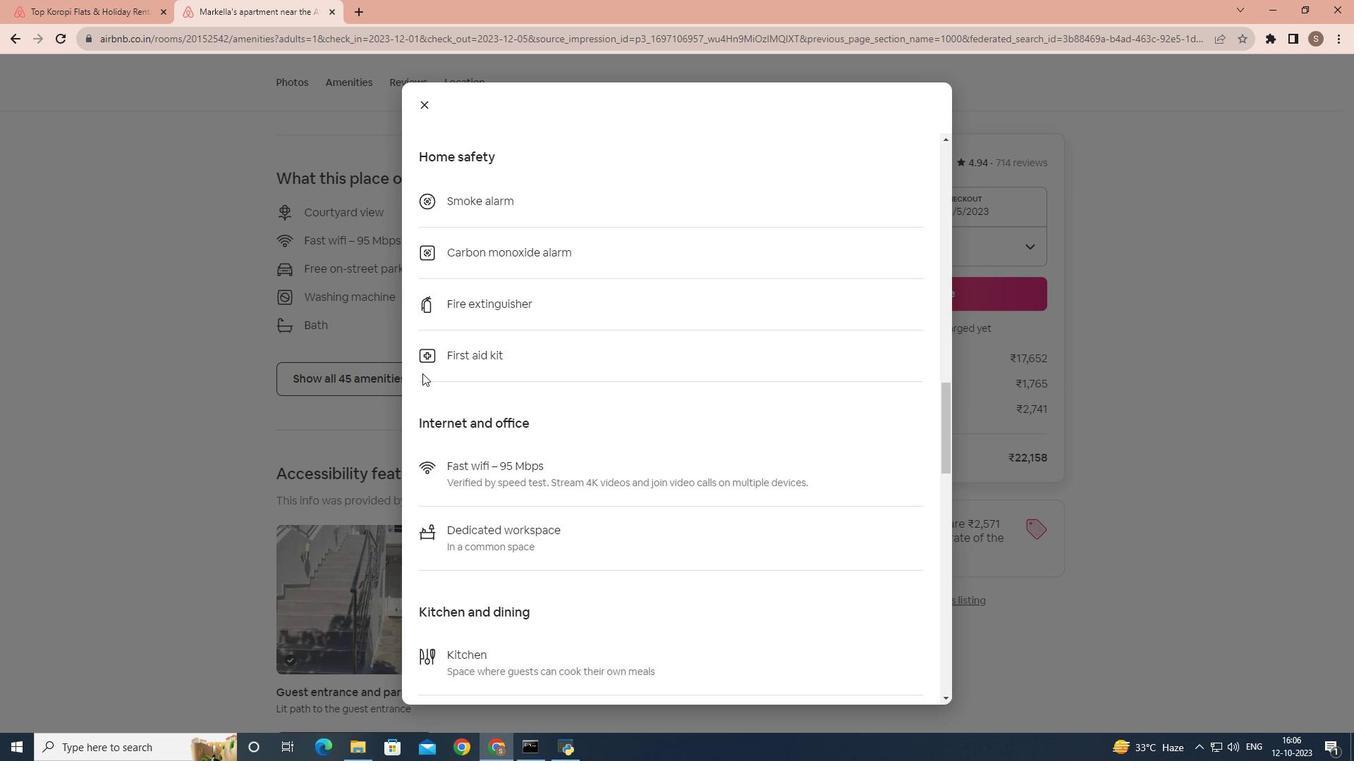 
Action: Mouse scrolled (422, 373) with delta (0, 0)
Screenshot: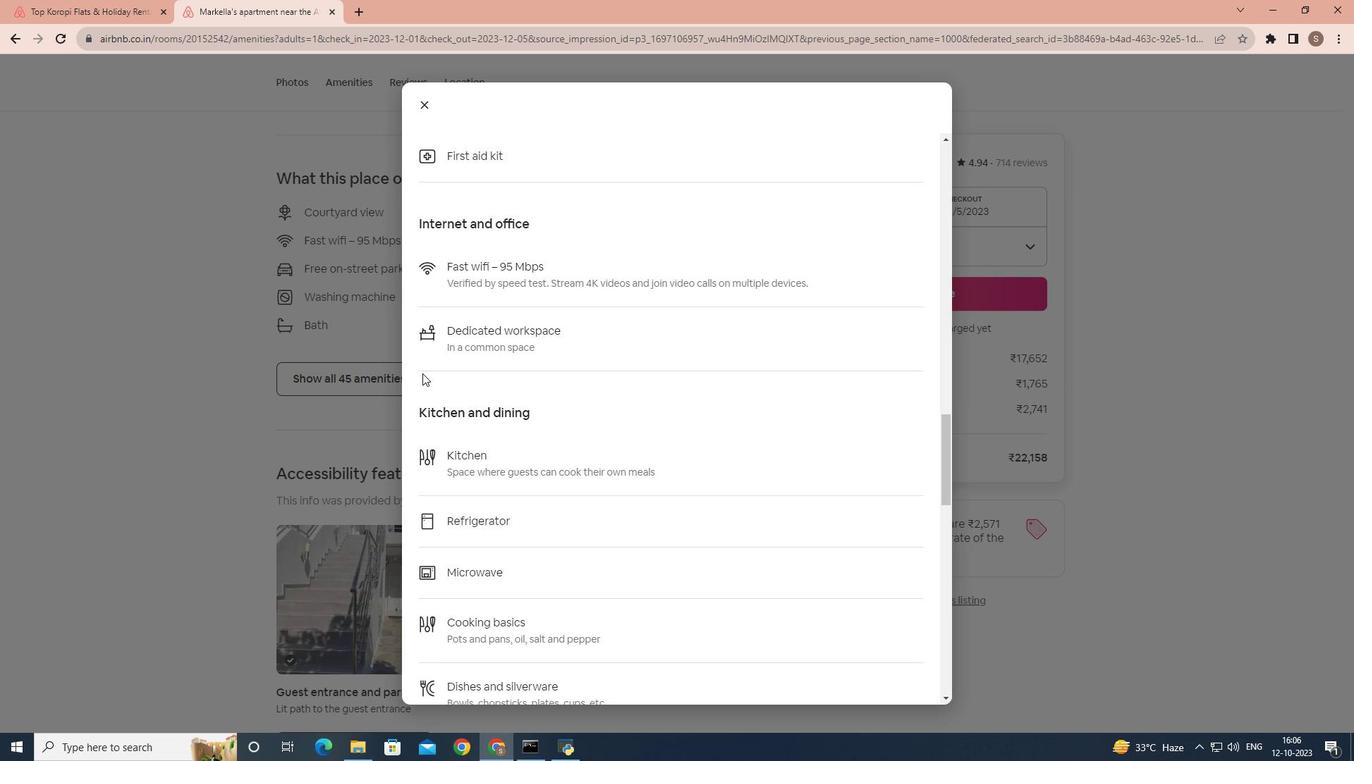 
Action: Mouse scrolled (422, 373) with delta (0, 0)
Screenshot: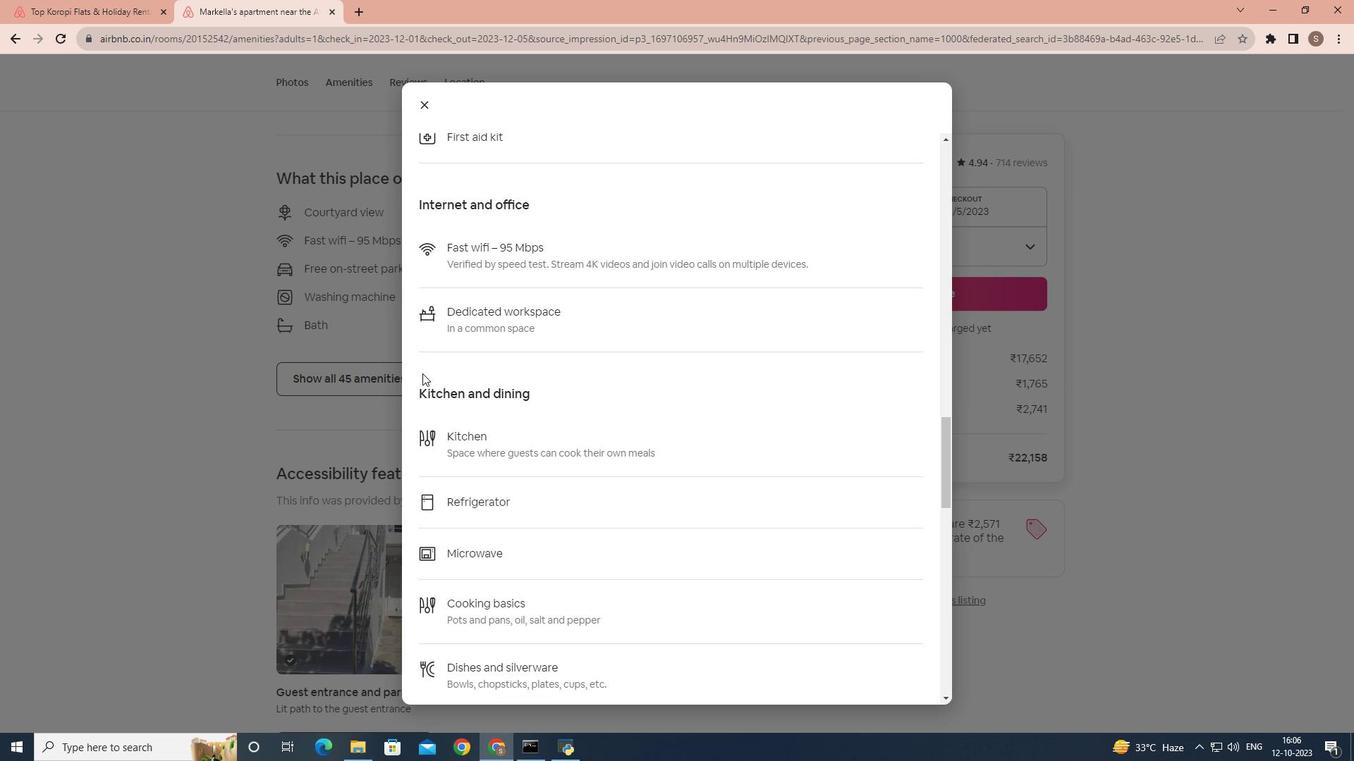 
Action: Mouse scrolled (422, 373) with delta (0, 0)
Screenshot: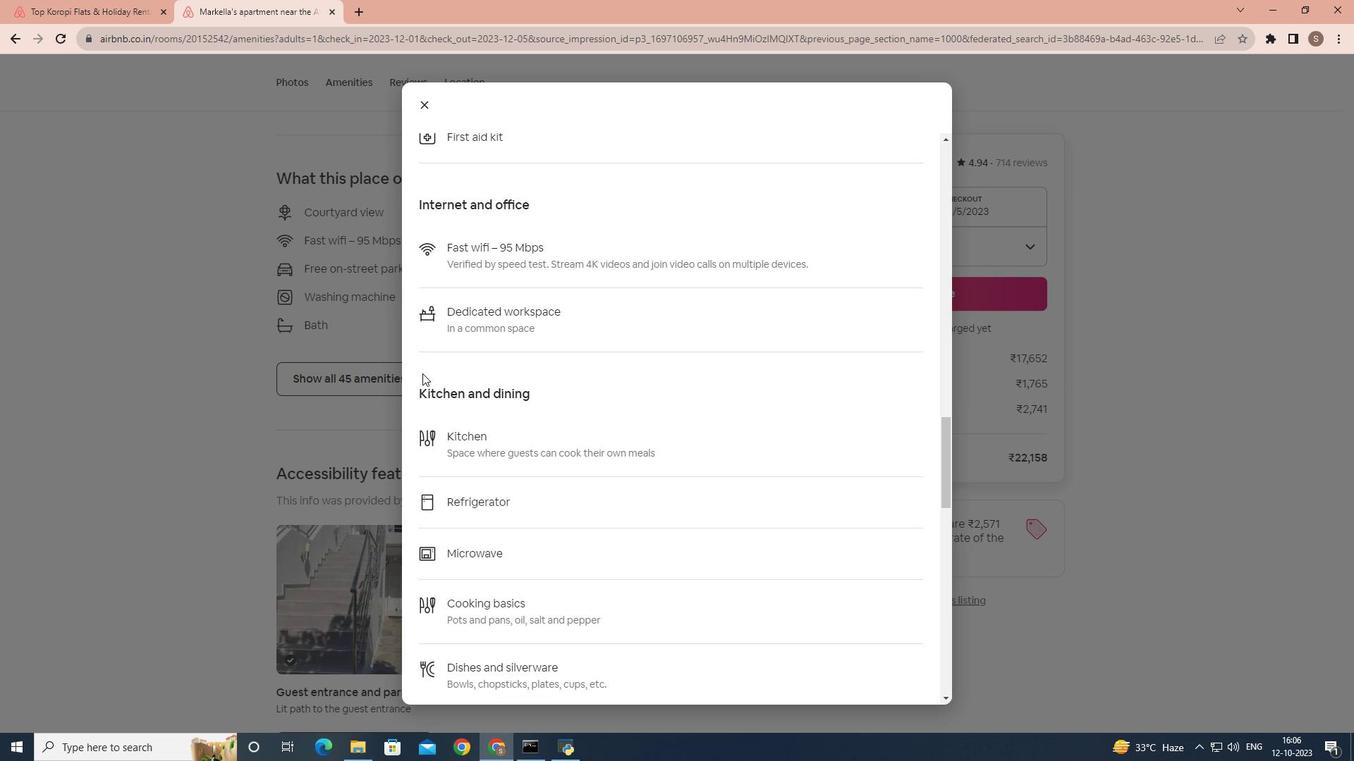 
Action: Mouse scrolled (422, 373) with delta (0, 0)
Screenshot: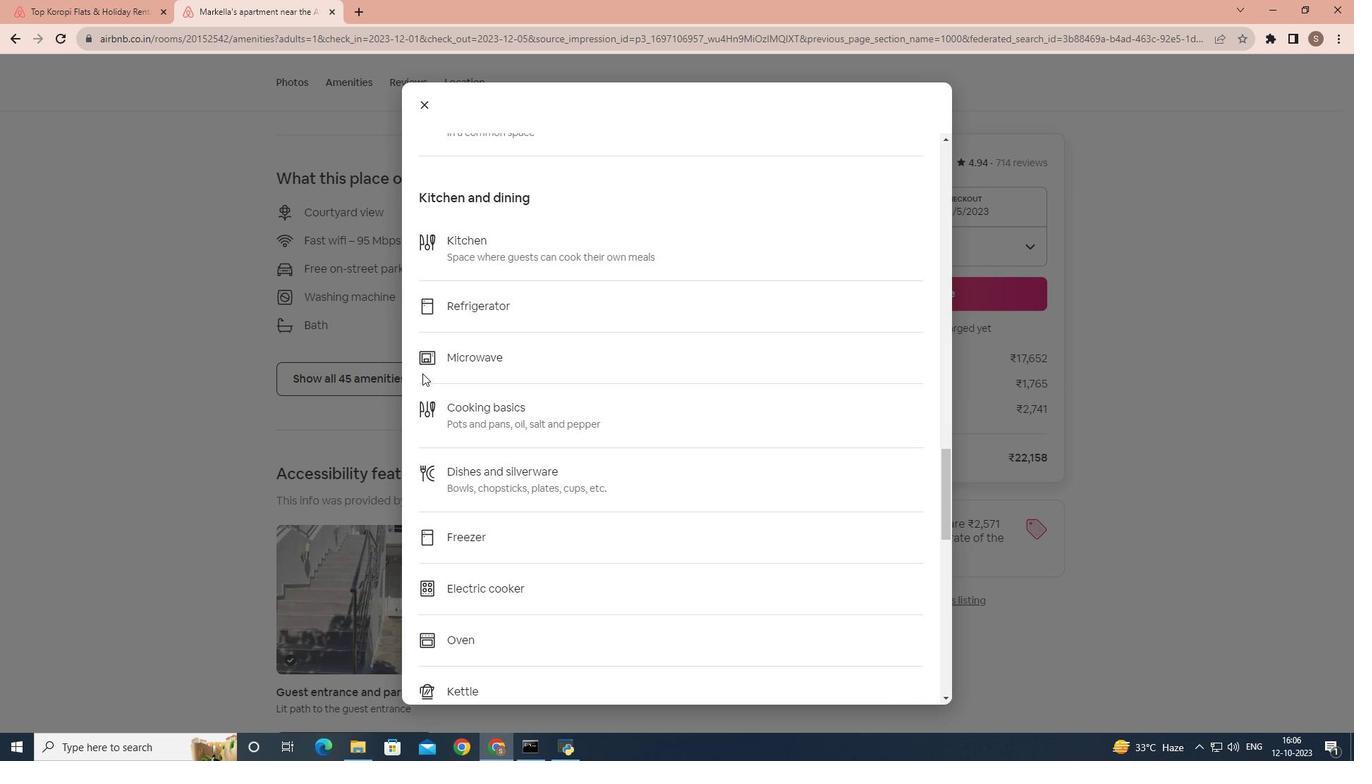
Action: Mouse scrolled (422, 373) with delta (0, 0)
Screenshot: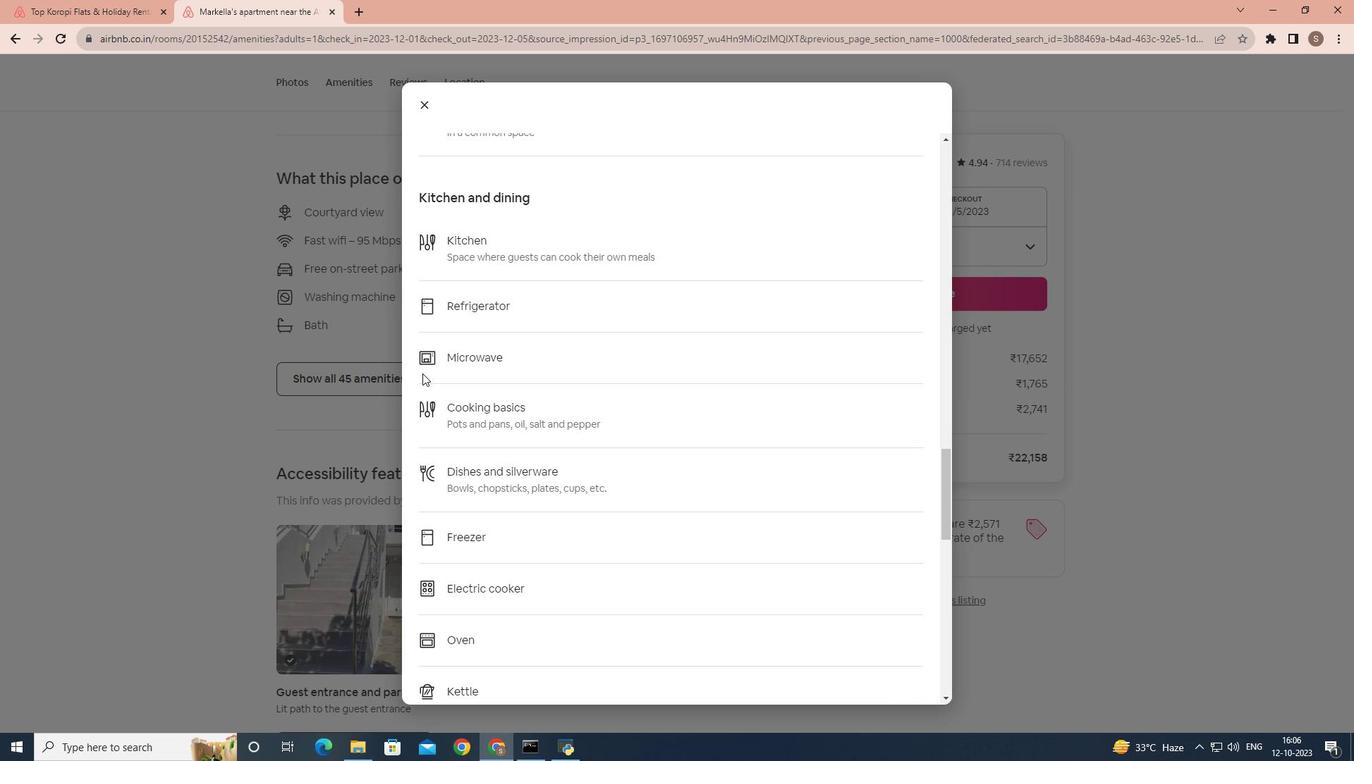 
Action: Mouse scrolled (422, 373) with delta (0, 0)
Screenshot: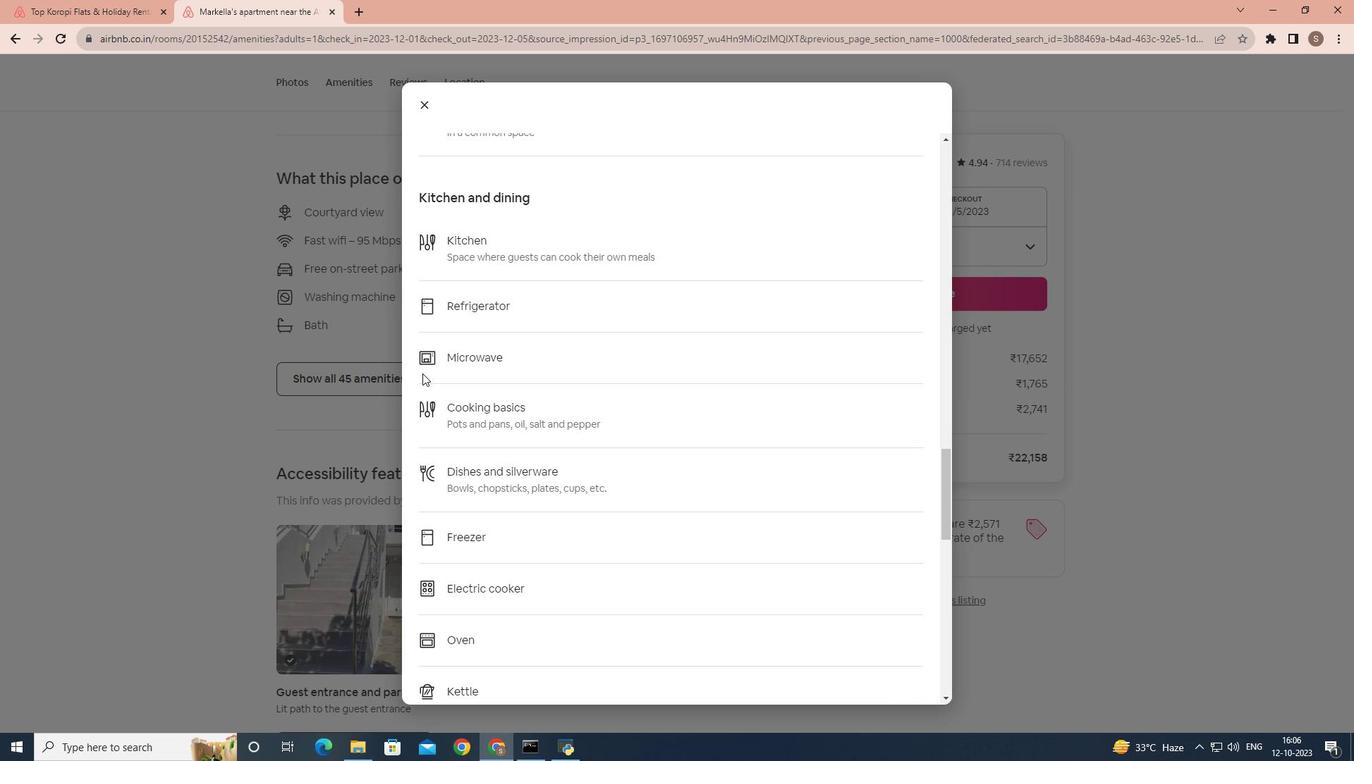 
Action: Mouse moved to (423, 373)
Screenshot: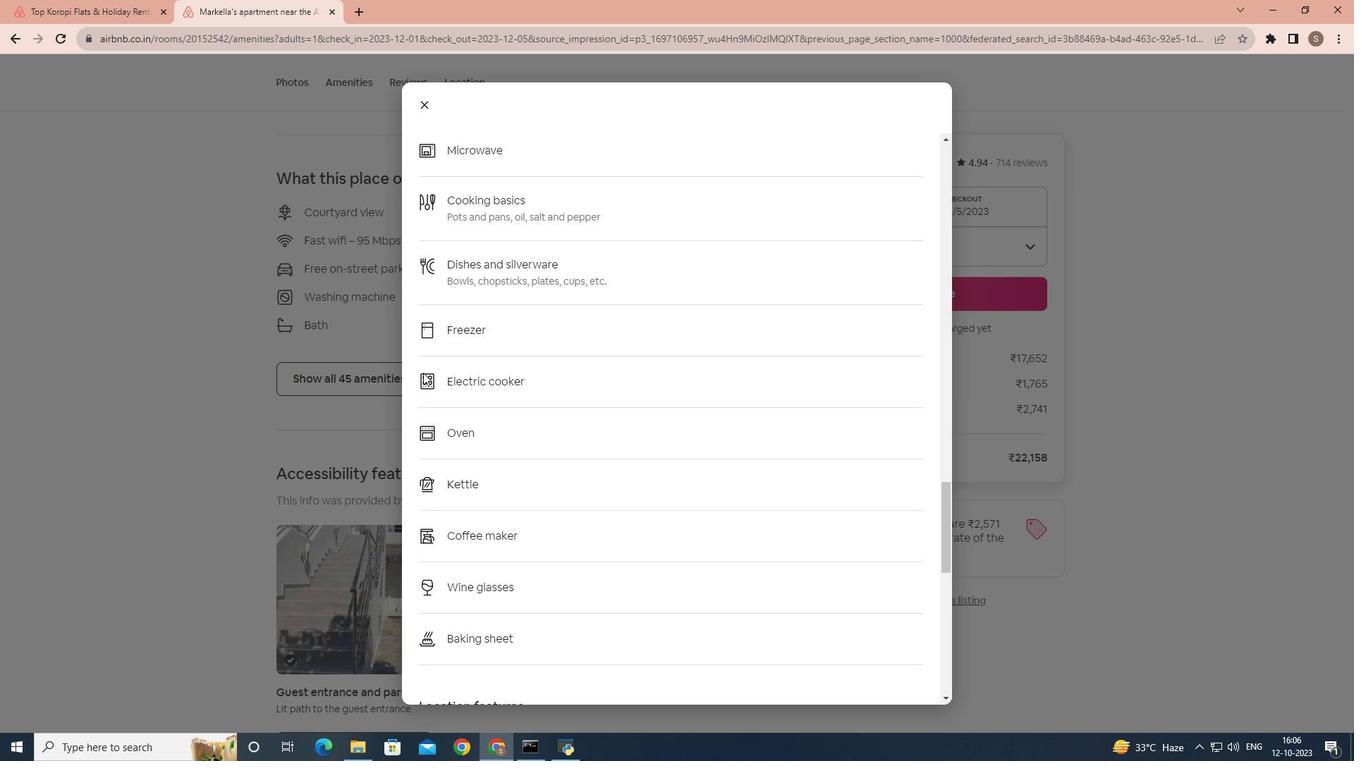 
Action: Mouse scrolled (423, 372) with delta (0, 0)
Screenshot: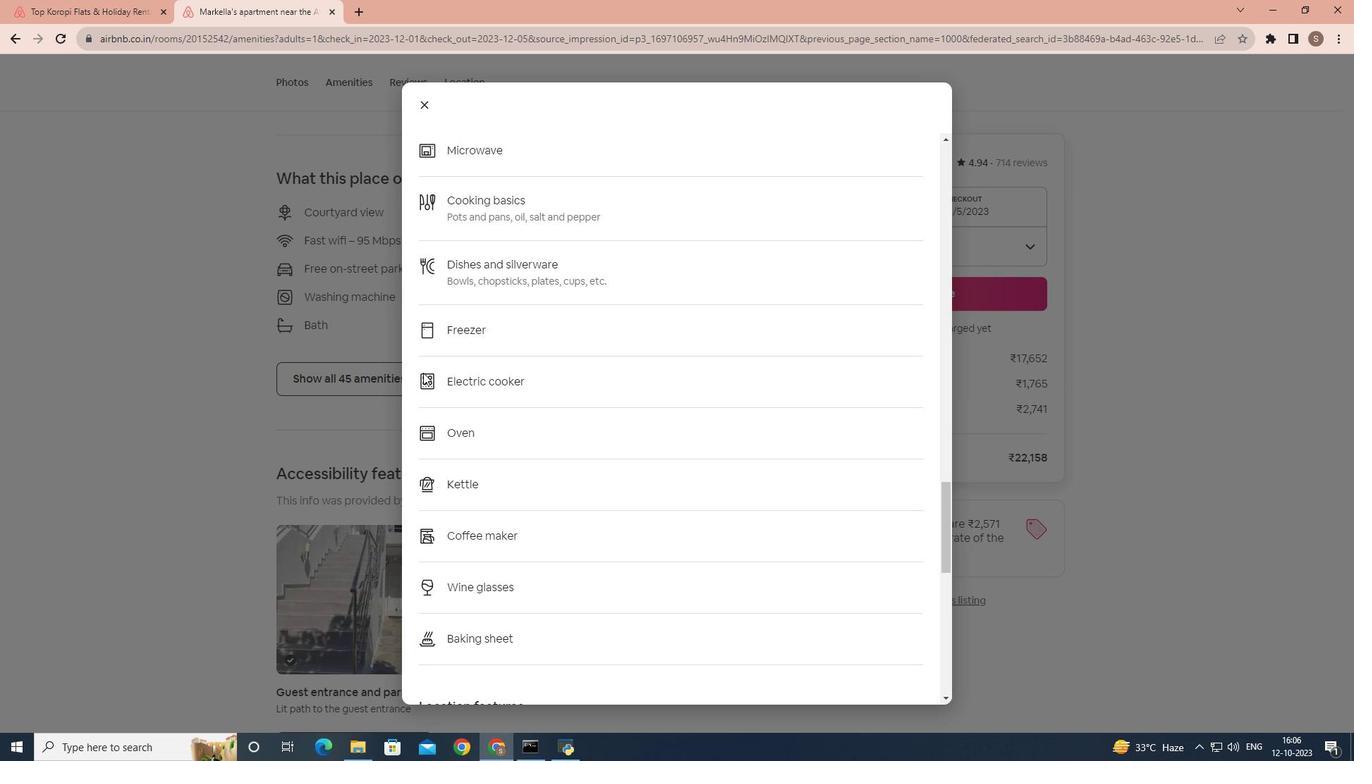 
Action: Mouse scrolled (423, 372) with delta (0, 0)
Screenshot: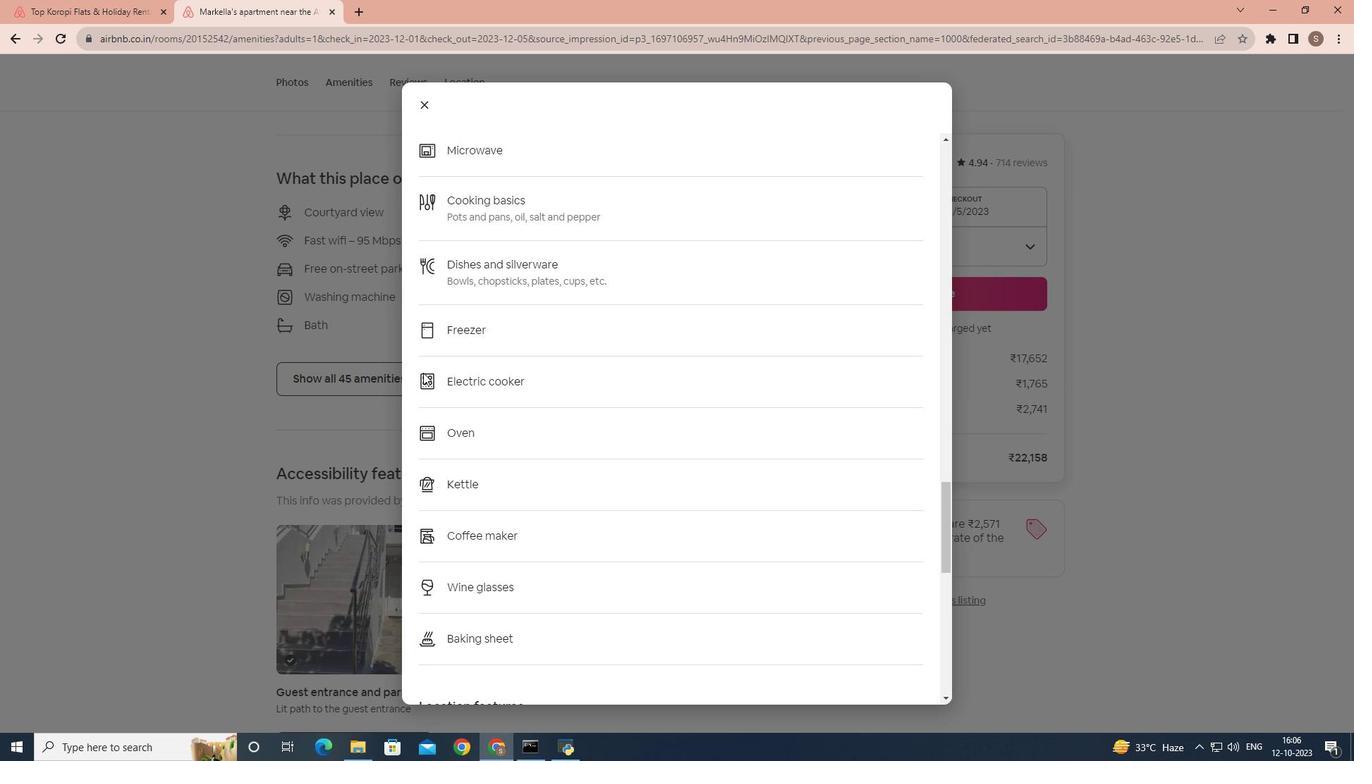 
Action: Mouse scrolled (423, 372) with delta (0, 0)
Screenshot: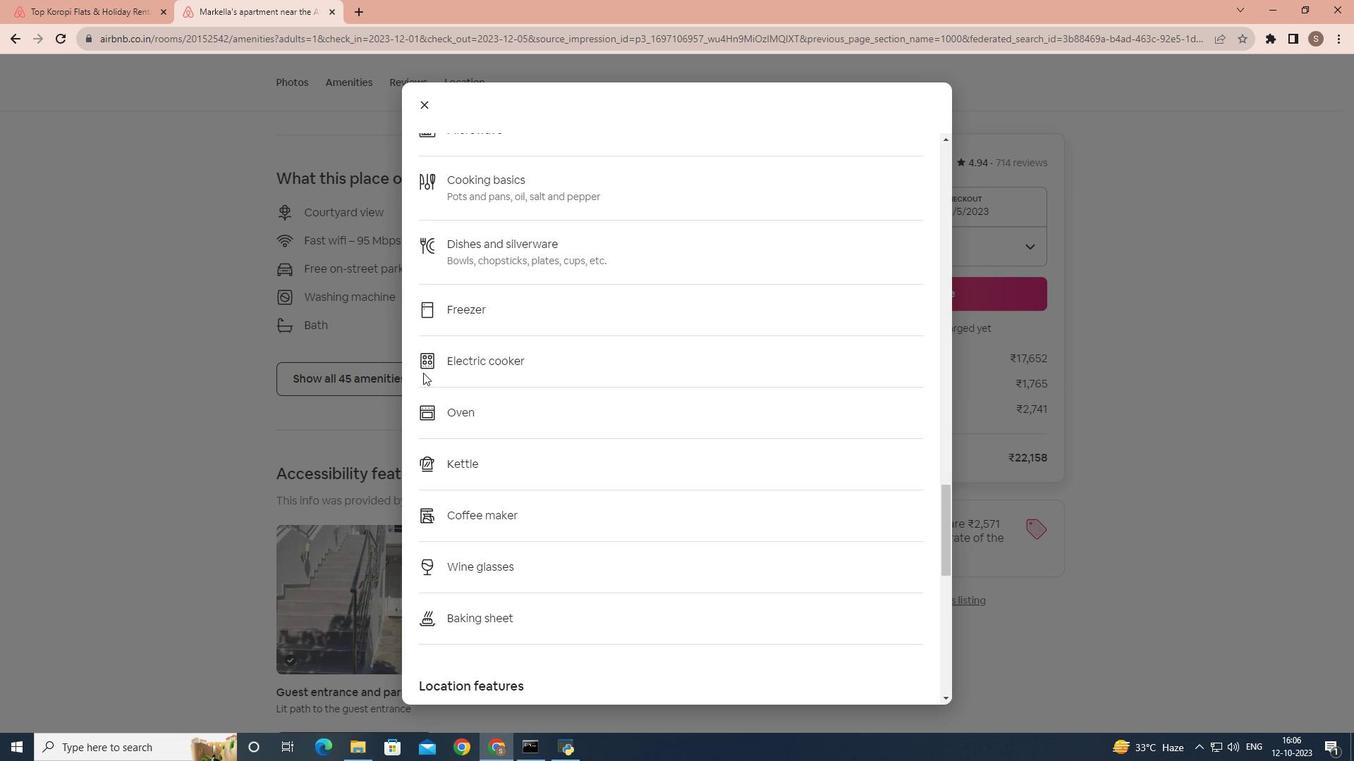 
Action: Mouse scrolled (423, 372) with delta (0, 0)
Screenshot: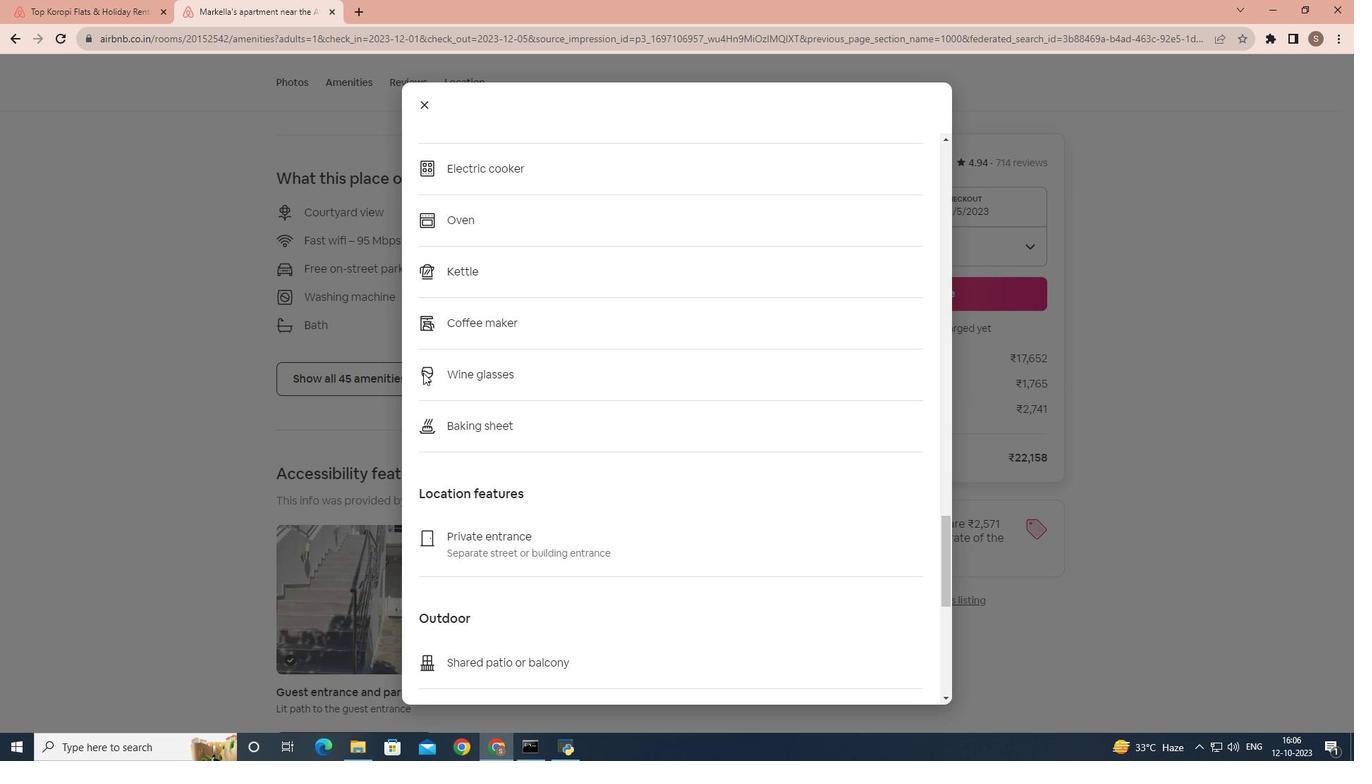 
Action: Mouse scrolled (423, 372) with delta (0, 0)
Screenshot: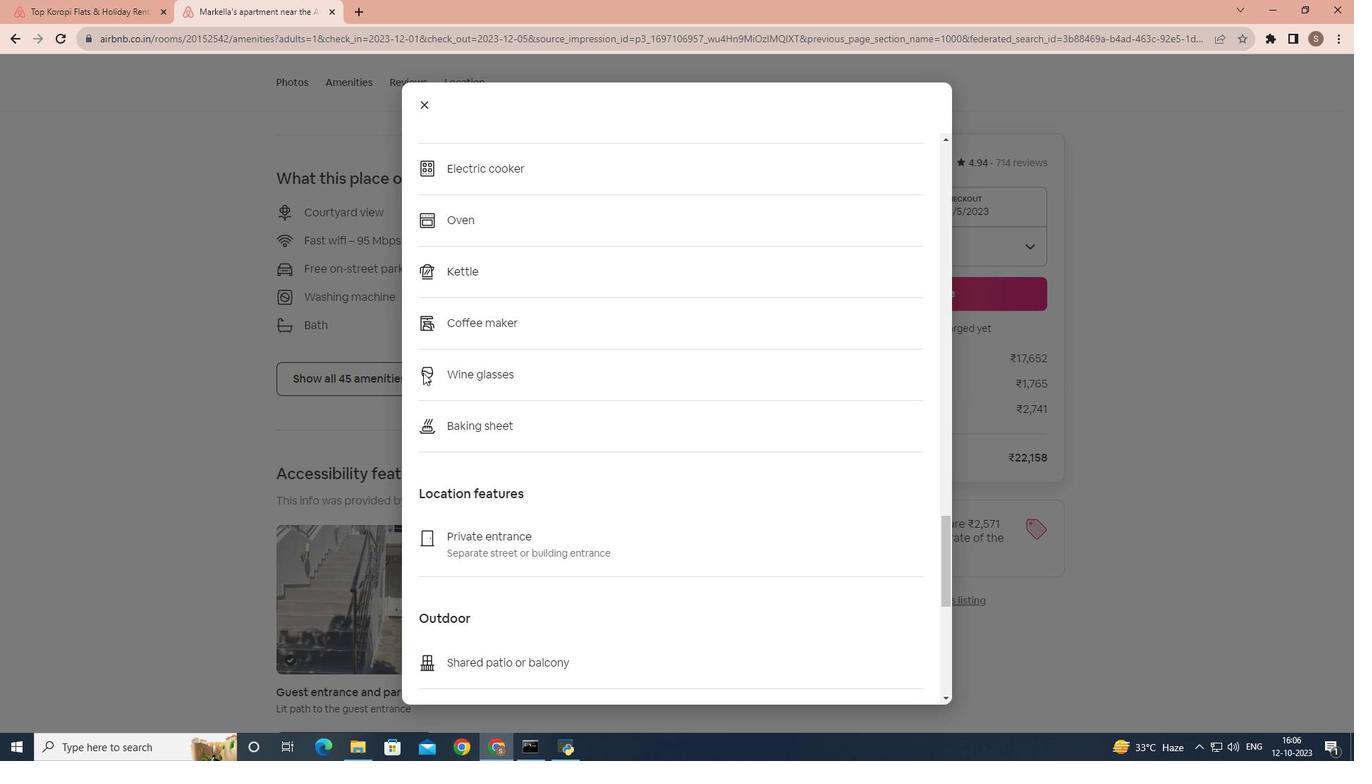 
Action: Mouse scrolled (423, 372) with delta (0, 0)
Screenshot: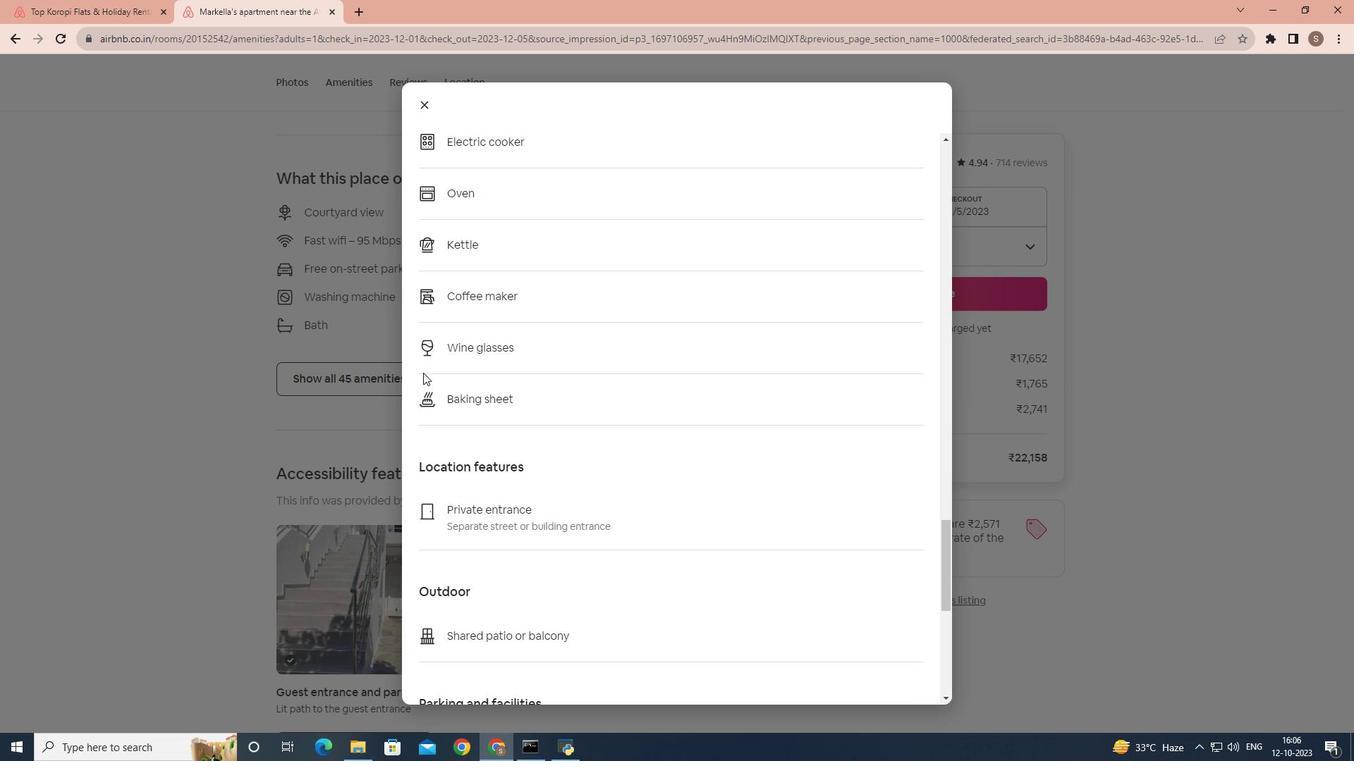 
Action: Mouse scrolled (423, 372) with delta (0, 0)
Screenshot: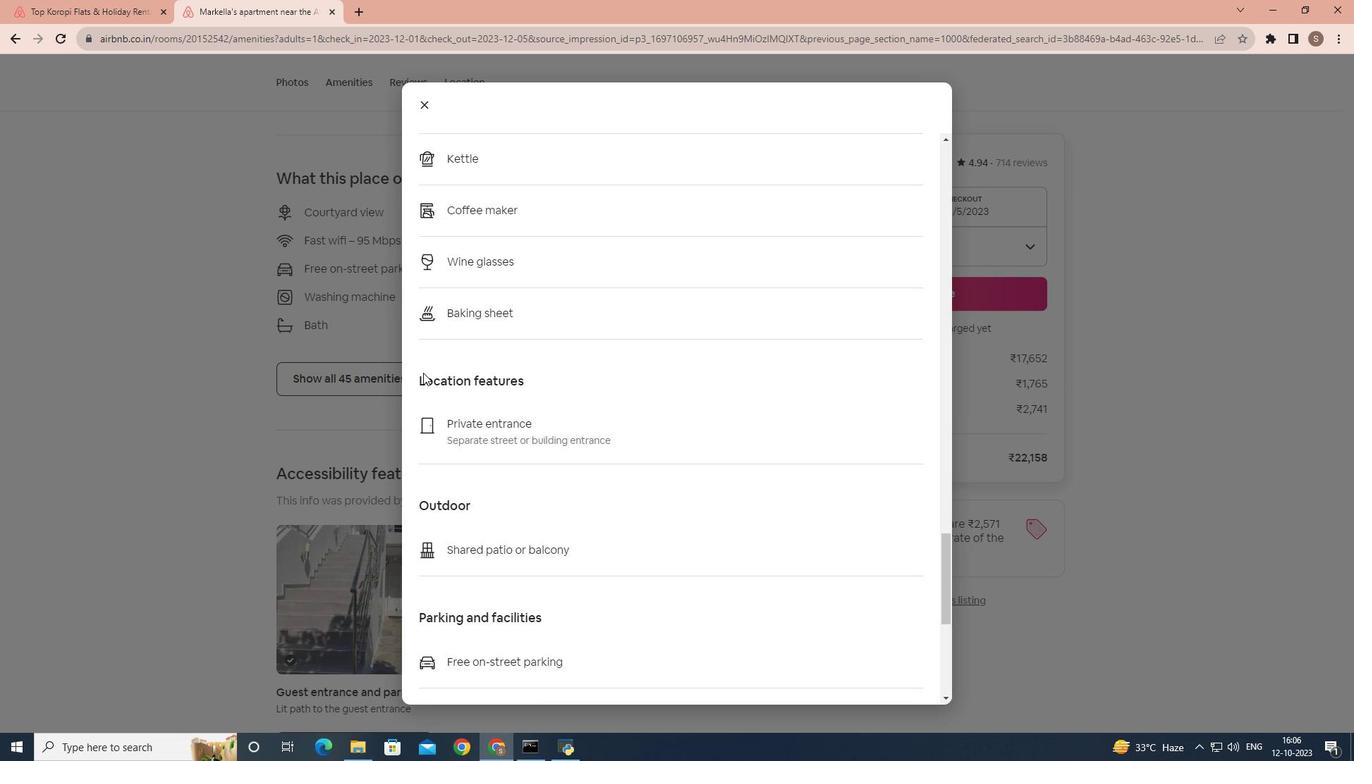 
Action: Mouse scrolled (423, 372) with delta (0, 0)
Screenshot: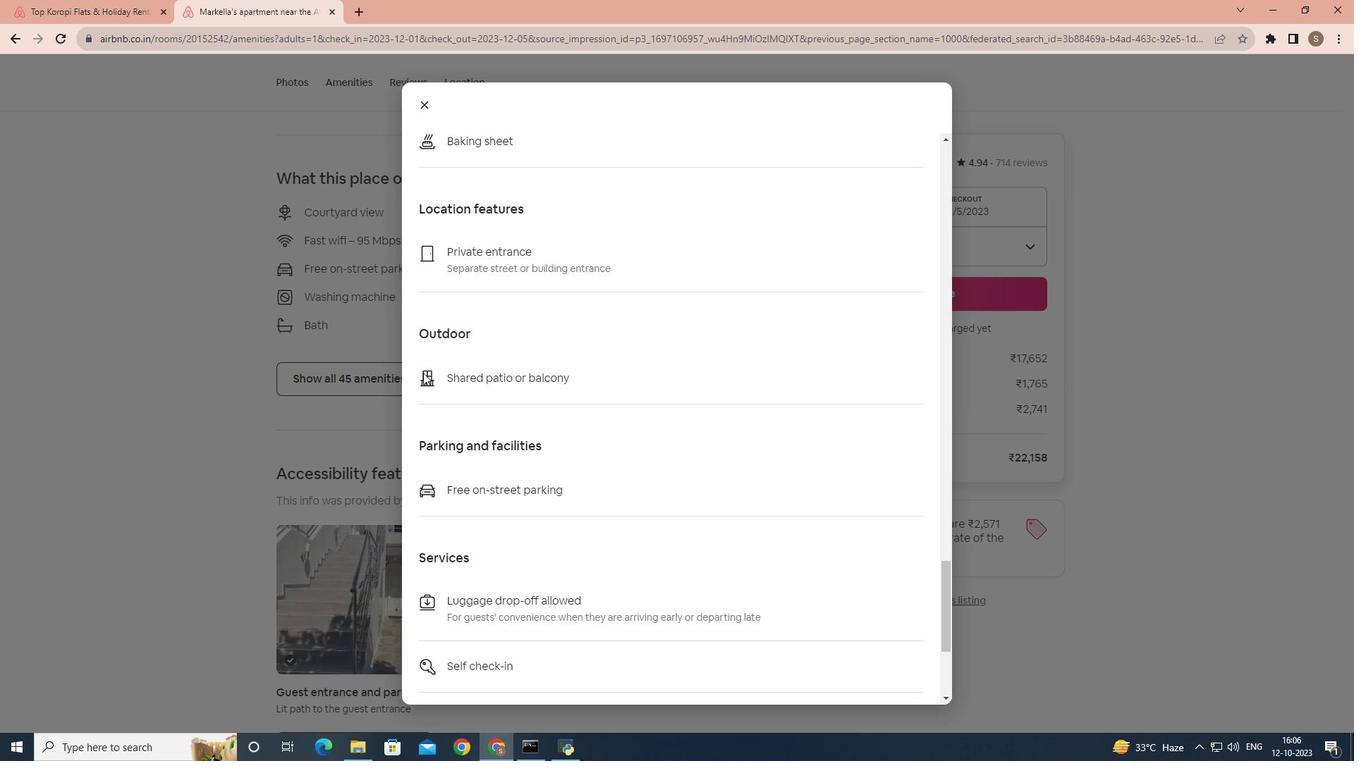 
Action: Mouse scrolled (423, 372) with delta (0, 0)
Screenshot: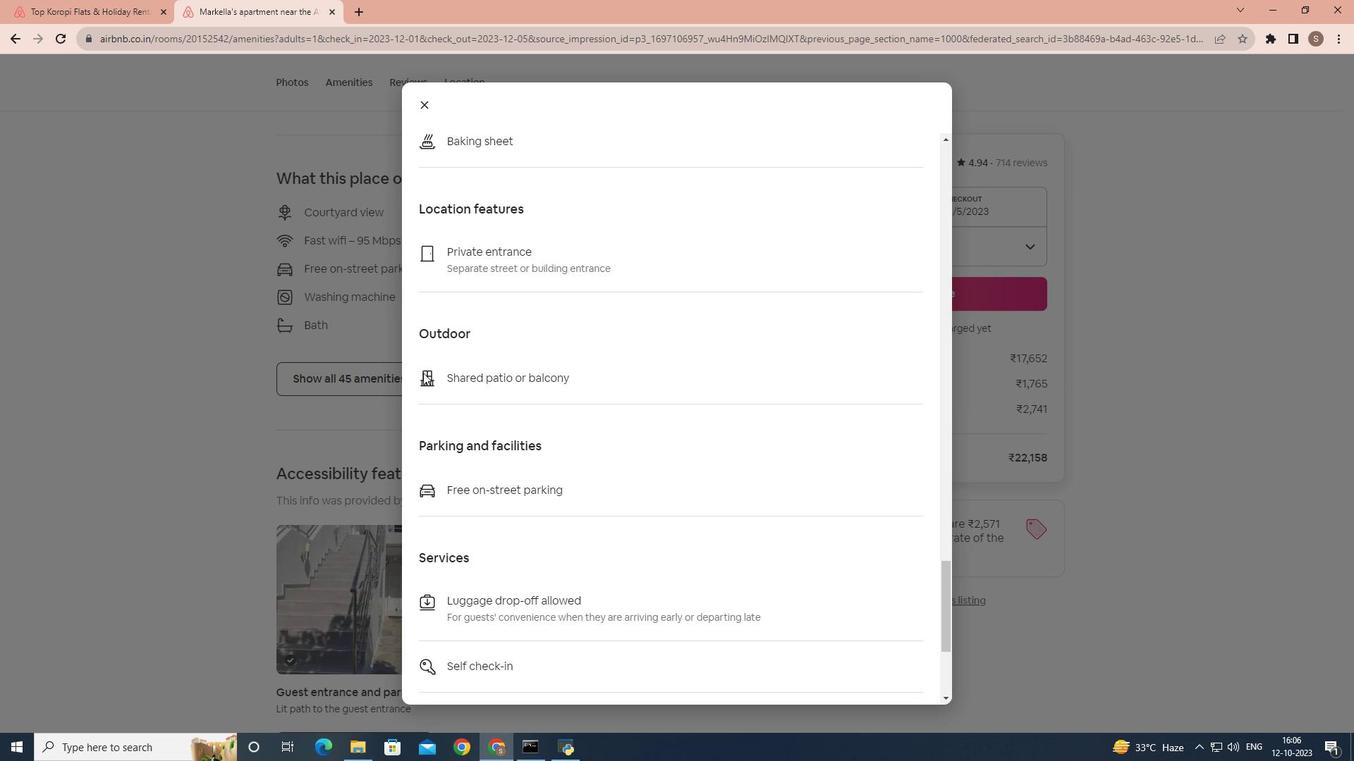 
Action: Mouse scrolled (423, 372) with delta (0, 0)
Screenshot: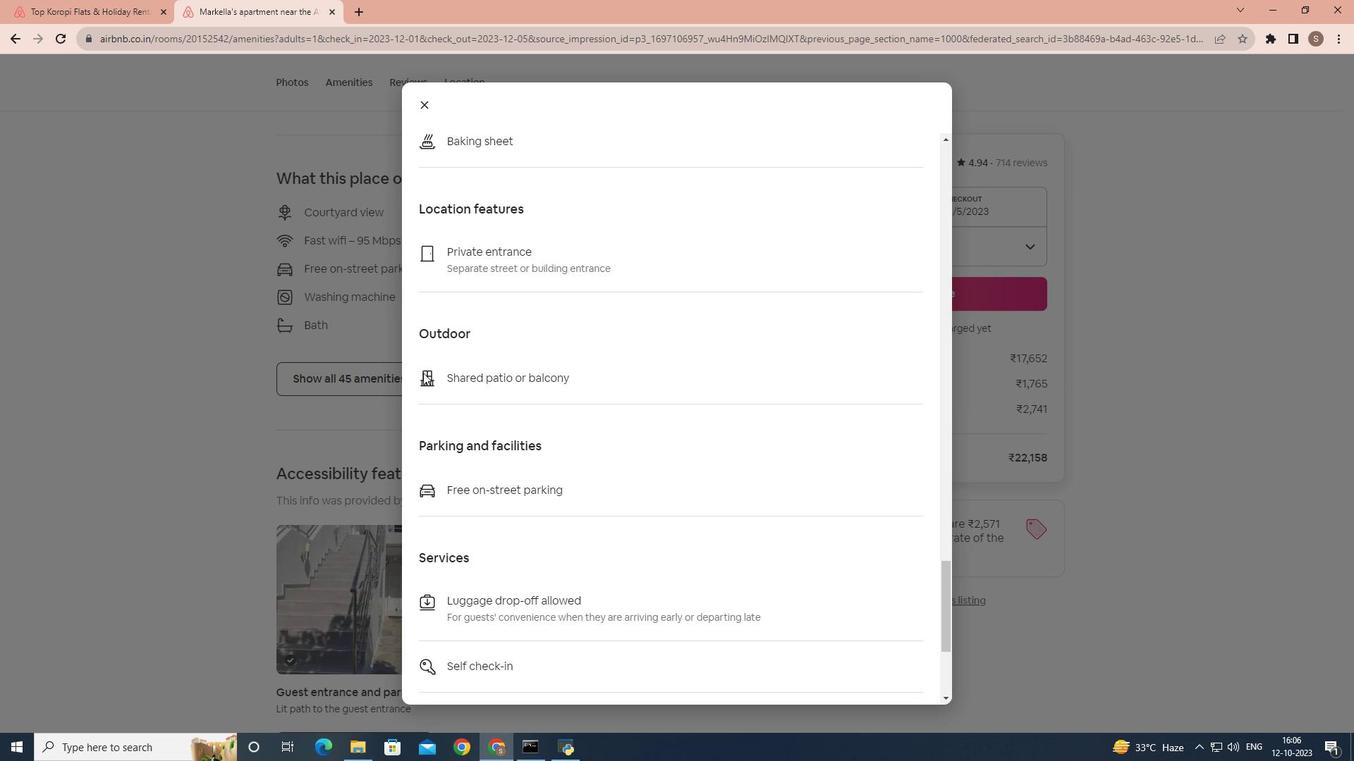 
Action: Mouse scrolled (423, 372) with delta (0, 0)
Screenshot: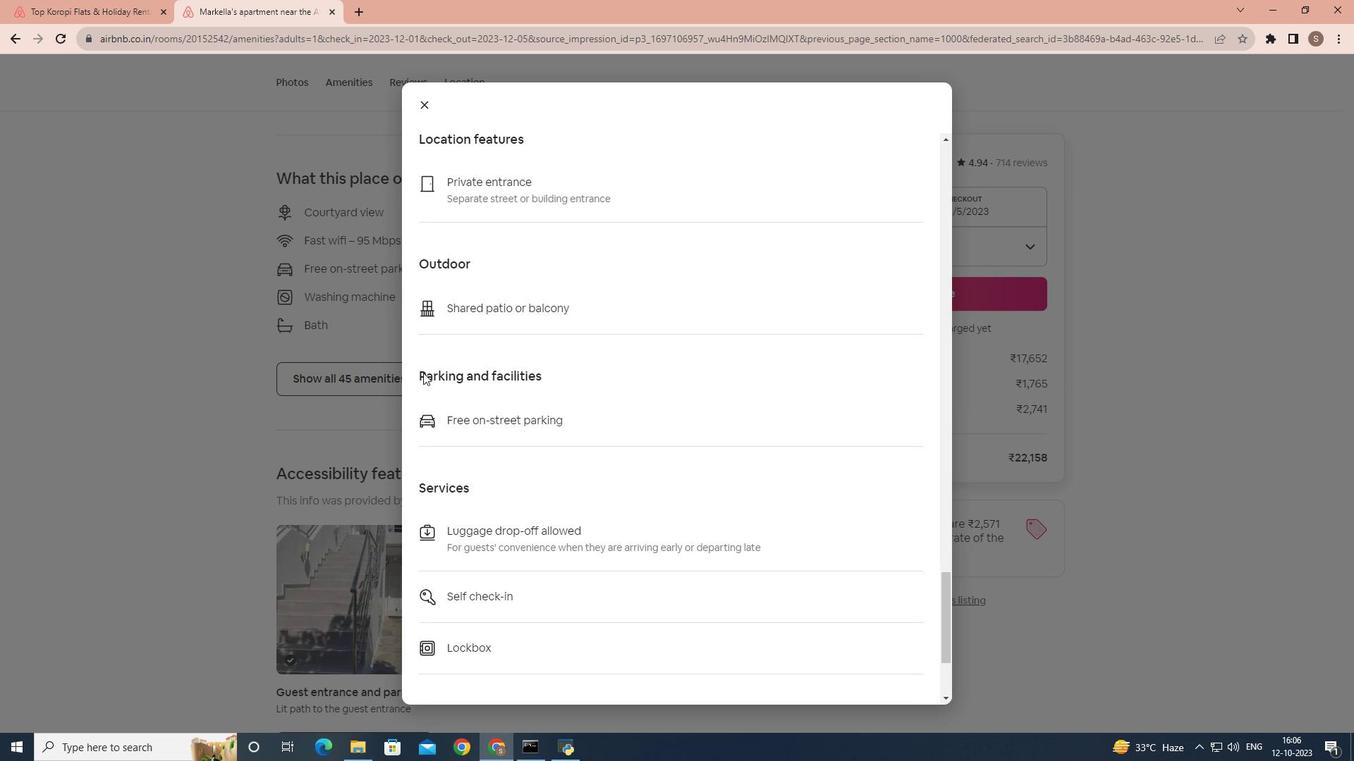 
Action: Mouse scrolled (423, 372) with delta (0, 0)
Screenshot: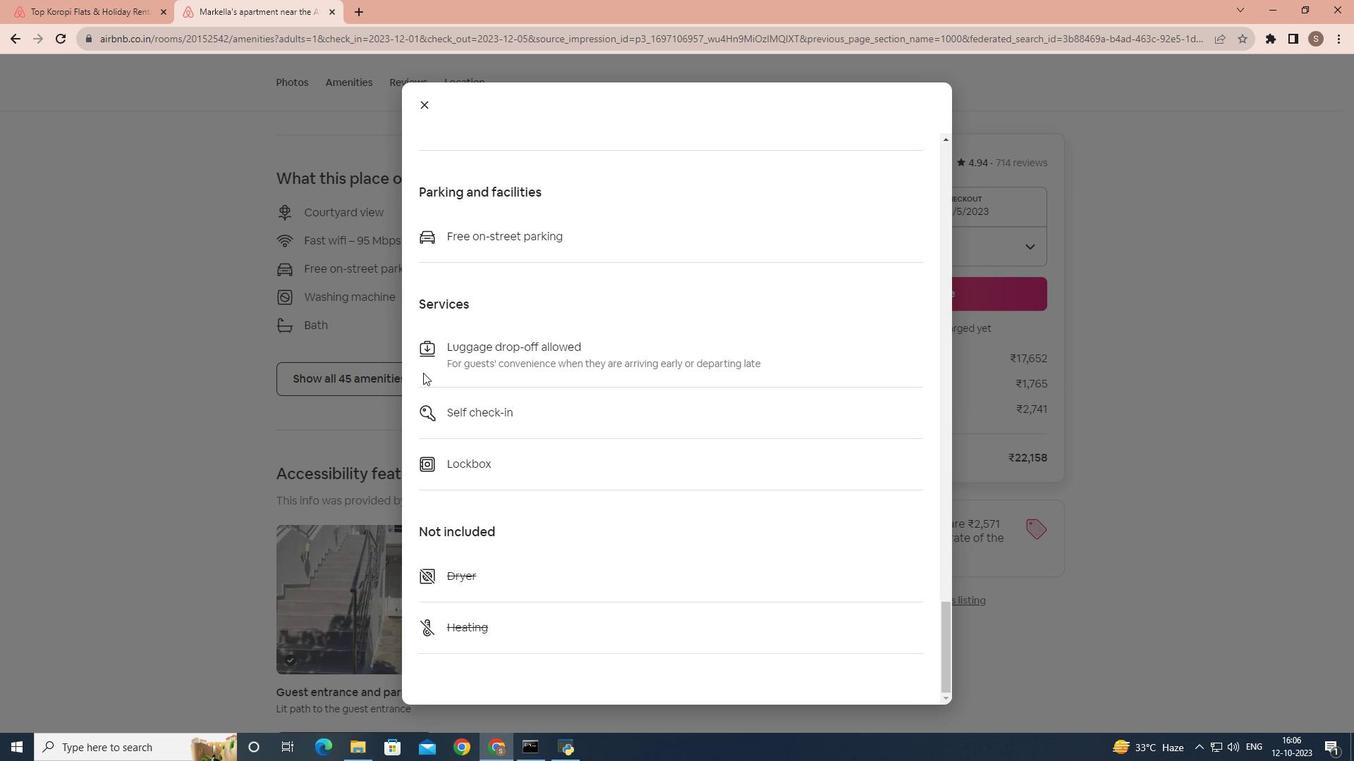 
Action: Mouse scrolled (423, 372) with delta (0, 0)
Screenshot: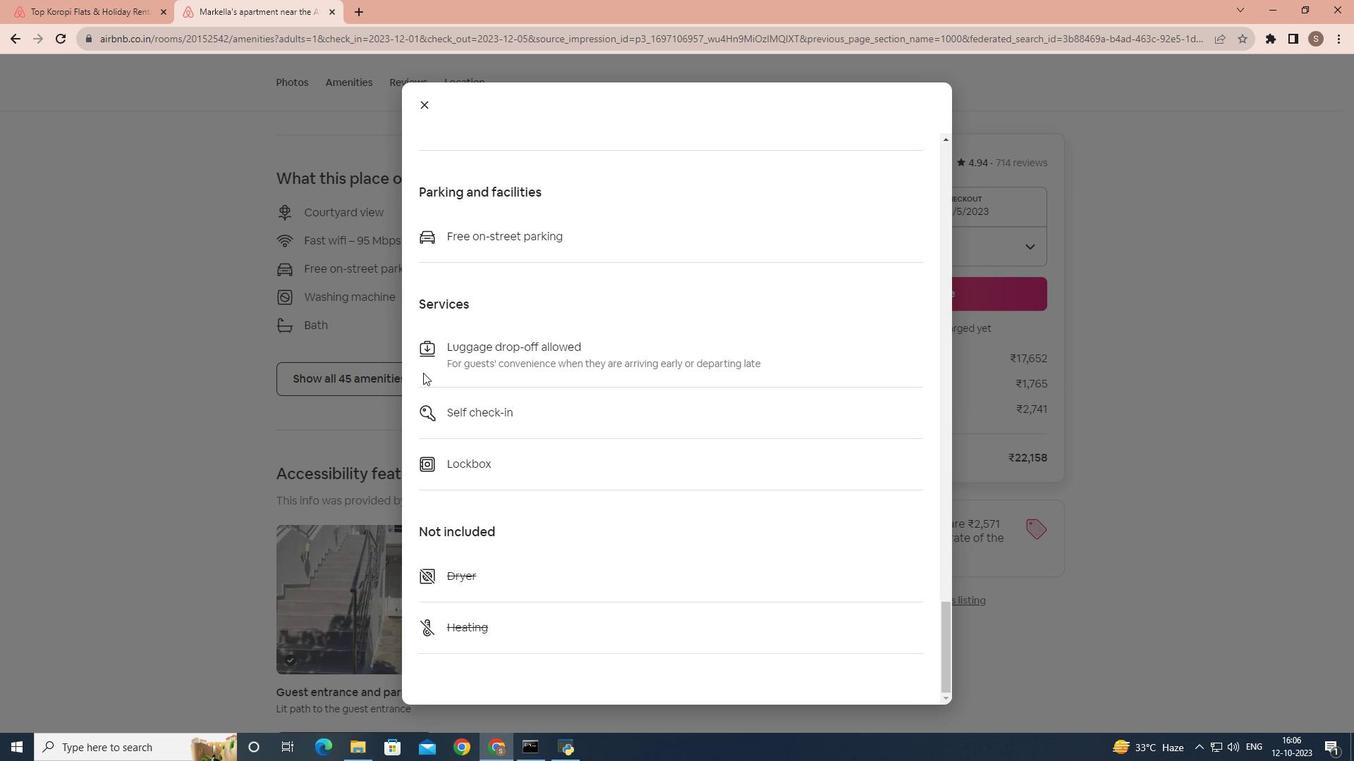 
Action: Mouse scrolled (423, 372) with delta (0, 0)
Screenshot: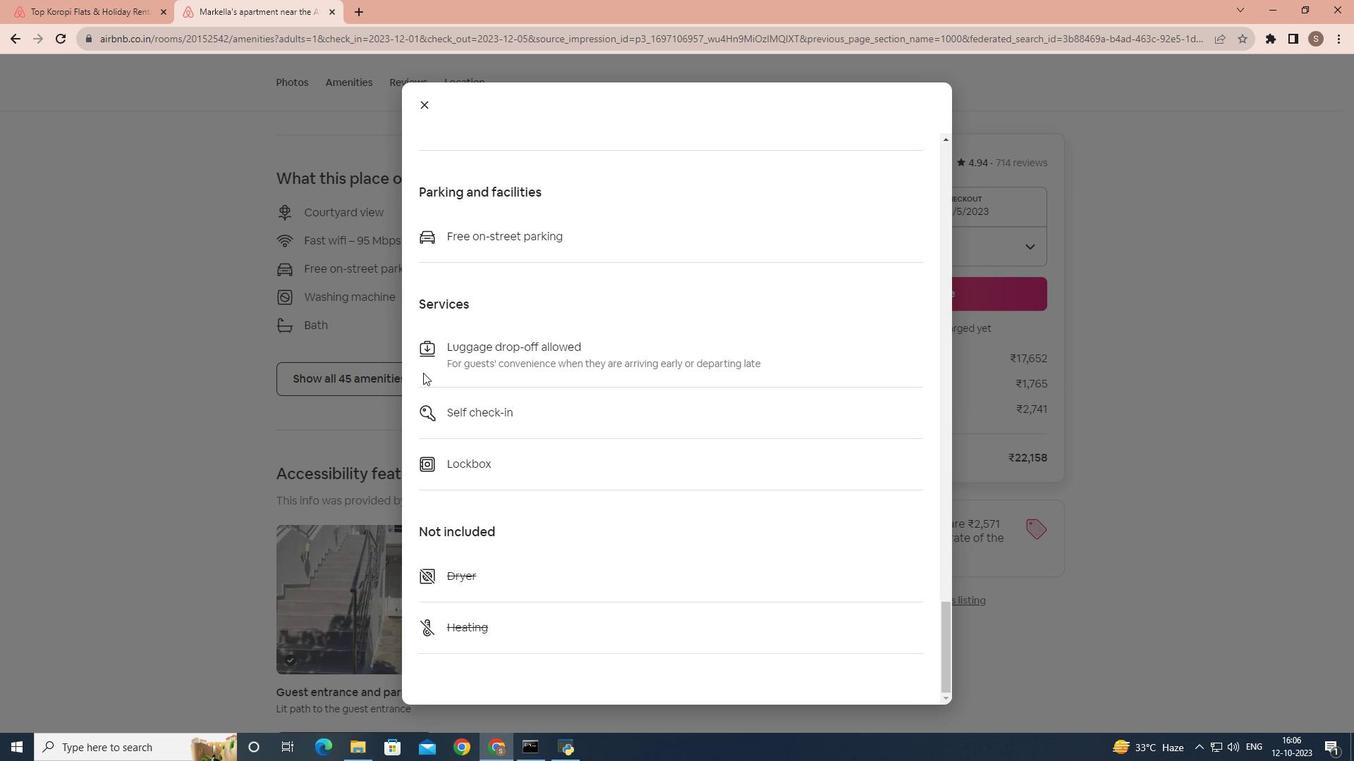
Action: Mouse scrolled (423, 372) with delta (0, 0)
Screenshot: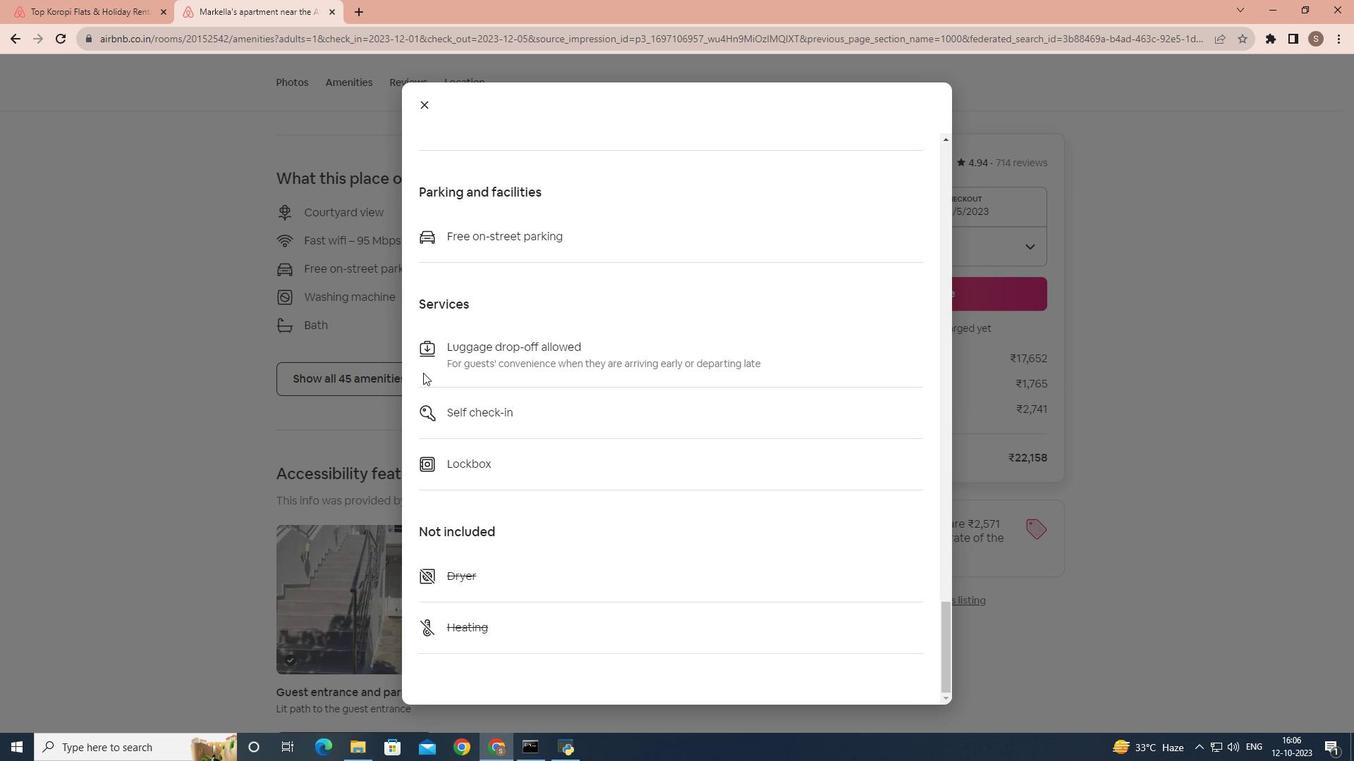 
Action: Mouse moved to (426, 112)
Screenshot: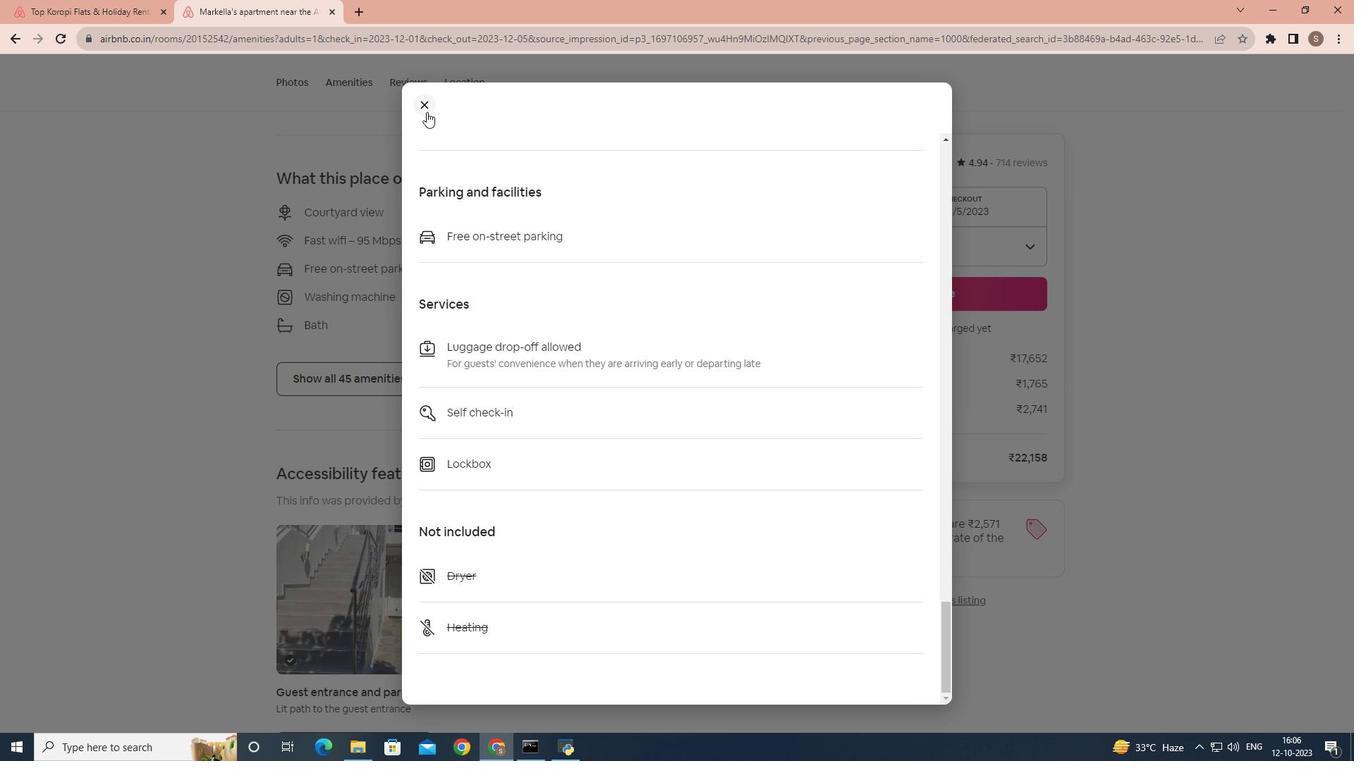 
Action: Mouse pressed left at (426, 112)
Screenshot: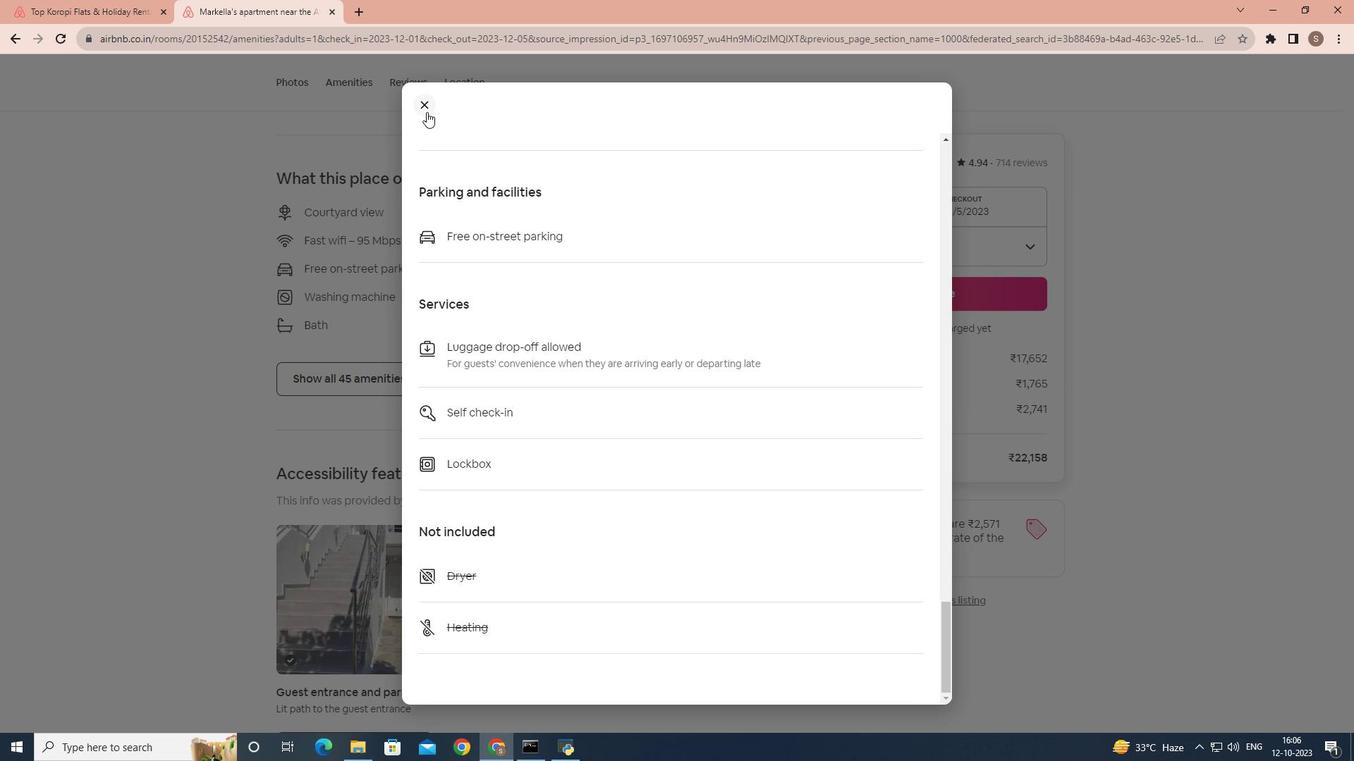 
Action: Mouse moved to (412, 342)
Screenshot: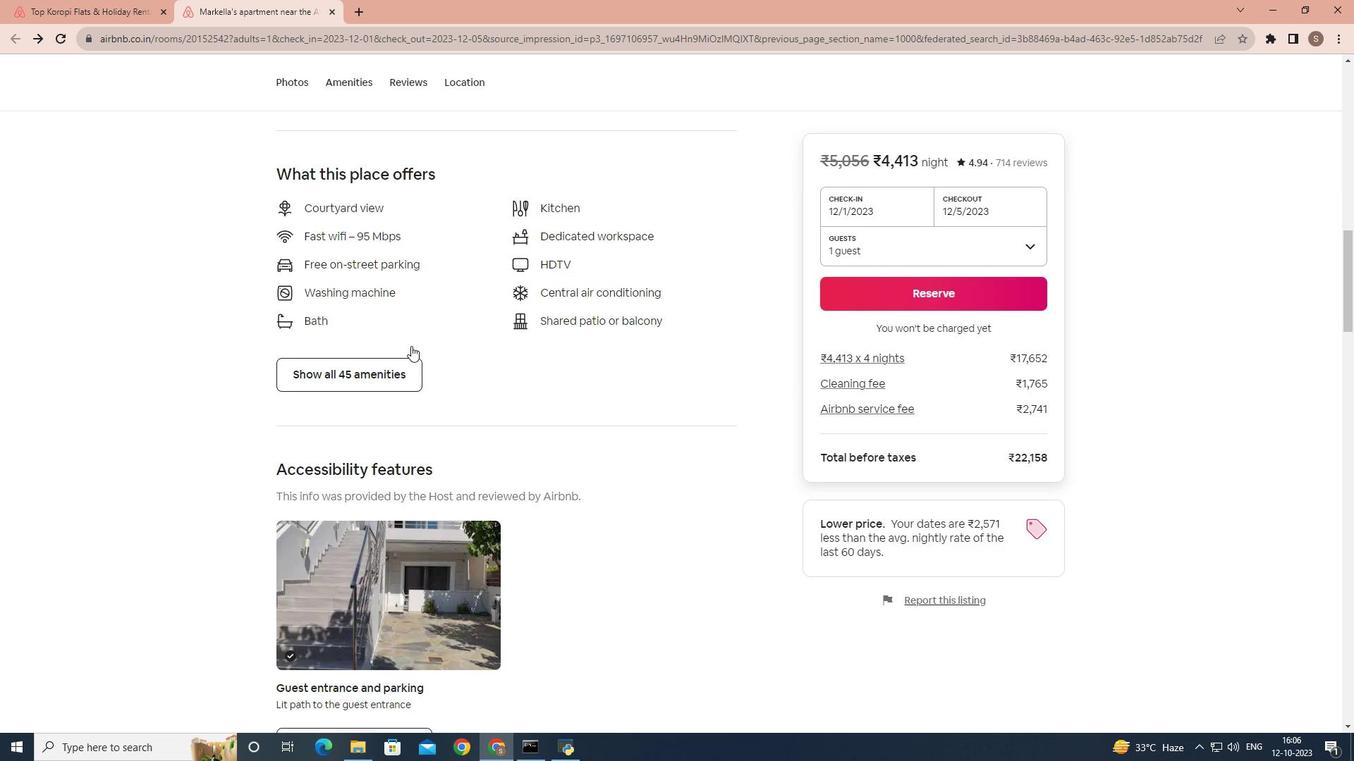 
Action: Mouse scrolled (412, 342) with delta (0, 0)
Screenshot: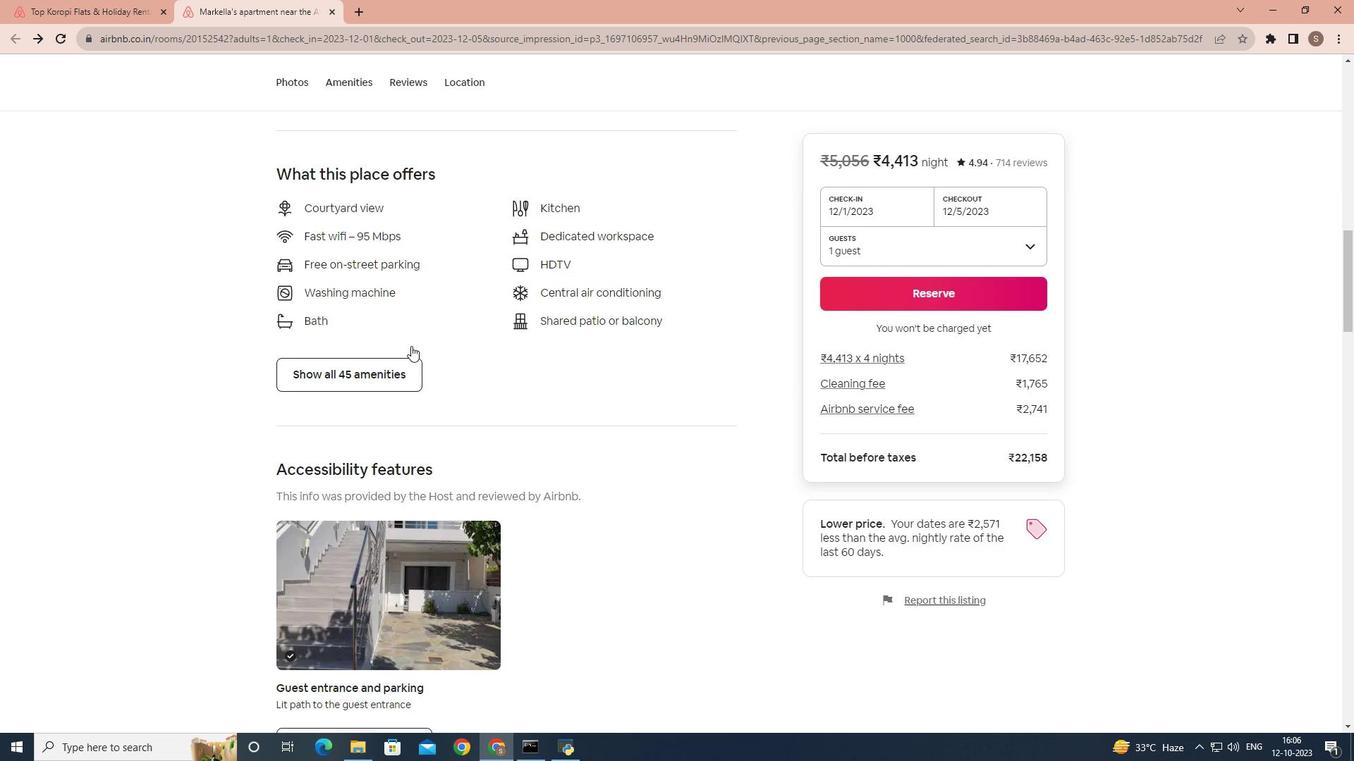 
Action: Mouse moved to (412, 344)
Screenshot: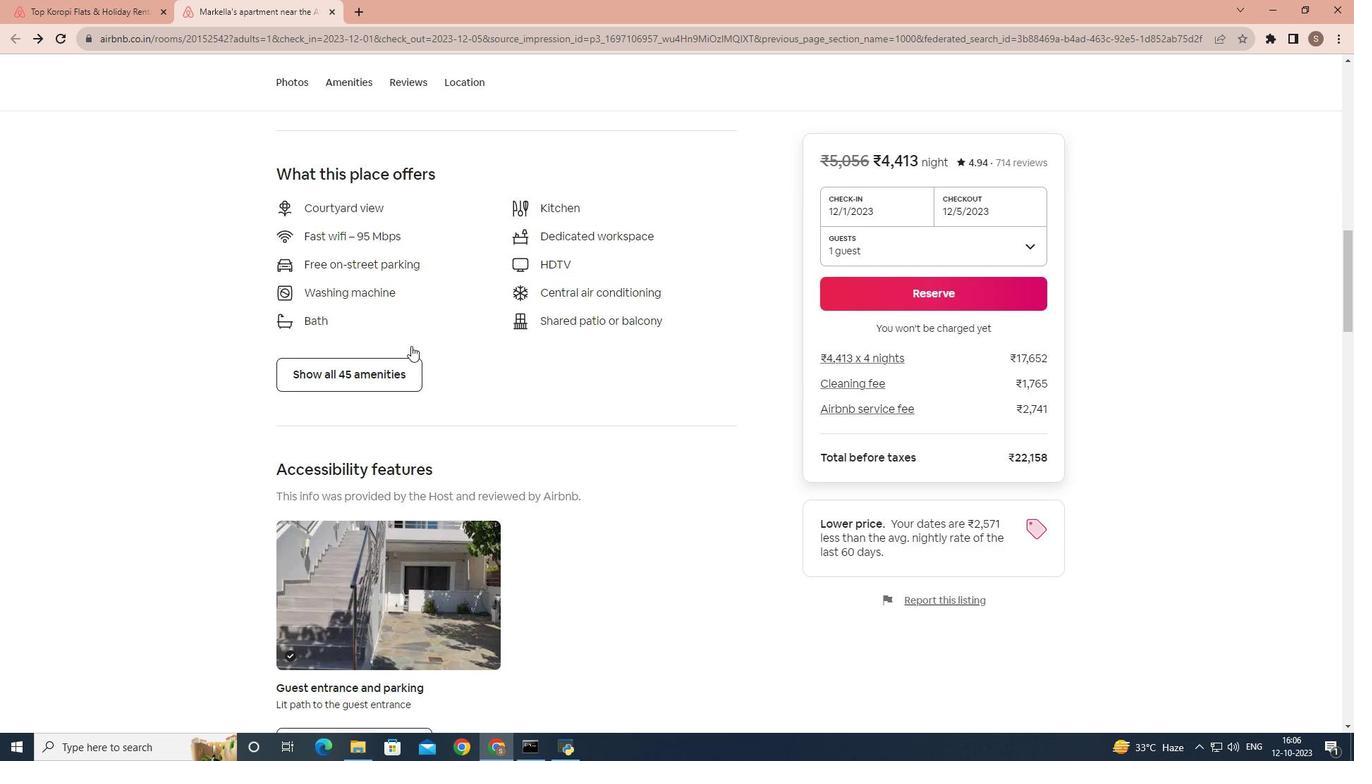 
Action: Mouse scrolled (412, 344) with delta (0, 0)
Screenshot: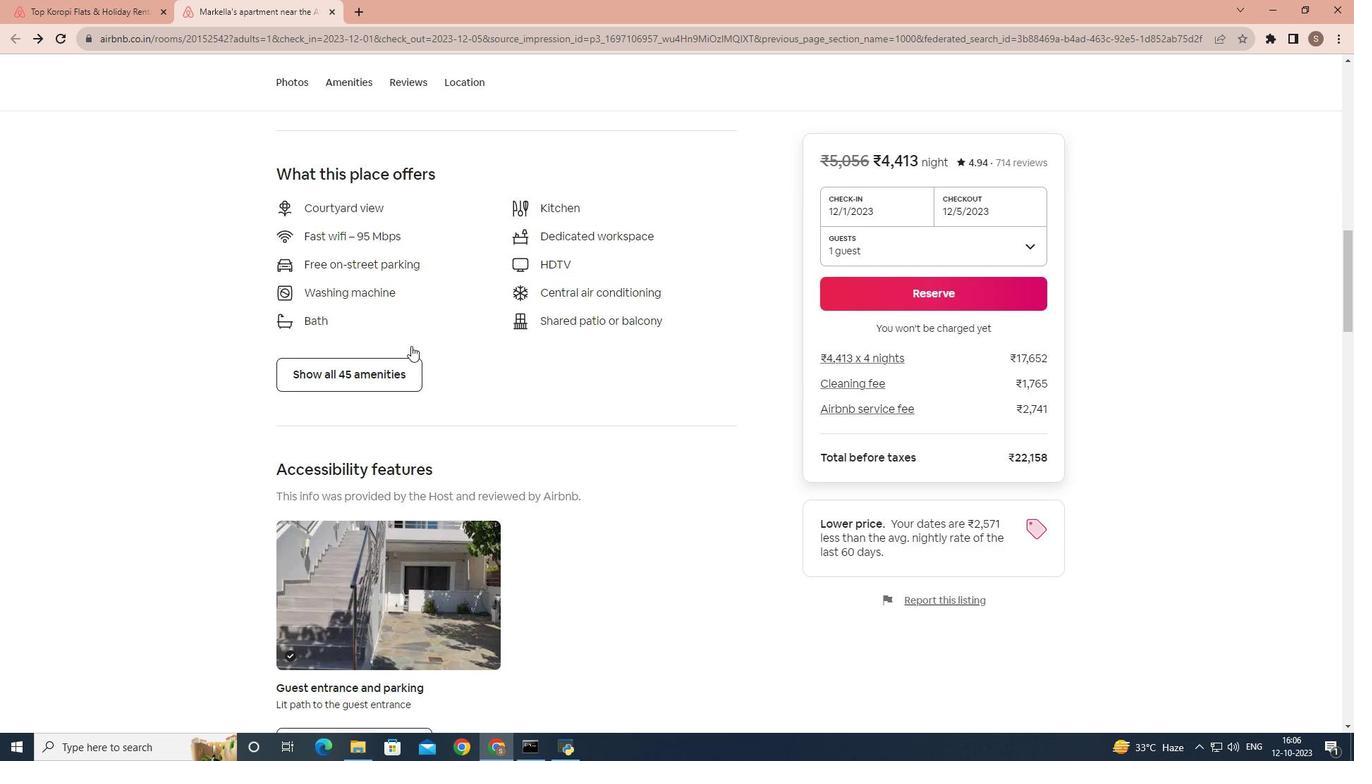 
Action: Mouse moved to (411, 344)
Screenshot: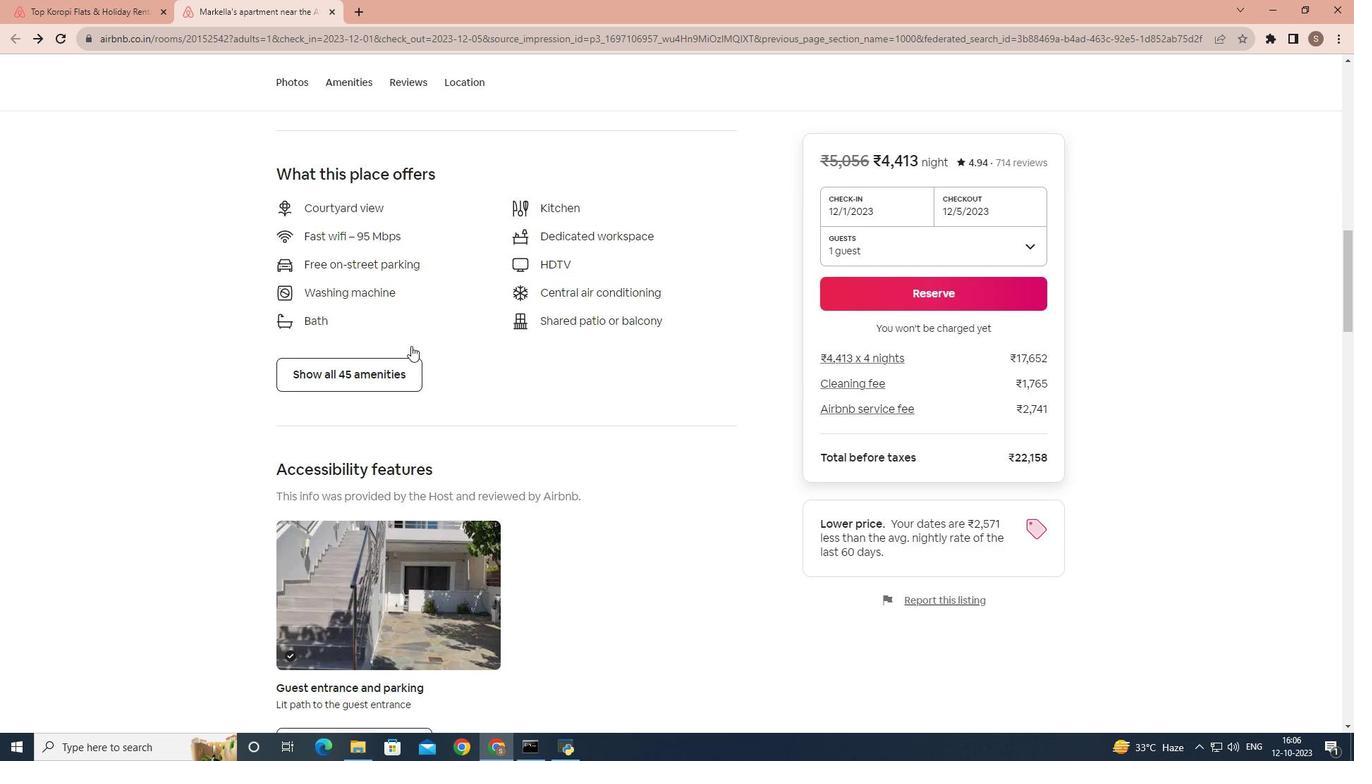 
Action: Mouse scrolled (411, 344) with delta (0, 0)
Screenshot: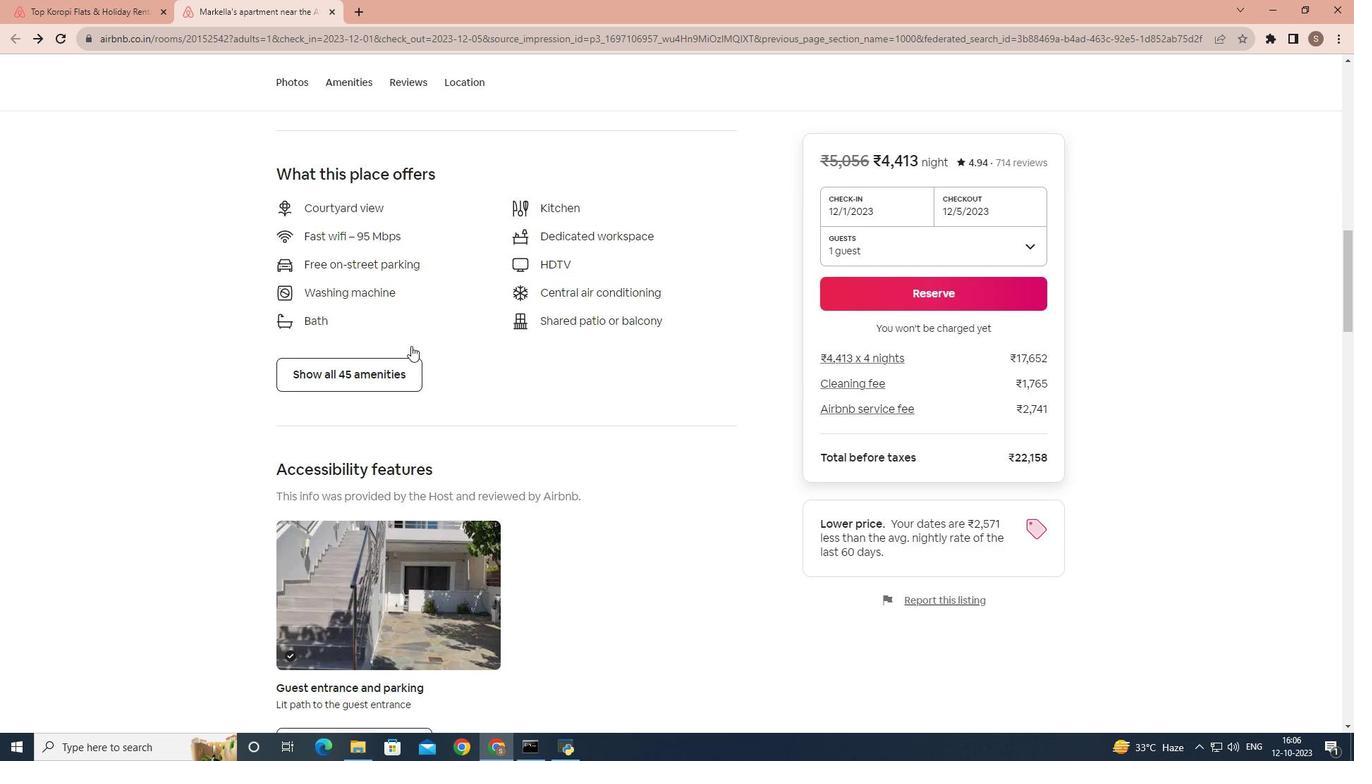 
Action: Mouse moved to (411, 346)
Screenshot: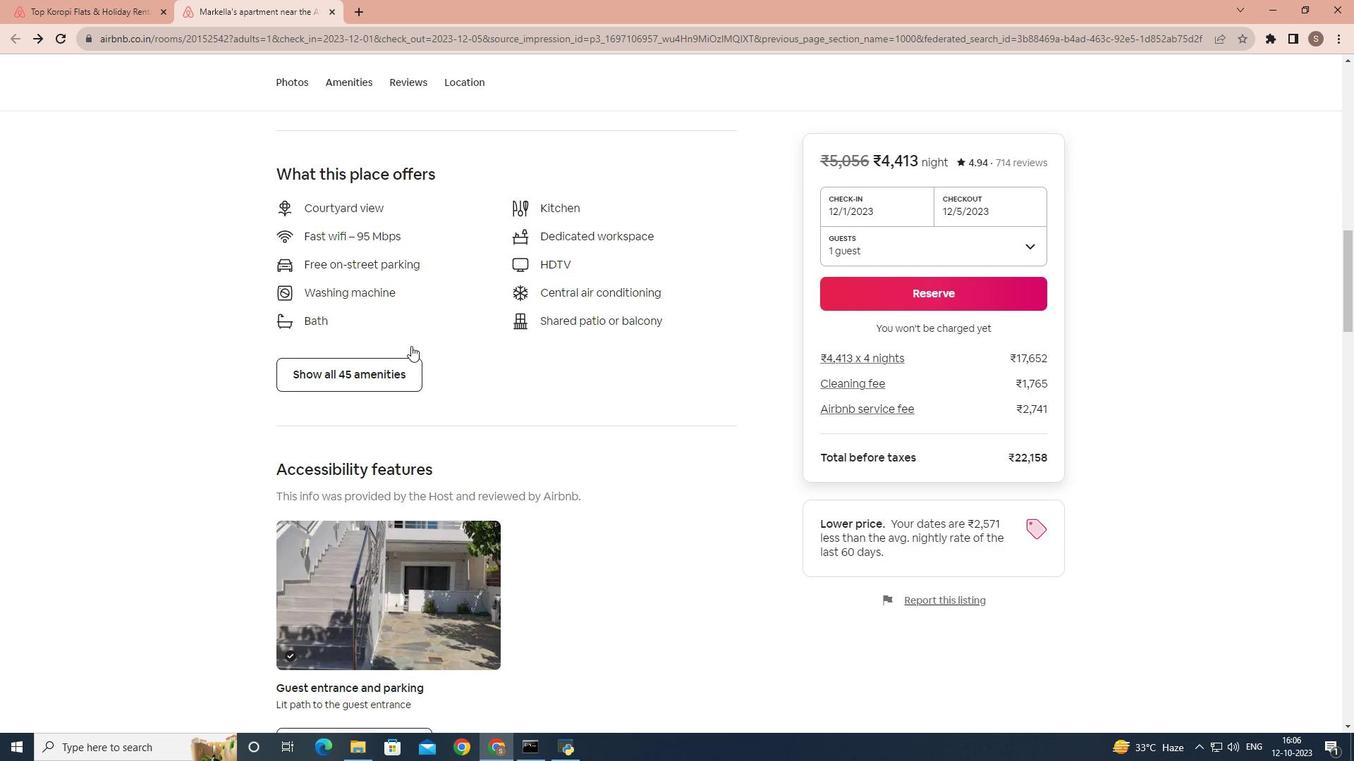 
Action: Mouse scrolled (411, 345) with delta (0, 0)
Screenshot: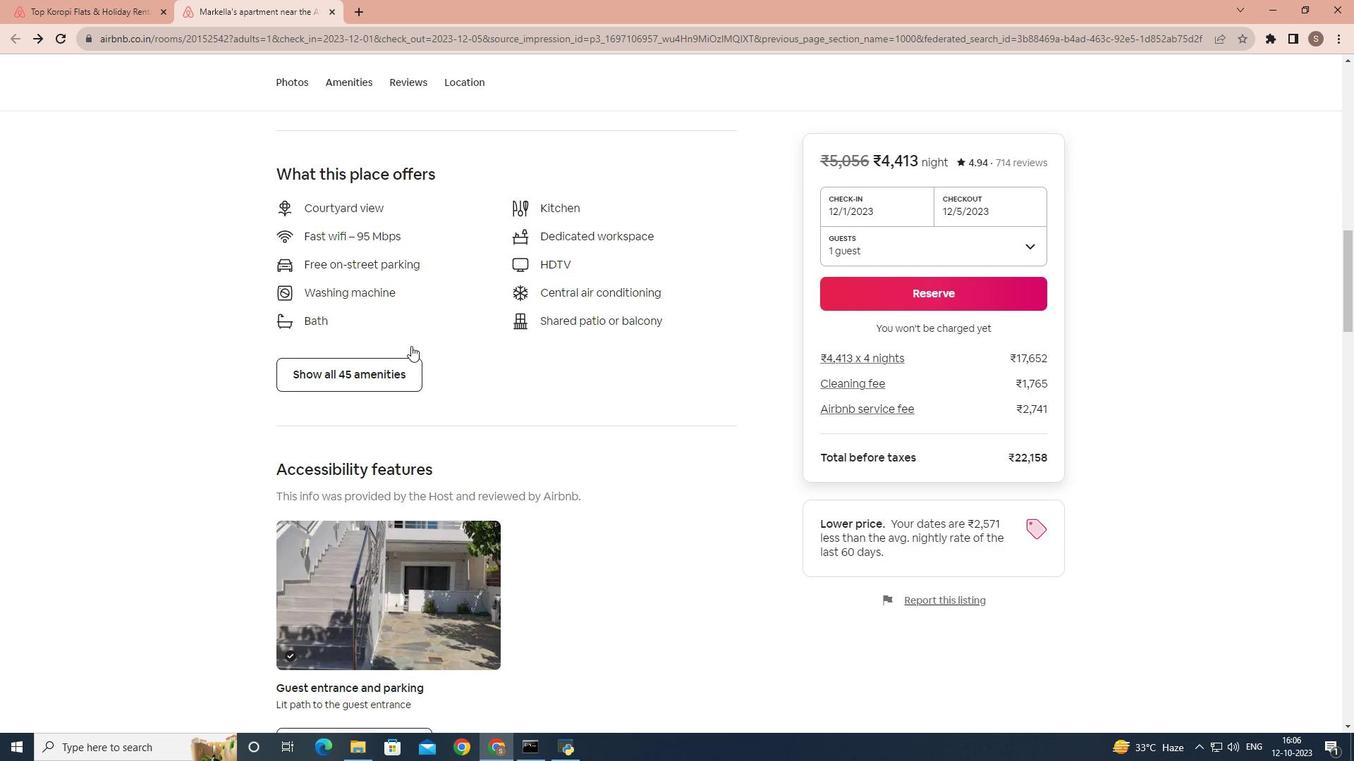 
Action: Mouse moved to (410, 347)
Screenshot: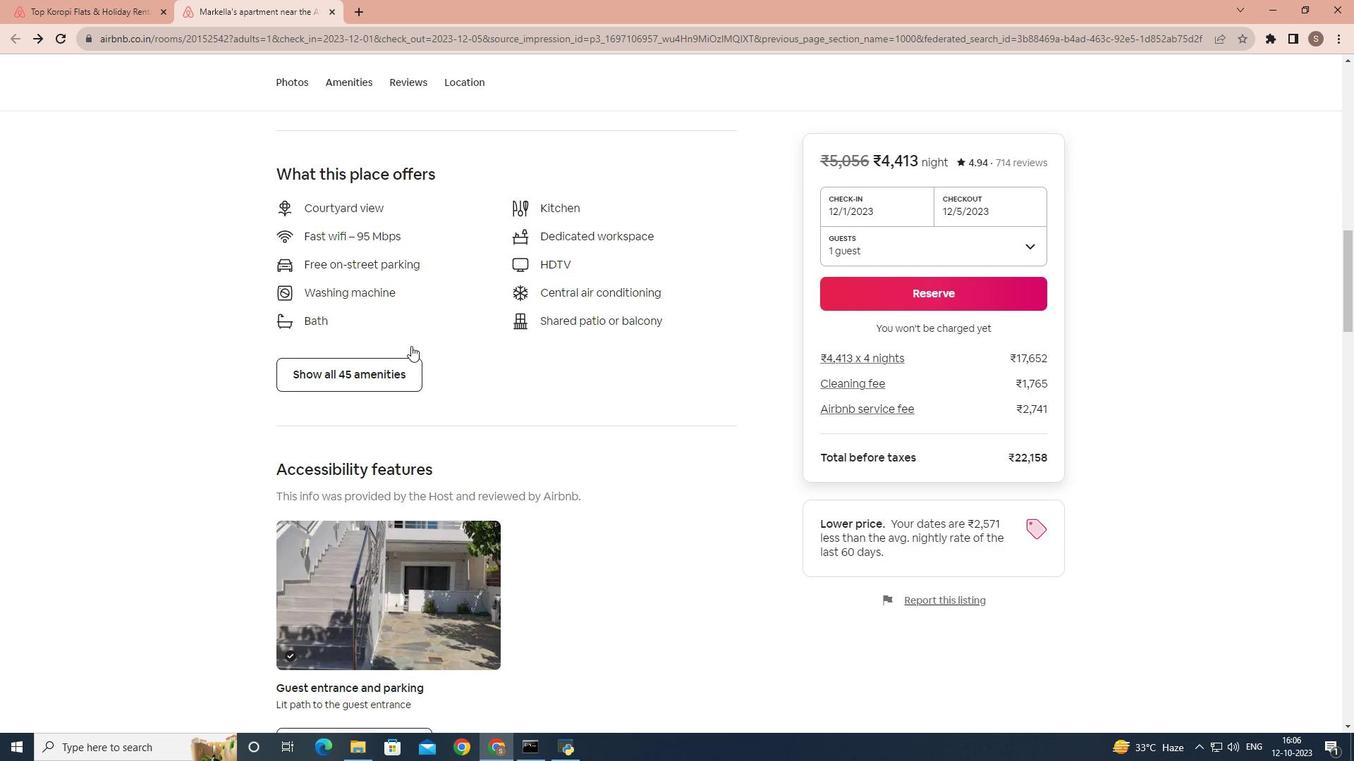 
Action: Mouse scrolled (410, 347) with delta (0, 0)
Screenshot: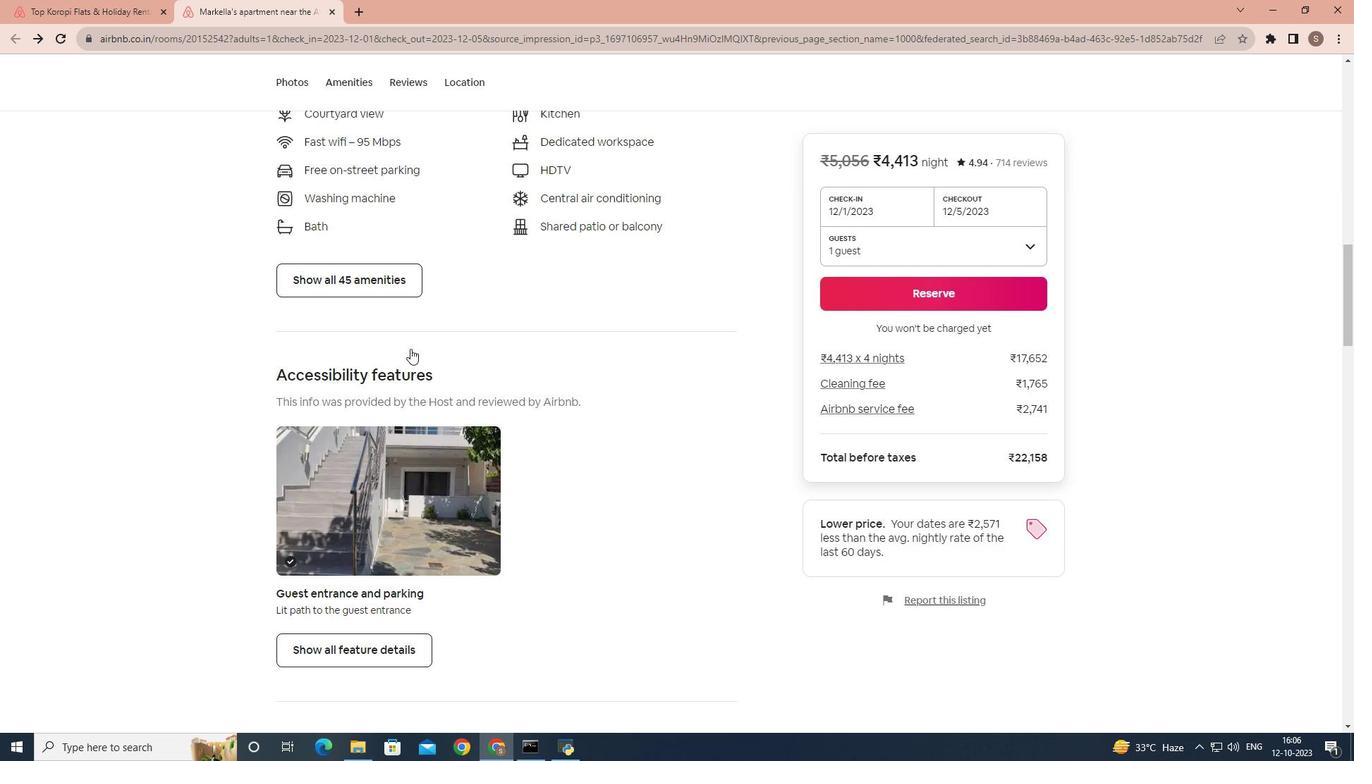 
Action: Mouse moved to (410, 349)
Screenshot: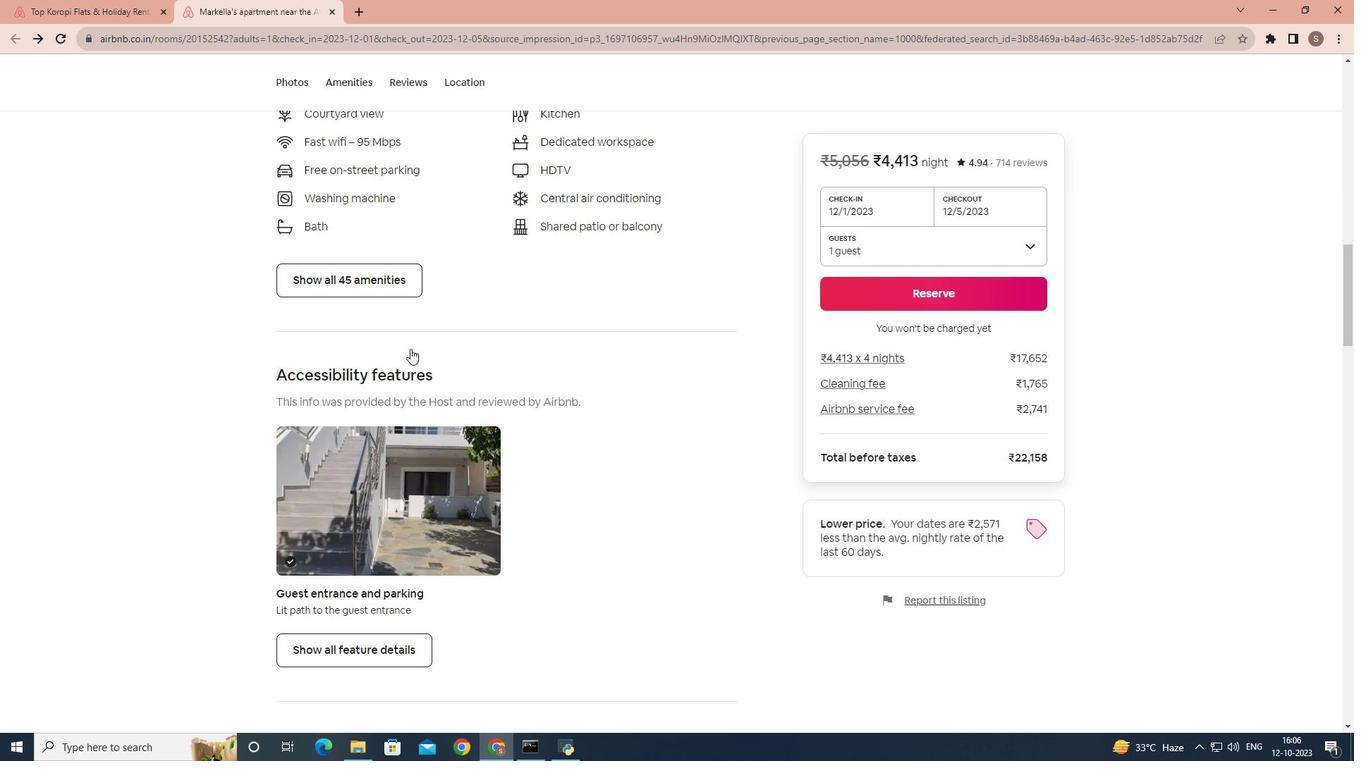 
Action: Mouse scrolled (410, 348) with delta (0, 0)
Screenshot: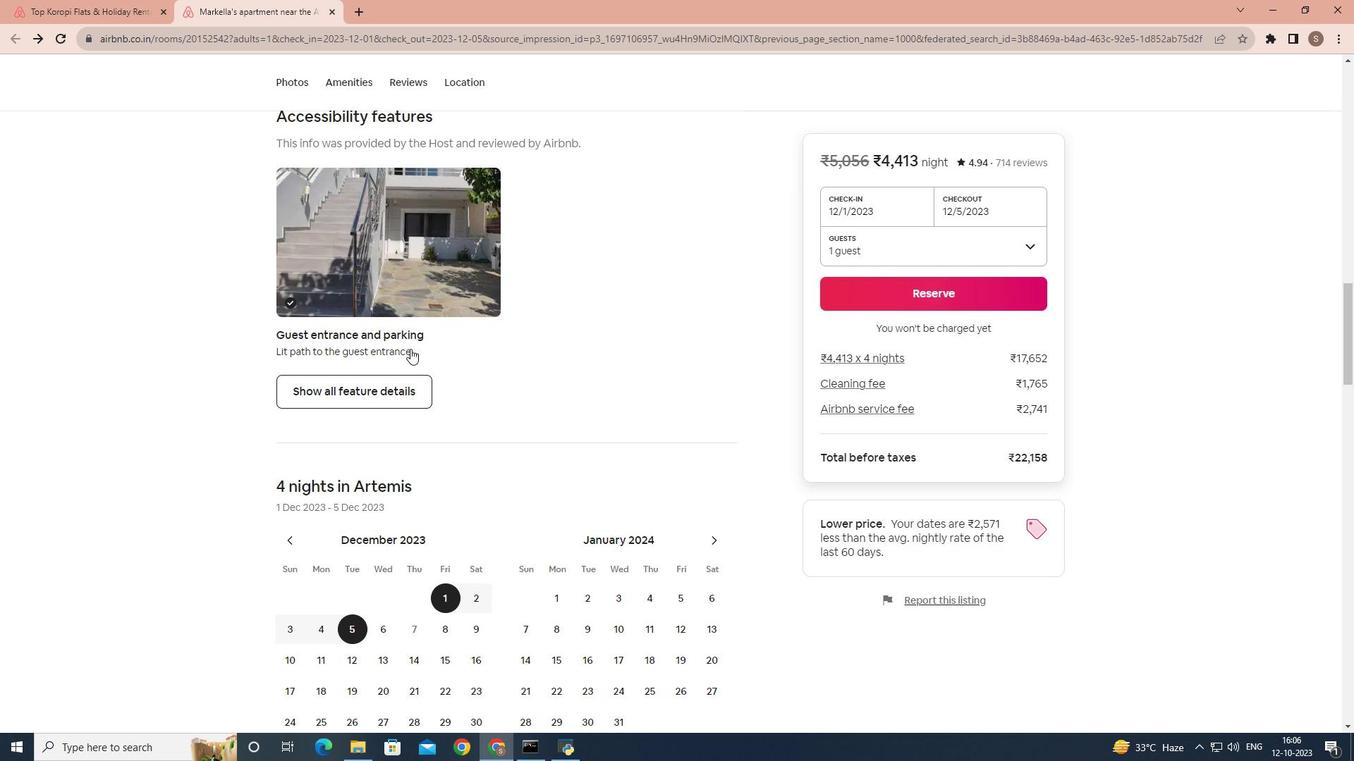 
Action: Mouse scrolled (410, 348) with delta (0, 0)
Screenshot: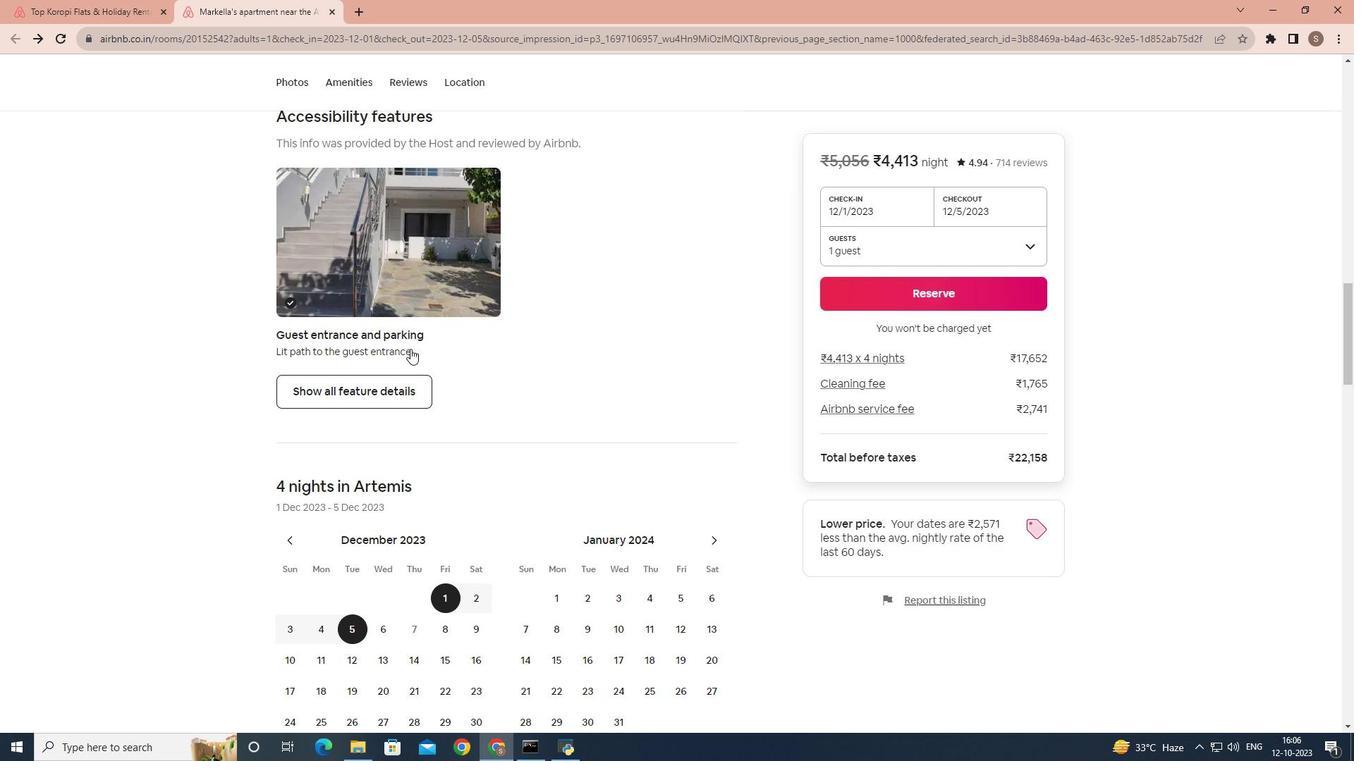 
Action: Mouse scrolled (410, 348) with delta (0, 0)
Screenshot: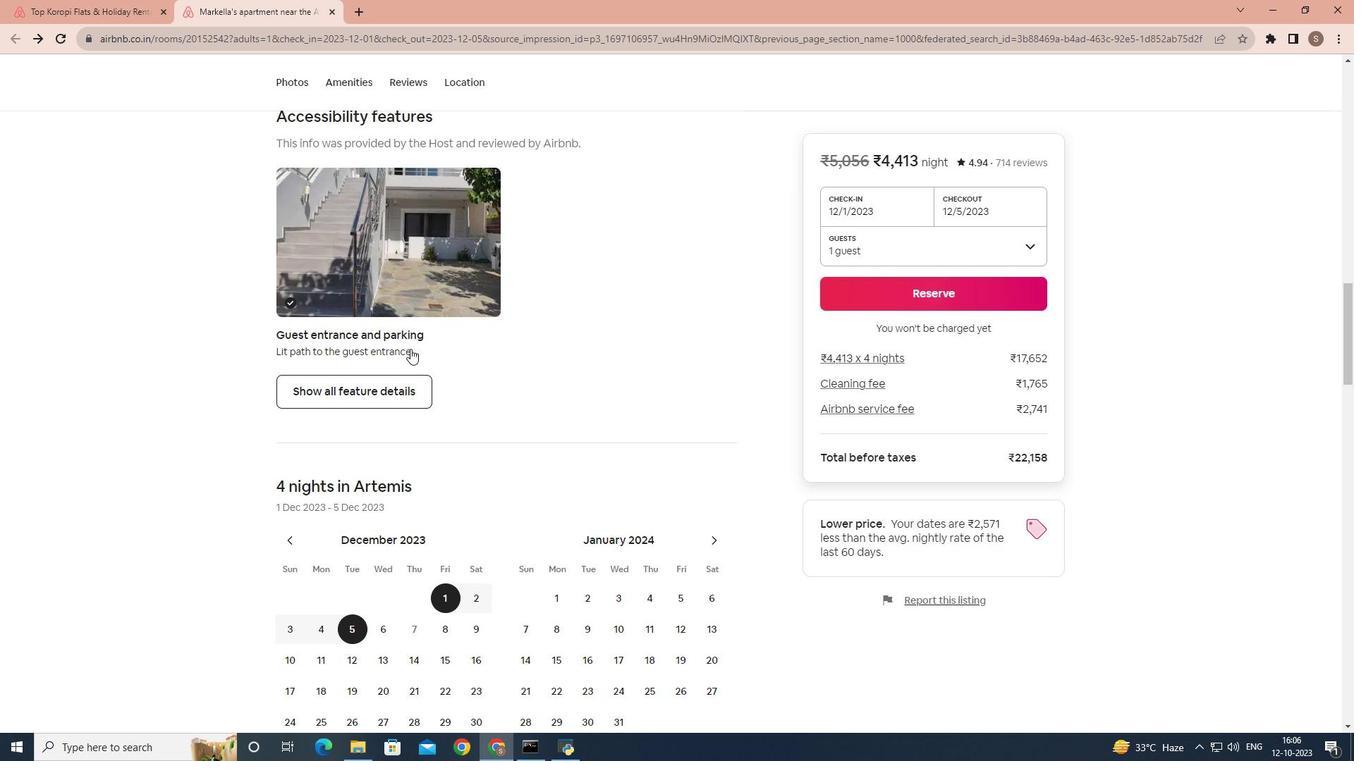 
Action: Mouse scrolled (410, 348) with delta (0, 0)
Screenshot: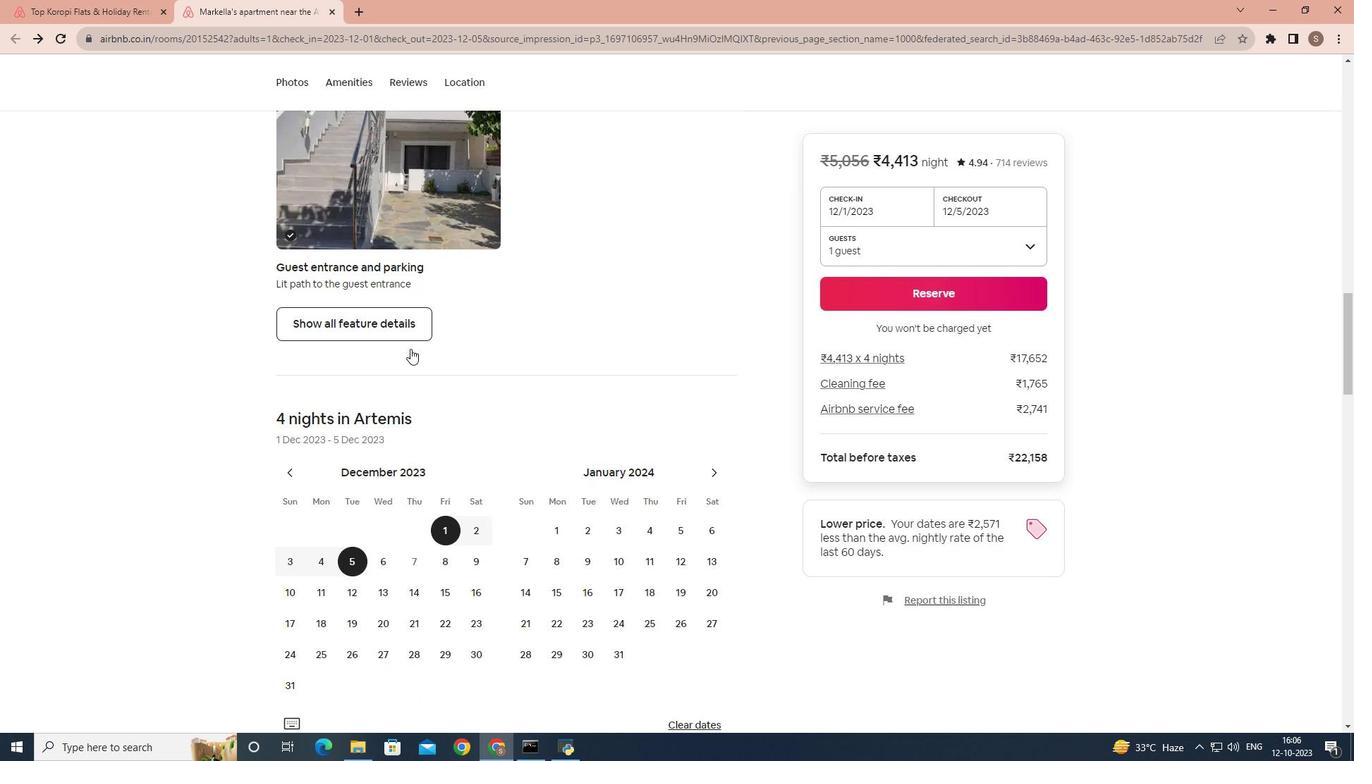
Action: Mouse scrolled (410, 348) with delta (0, 0)
Screenshot: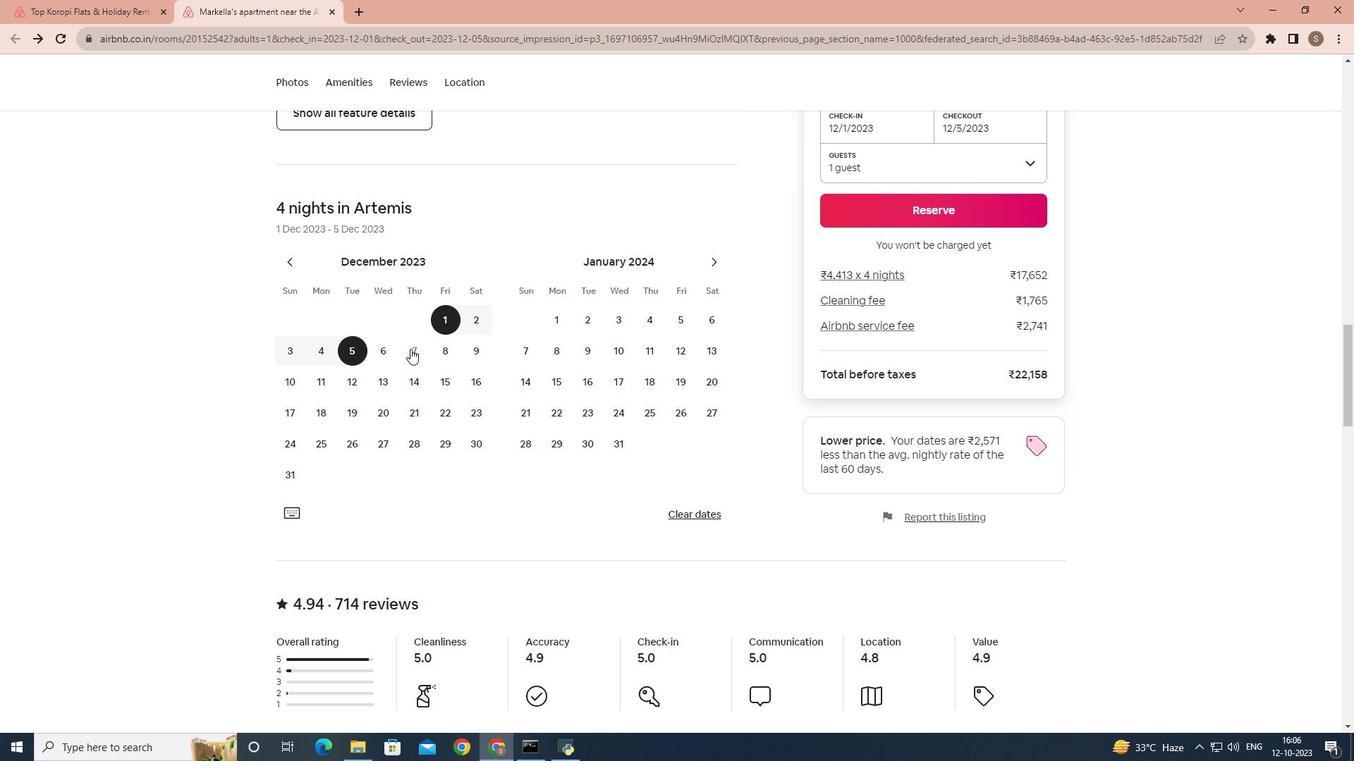 
Action: Mouse scrolled (410, 348) with delta (0, 0)
Screenshot: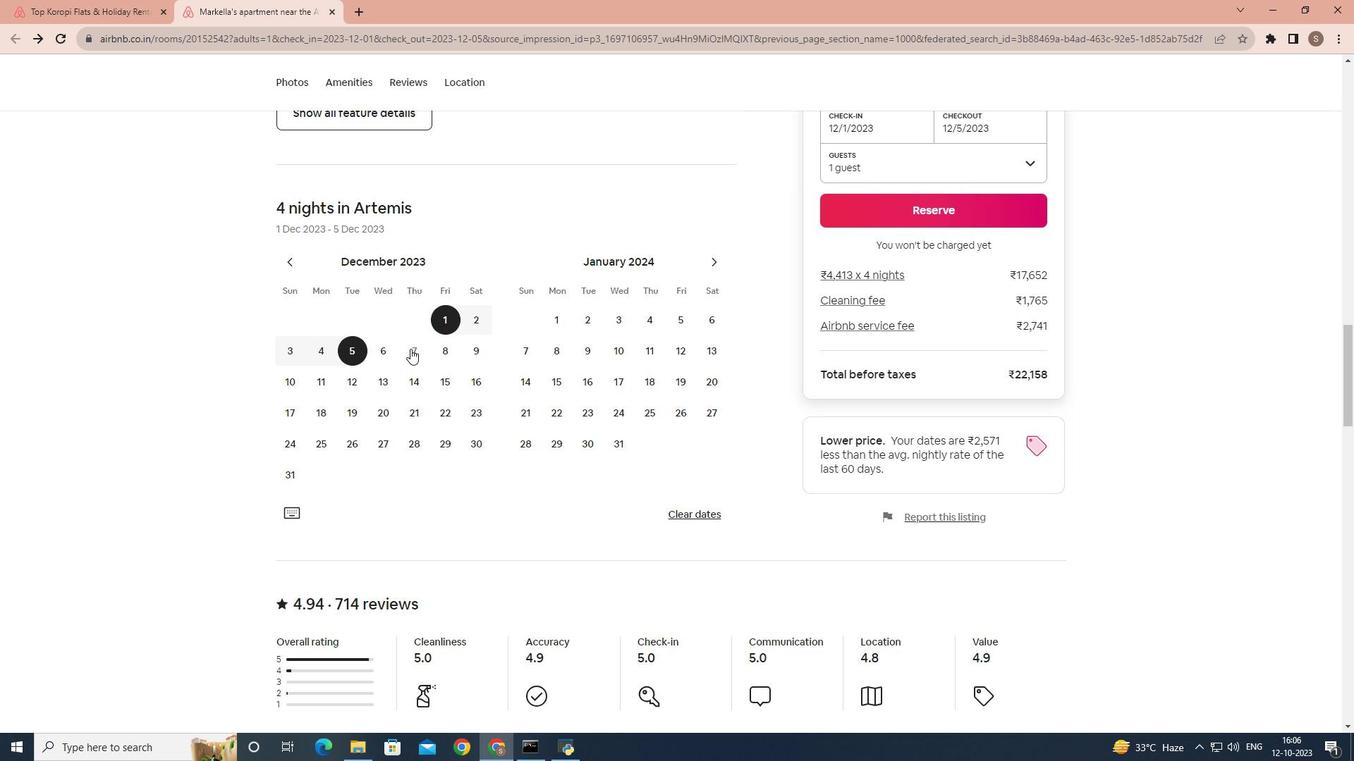 
Action: Mouse scrolled (410, 348) with delta (0, 0)
Screenshot: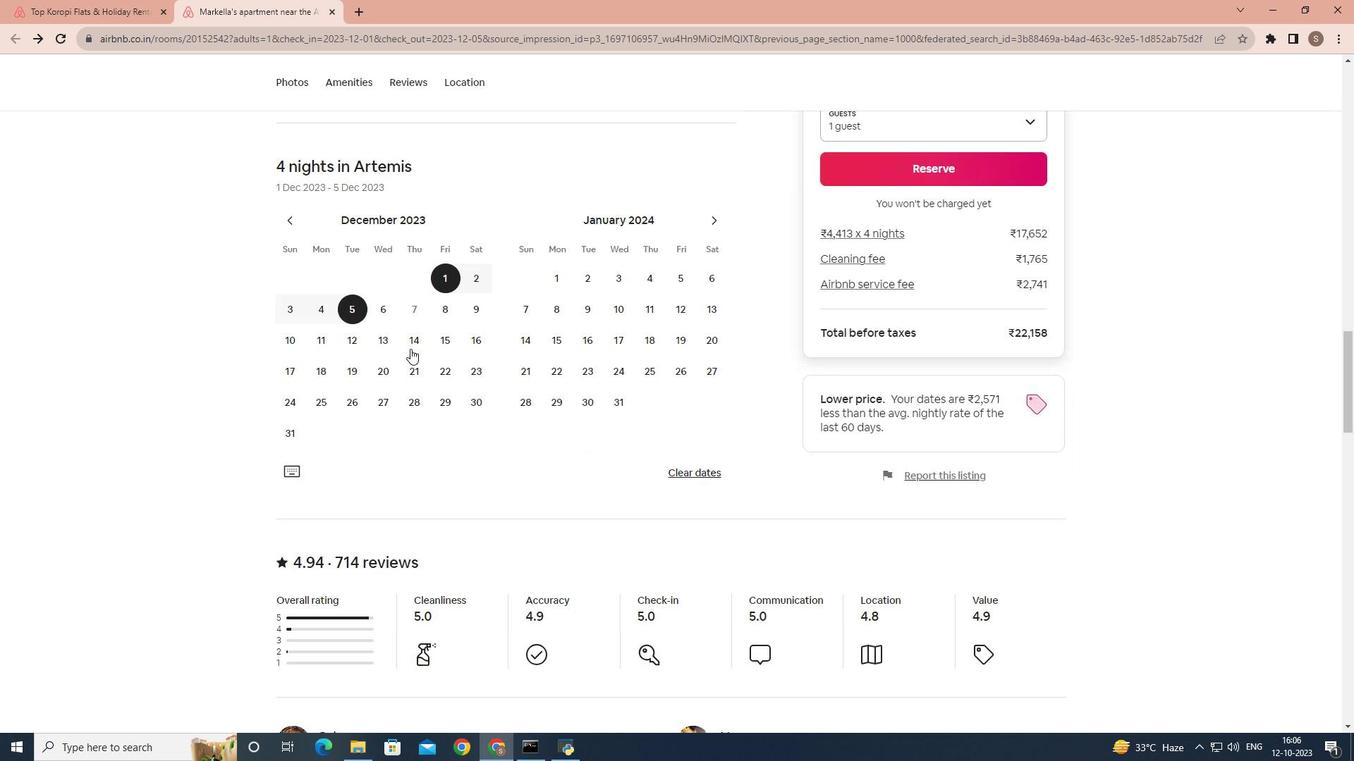 
Action: Mouse scrolled (410, 348) with delta (0, 0)
Screenshot: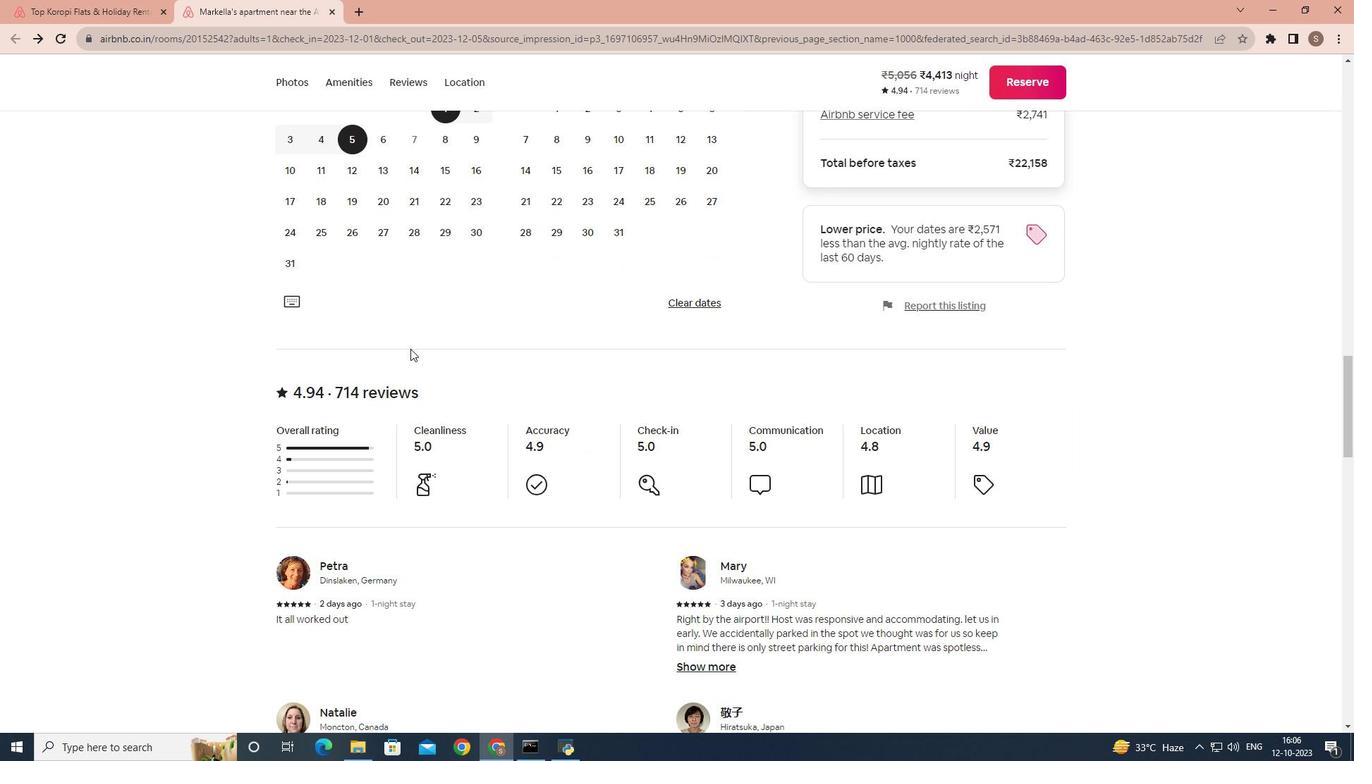 
Action: Mouse scrolled (410, 348) with delta (0, 0)
Screenshot: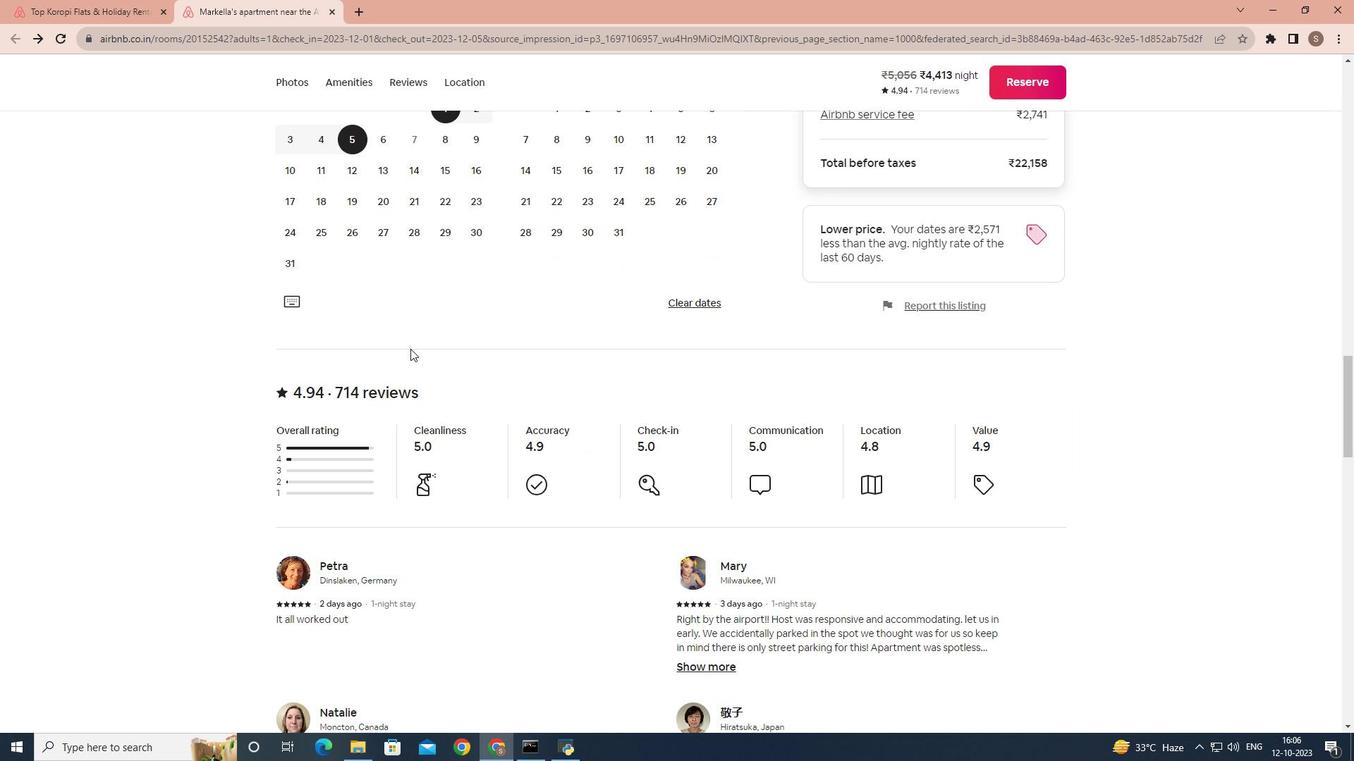 
Action: Mouse scrolled (410, 348) with delta (0, 0)
Screenshot: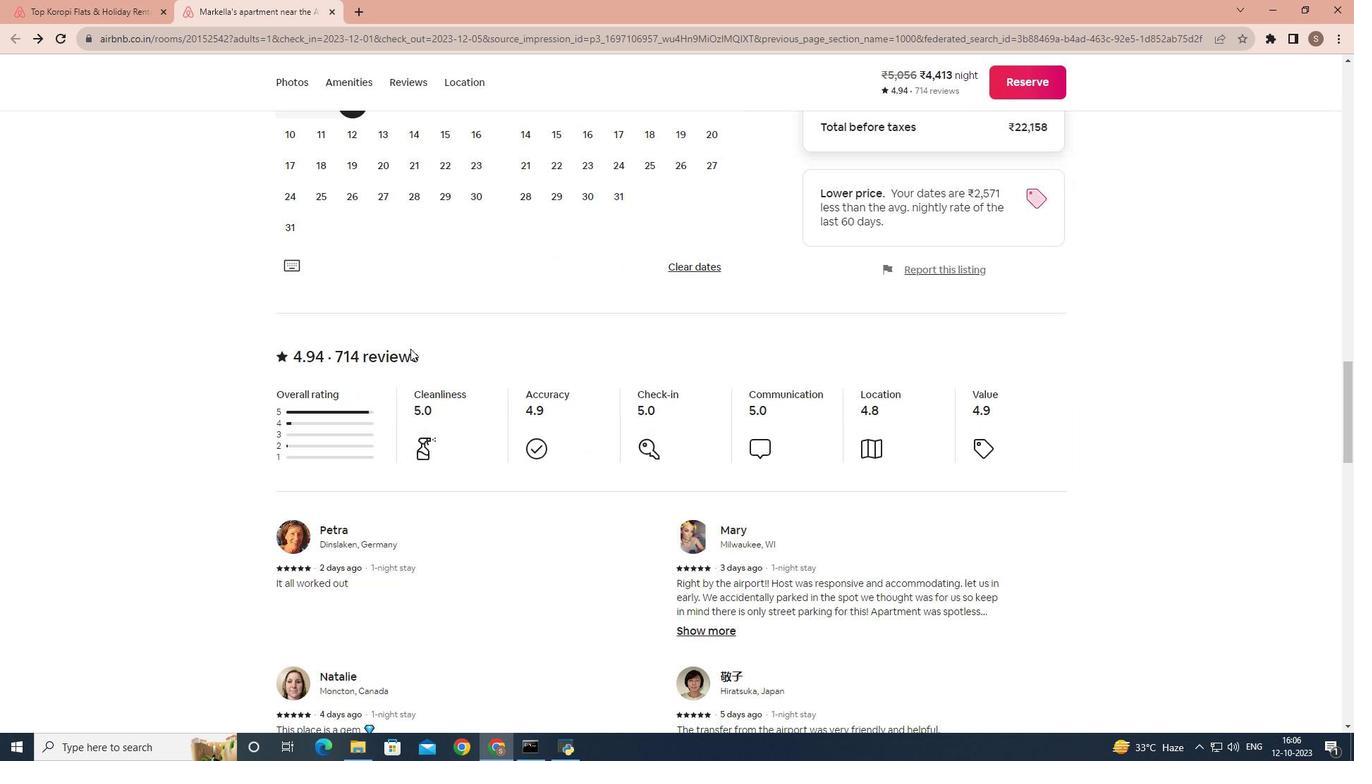 
Action: Mouse scrolled (410, 348) with delta (0, 0)
Screenshot: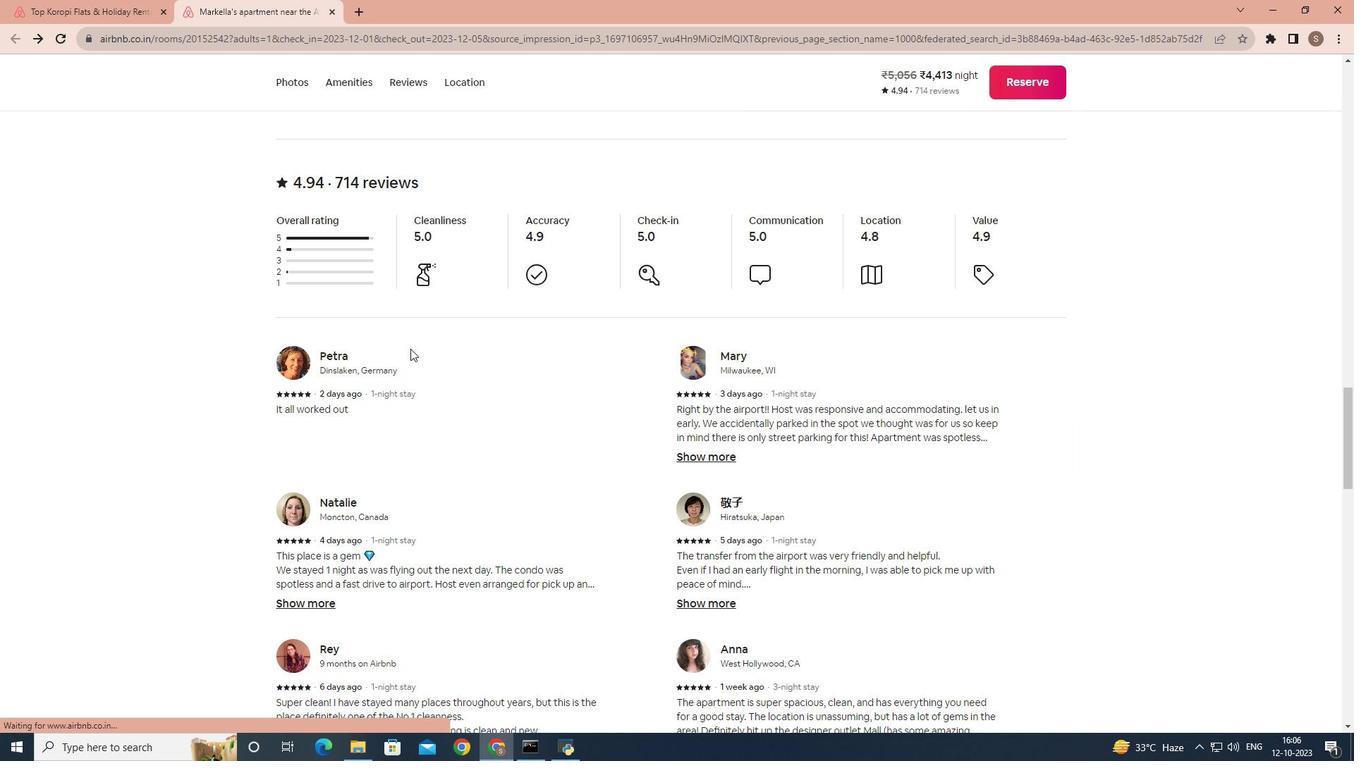 
Action: Mouse scrolled (410, 348) with delta (0, 0)
Screenshot: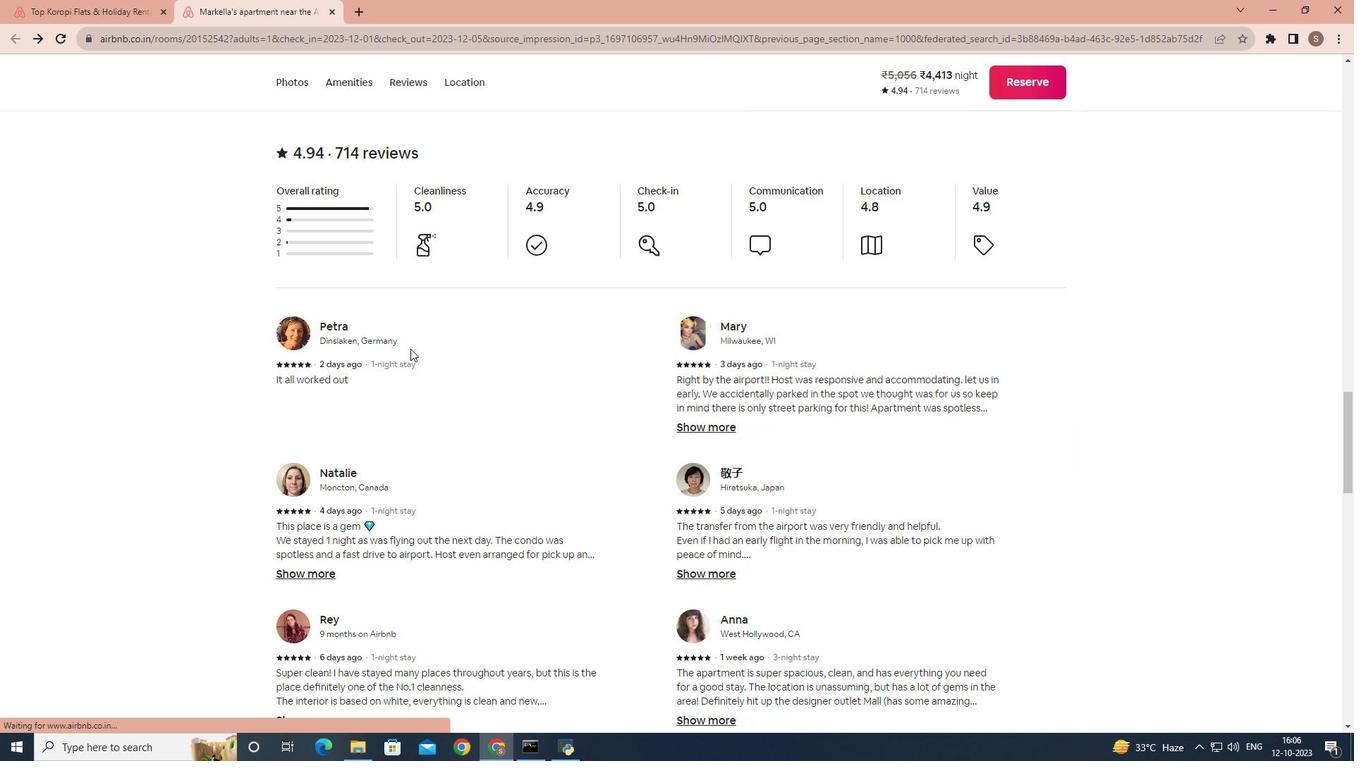
Action: Mouse scrolled (410, 348) with delta (0, 0)
Screenshot: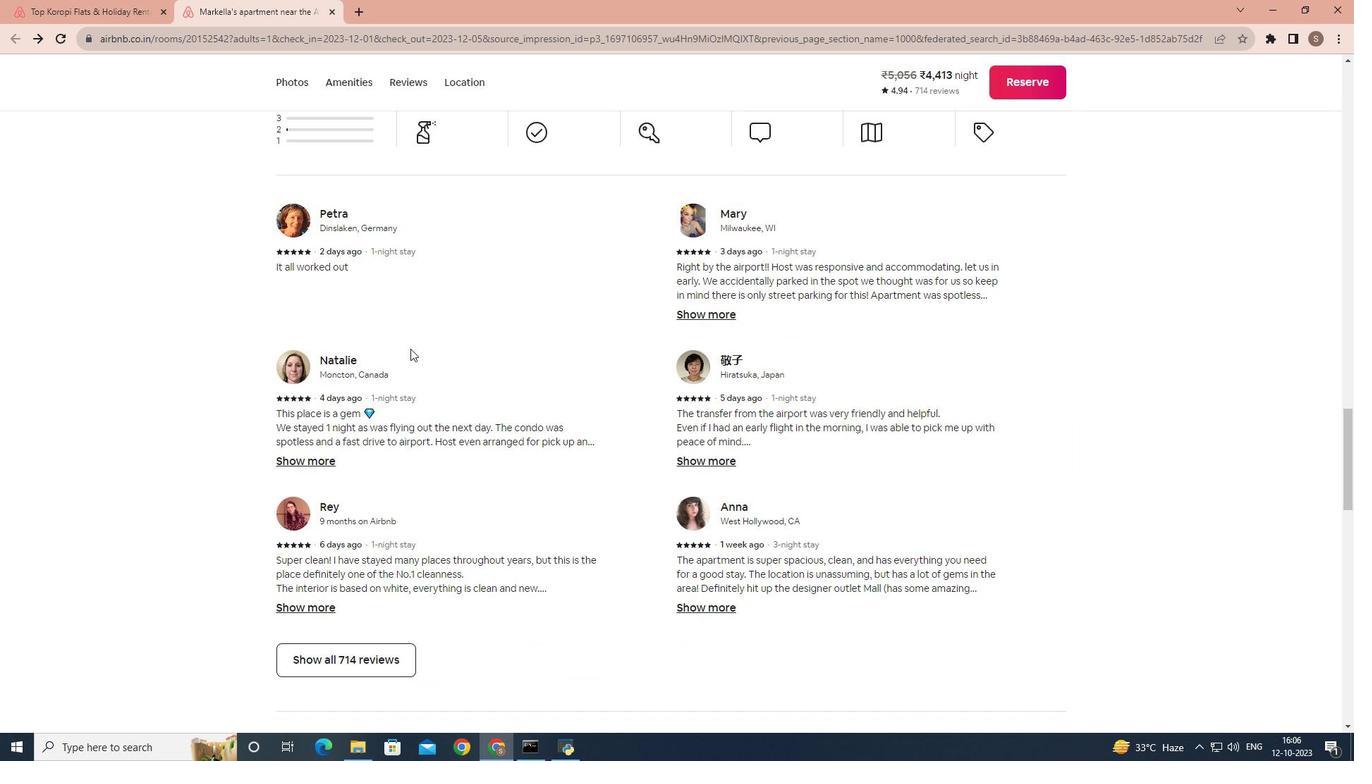 
Action: Mouse scrolled (410, 348) with delta (0, 0)
Screenshot: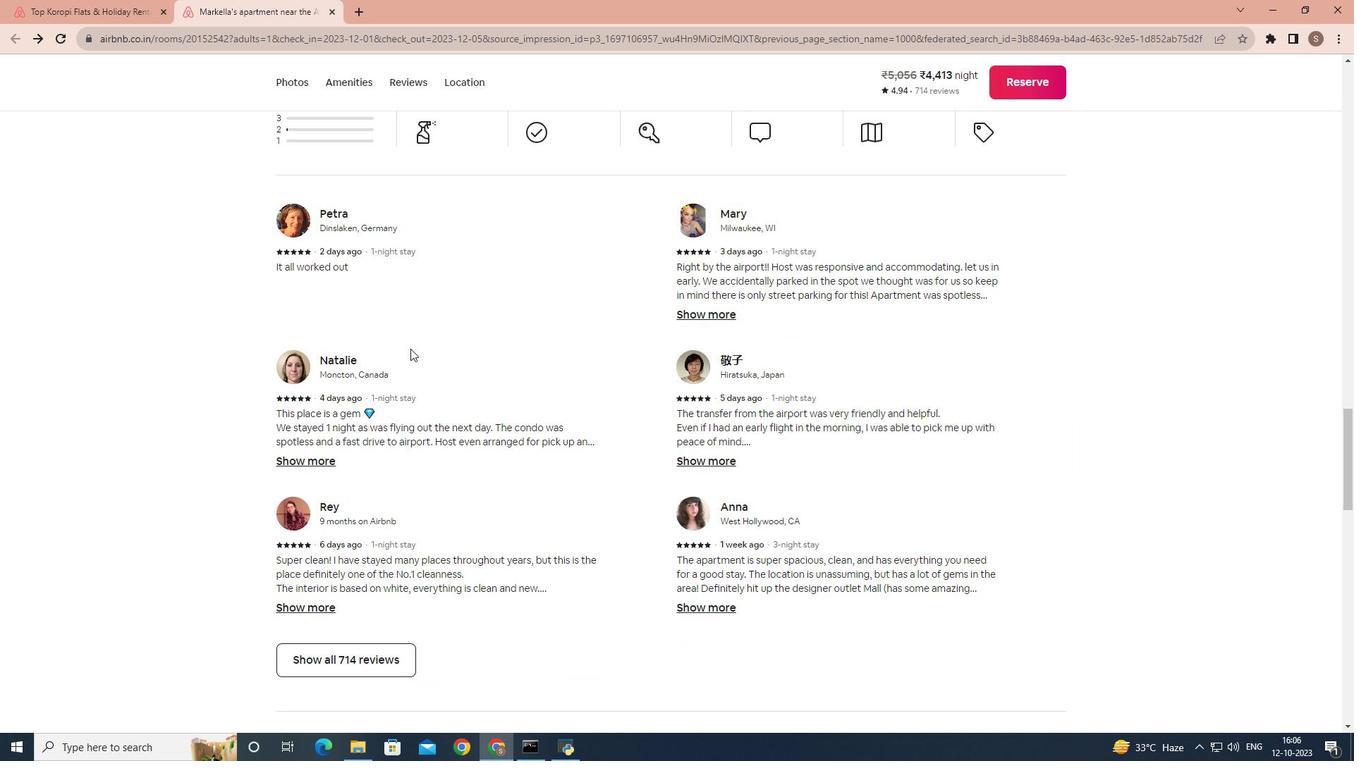 
Action: Mouse scrolled (410, 348) with delta (0, 0)
Screenshot: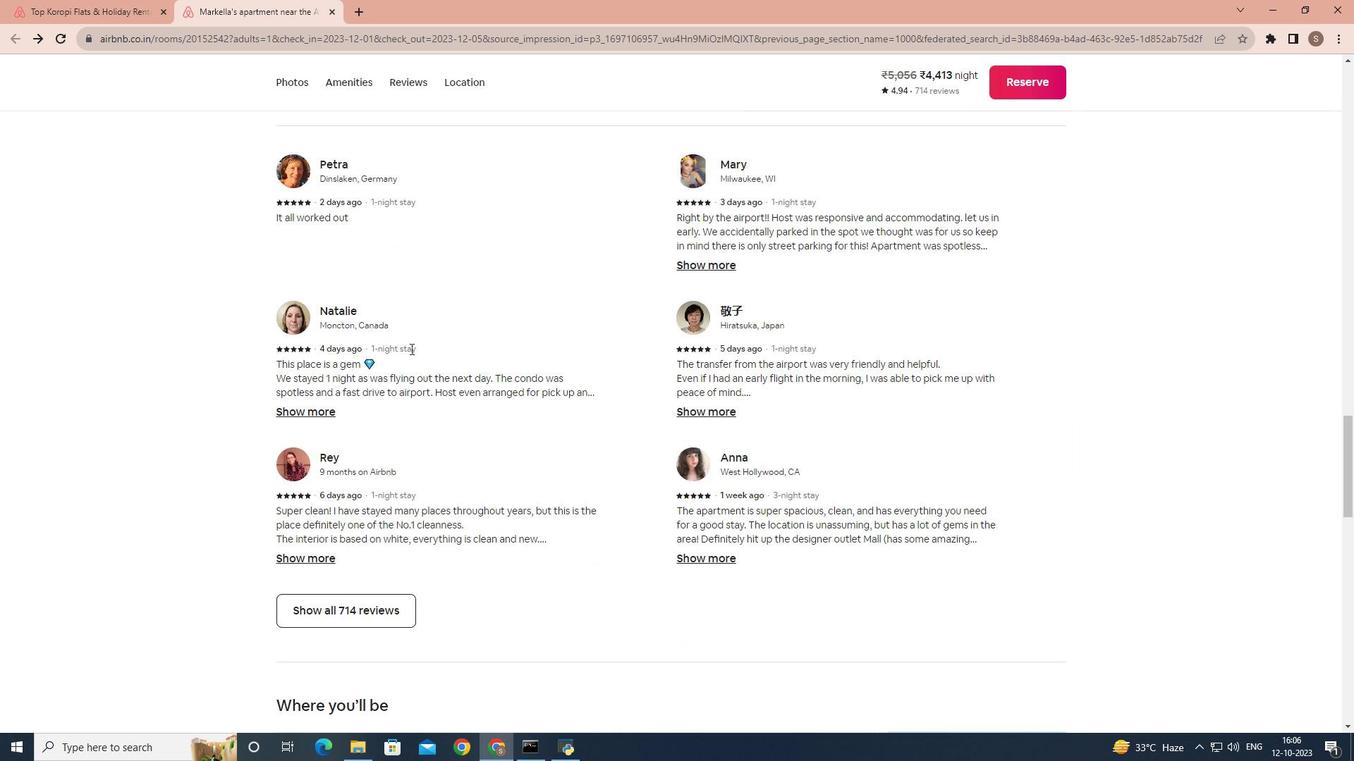 
Action: Mouse moved to (332, 444)
Screenshot: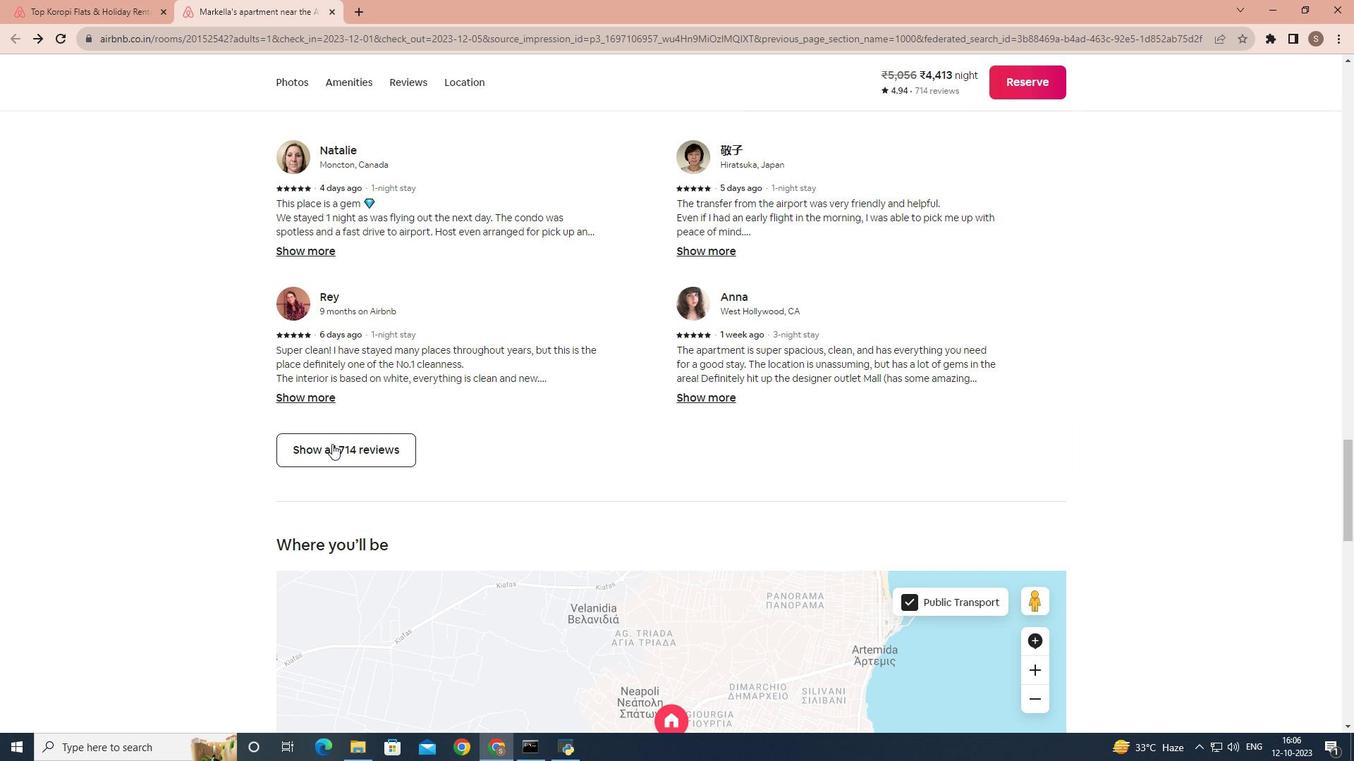 
Action: Mouse pressed left at (332, 444)
Screenshot: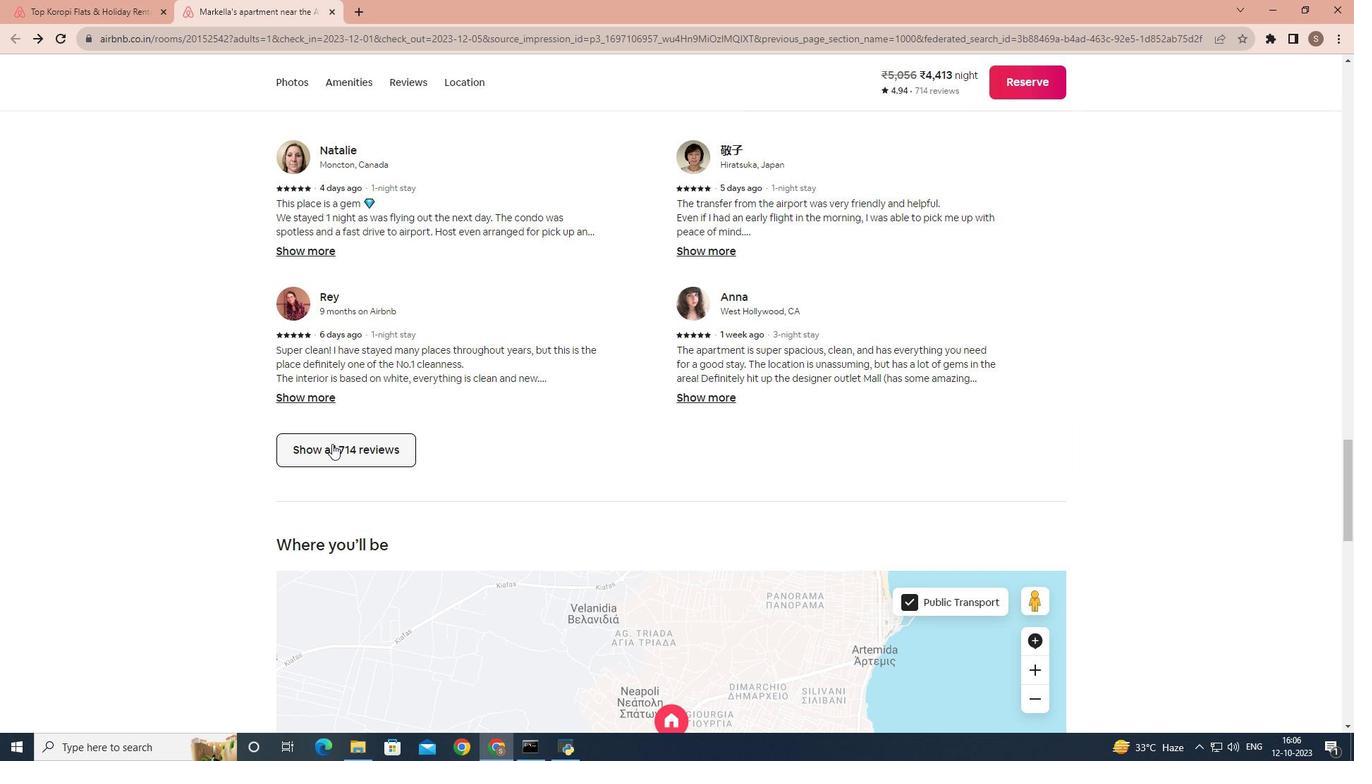
Action: Mouse moved to (681, 360)
Screenshot: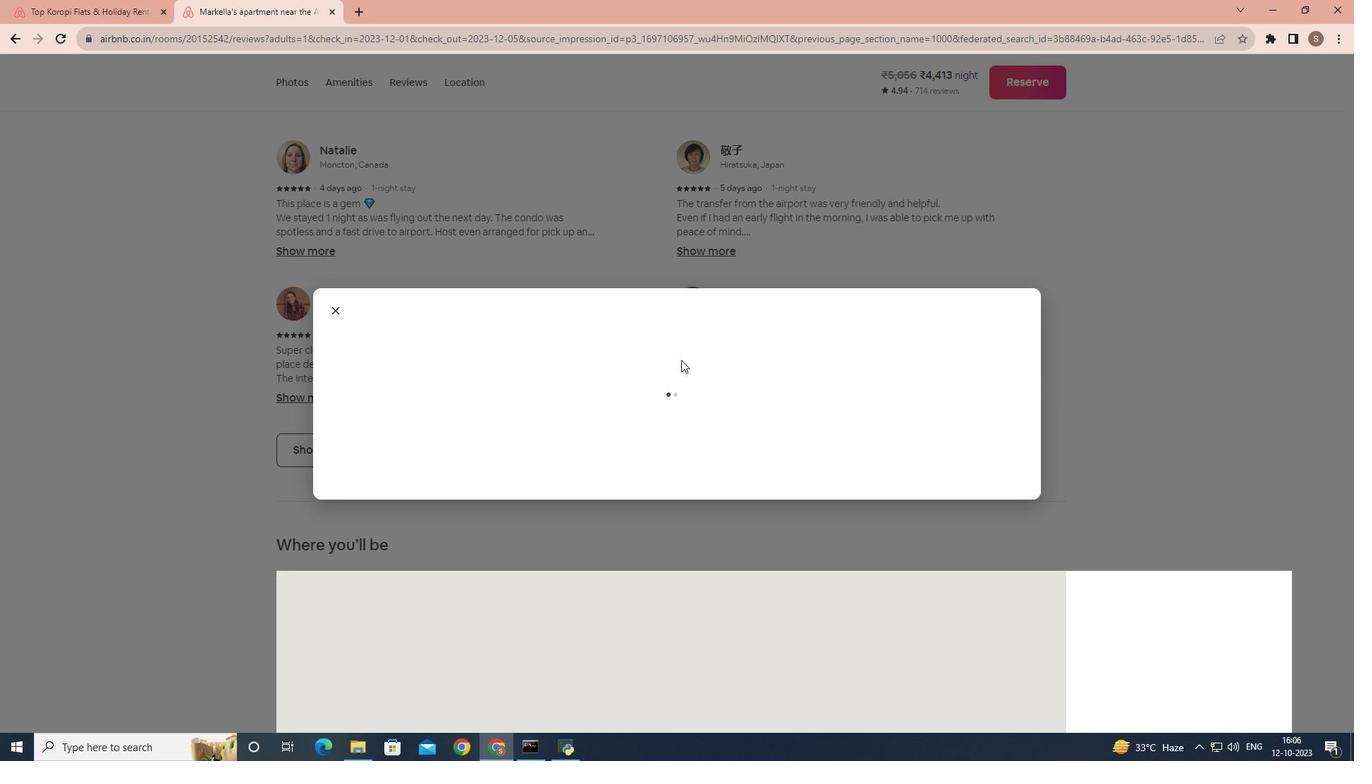 
Action: Mouse scrolled (681, 359) with delta (0, 0)
Screenshot: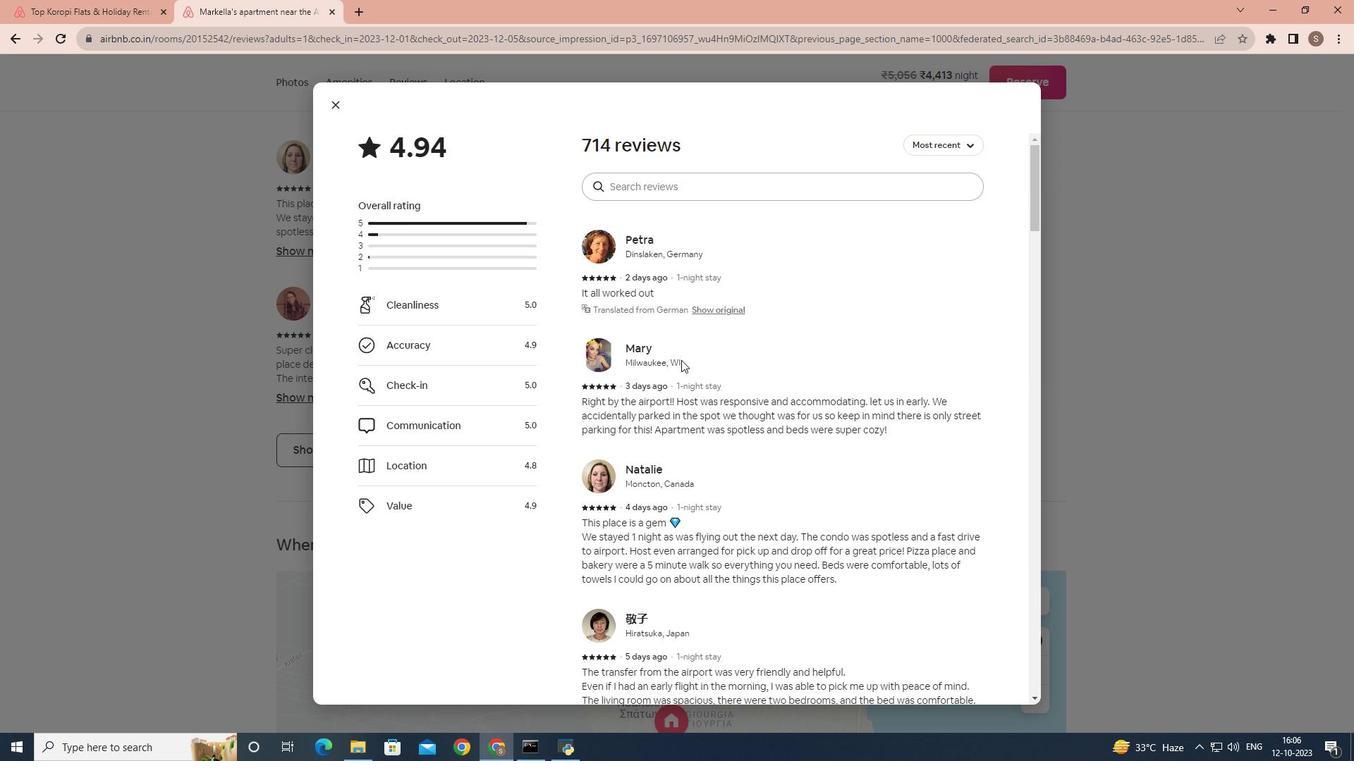 
Action: Mouse scrolled (681, 359) with delta (0, 0)
Screenshot: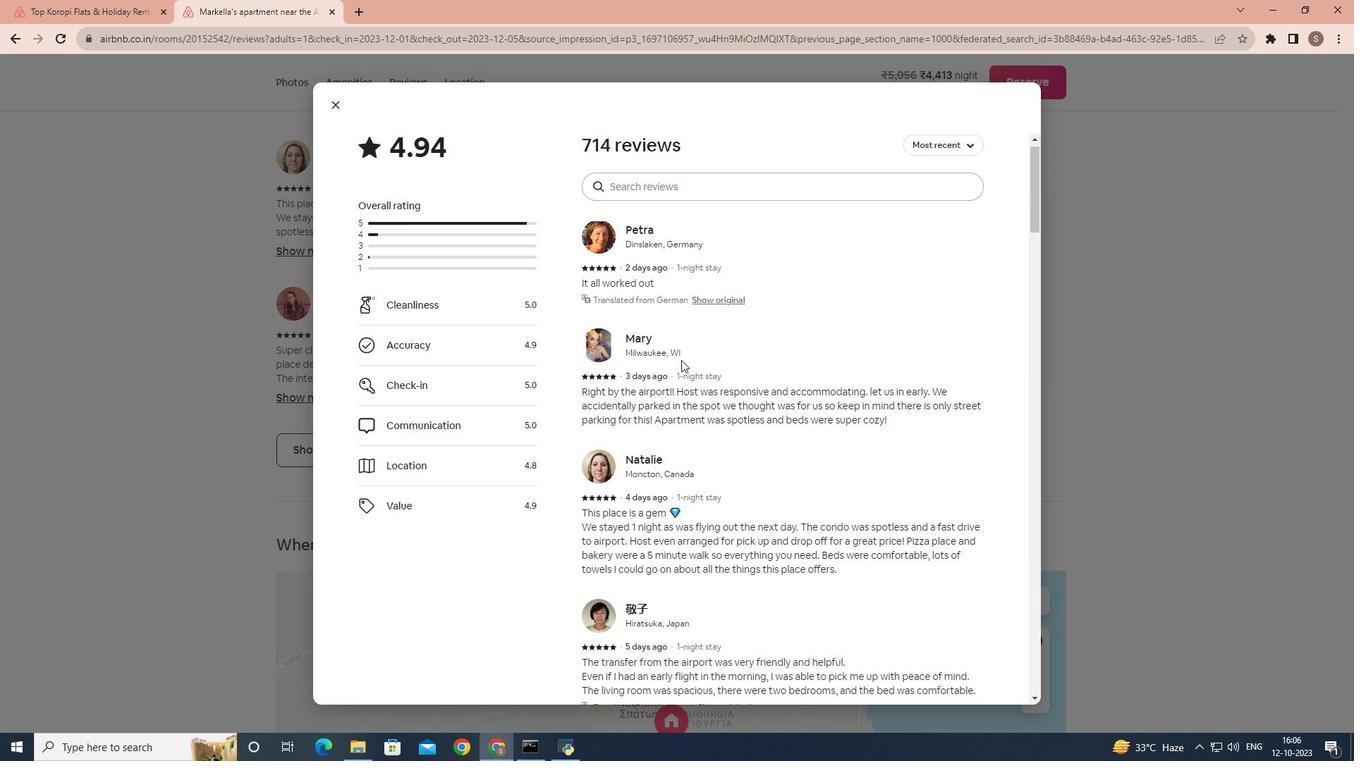 
Action: Mouse scrolled (681, 359) with delta (0, 0)
Screenshot: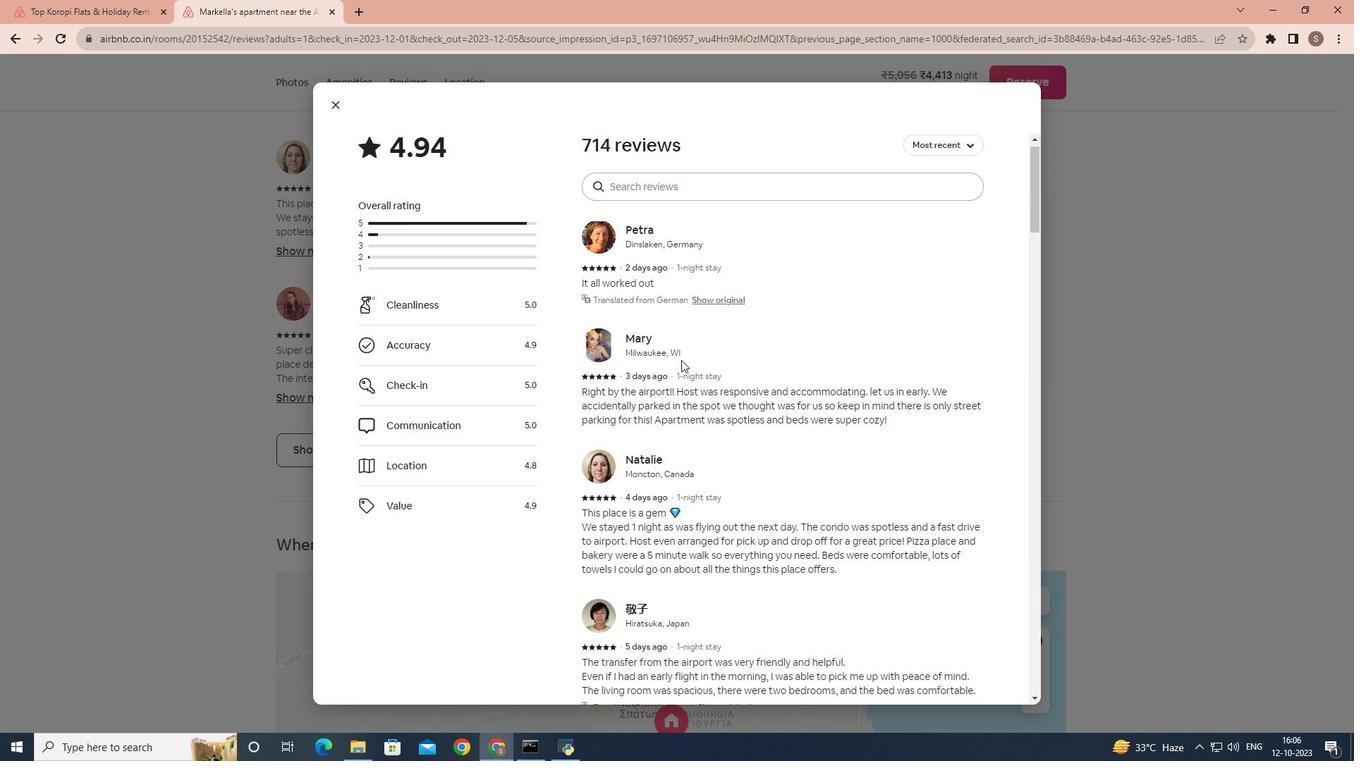 
Action: Mouse scrolled (681, 359) with delta (0, 0)
Screenshot: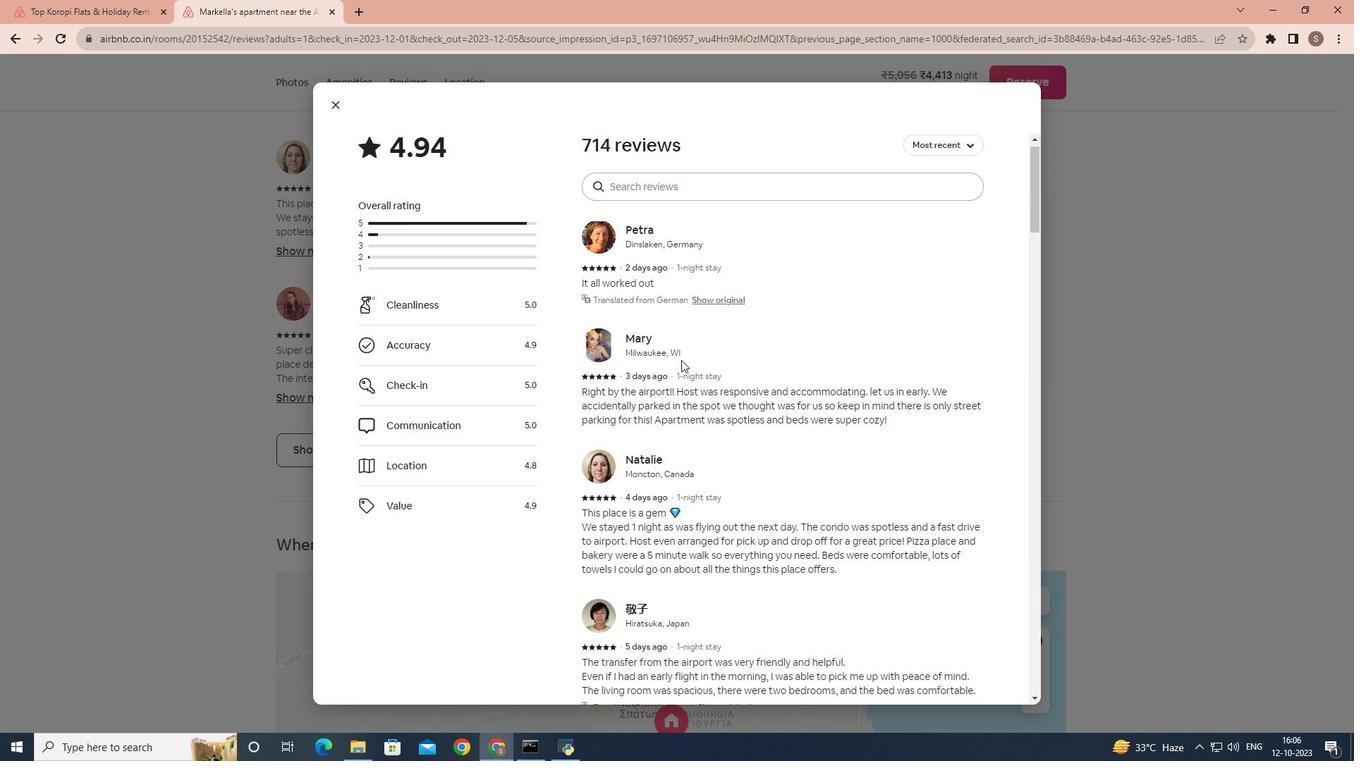 
Action: Mouse scrolled (681, 359) with delta (0, 0)
Screenshot: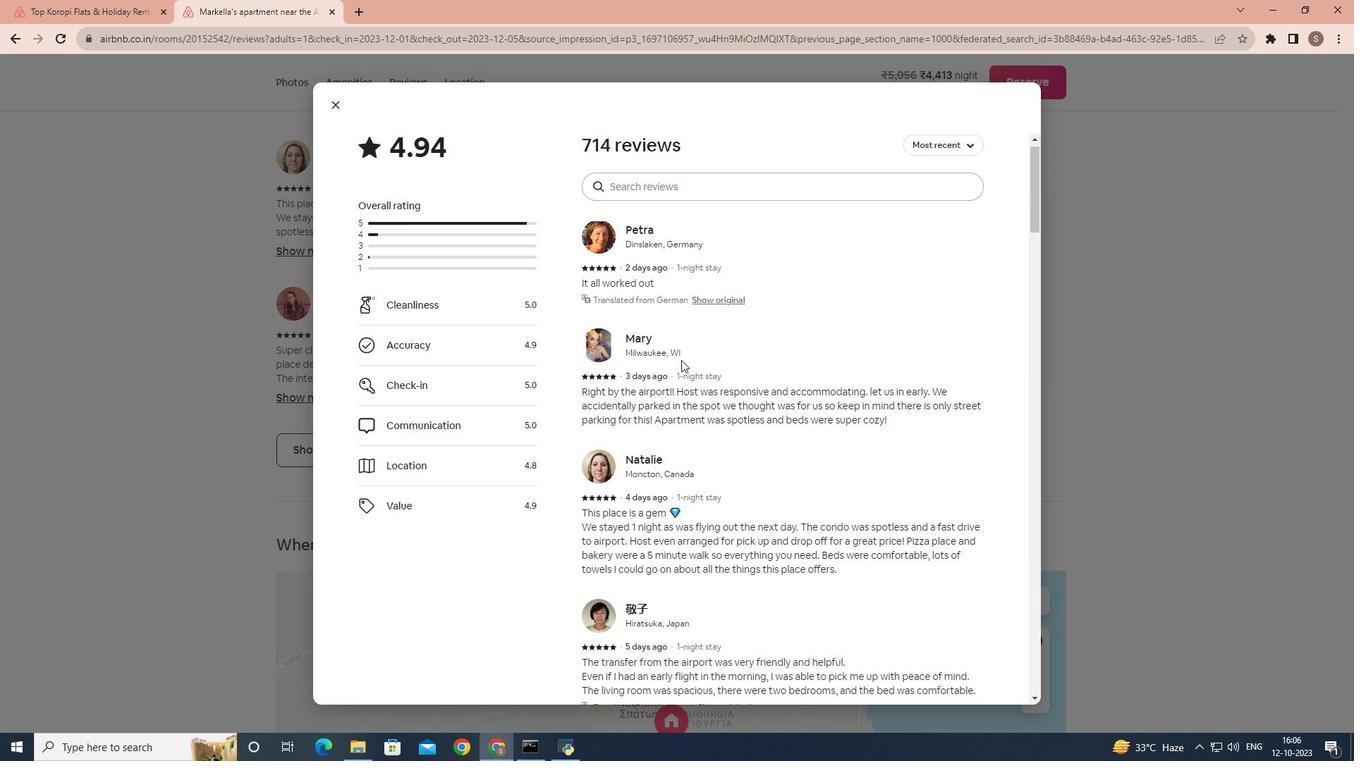 
Action: Mouse scrolled (681, 359) with delta (0, 0)
Screenshot: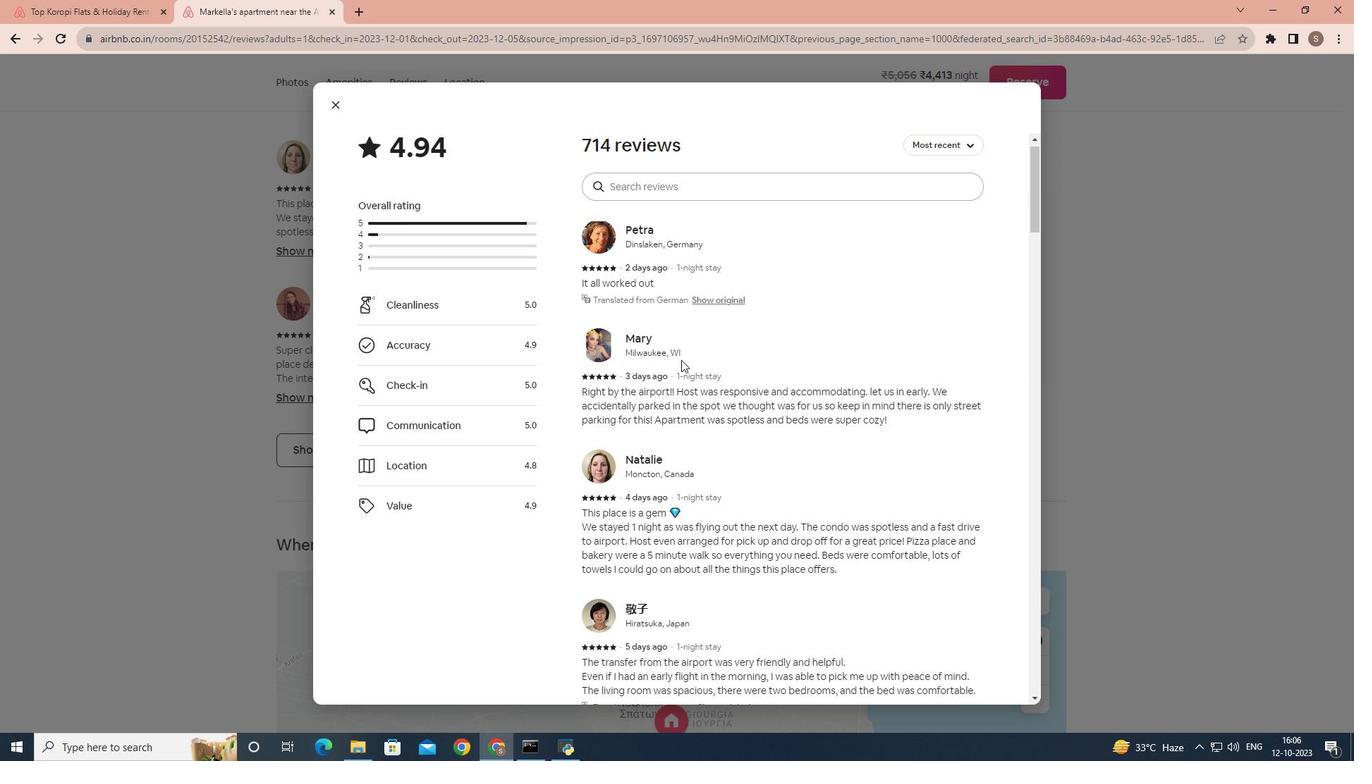 
Action: Mouse scrolled (681, 359) with delta (0, 0)
Screenshot: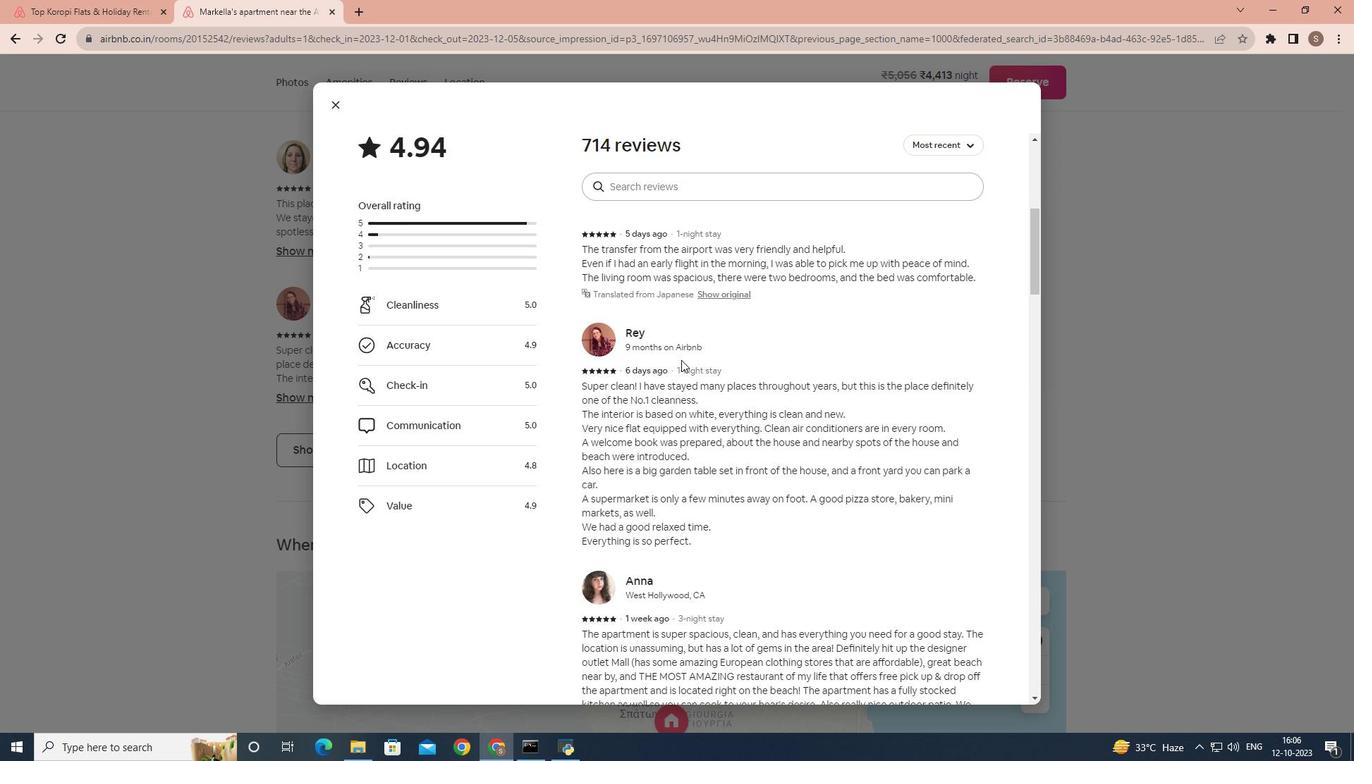 
Action: Mouse scrolled (681, 359) with delta (0, 0)
Screenshot: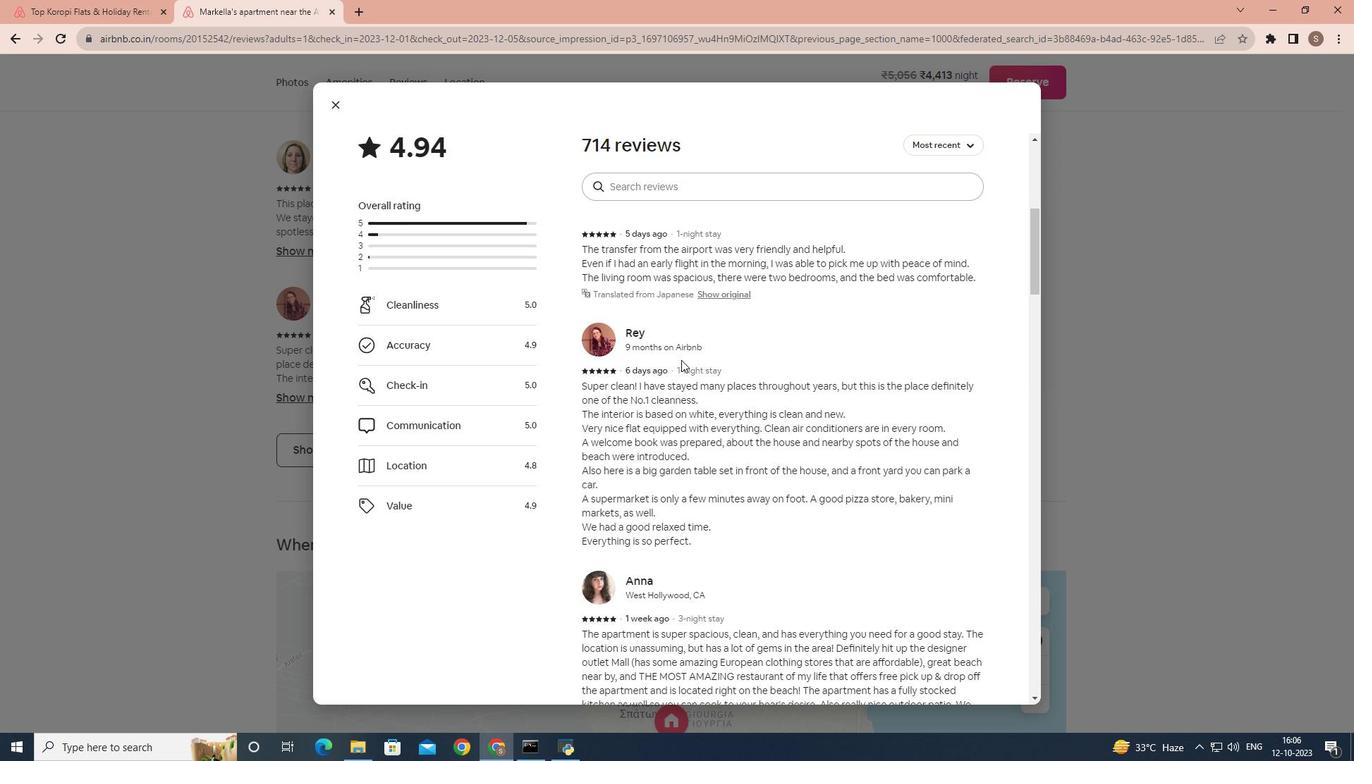 
Action: Mouse scrolled (681, 359) with delta (0, 0)
Screenshot: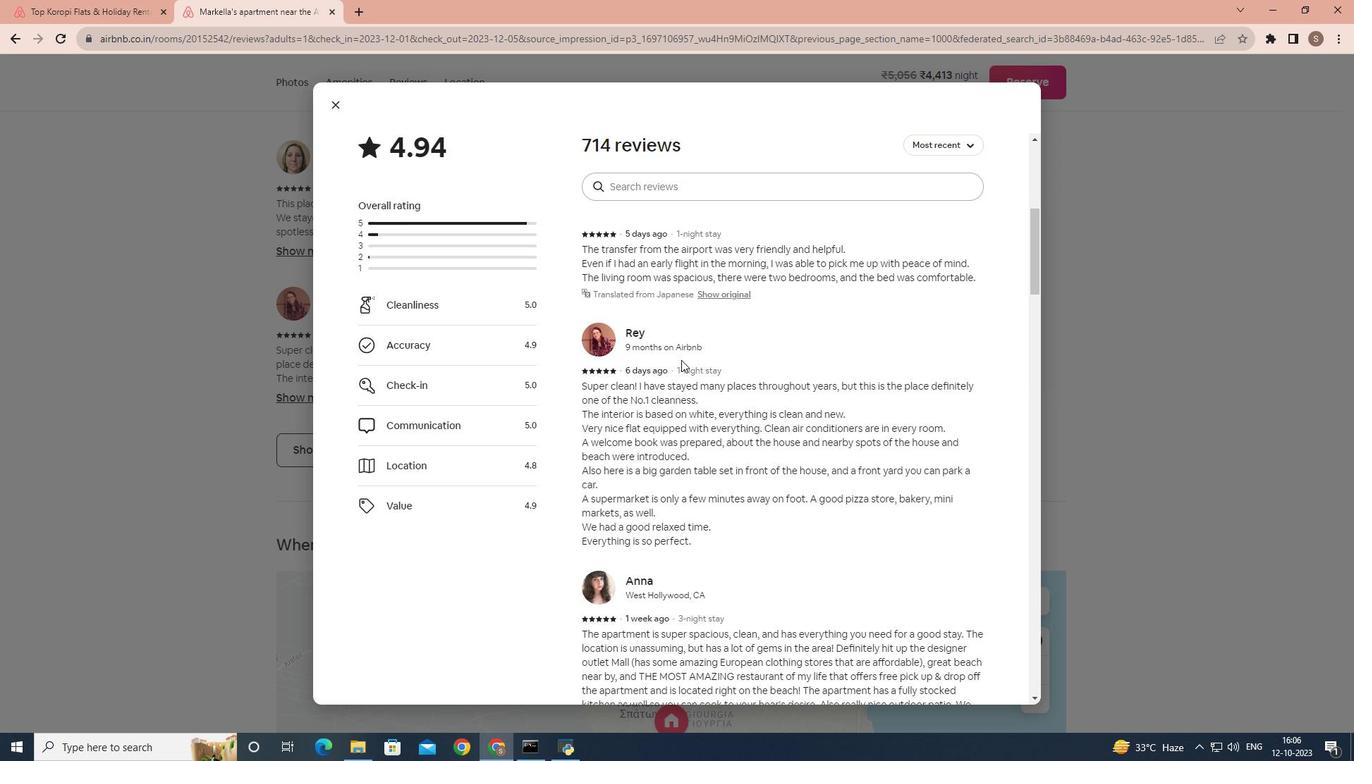 
Action: Mouse scrolled (681, 359) with delta (0, 0)
Screenshot: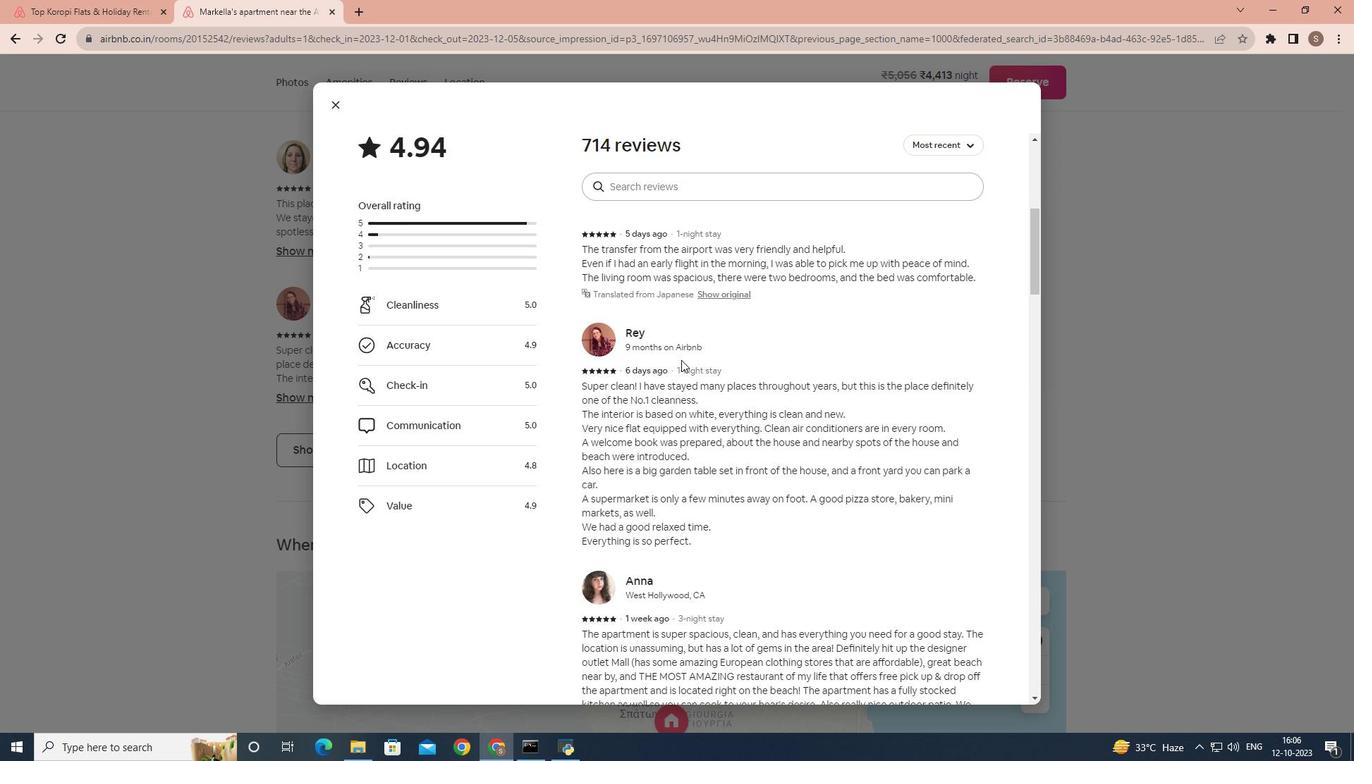 
Action: Mouse scrolled (681, 359) with delta (0, 0)
Screenshot: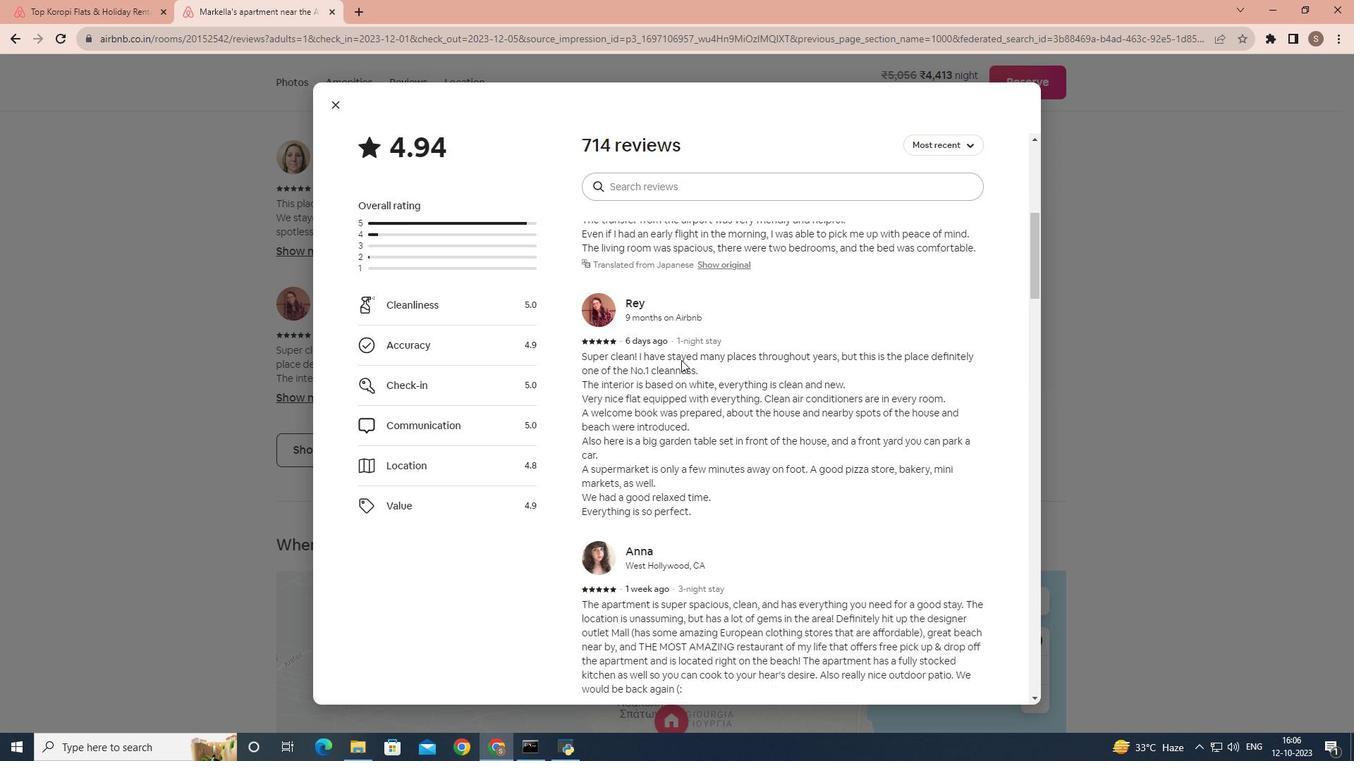 
Action: Mouse scrolled (681, 359) with delta (0, 0)
Screenshot: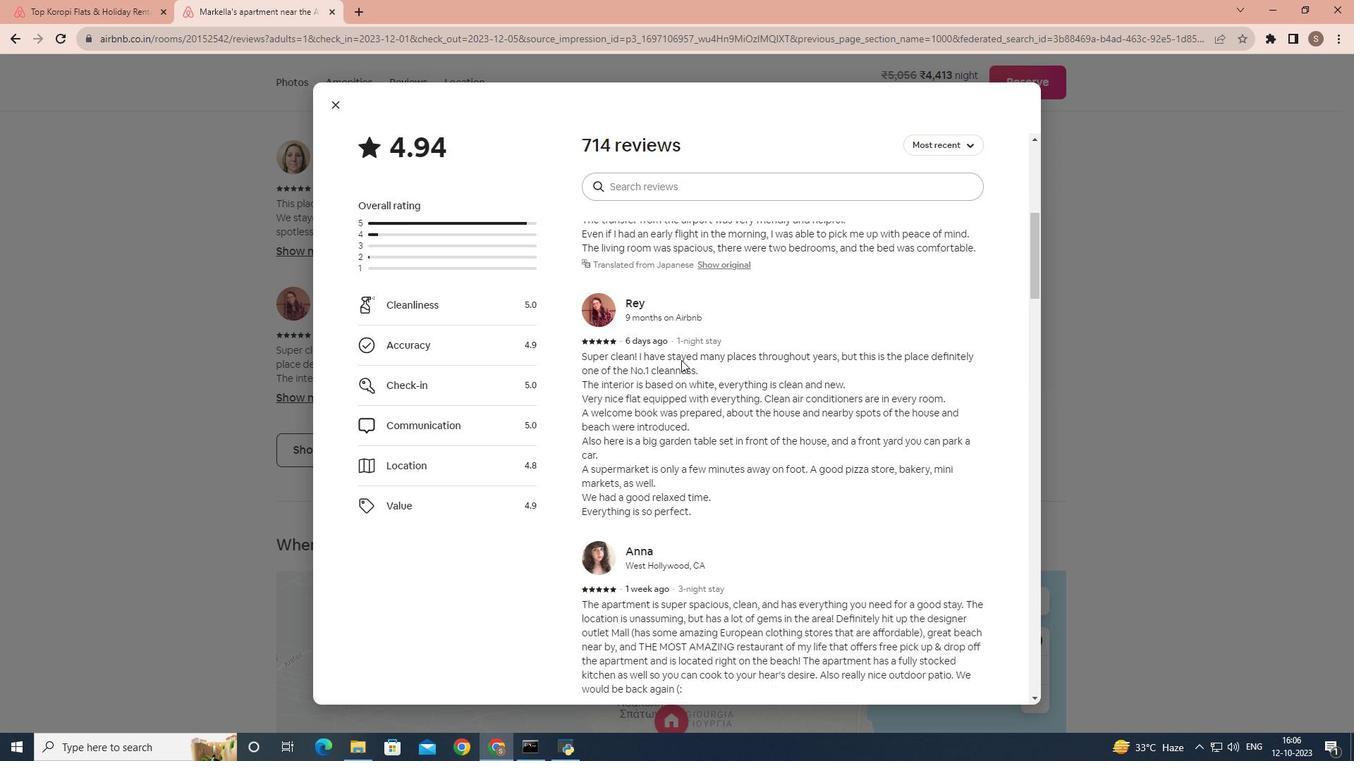 
Action: Mouse scrolled (681, 359) with delta (0, 0)
Screenshot: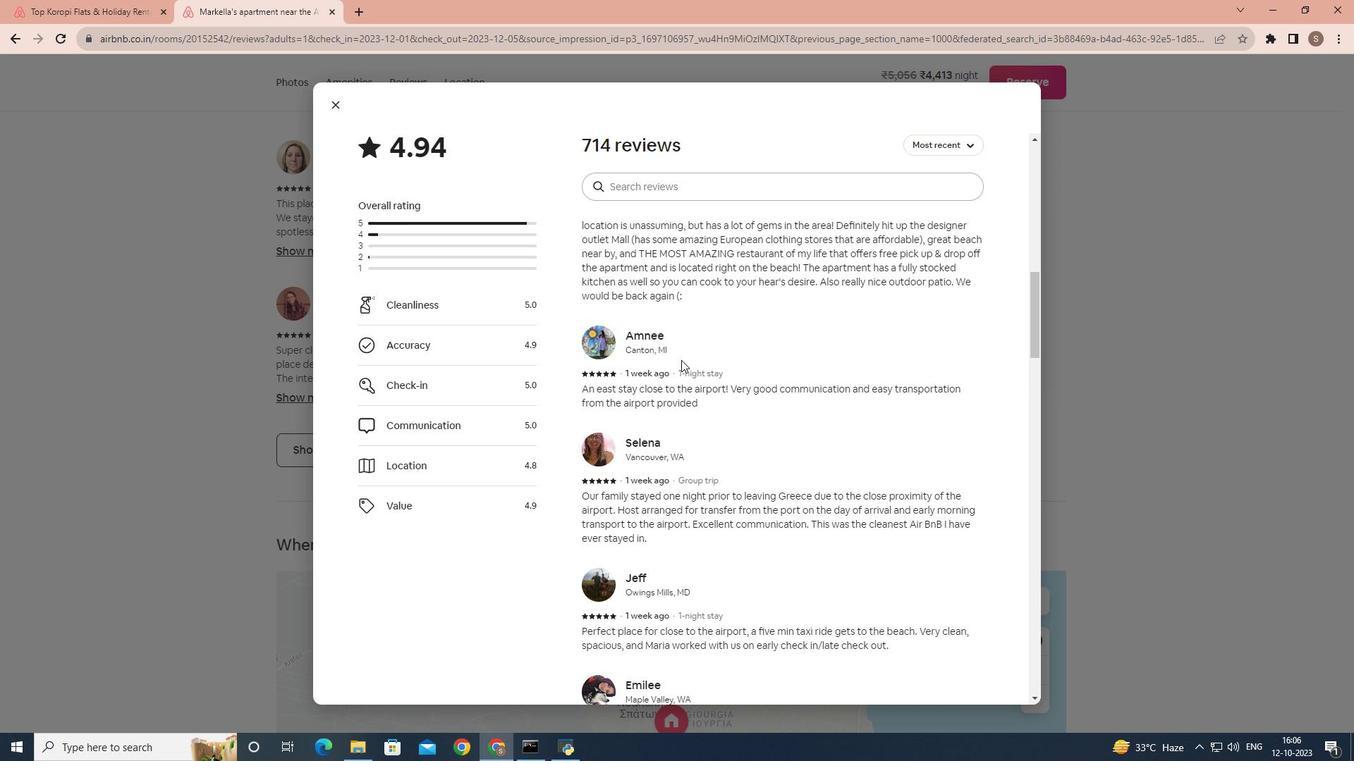 
Action: Mouse scrolled (681, 359) with delta (0, 0)
Screenshot: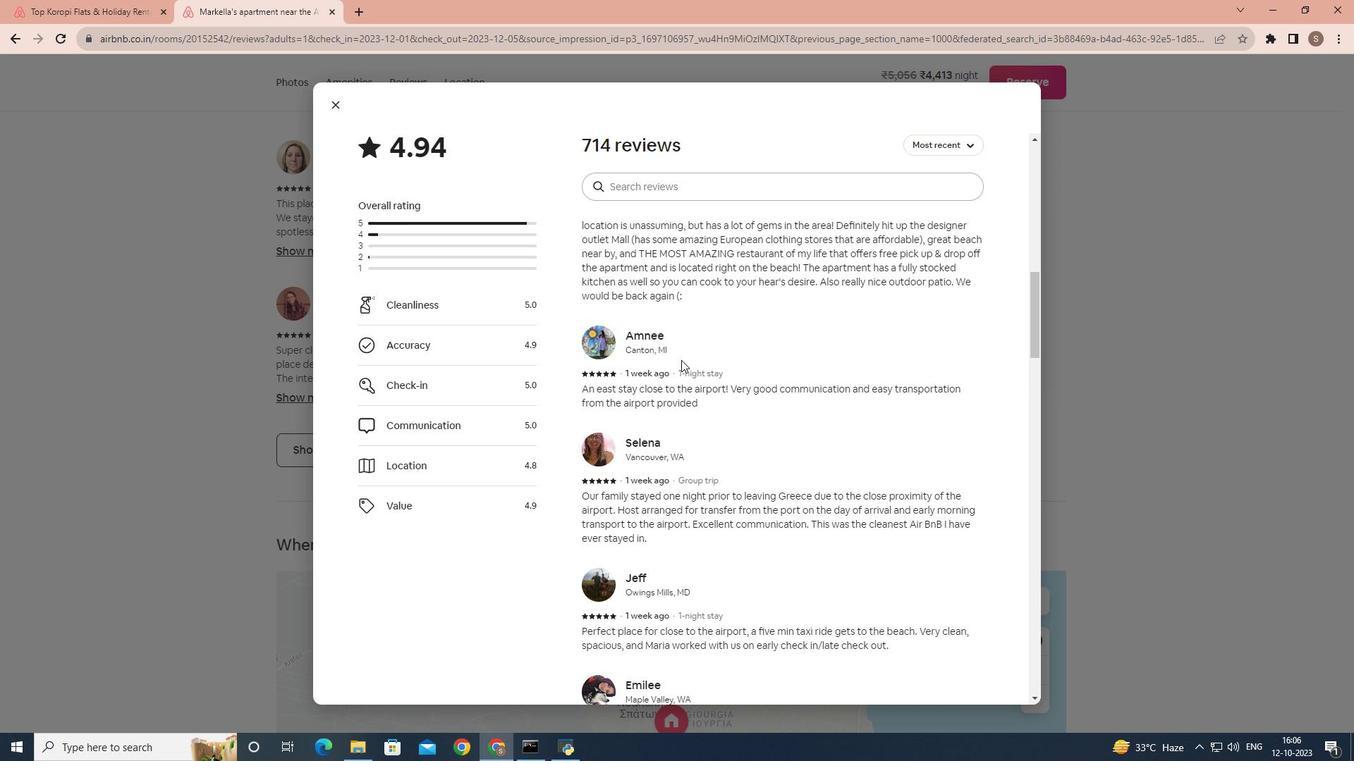 
Action: Mouse scrolled (681, 359) with delta (0, 0)
Screenshot: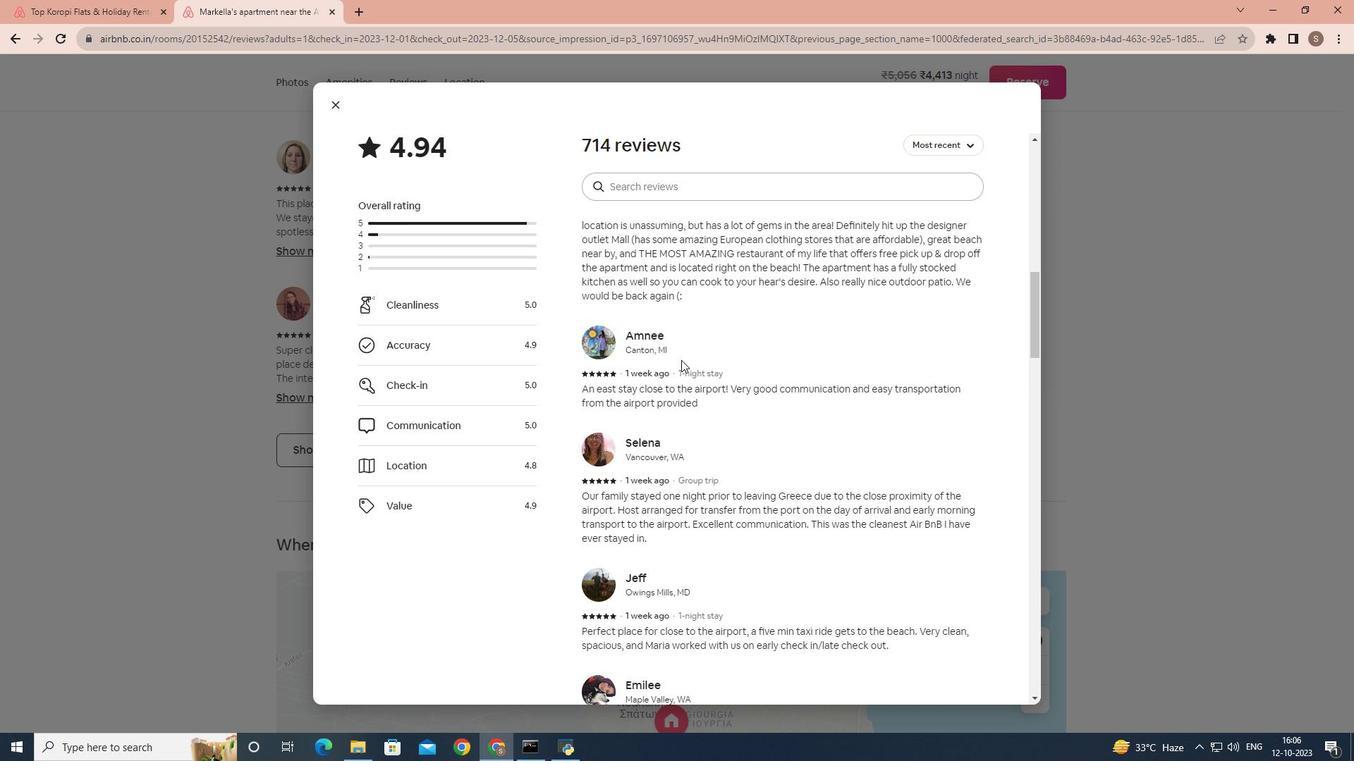 
Action: Mouse scrolled (681, 359) with delta (0, 0)
Screenshot: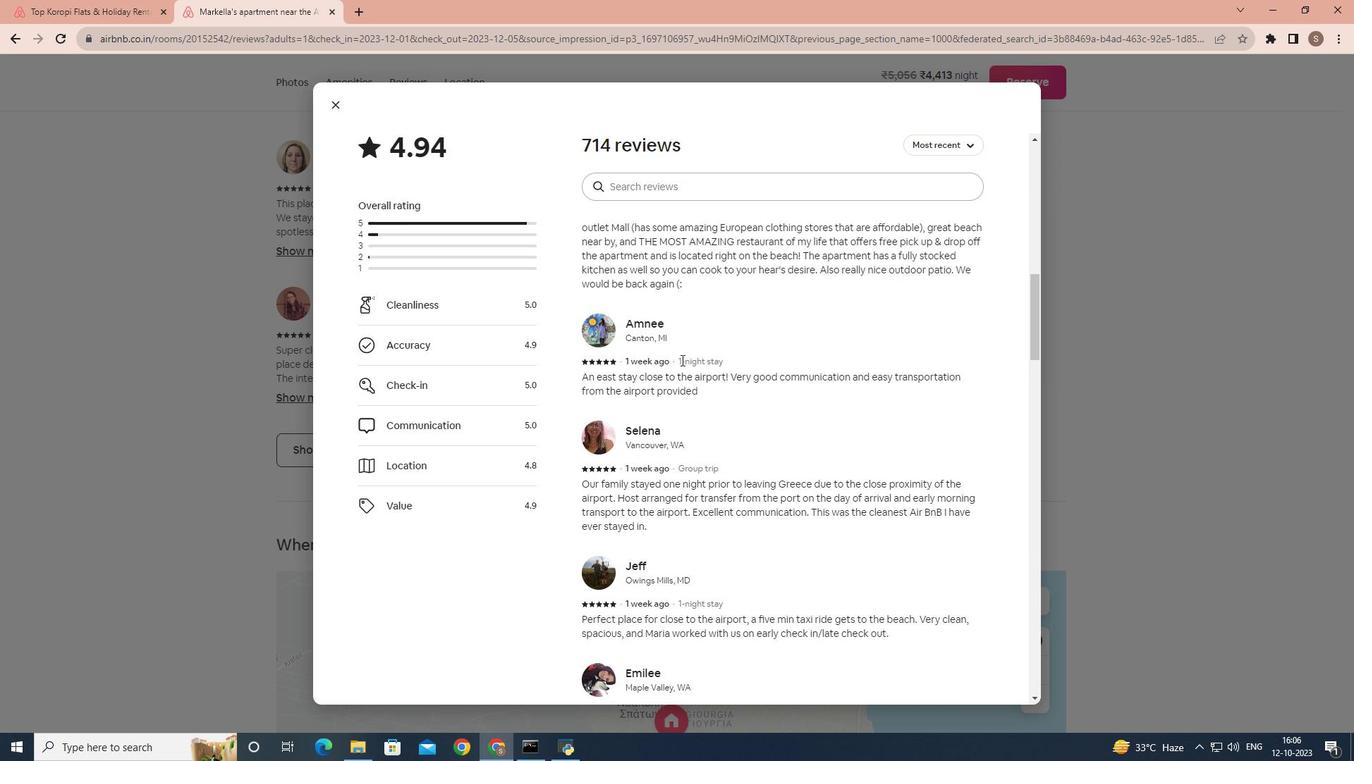 
Action: Mouse scrolled (681, 359) with delta (0, 0)
Screenshot: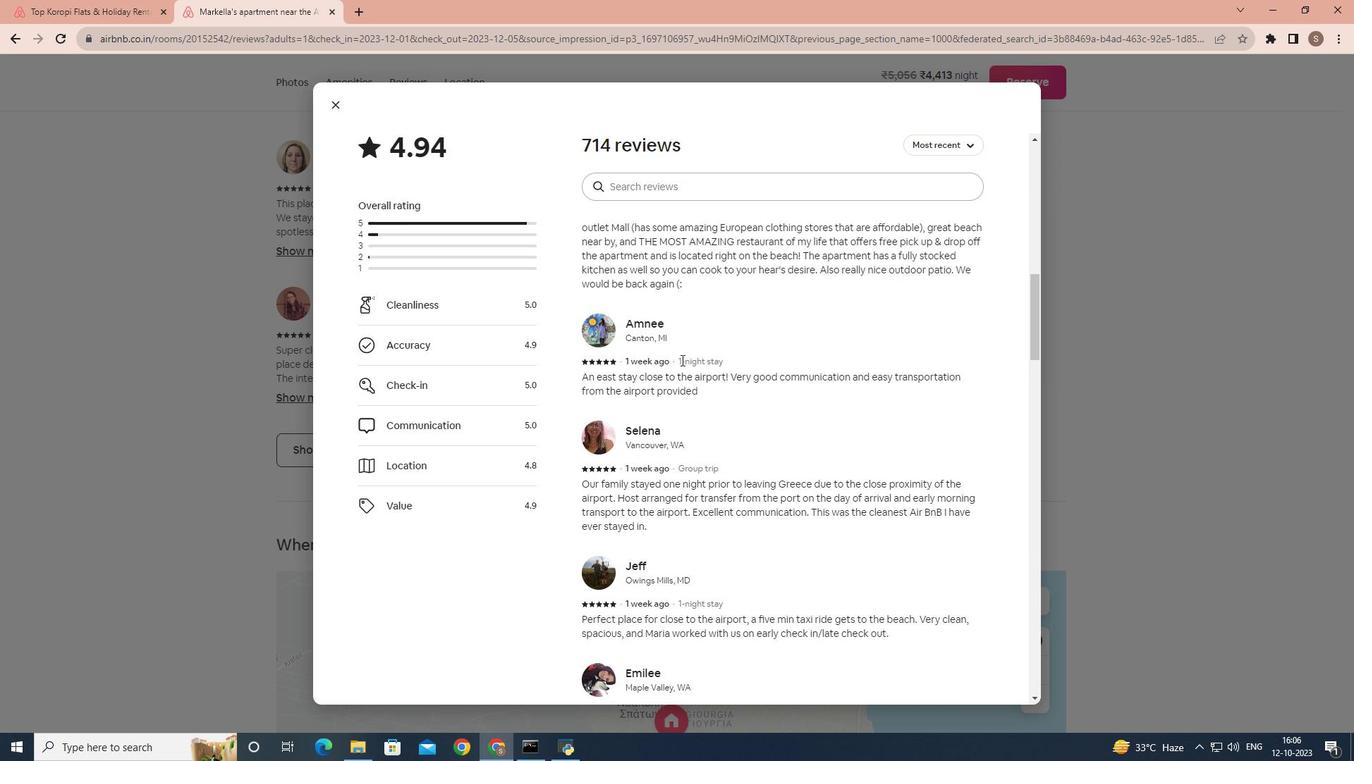 
Action: Mouse scrolled (681, 359) with delta (0, 0)
Screenshot: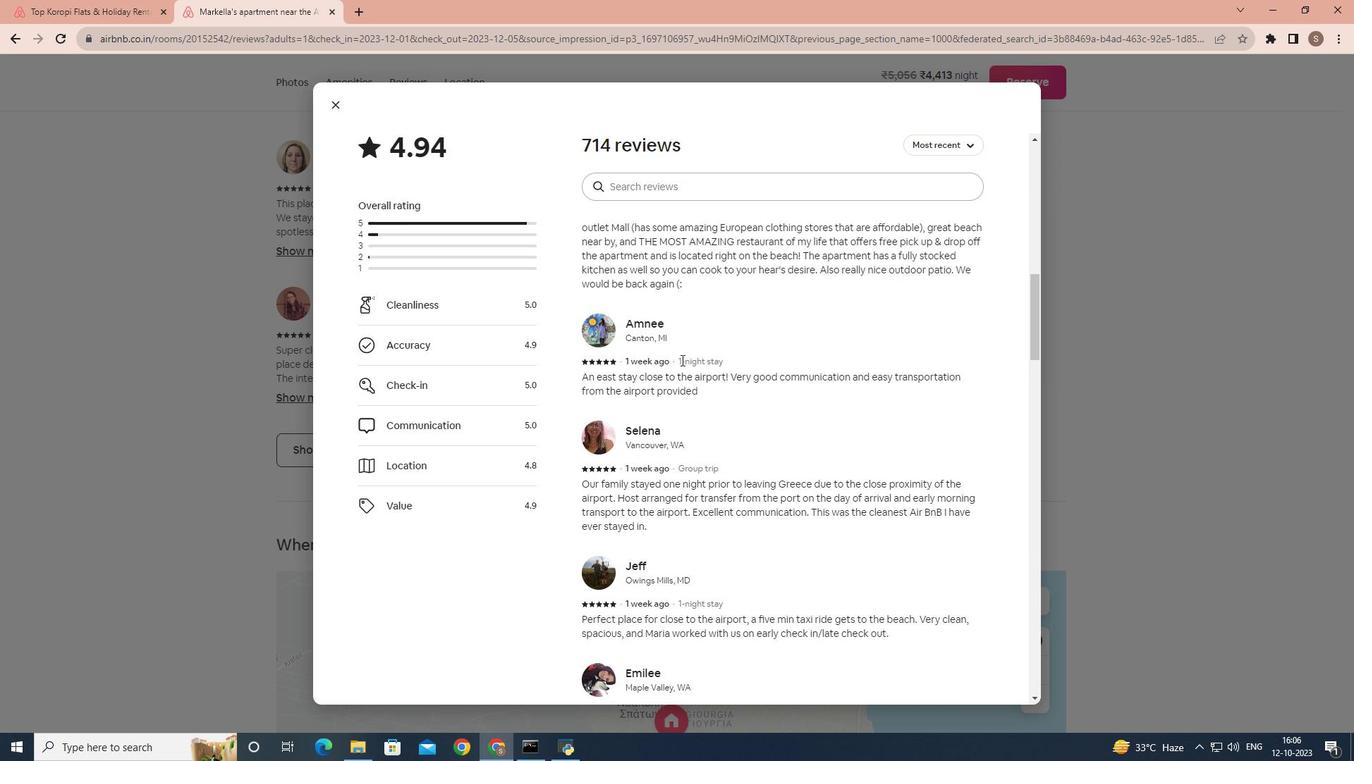 
Action: Mouse scrolled (681, 359) with delta (0, 0)
Screenshot: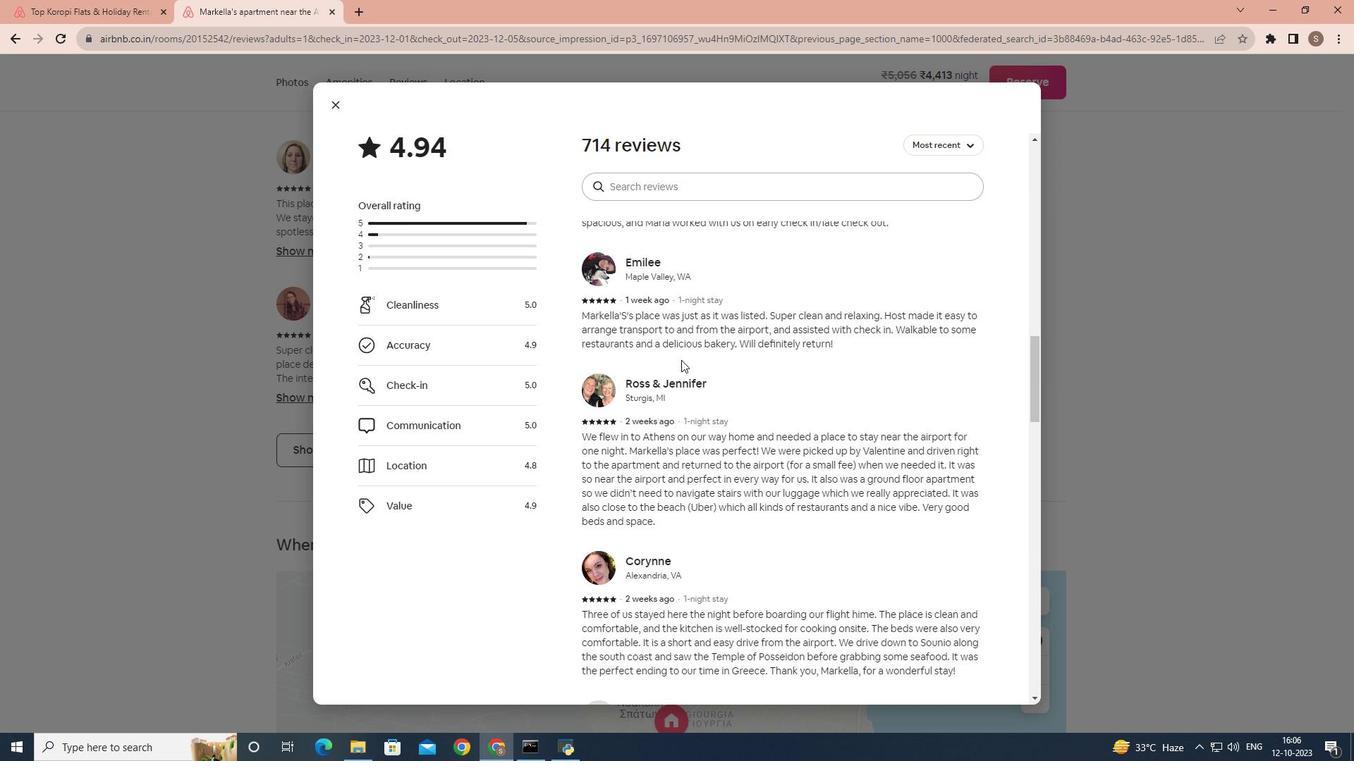
Action: Mouse scrolled (681, 359) with delta (0, 0)
Screenshot: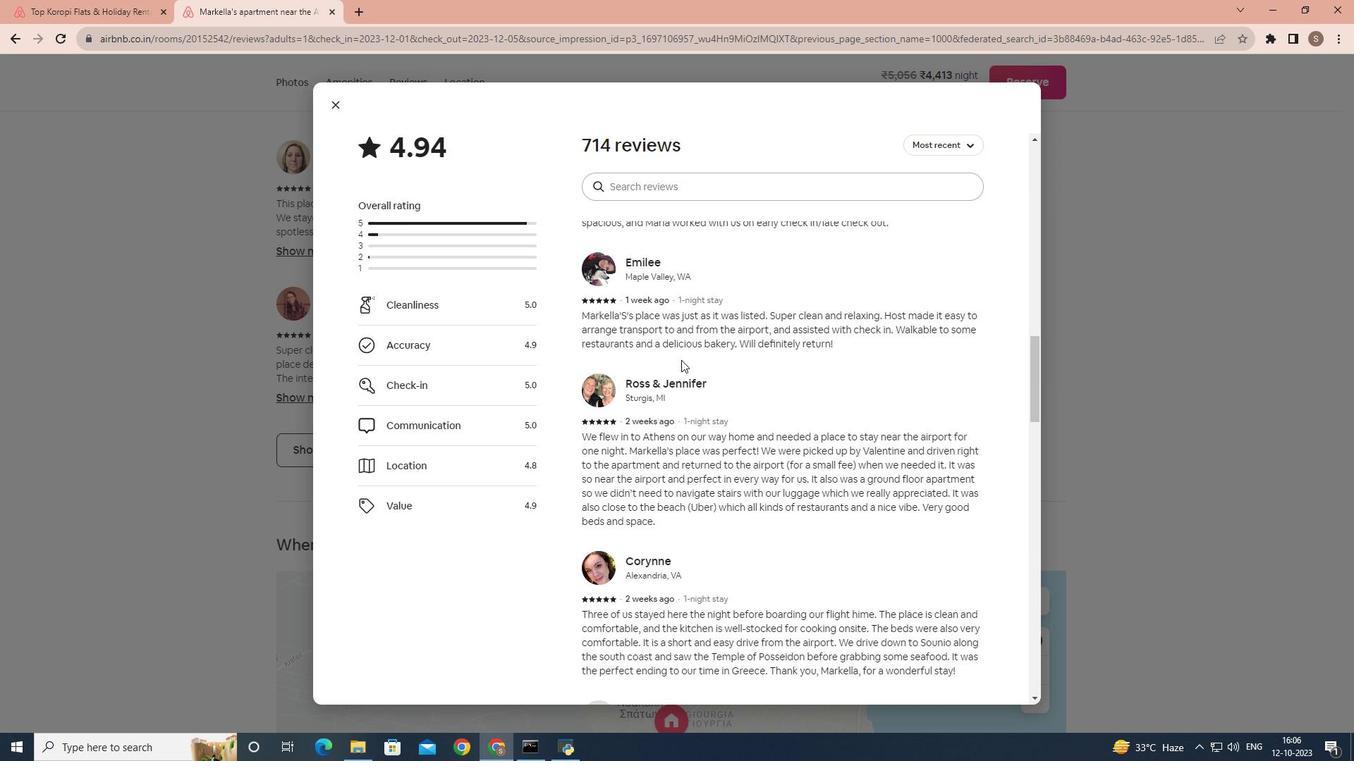 
Action: Mouse scrolled (681, 359) with delta (0, 0)
Screenshot: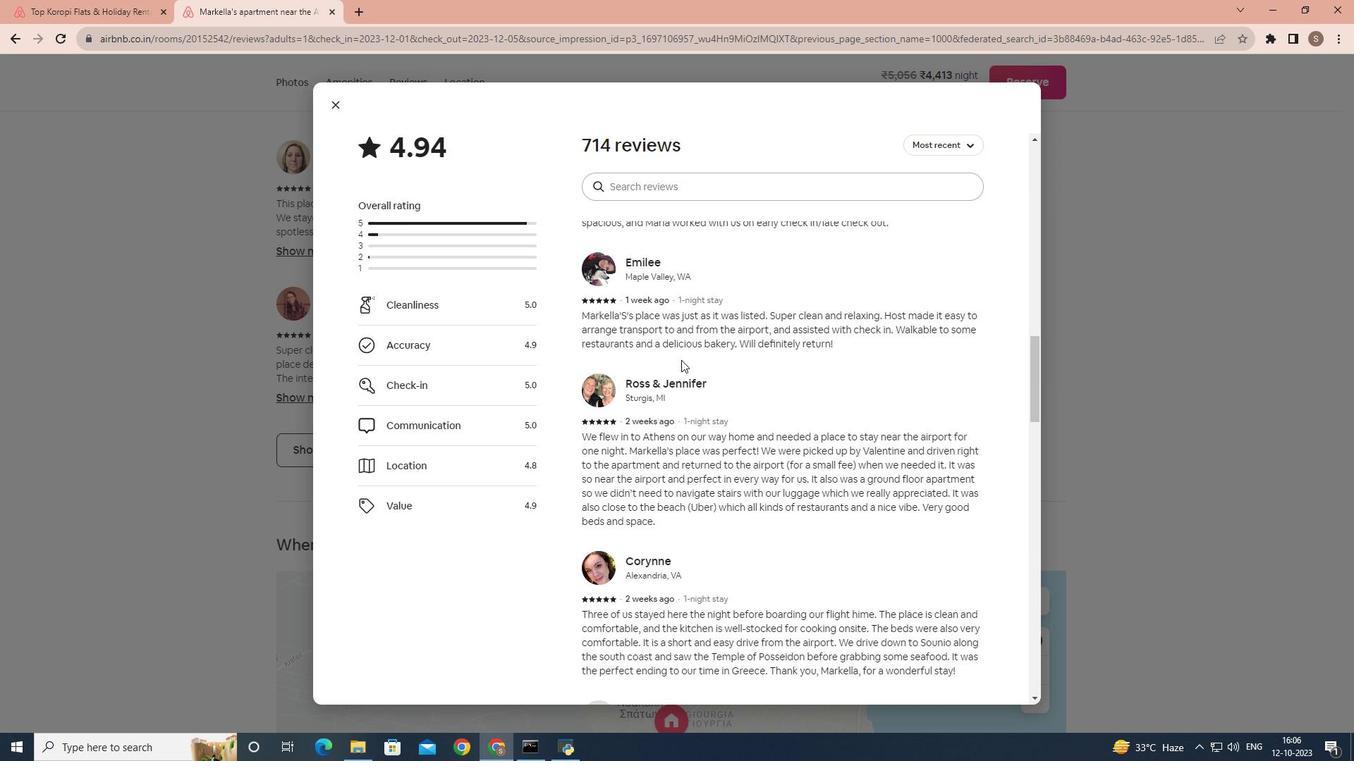 
Action: Mouse scrolled (681, 359) with delta (0, 0)
Screenshot: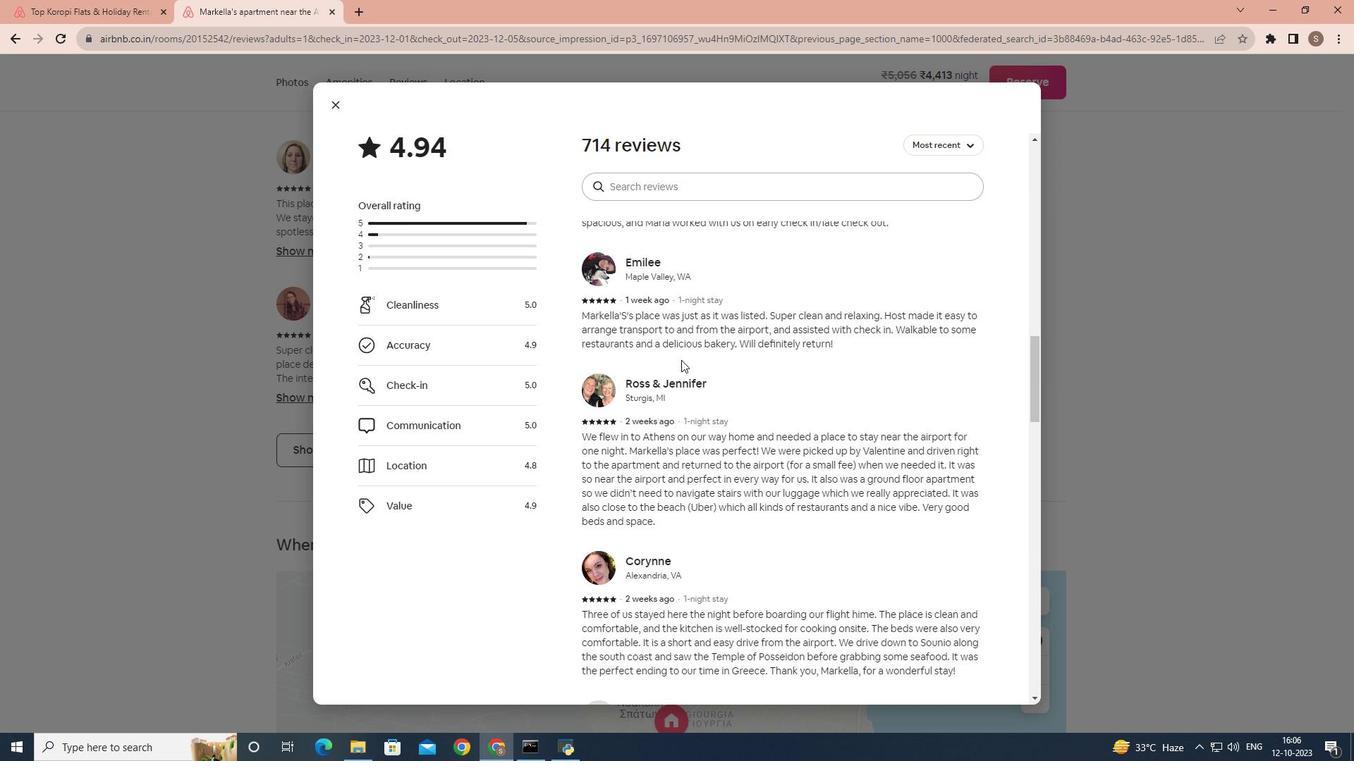 
Action: Mouse scrolled (681, 359) with delta (0, 0)
Screenshot: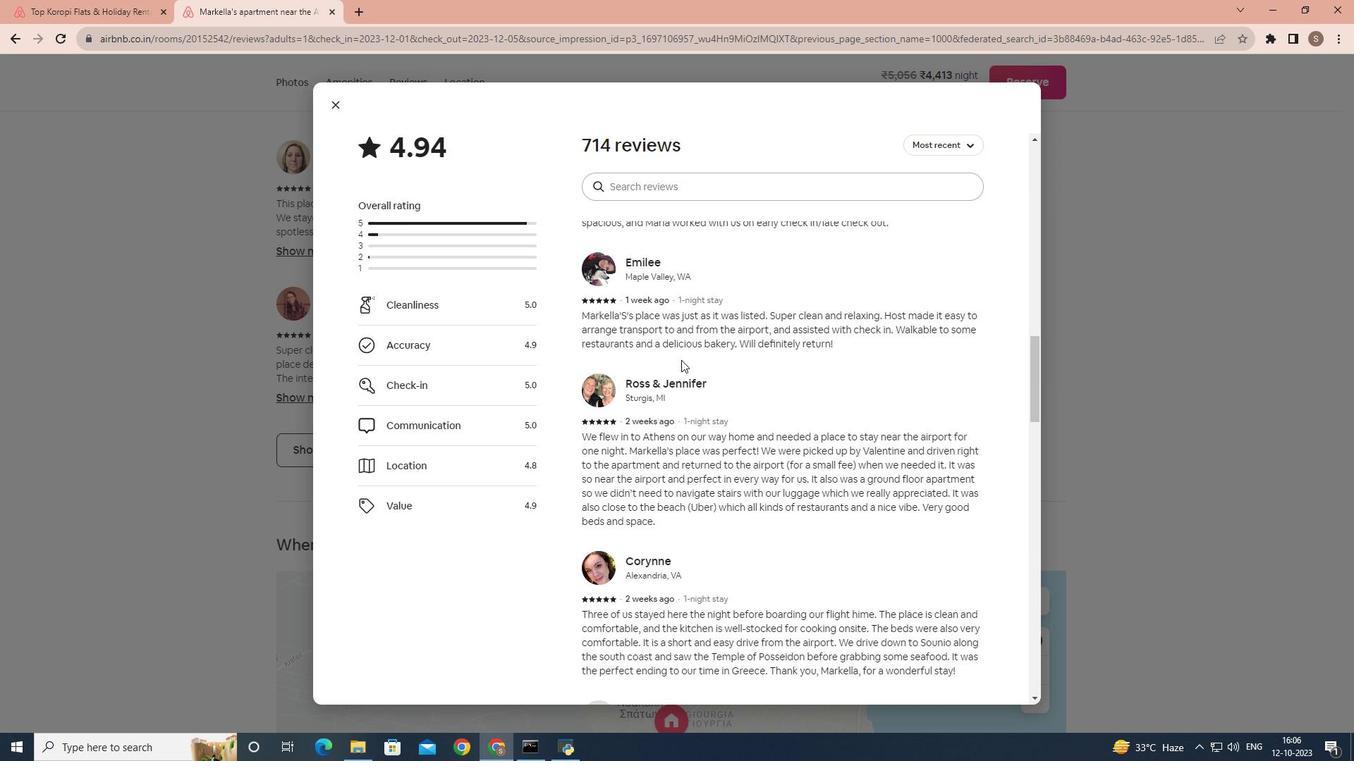 
Action: Mouse scrolled (681, 359) with delta (0, 0)
Screenshot: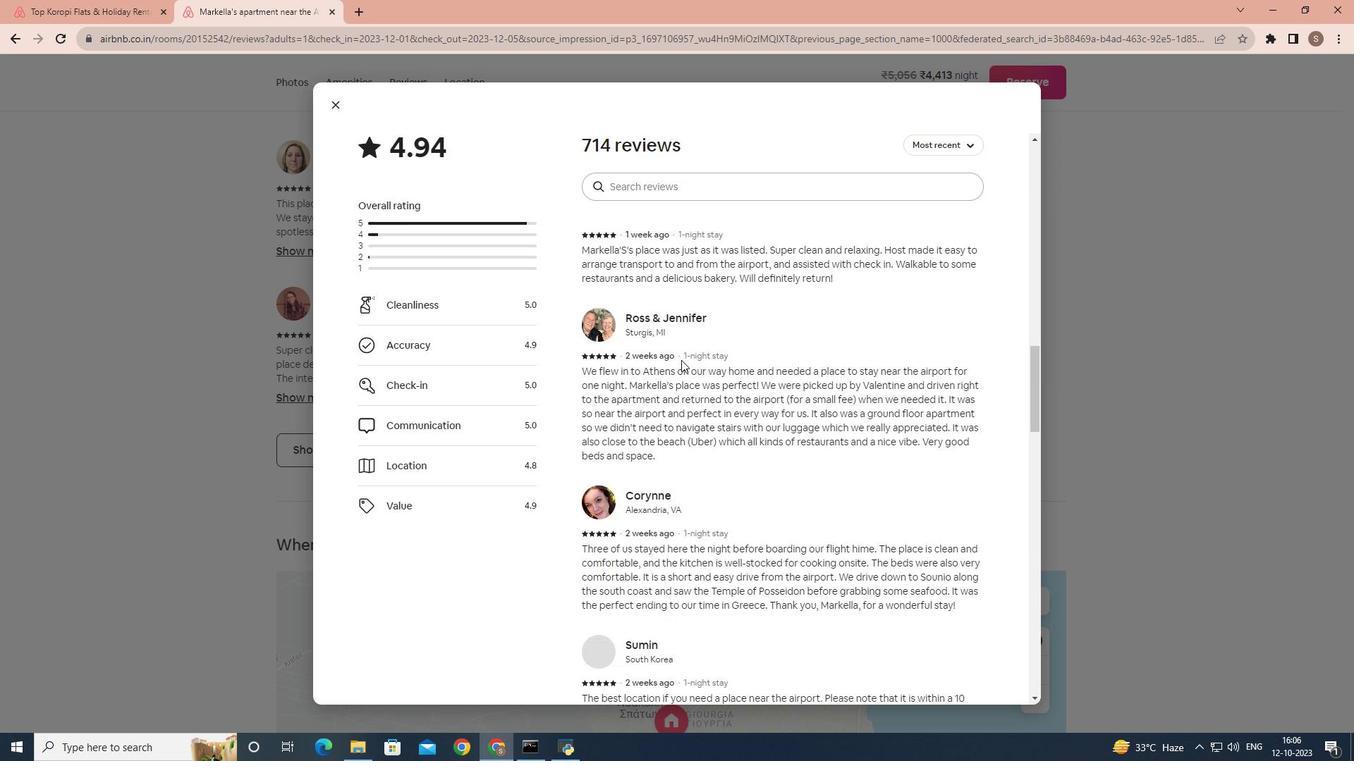 
Action: Mouse scrolled (681, 359) with delta (0, 0)
Screenshot: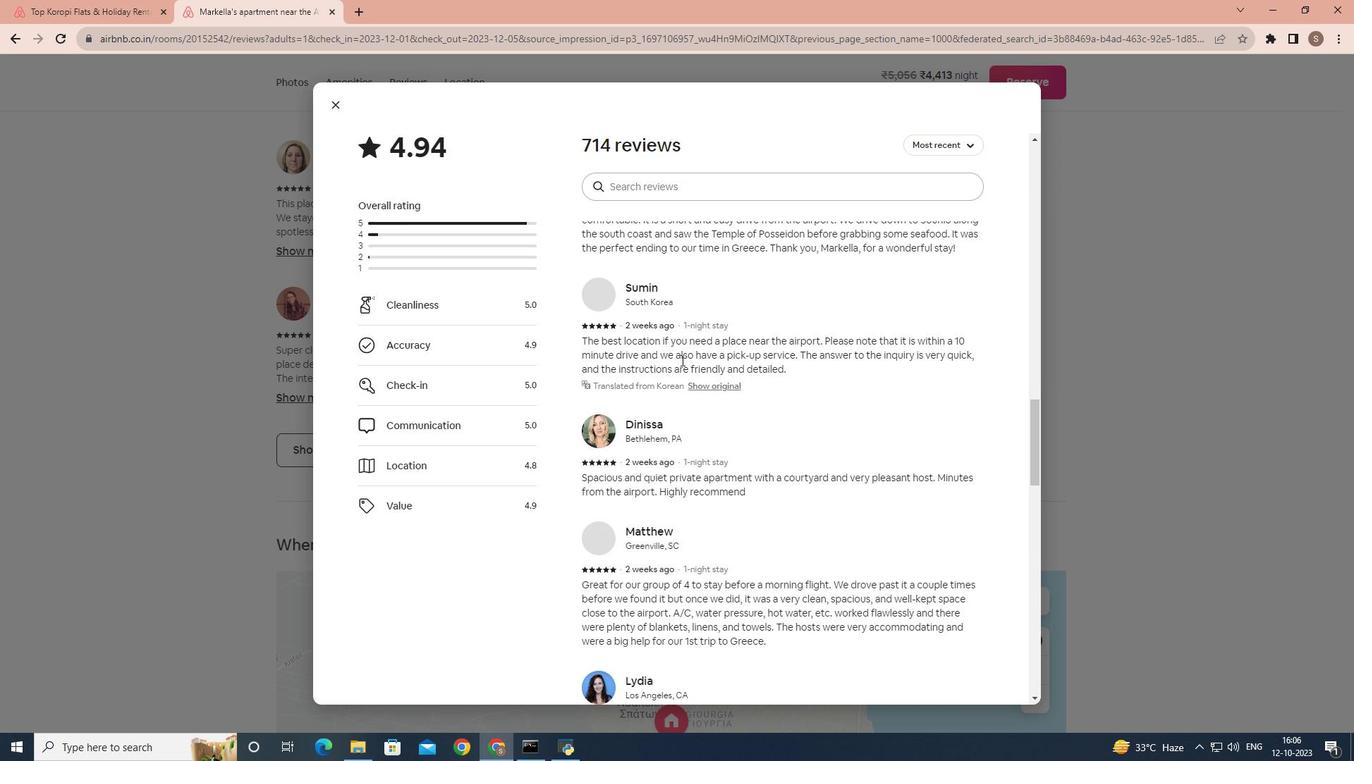 
Action: Mouse scrolled (681, 359) with delta (0, 0)
Screenshot: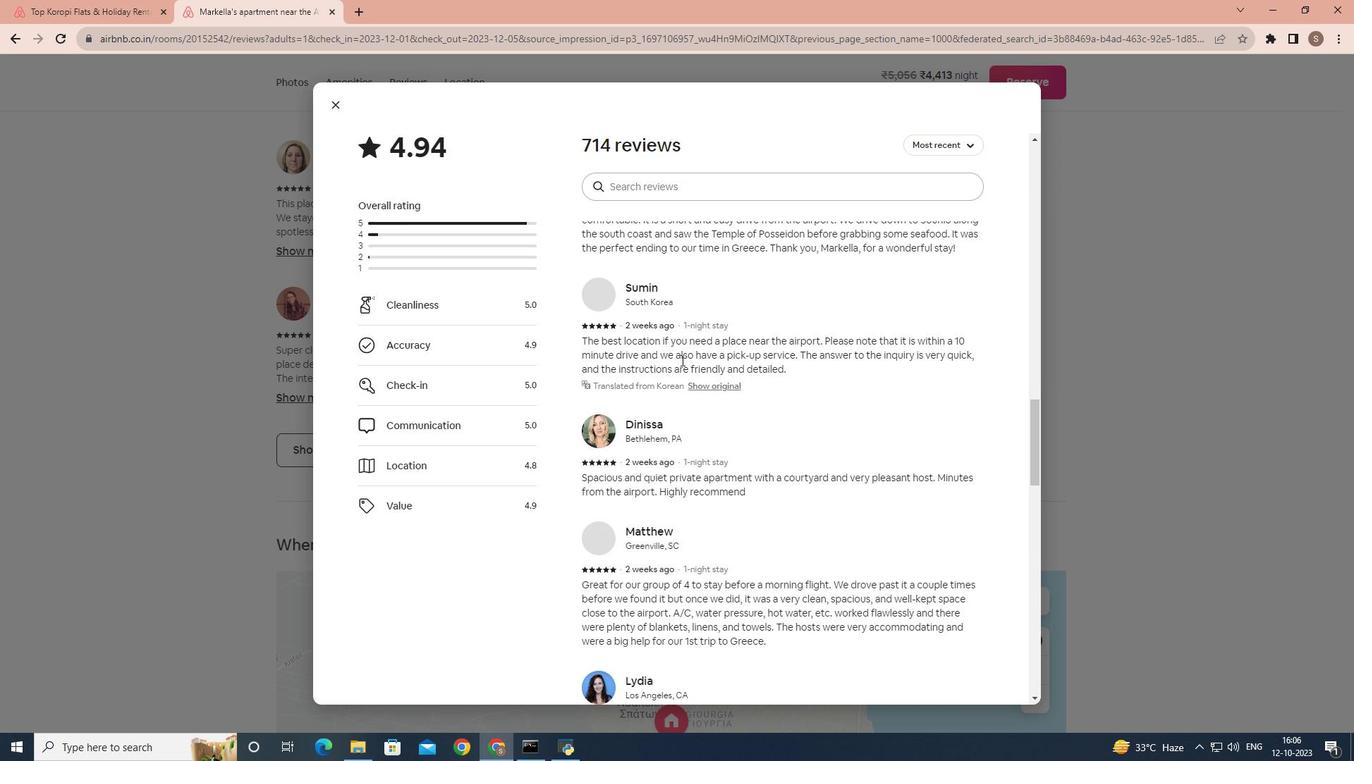 
Action: Mouse scrolled (681, 359) with delta (0, 0)
Screenshot: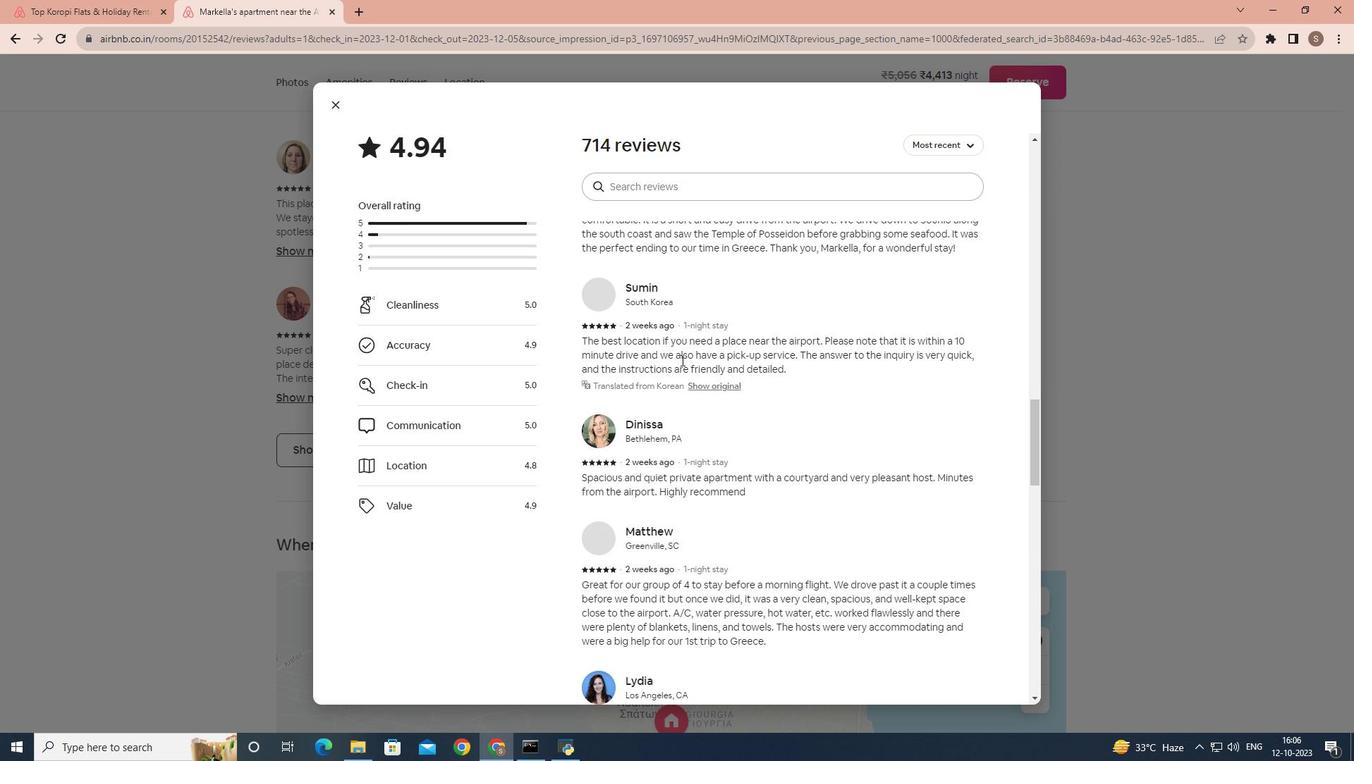 
Action: Mouse scrolled (681, 359) with delta (0, 0)
Screenshot: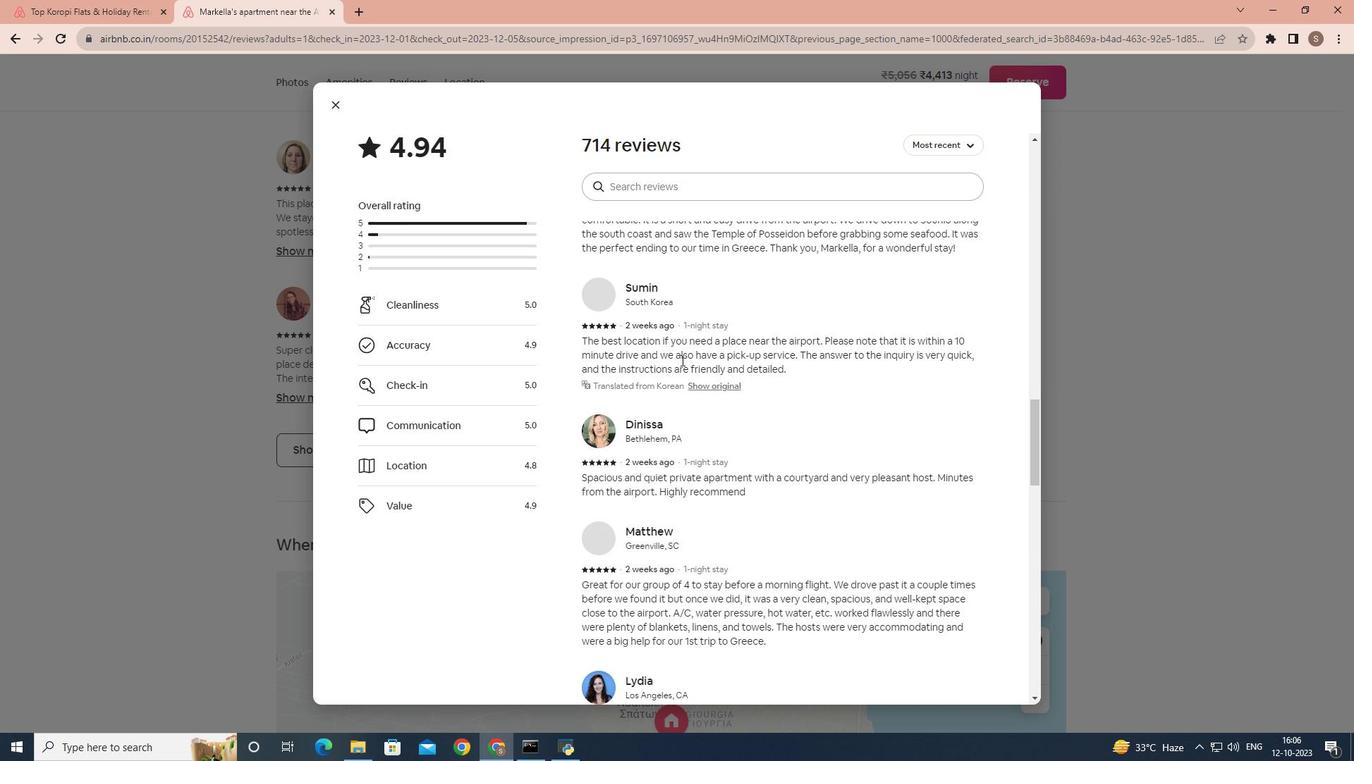 
Action: Mouse scrolled (681, 359) with delta (0, 0)
Screenshot: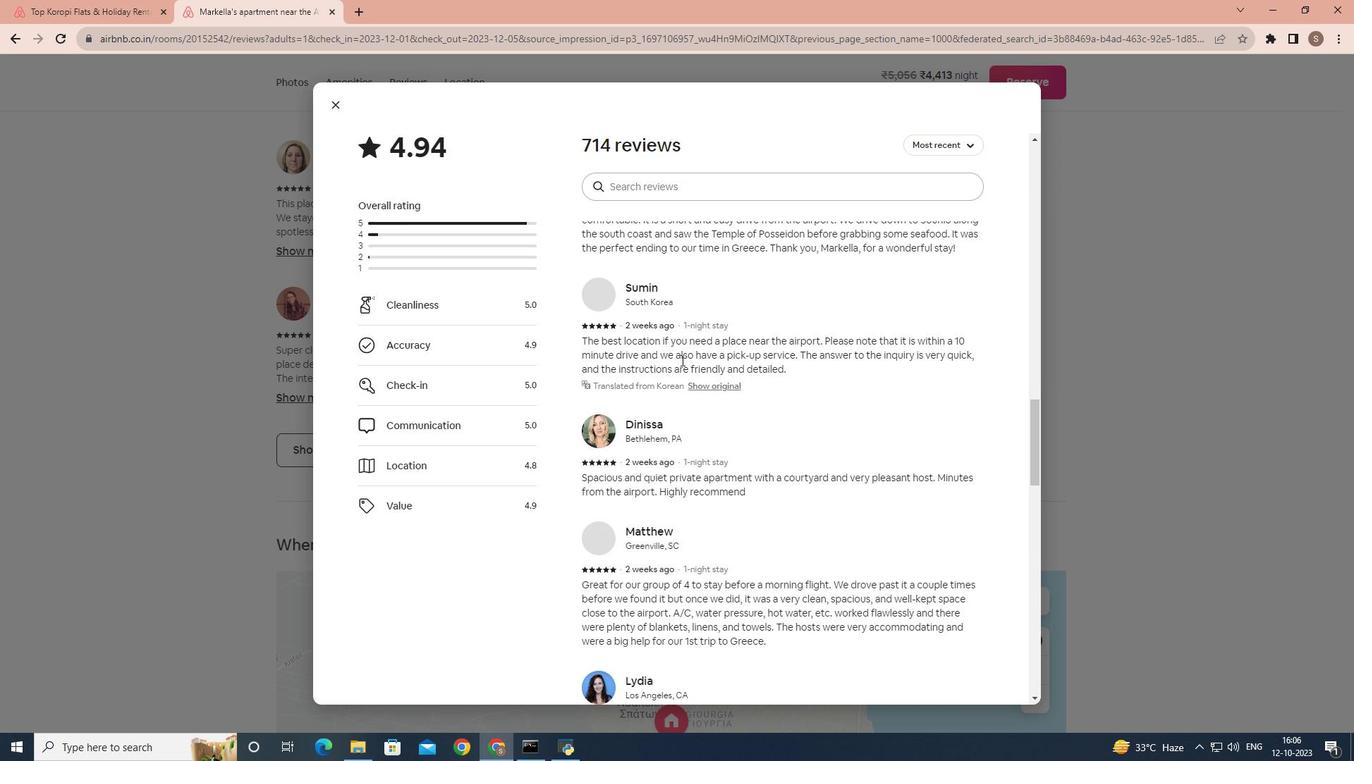 
Action: Mouse scrolled (681, 359) with delta (0, 0)
Screenshot: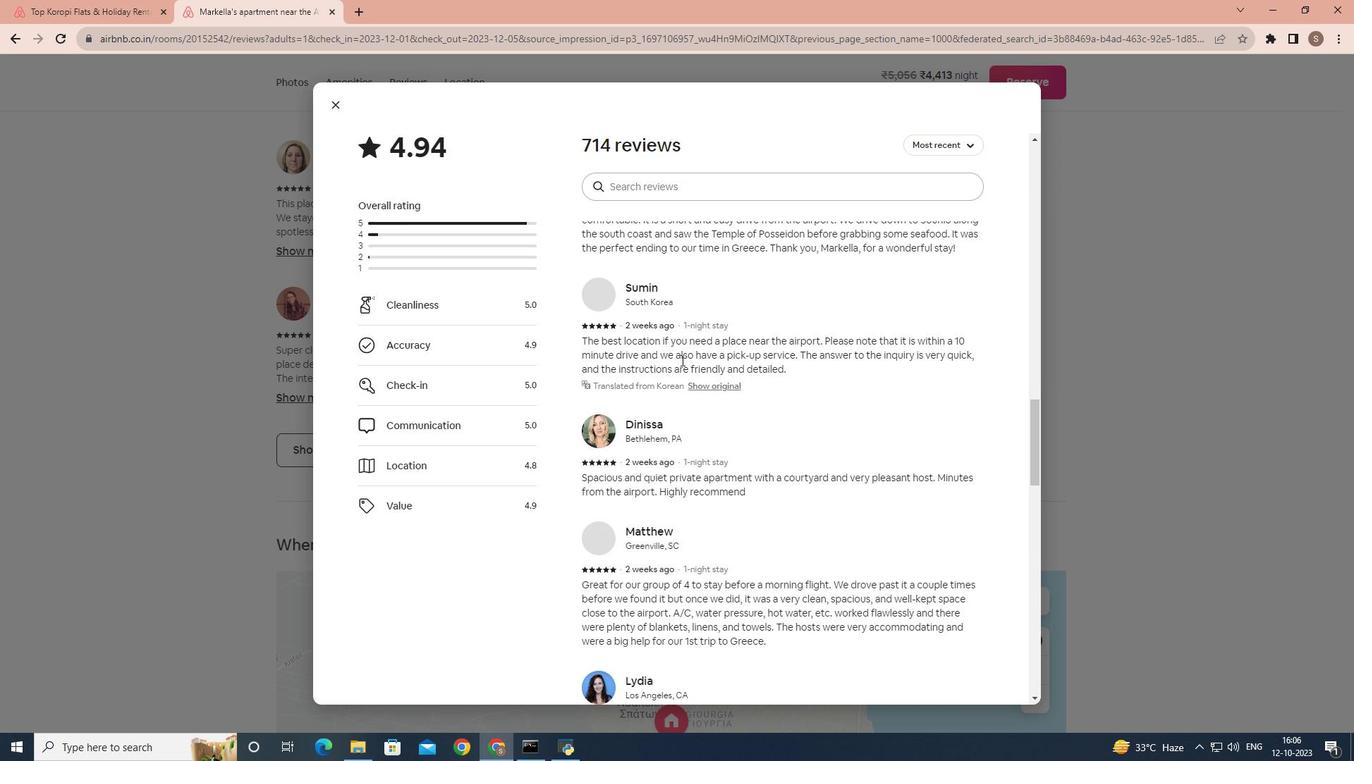 
Action: Mouse scrolled (681, 359) with delta (0, 0)
Screenshot: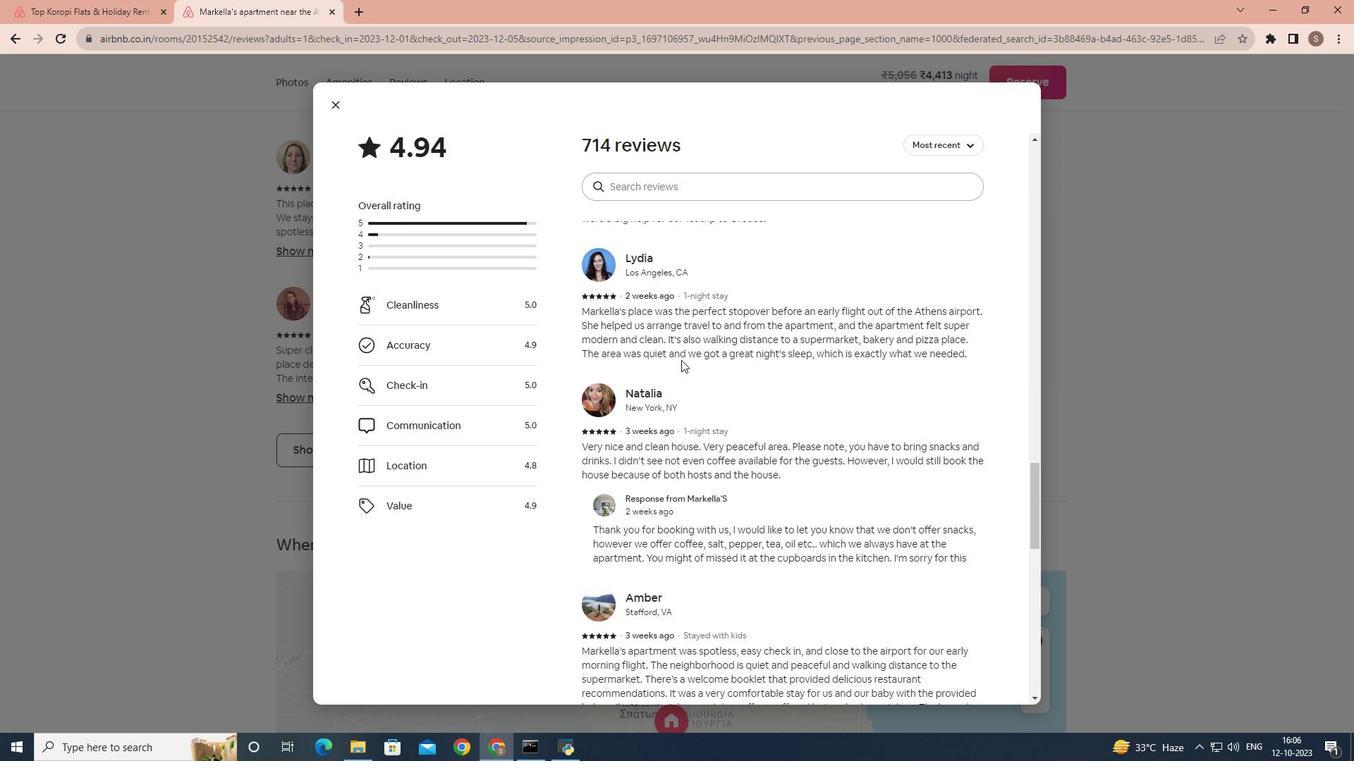 
Action: Mouse scrolled (681, 359) with delta (0, 0)
Screenshot: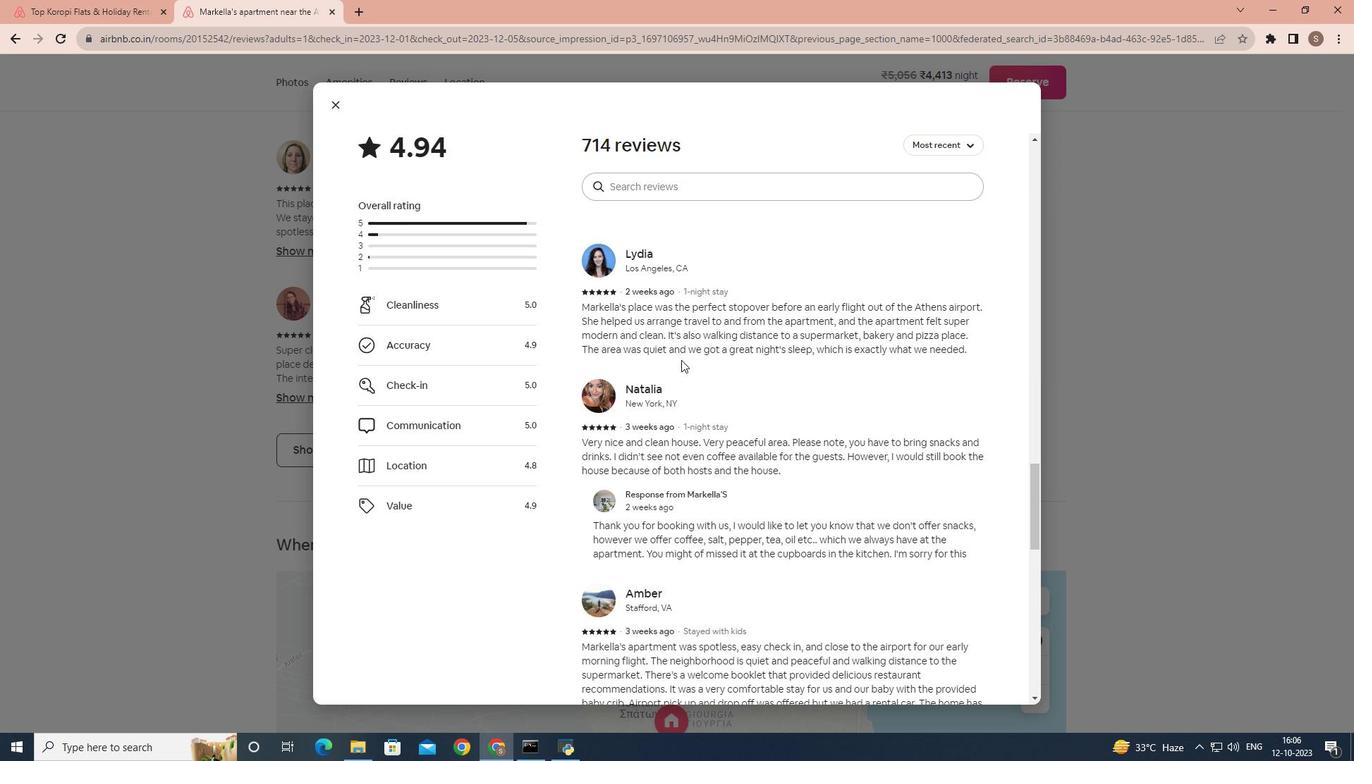 
Action: Mouse scrolled (681, 359) with delta (0, 0)
Screenshot: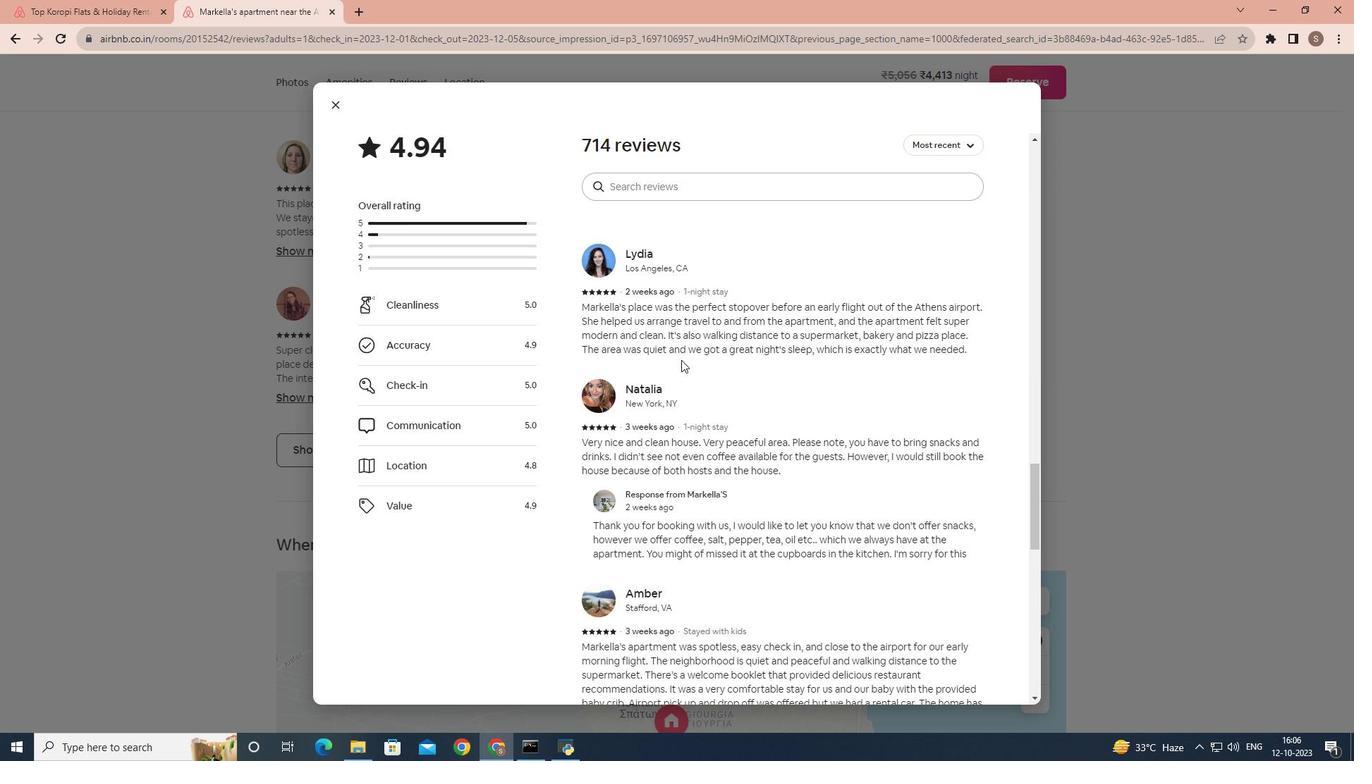 
Action: Mouse scrolled (681, 359) with delta (0, 0)
Screenshot: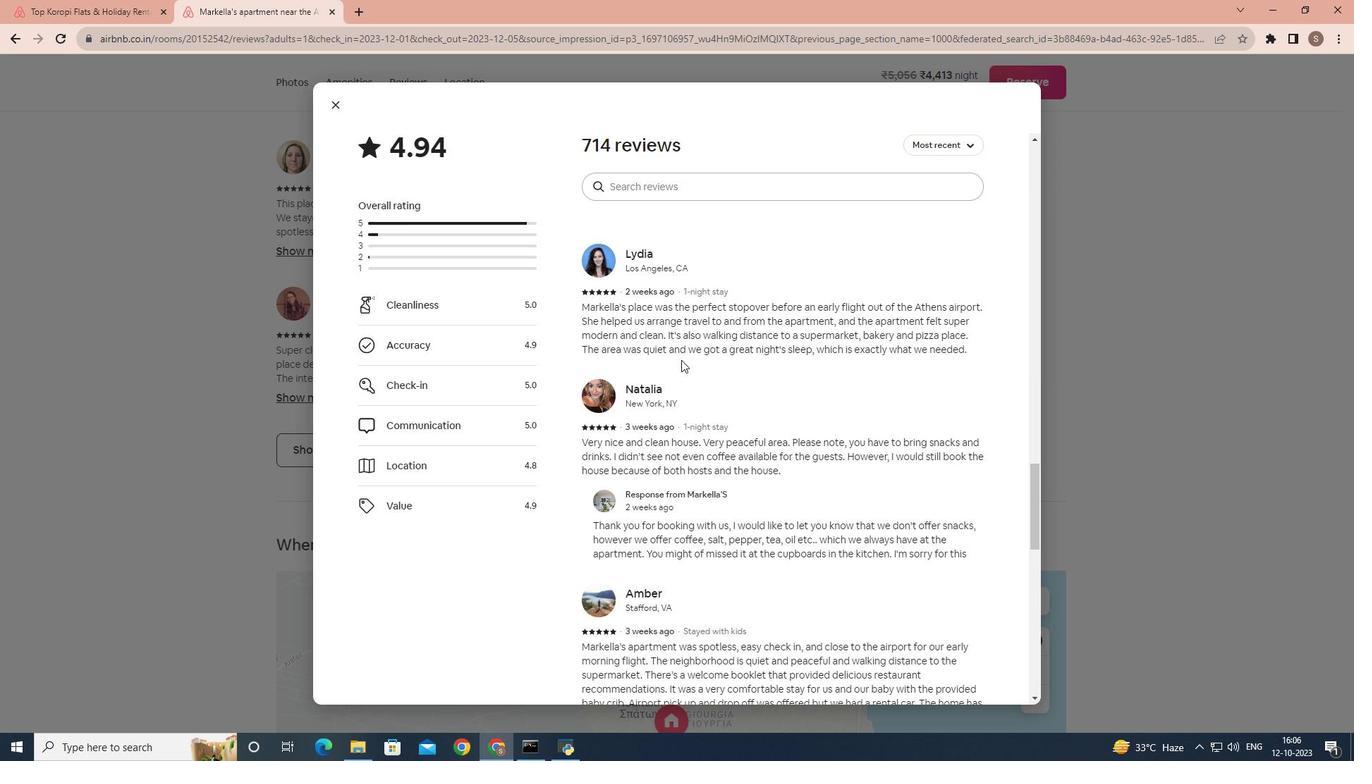 
Action: Mouse scrolled (681, 359) with delta (0, 0)
Screenshot: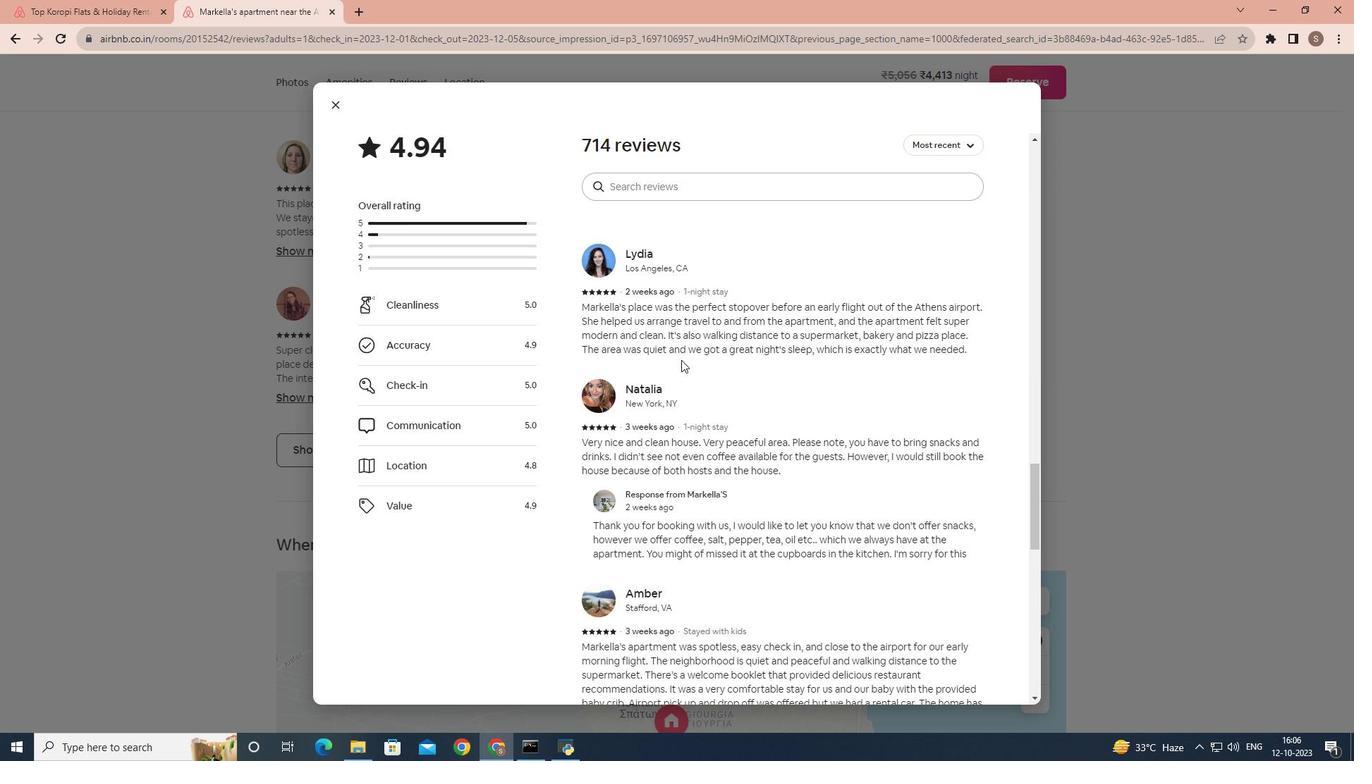 
Action: Mouse moved to (681, 359)
Screenshot: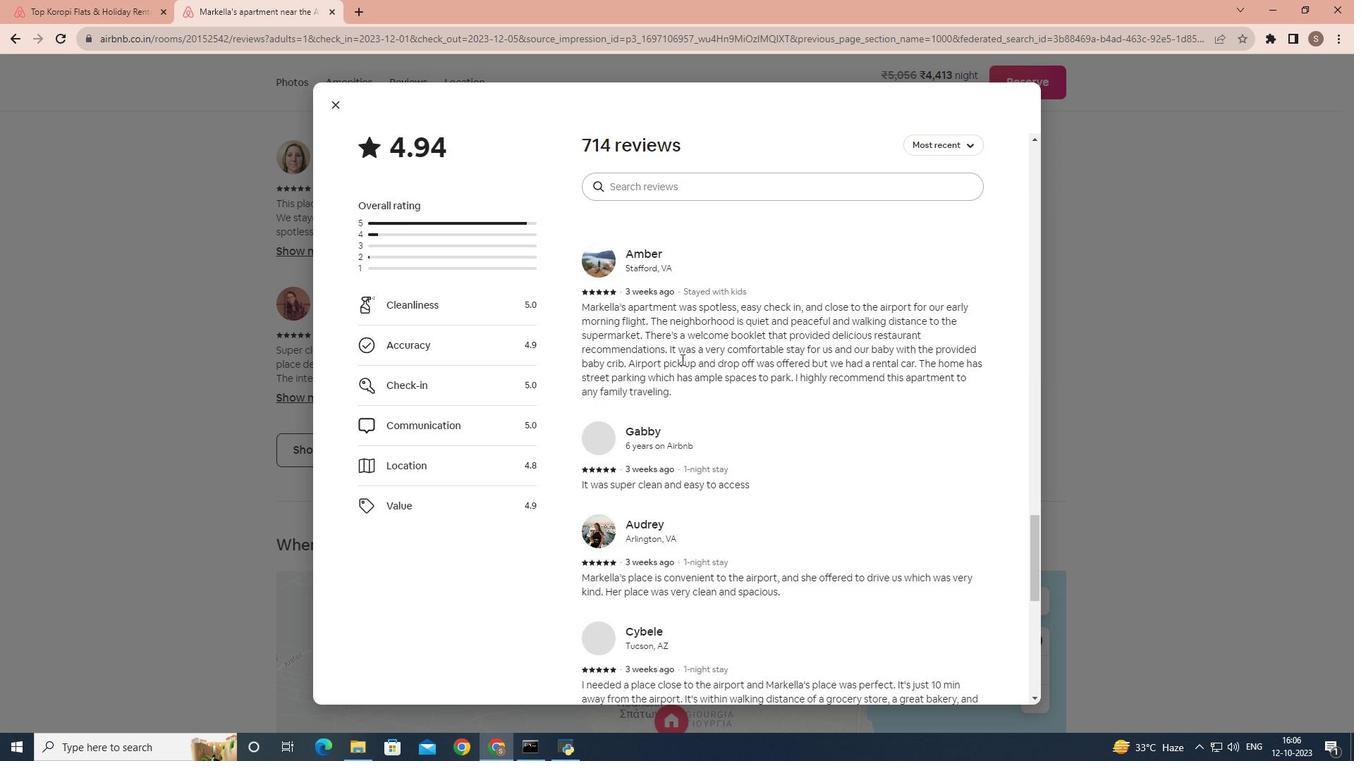 
Action: Mouse scrolled (681, 359) with delta (0, 0)
Screenshot: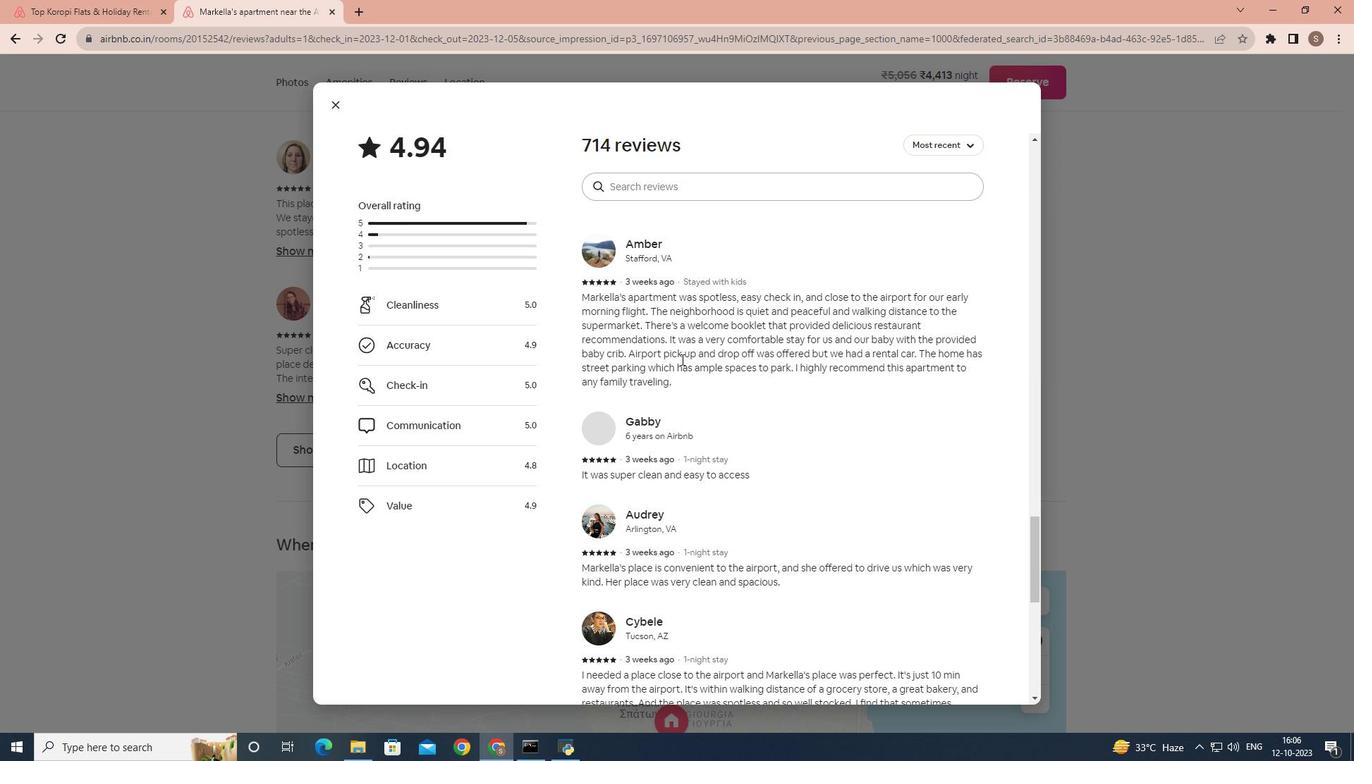 
Action: Mouse scrolled (681, 359) with delta (0, 0)
Screenshot: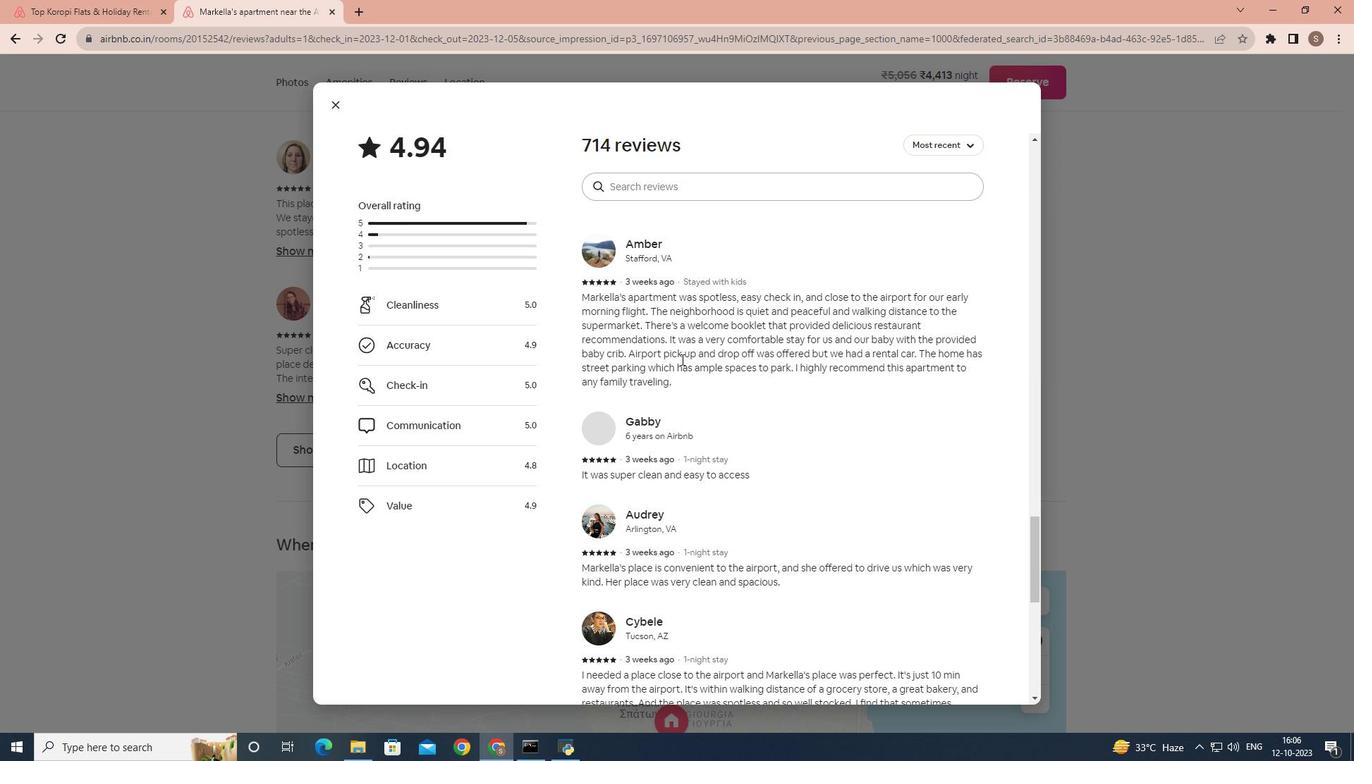 
Action: Mouse scrolled (681, 359) with delta (0, 0)
Screenshot: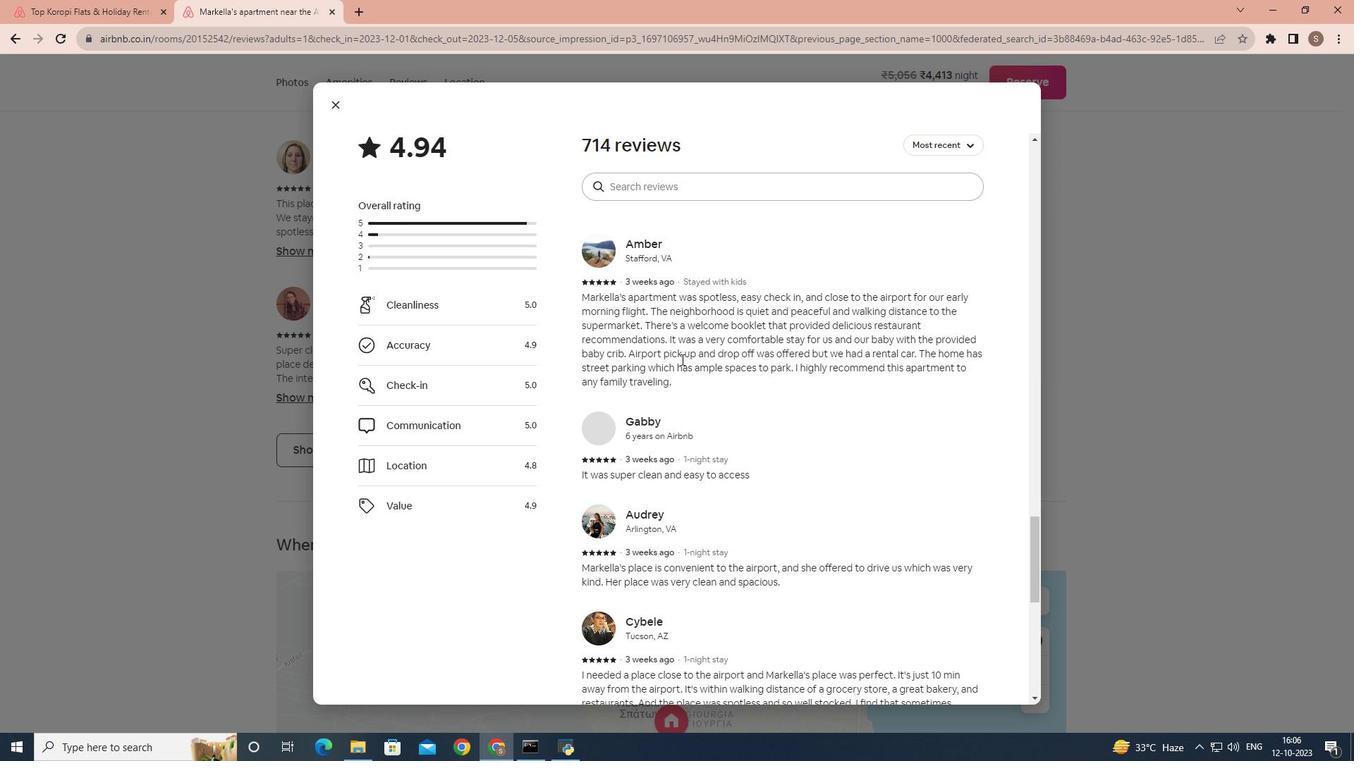 
Action: Mouse scrolled (681, 359) with delta (0, 0)
Screenshot: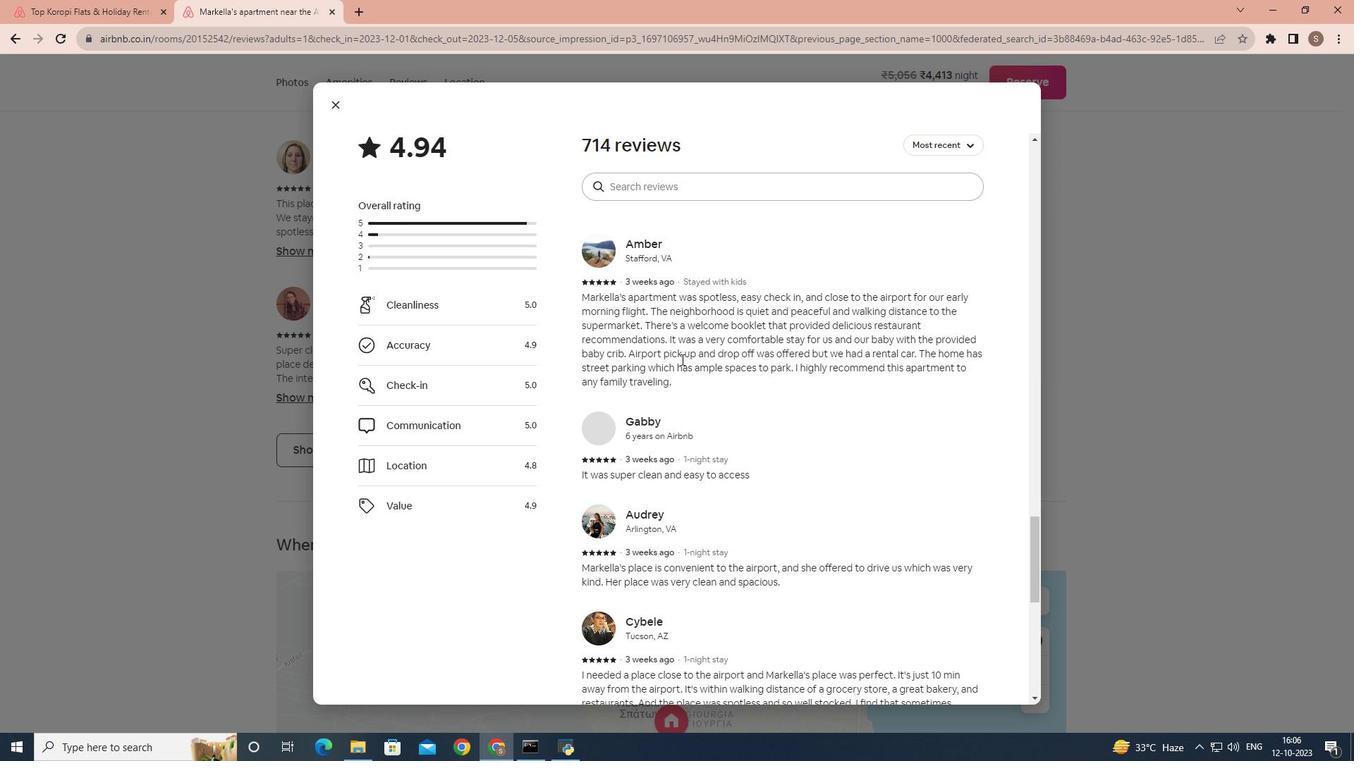 
Action: Mouse scrolled (681, 359) with delta (0, 0)
Screenshot: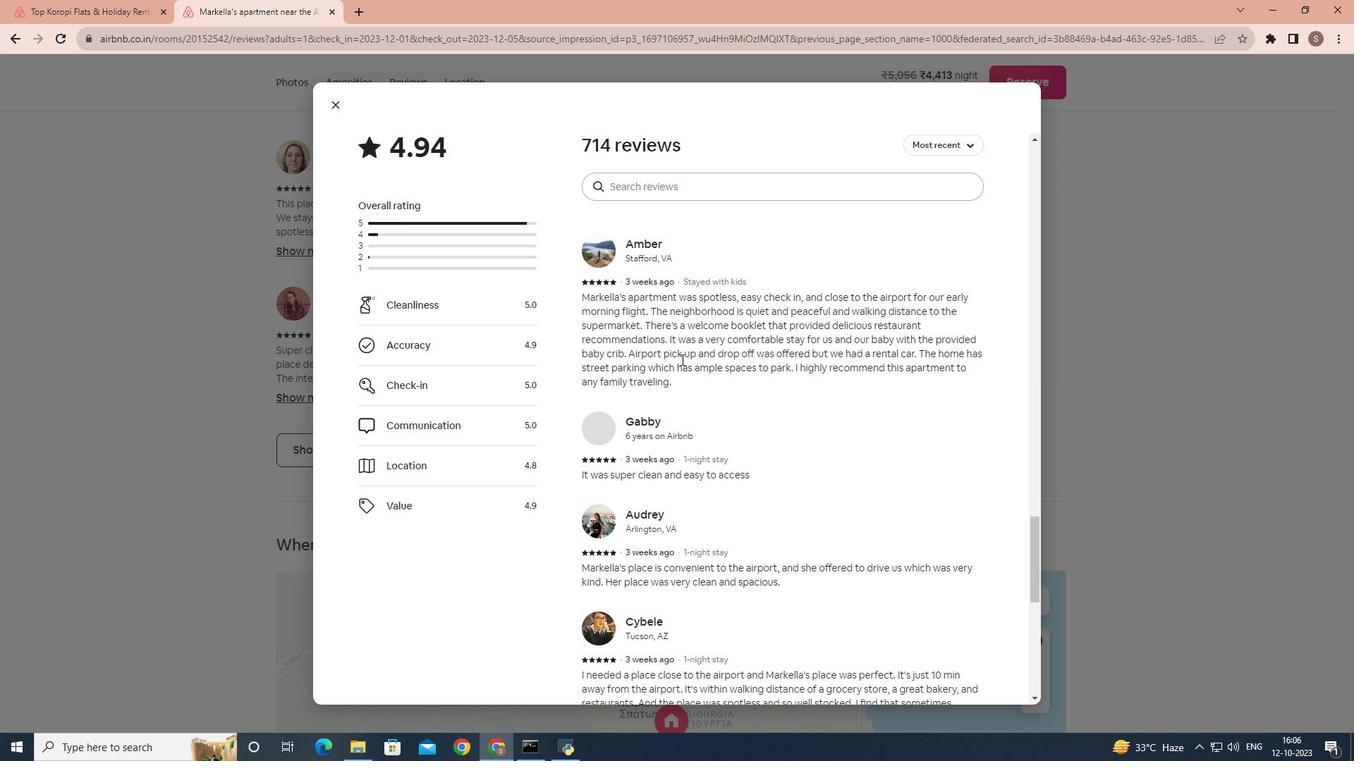 
Action: Mouse scrolled (681, 359) with delta (0, 0)
Screenshot: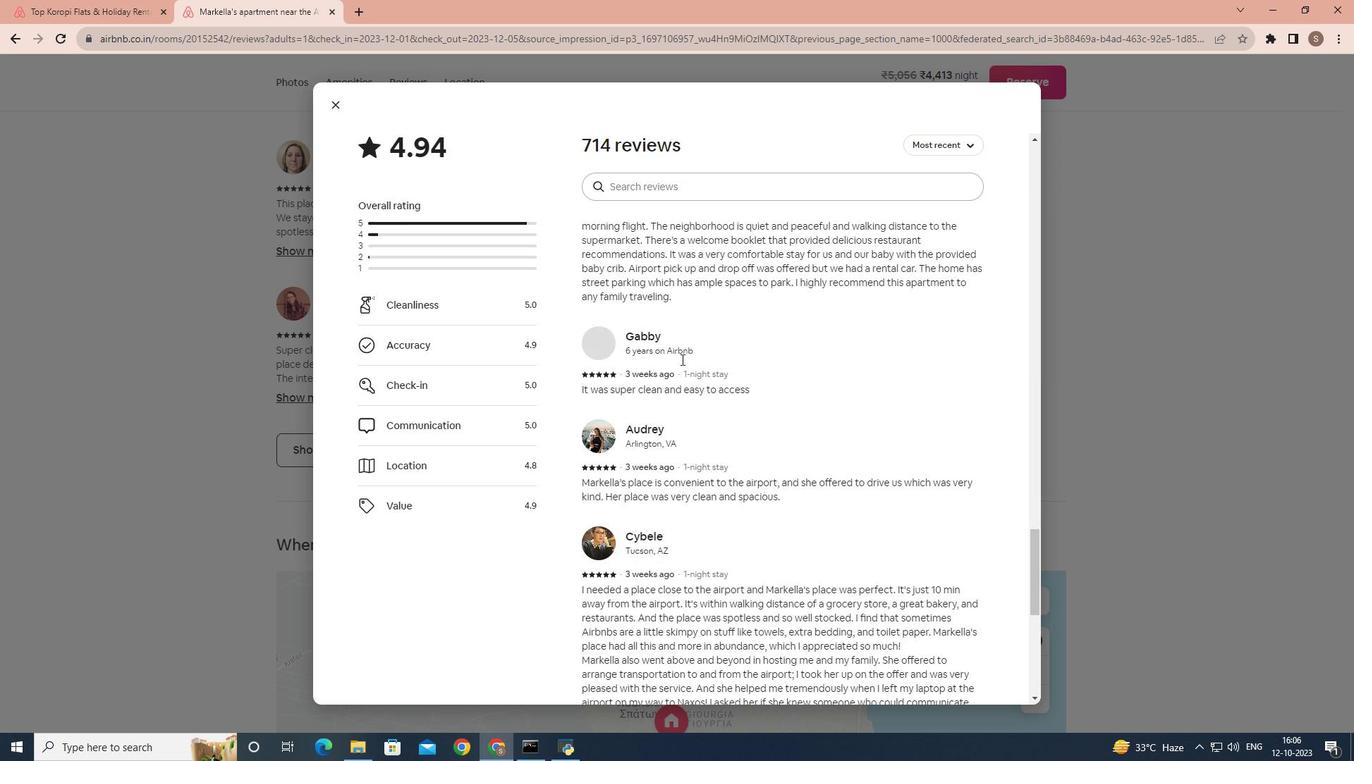 
Action: Mouse scrolled (681, 359) with delta (0, 0)
Screenshot: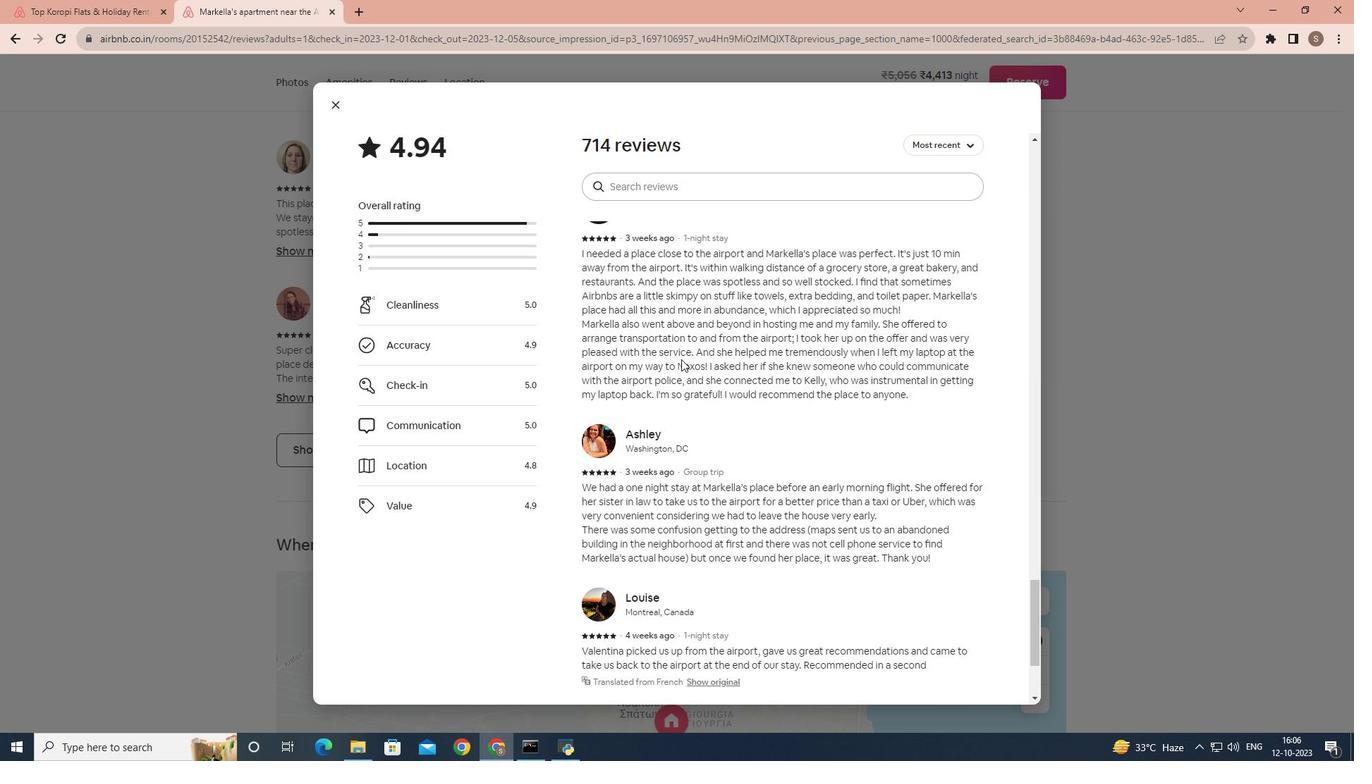 
Action: Mouse scrolled (681, 359) with delta (0, 0)
Screenshot: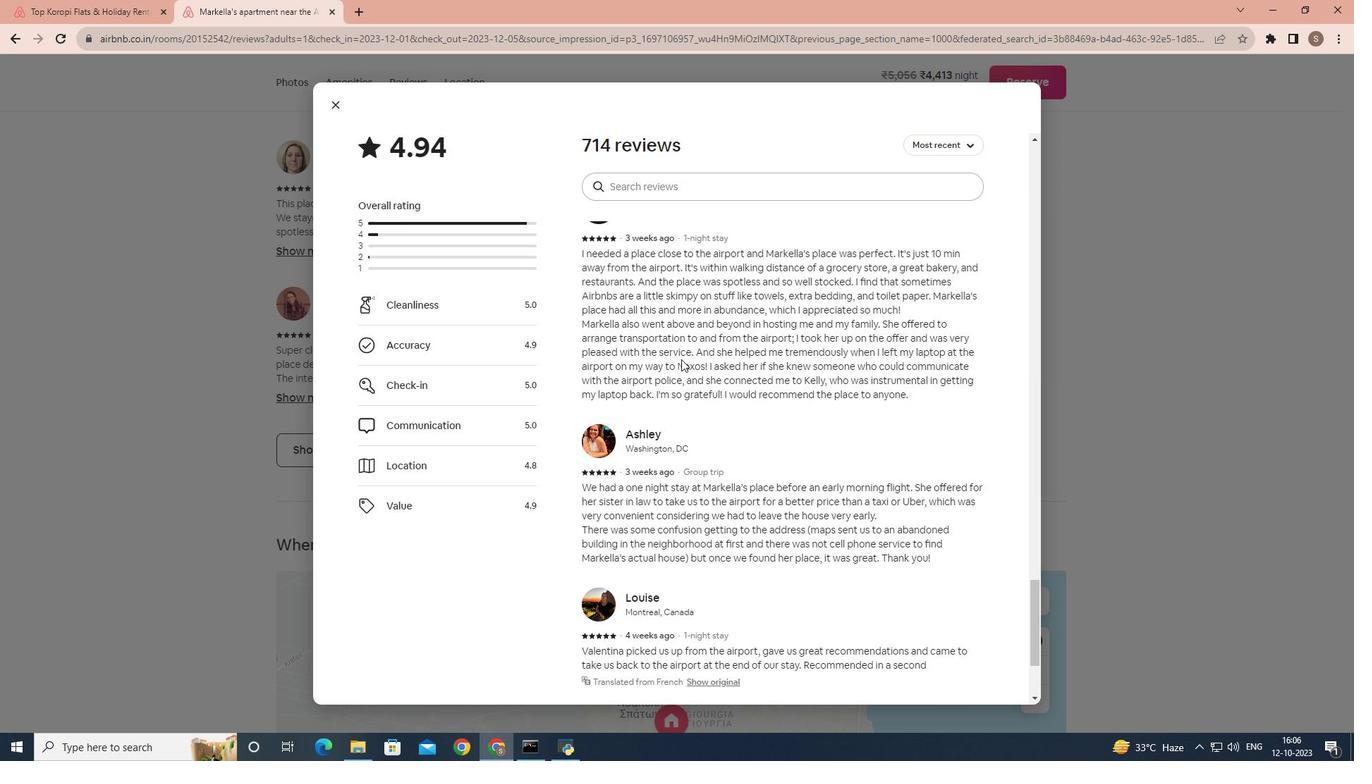 
Action: Mouse scrolled (681, 359) with delta (0, 0)
Screenshot: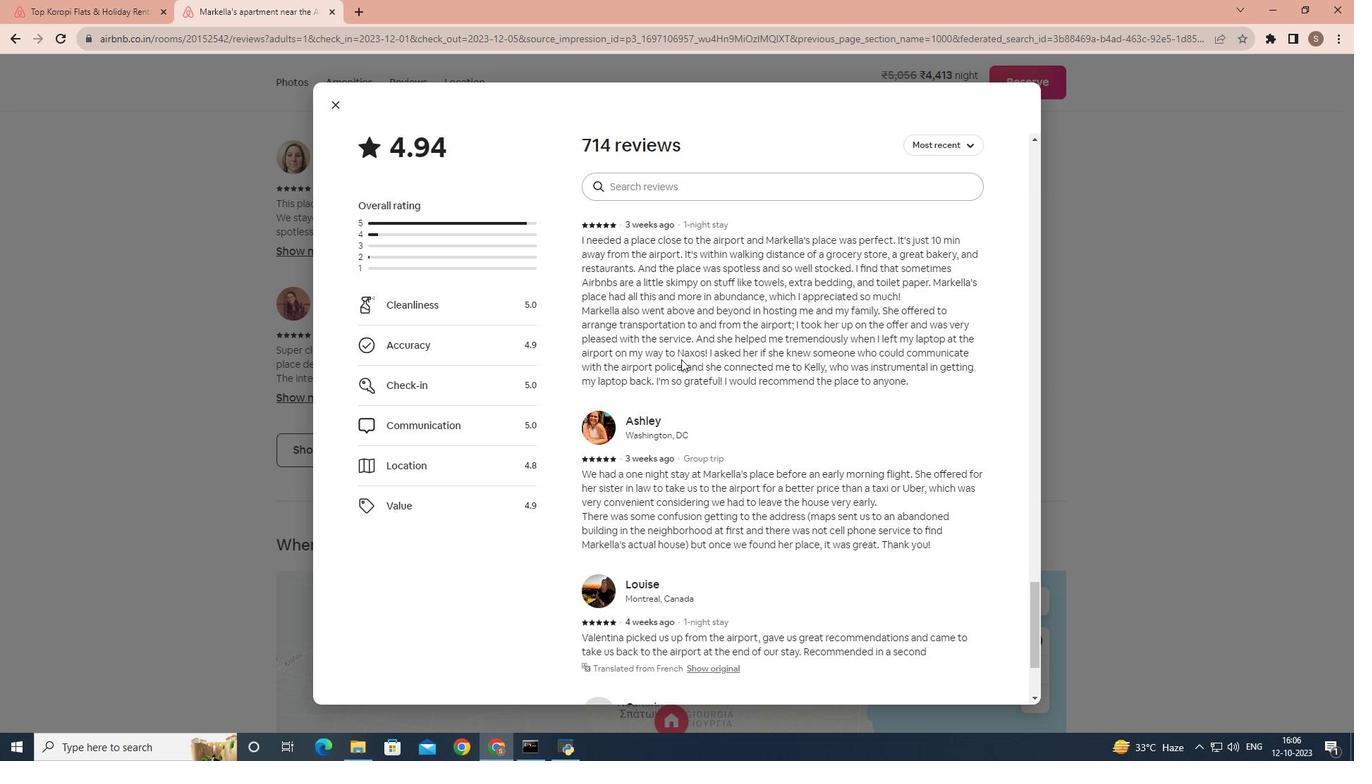
Action: Mouse scrolled (681, 359) with delta (0, 0)
Screenshot: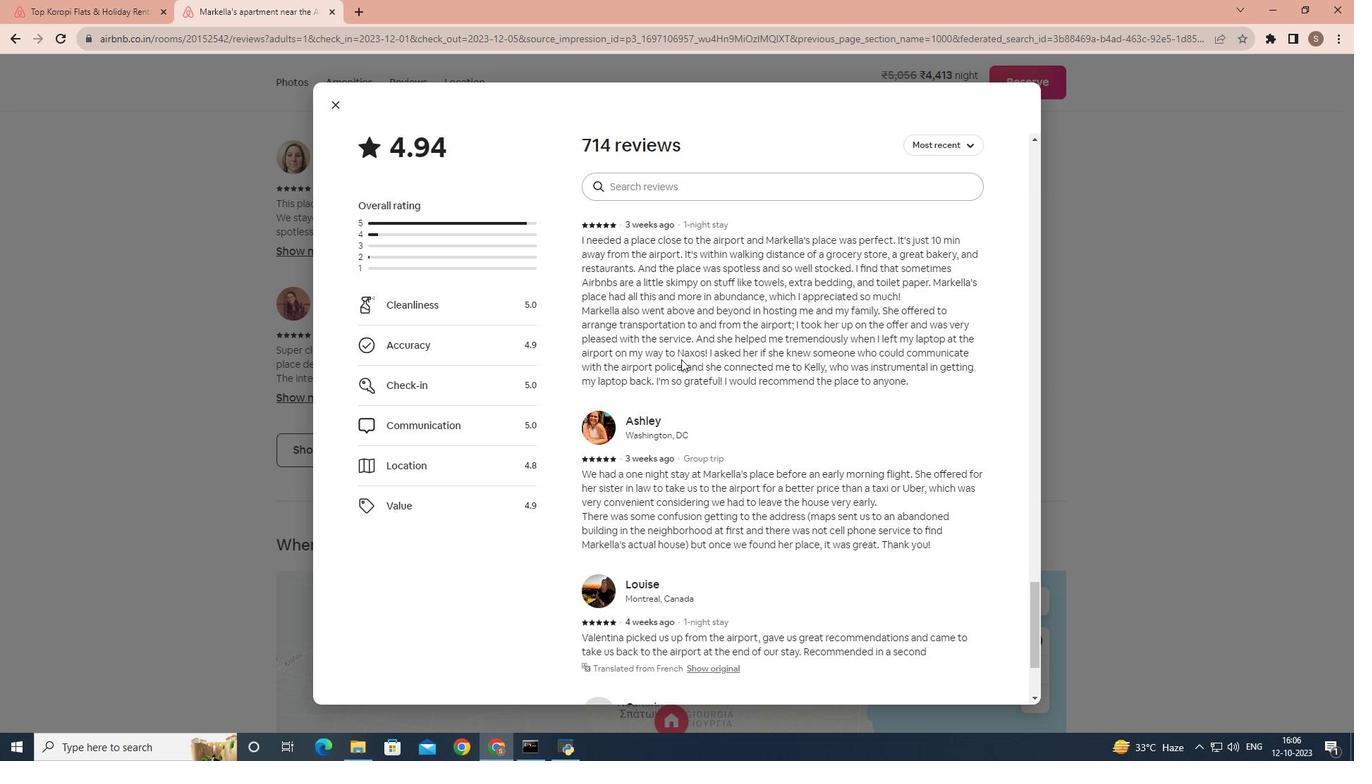 
Action: Mouse scrolled (681, 359) with delta (0, 0)
Screenshot: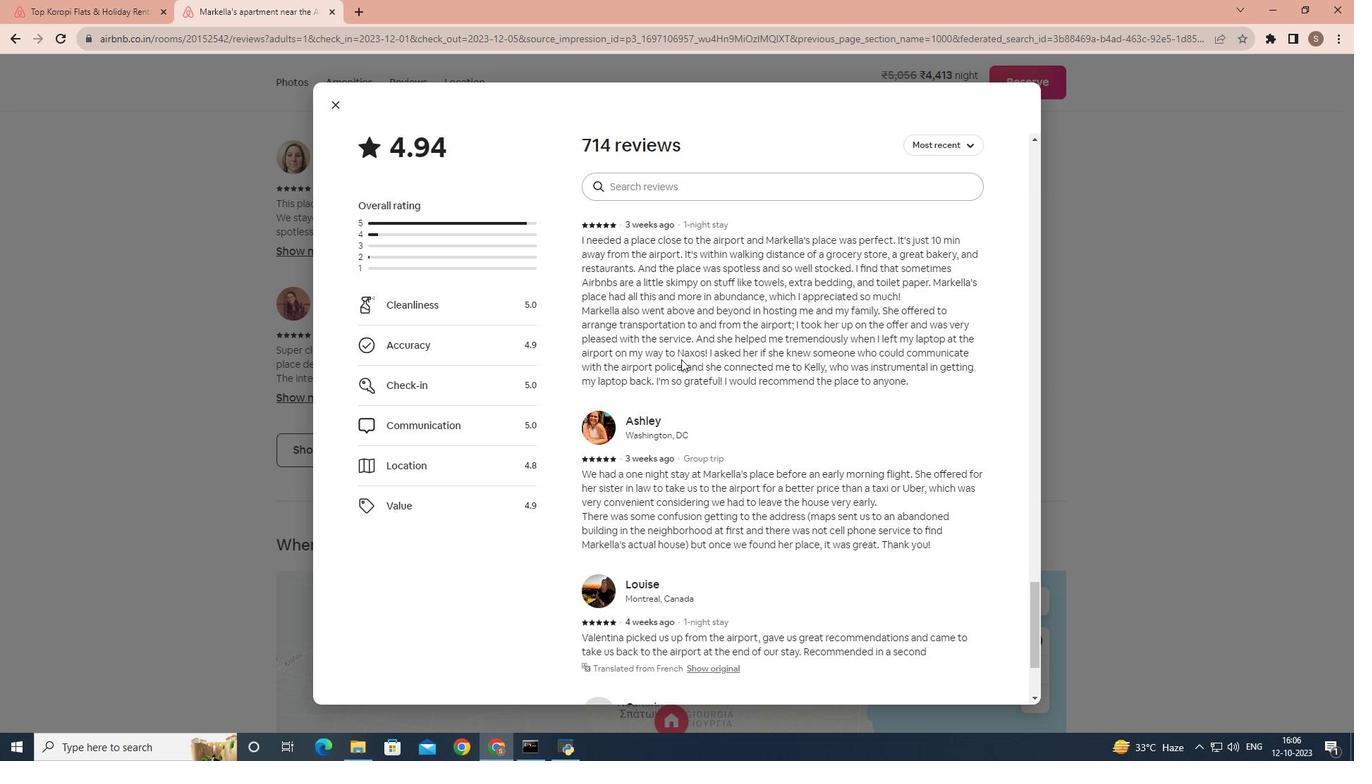 
Action: Mouse scrolled (681, 359) with delta (0, 0)
Screenshot: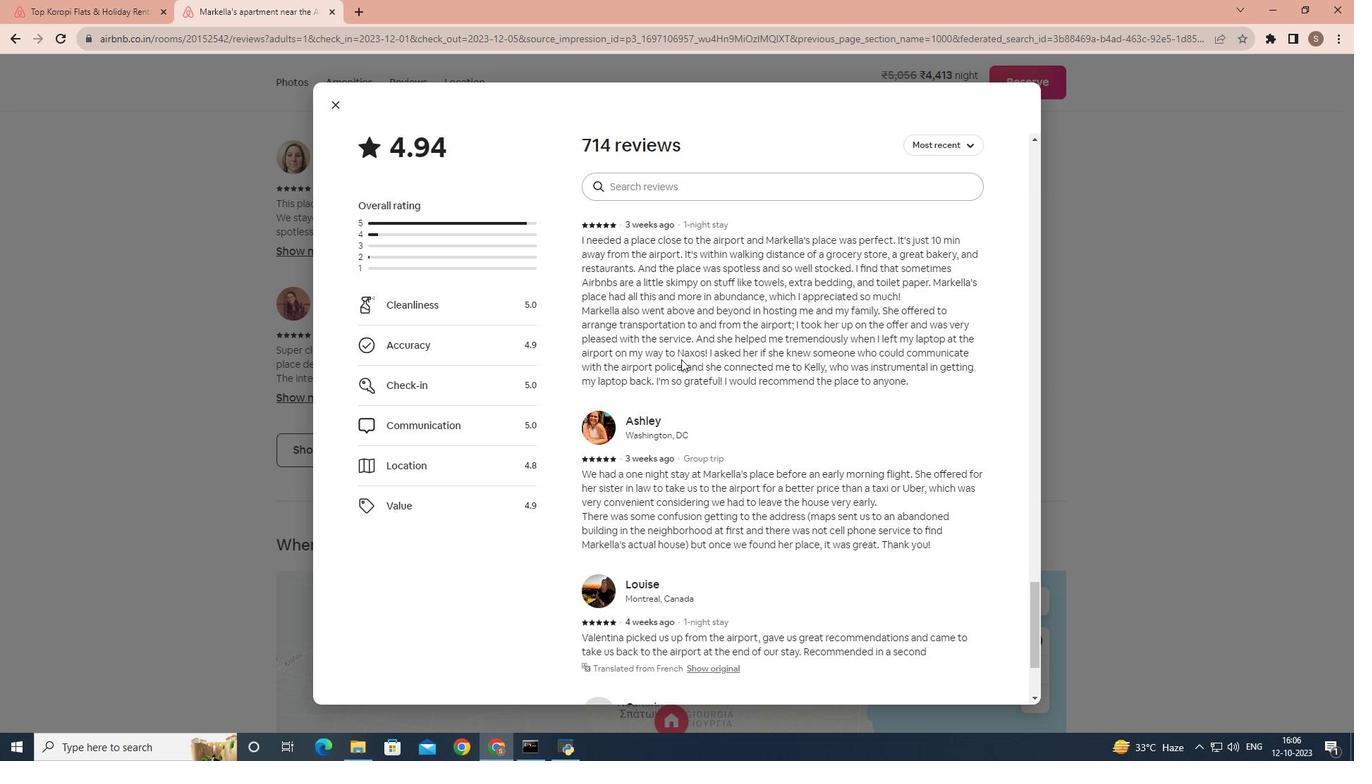 
Action: Mouse moved to (681, 359)
Screenshot: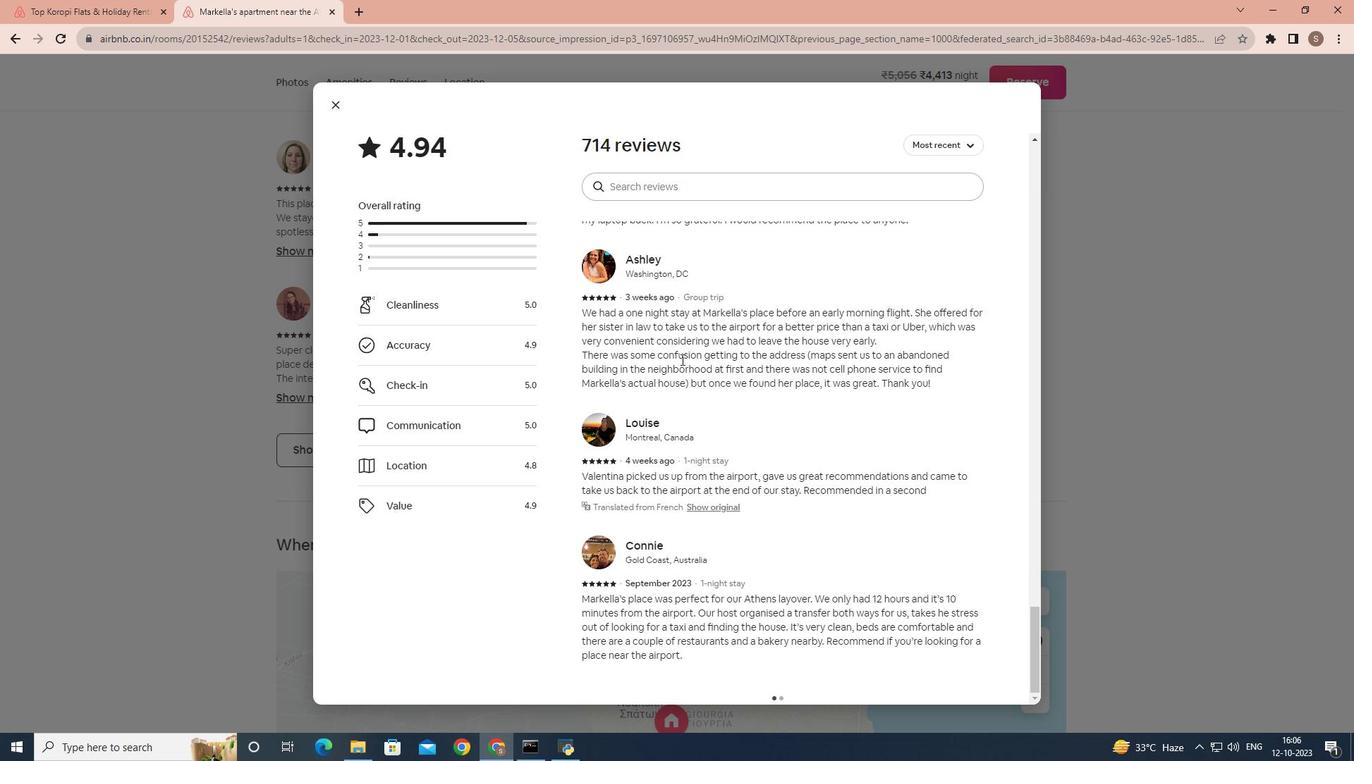 
Action: Mouse scrolled (681, 359) with delta (0, 0)
Screenshot: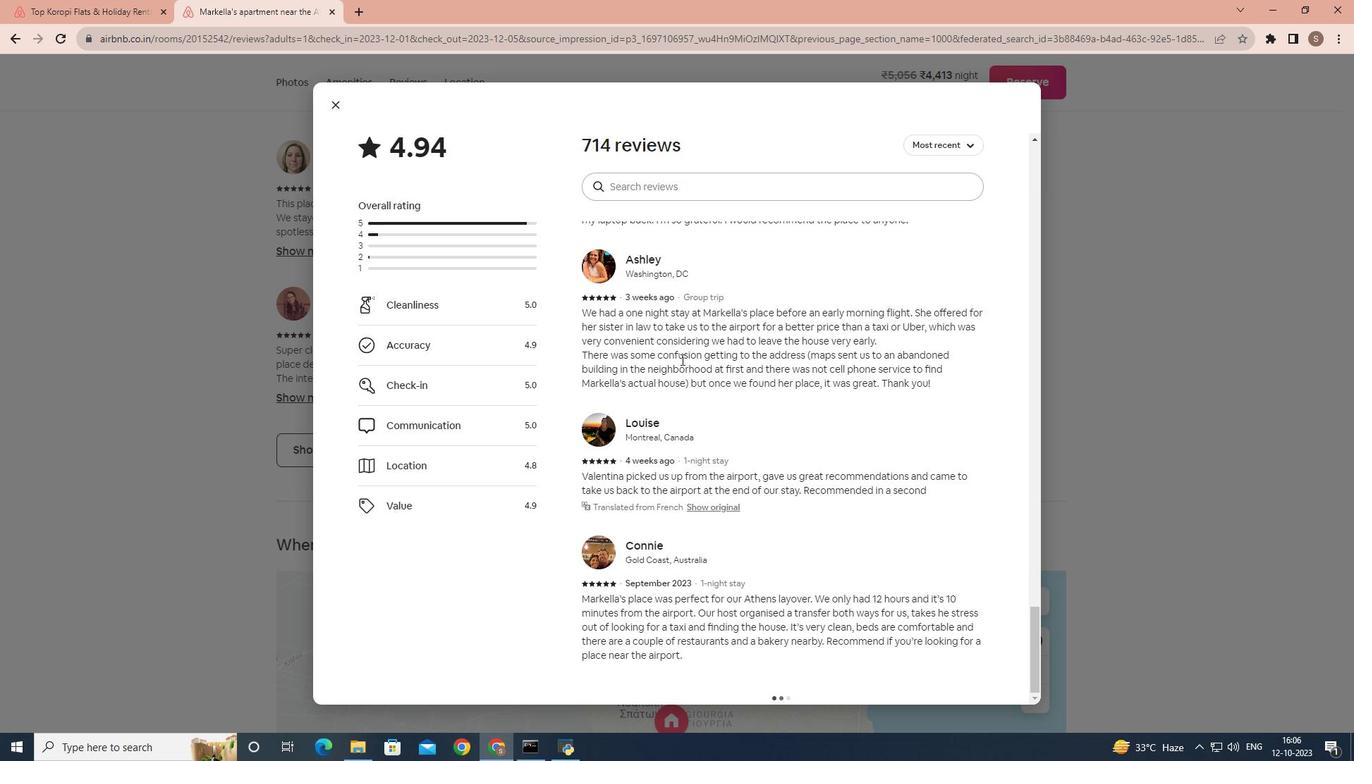 
Action: Mouse scrolled (681, 359) with delta (0, 0)
Screenshot: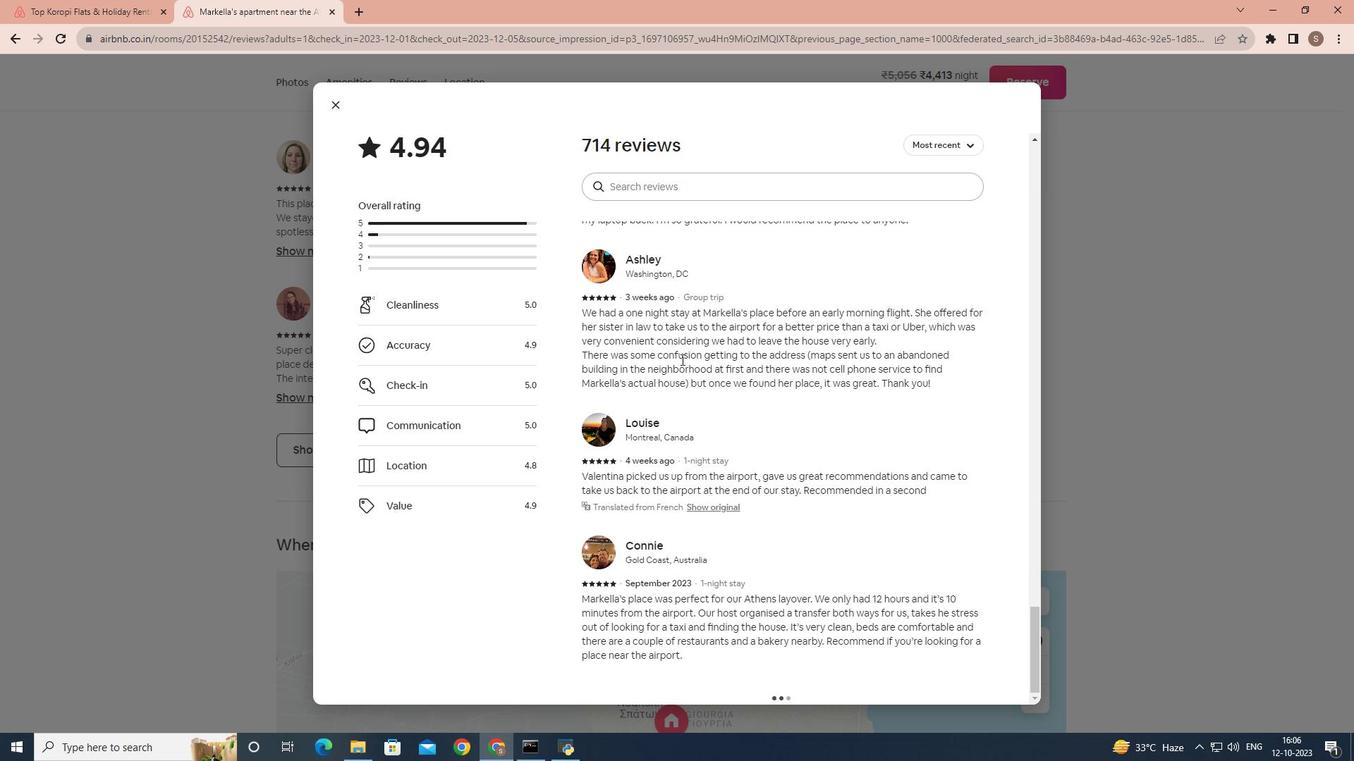 
Action: Mouse scrolled (681, 359) with delta (0, 0)
Screenshot: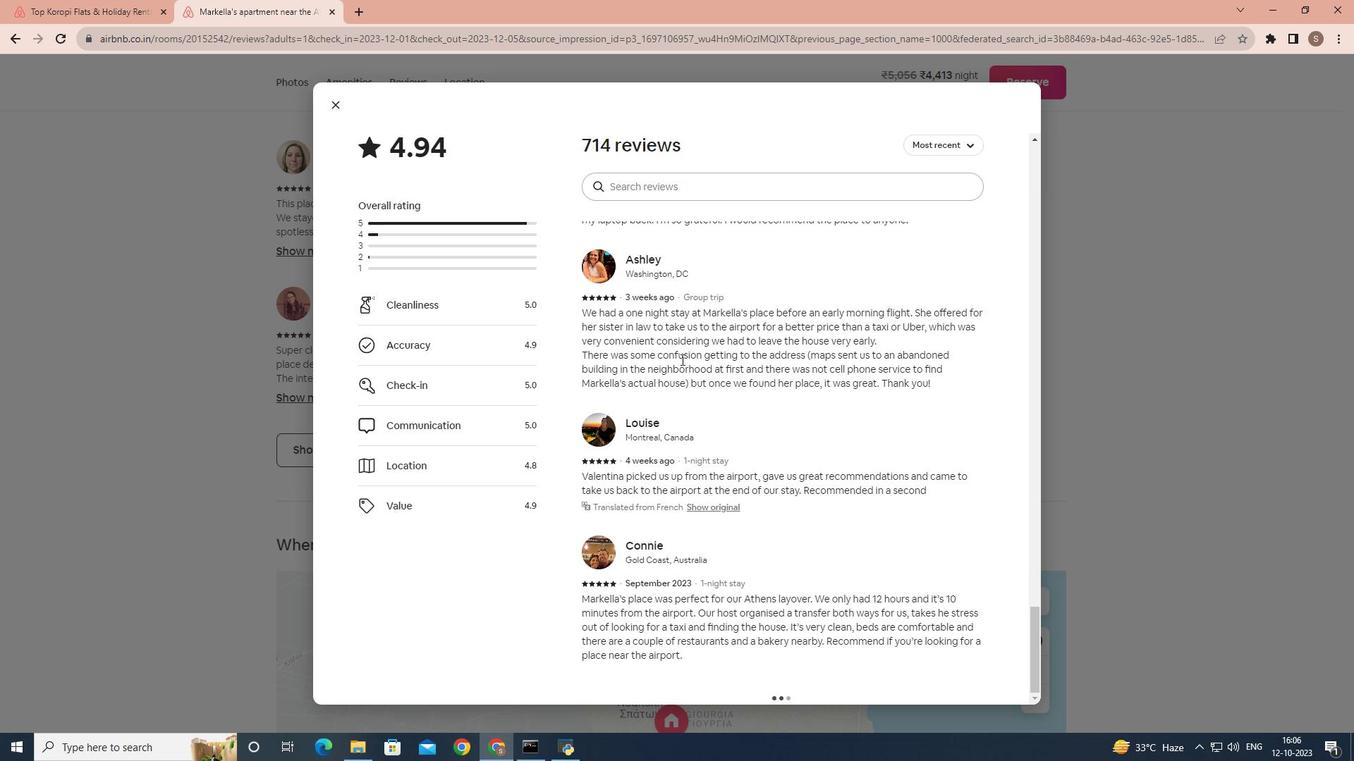 
Action: Mouse scrolled (681, 359) with delta (0, 0)
Screenshot: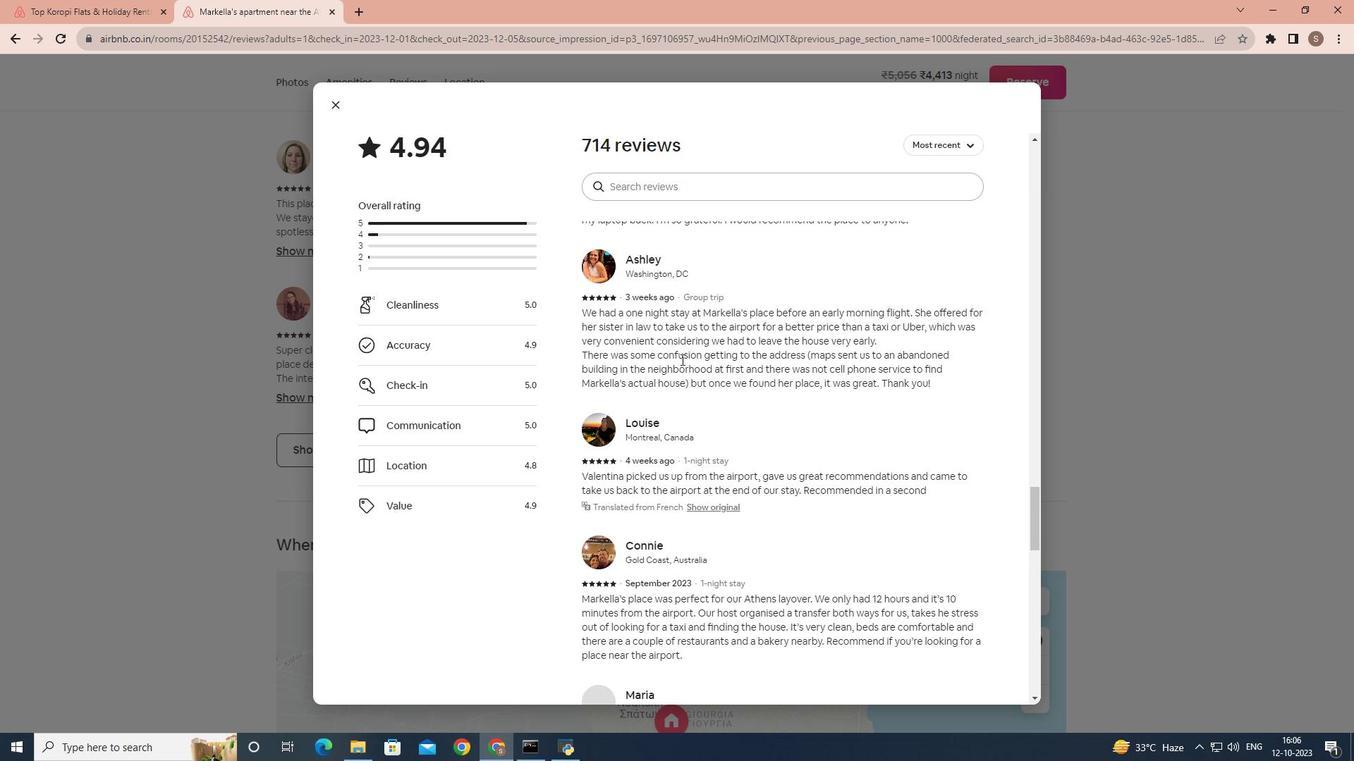 
Action: Mouse moved to (610, 316)
Screenshot: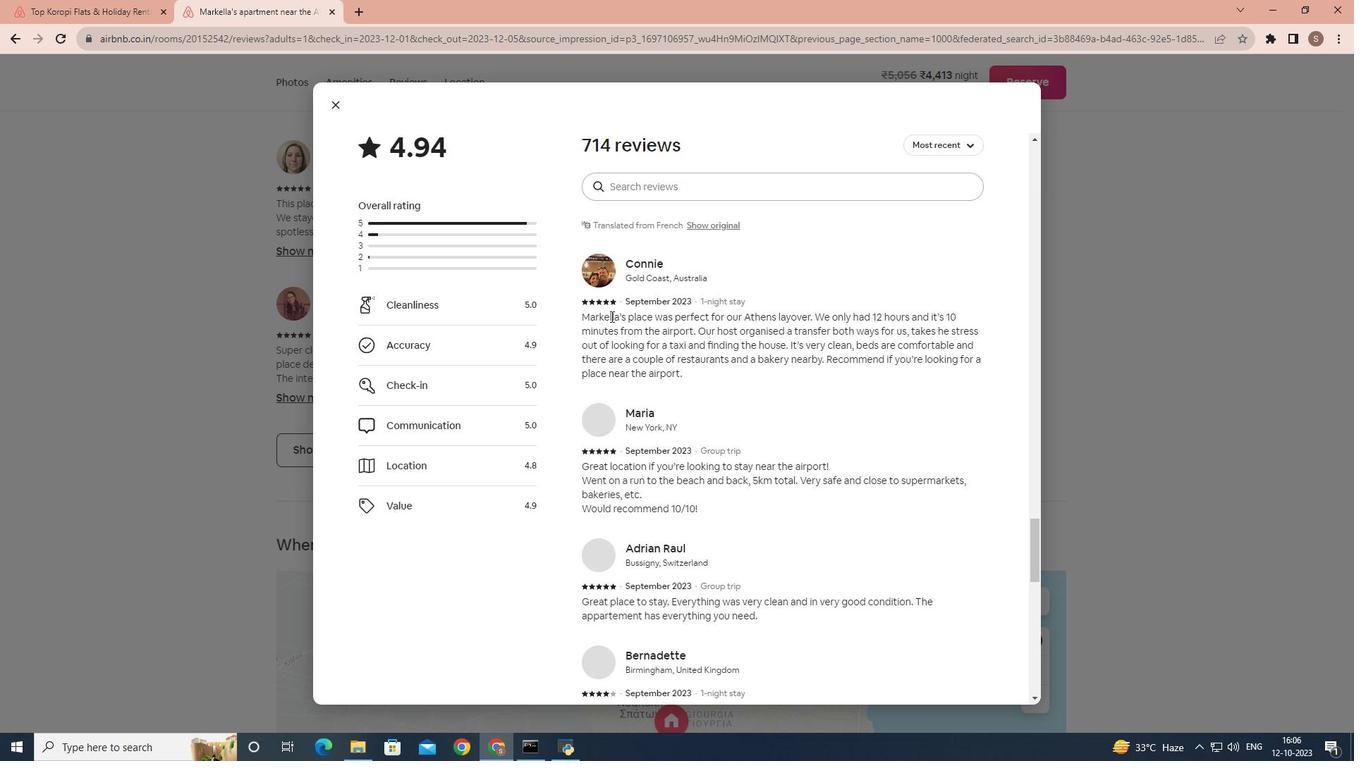 
Action: Mouse scrolled (610, 315) with delta (0, 0)
Screenshot: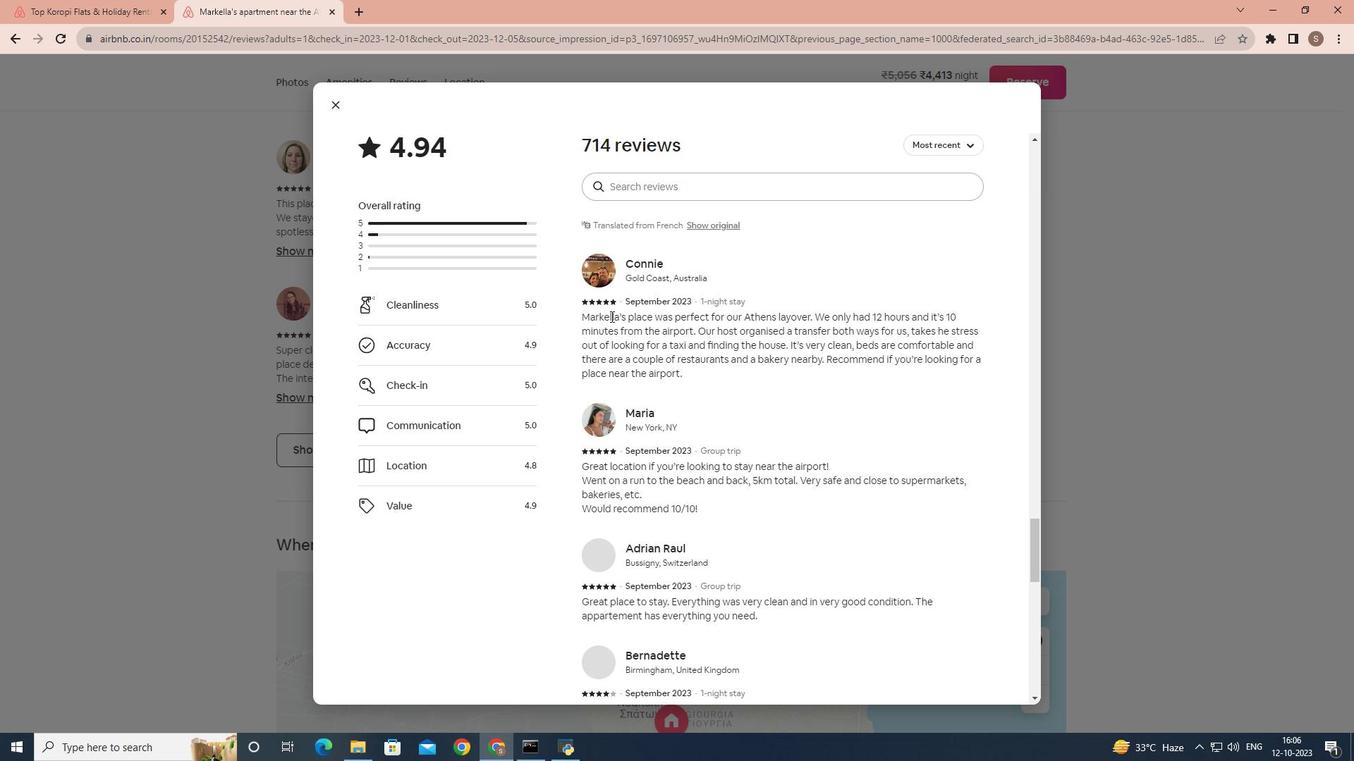 
Action: Mouse moved to (341, 105)
Screenshot: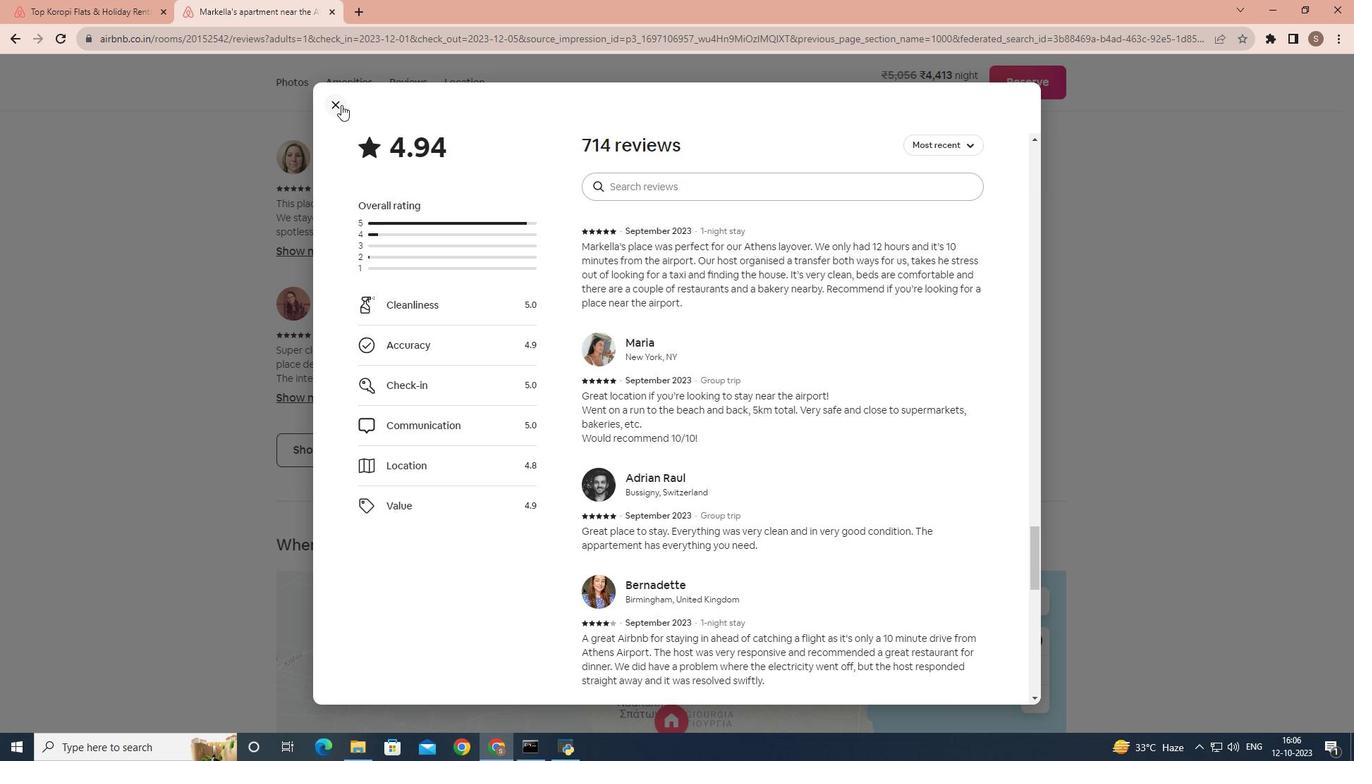 
Action: Mouse pressed left at (341, 105)
Screenshot: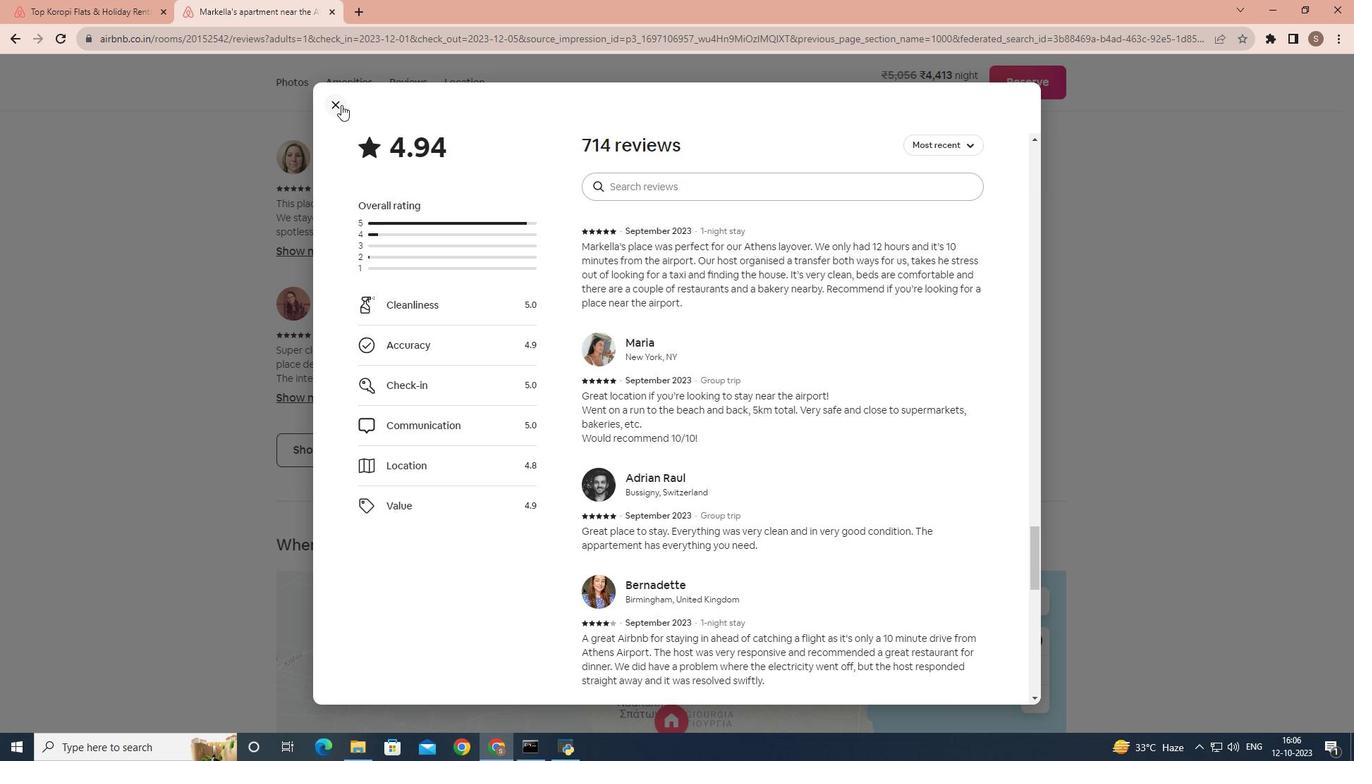 
Action: Mouse moved to (425, 337)
Screenshot: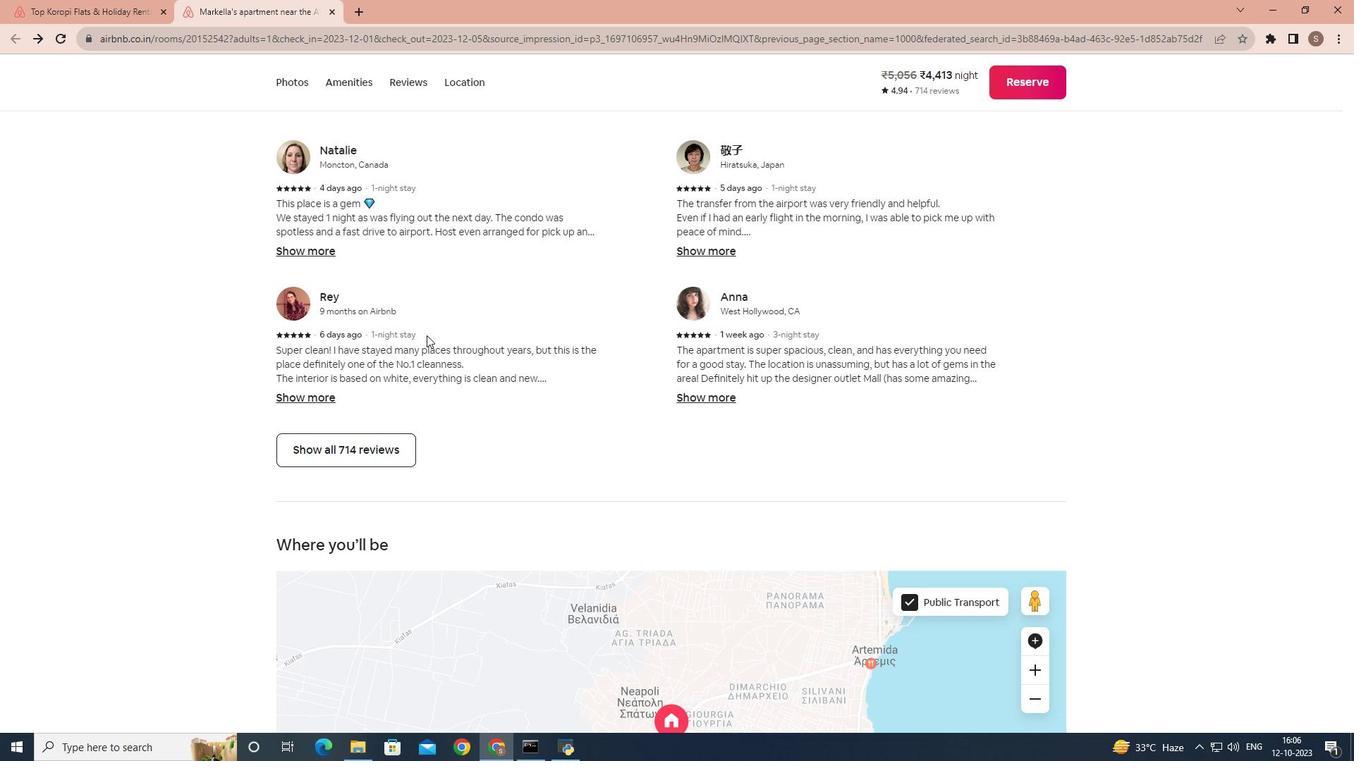 
Action: Mouse scrolled (425, 337) with delta (0, 0)
